 Task: Compose an email with the signature Isabella Collins with the subject Request for feedback on a thesis or dissertation and the message Could you please provide a breakdown of the pricing structure? from softage.2@softage.net to softage.1@softage.net with an attached image file Google_Adwords_image.jpg Undo the message and rewrite the message as I am writing to request a modification to the contract. Send the email. Finally, move the email from Sent Items to the label Games
Action: Mouse moved to (46, 378)
Screenshot: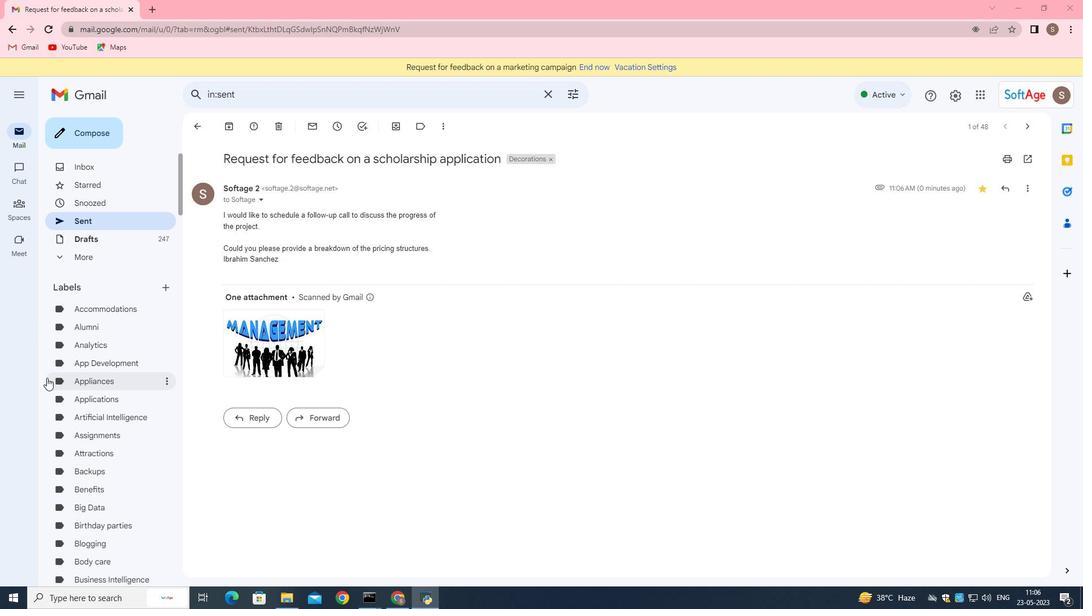 
Action: Mouse scrolled (46, 378) with delta (0, 0)
Screenshot: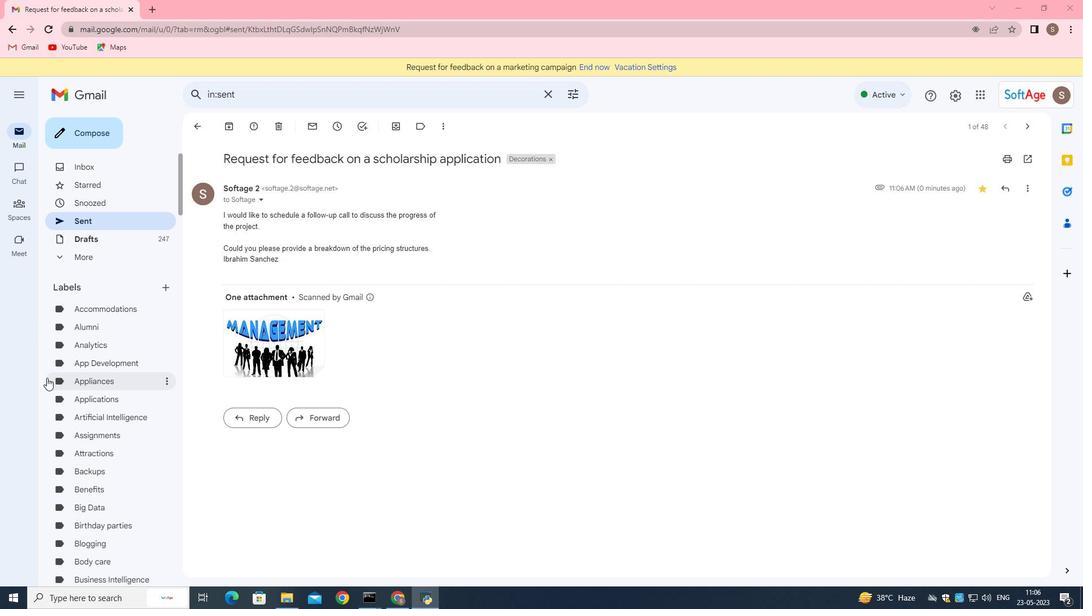 
Action: Mouse moved to (47, 380)
Screenshot: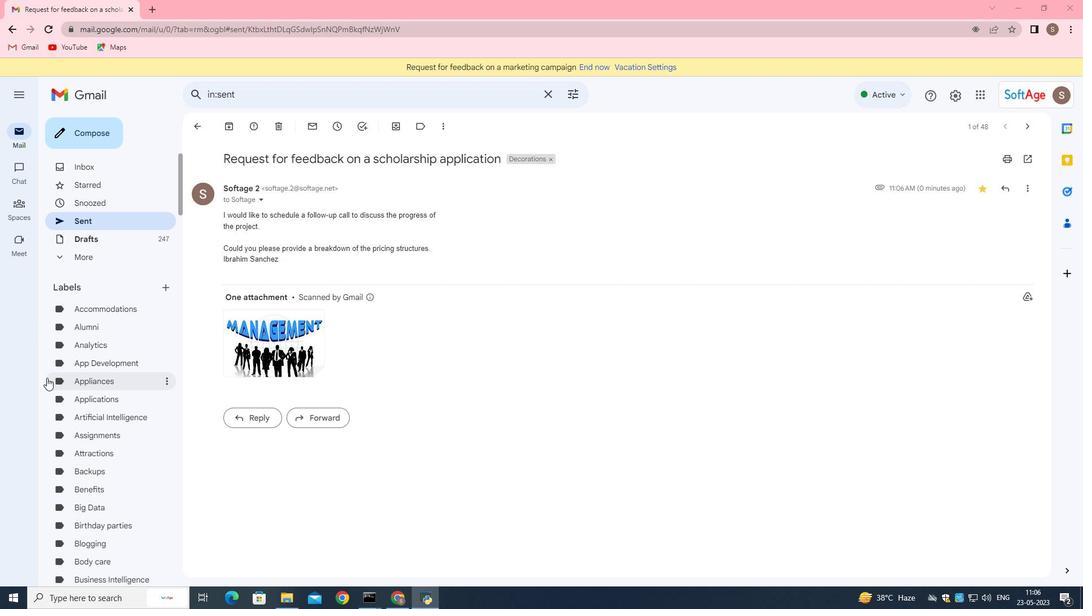 
Action: Mouse scrolled (47, 379) with delta (0, 0)
Screenshot: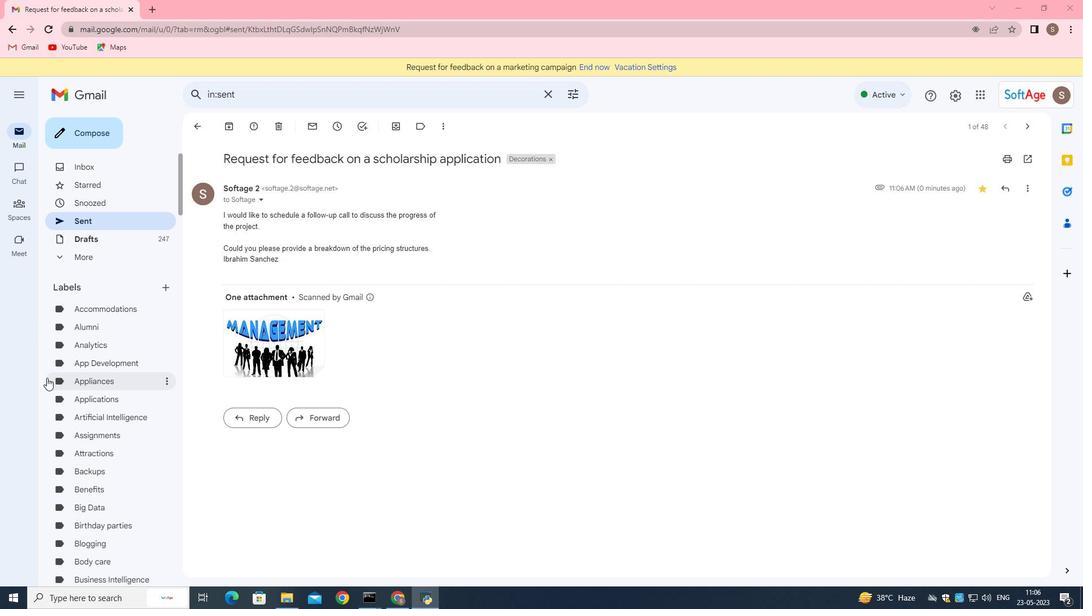 
Action: Mouse moved to (49, 388)
Screenshot: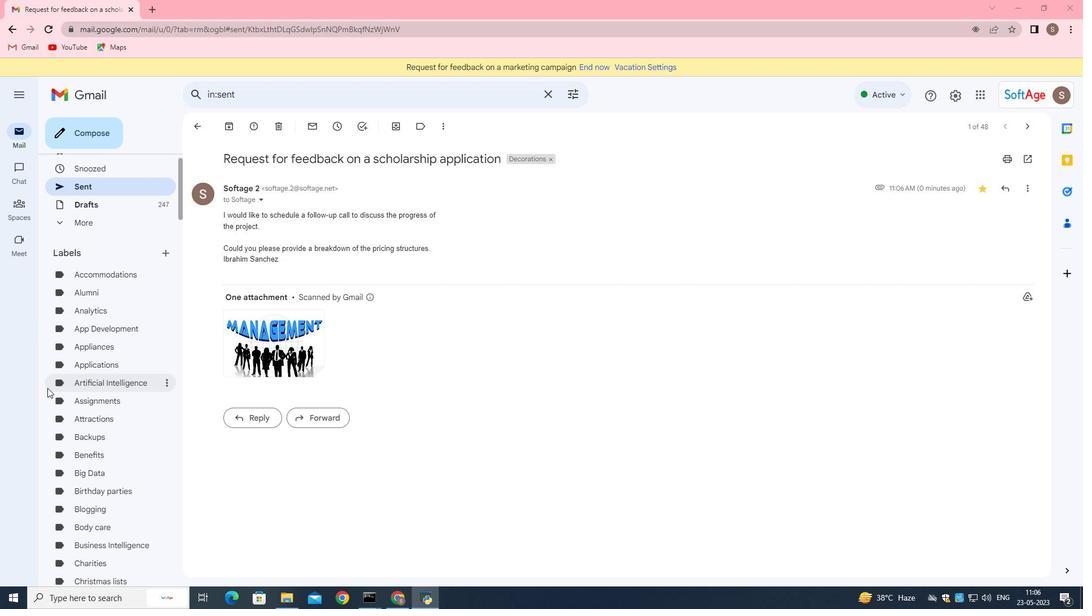 
Action: Mouse scrolled (49, 387) with delta (0, 0)
Screenshot: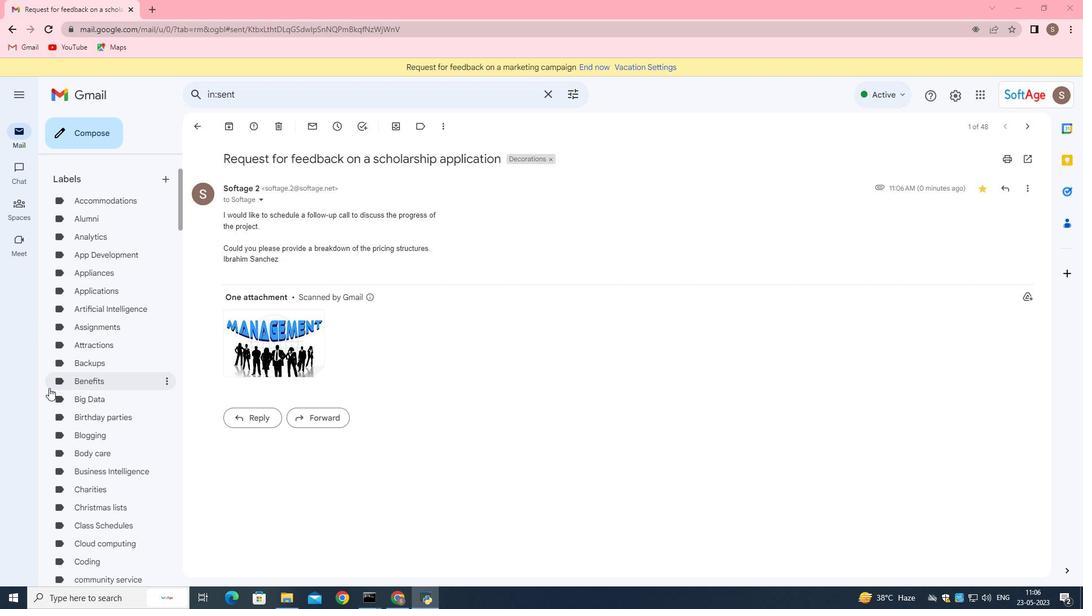 
Action: Mouse scrolled (49, 387) with delta (0, 0)
Screenshot: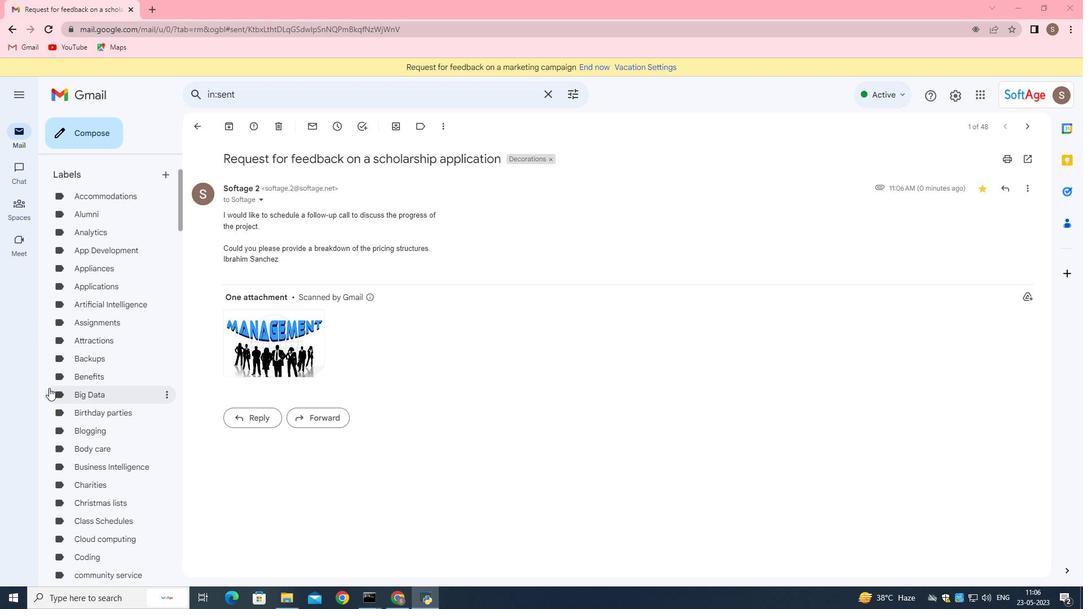 
Action: Mouse scrolled (49, 387) with delta (0, 0)
Screenshot: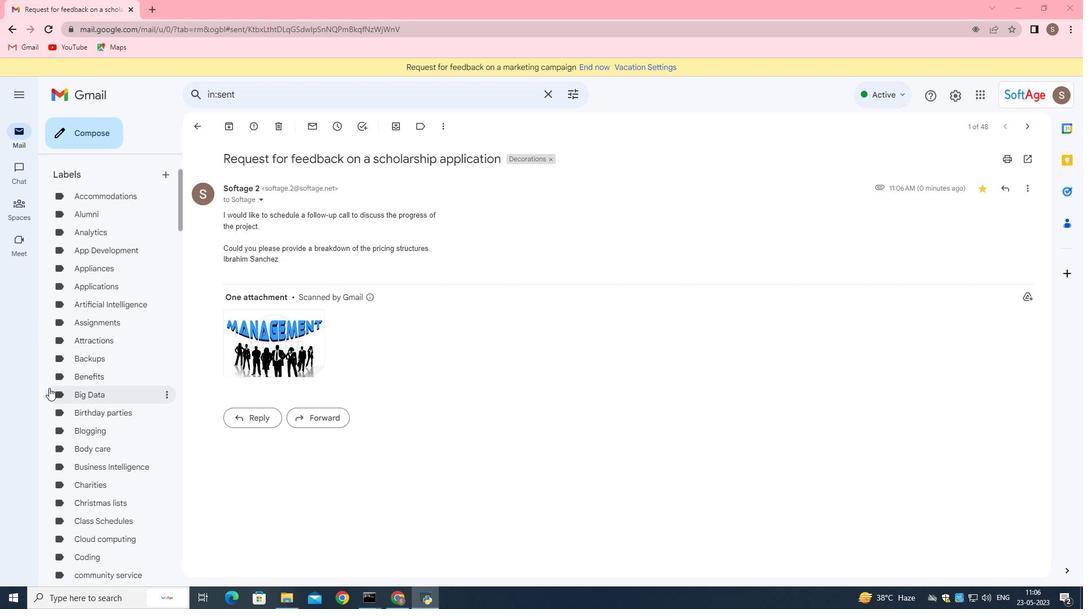 
Action: Mouse moved to (44, 389)
Screenshot: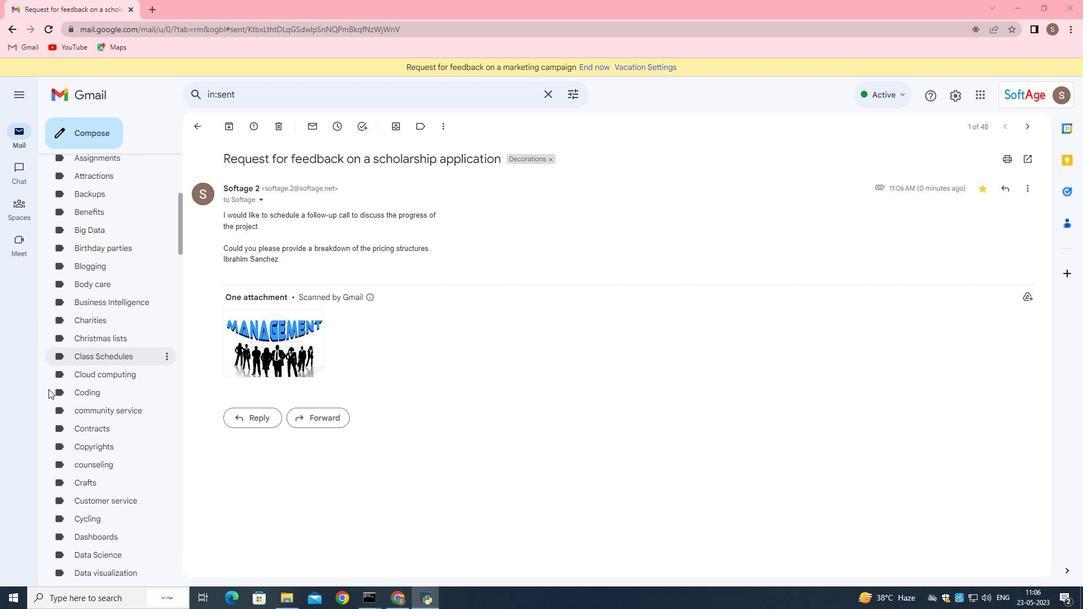 
Action: Mouse scrolled (44, 388) with delta (0, 0)
Screenshot: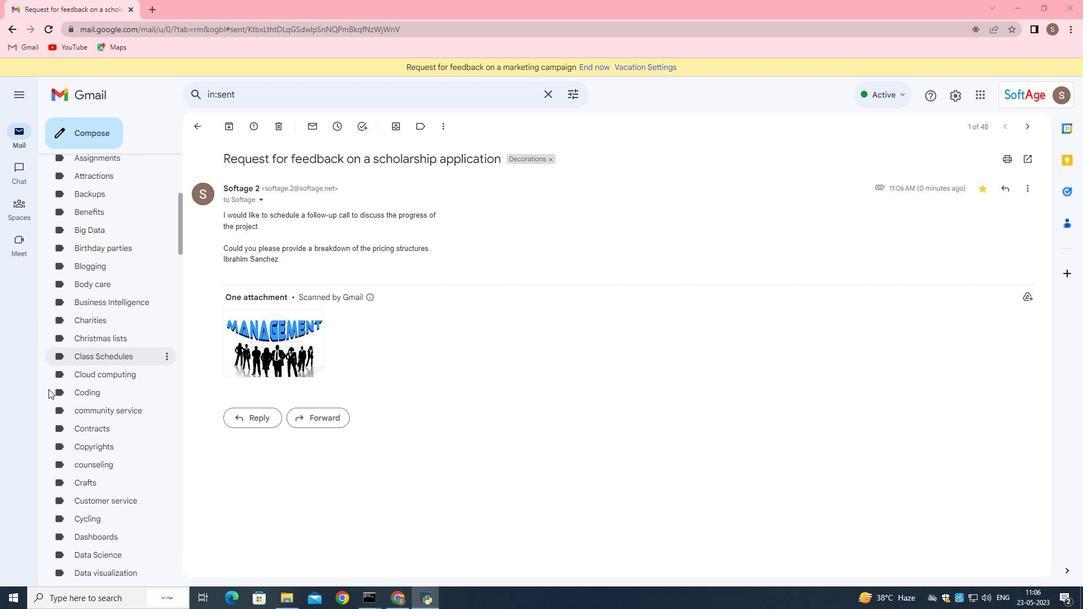 
Action: Mouse moved to (44, 389)
Screenshot: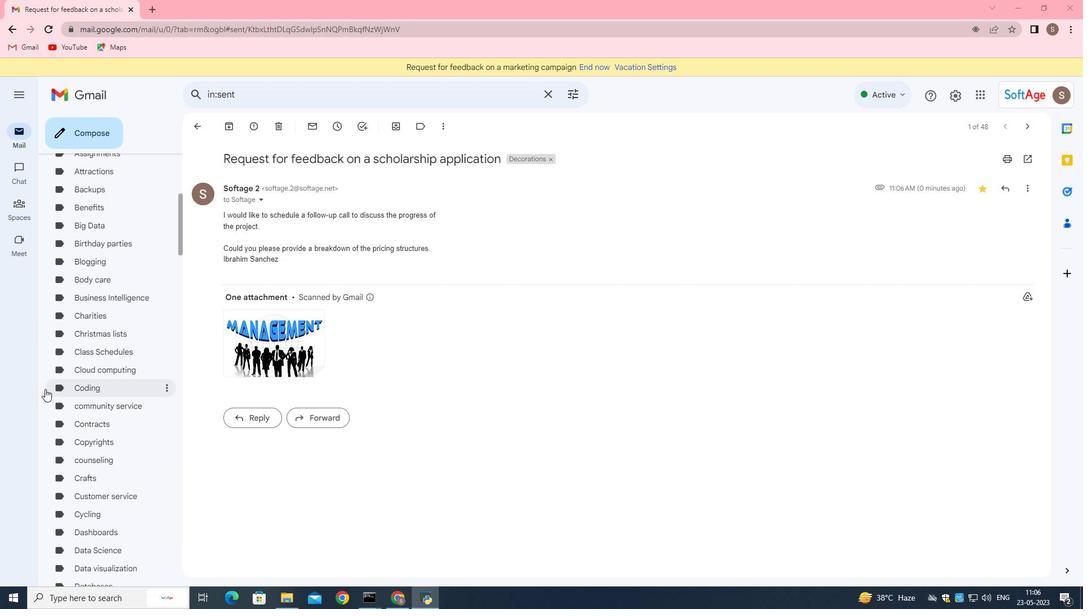 
Action: Mouse scrolled (44, 388) with delta (0, 0)
Screenshot: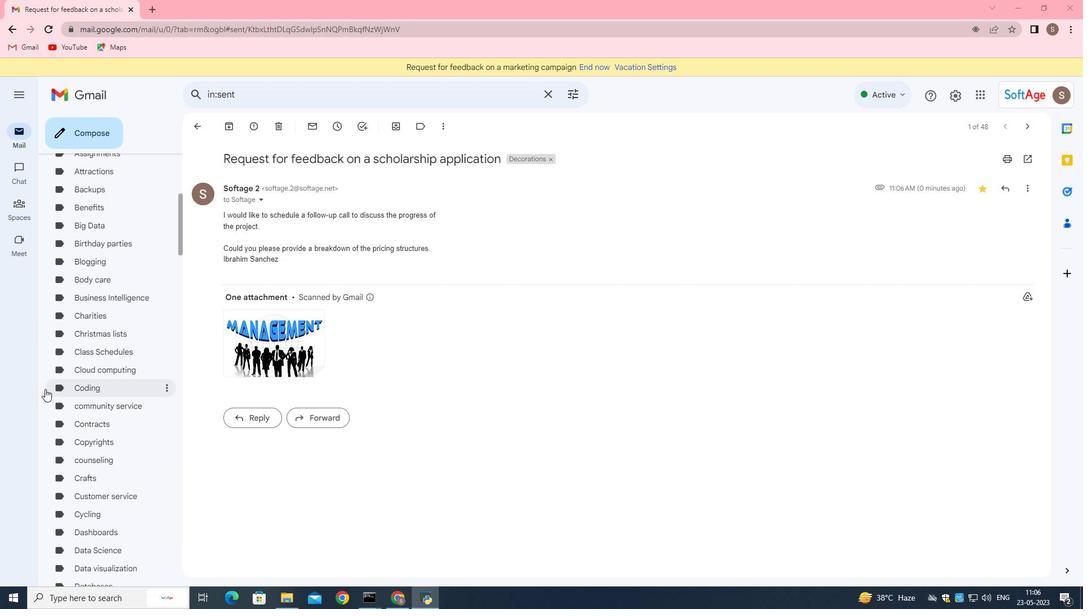 
Action: Mouse moved to (42, 389)
Screenshot: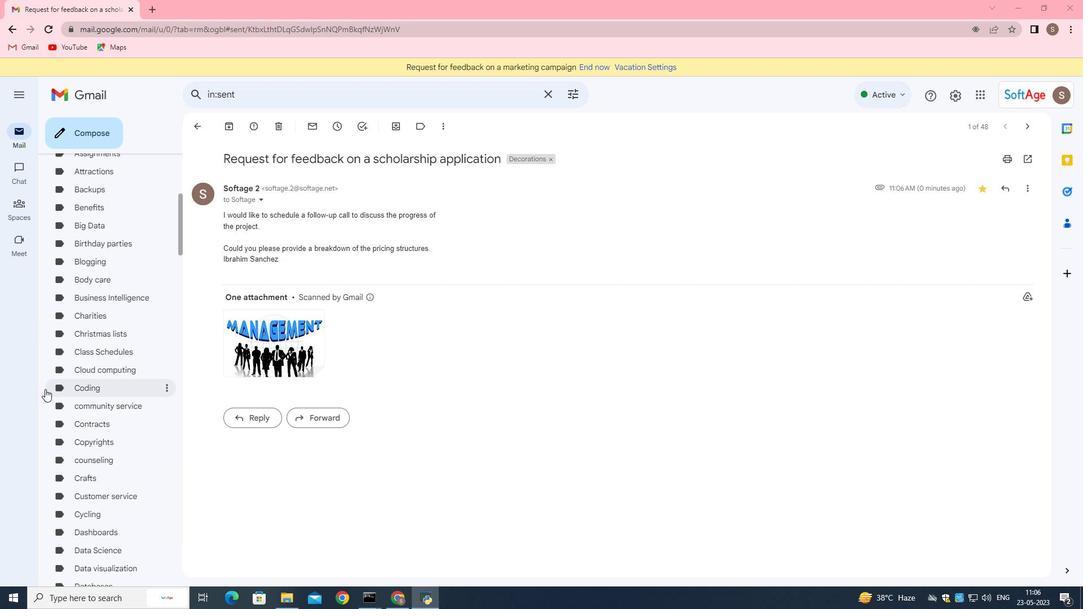 
Action: Mouse scrolled (42, 389) with delta (0, 0)
Screenshot: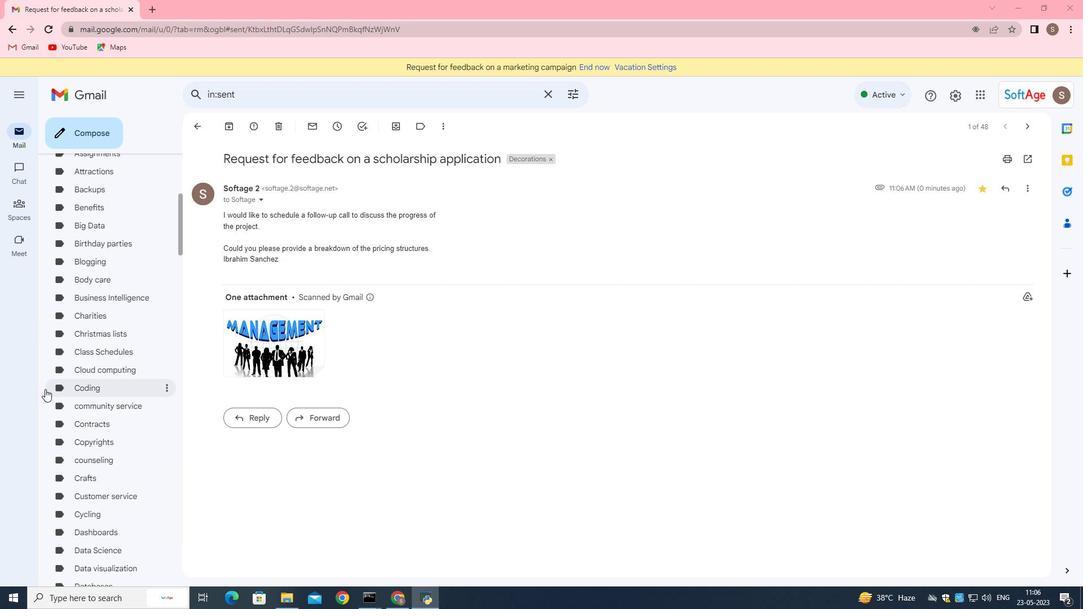 
Action: Mouse moved to (41, 391)
Screenshot: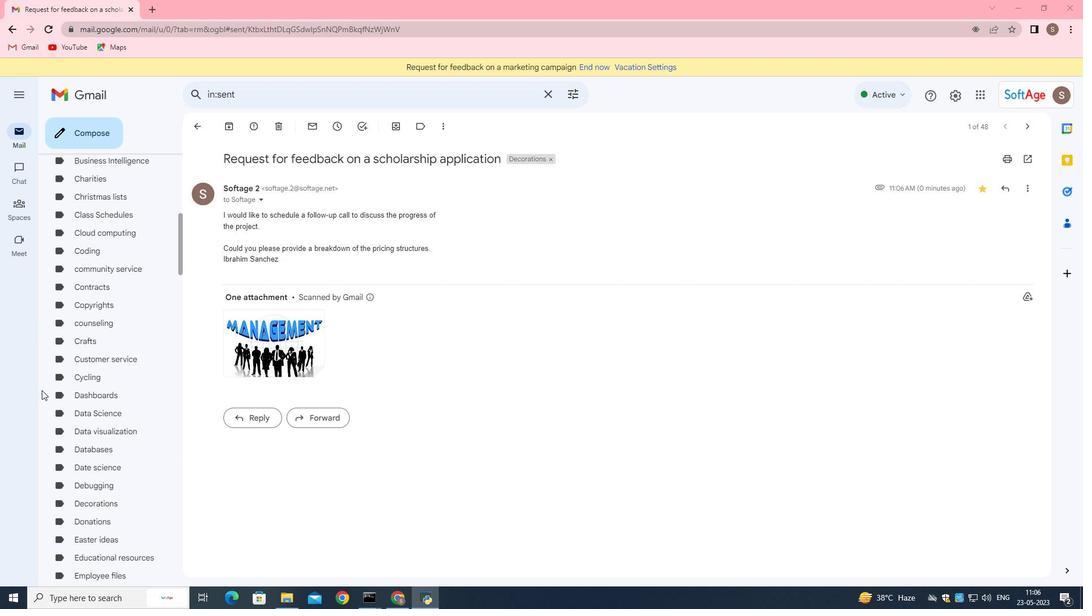 
Action: Mouse scrolled (41, 390) with delta (0, 0)
Screenshot: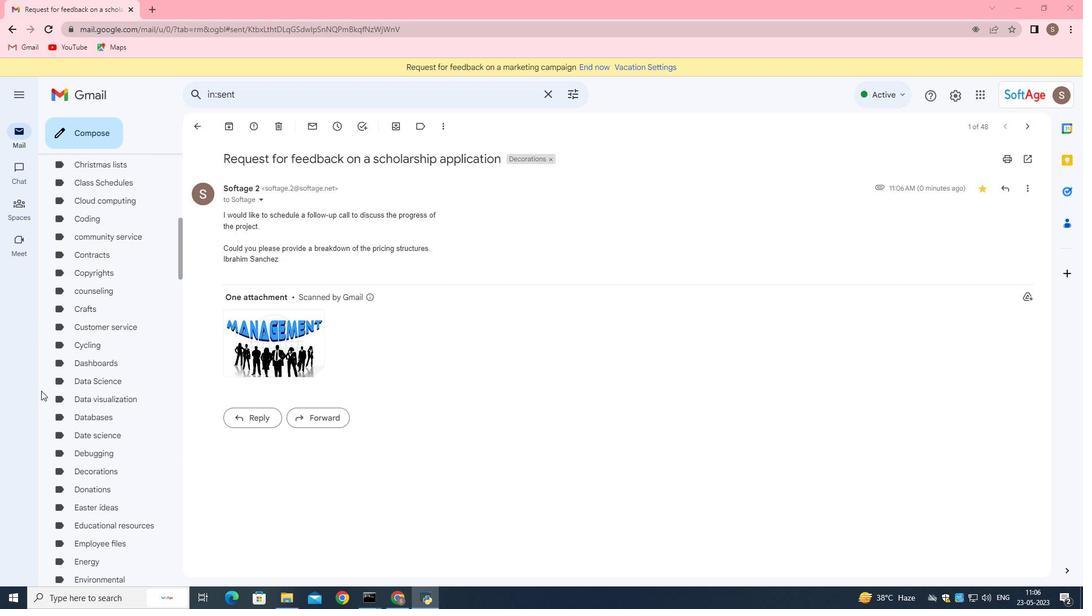 
Action: Mouse scrolled (41, 390) with delta (0, 0)
Screenshot: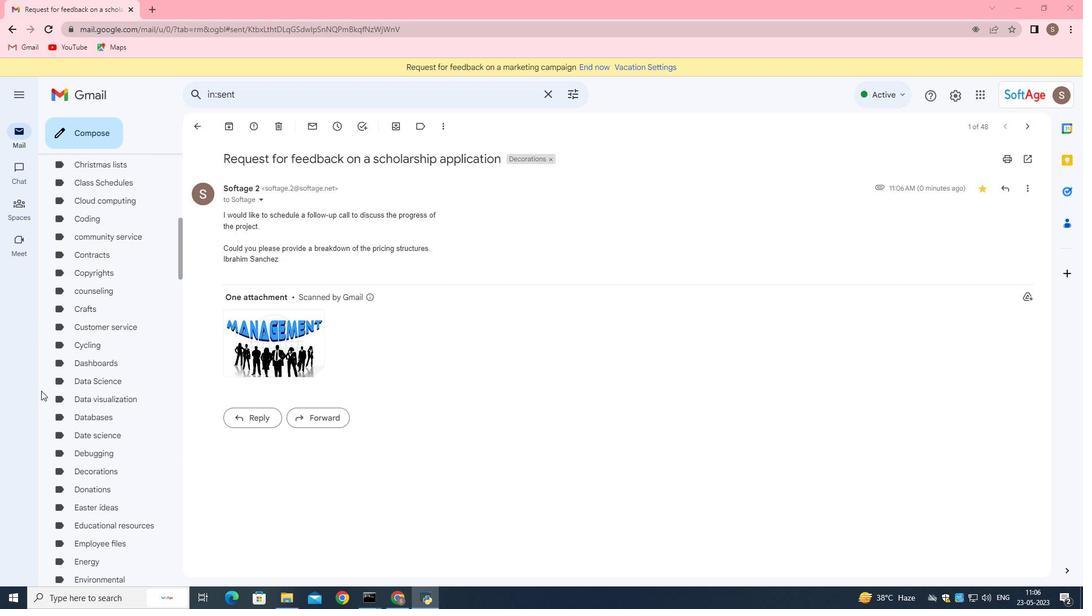 
Action: Mouse scrolled (41, 390) with delta (0, 0)
Screenshot: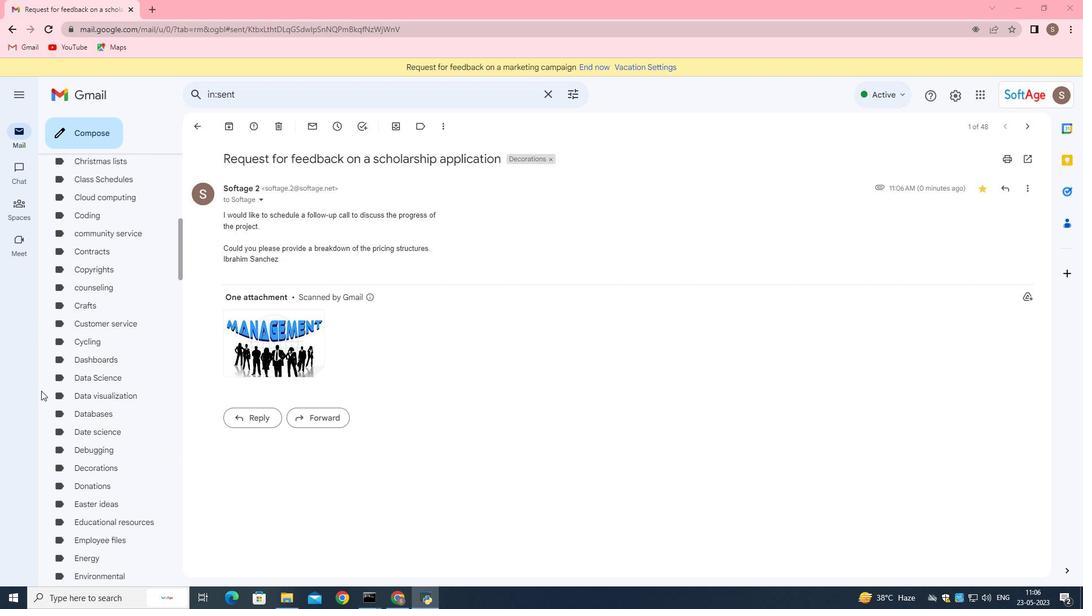 
Action: Mouse moved to (41, 389)
Screenshot: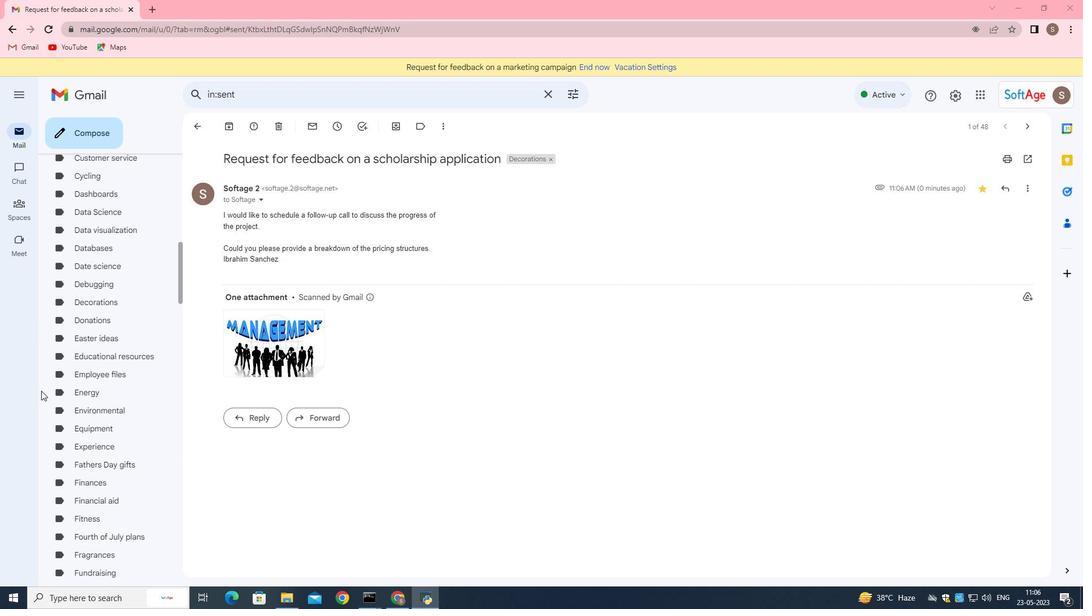 
Action: Mouse scrolled (41, 389) with delta (0, 0)
Screenshot: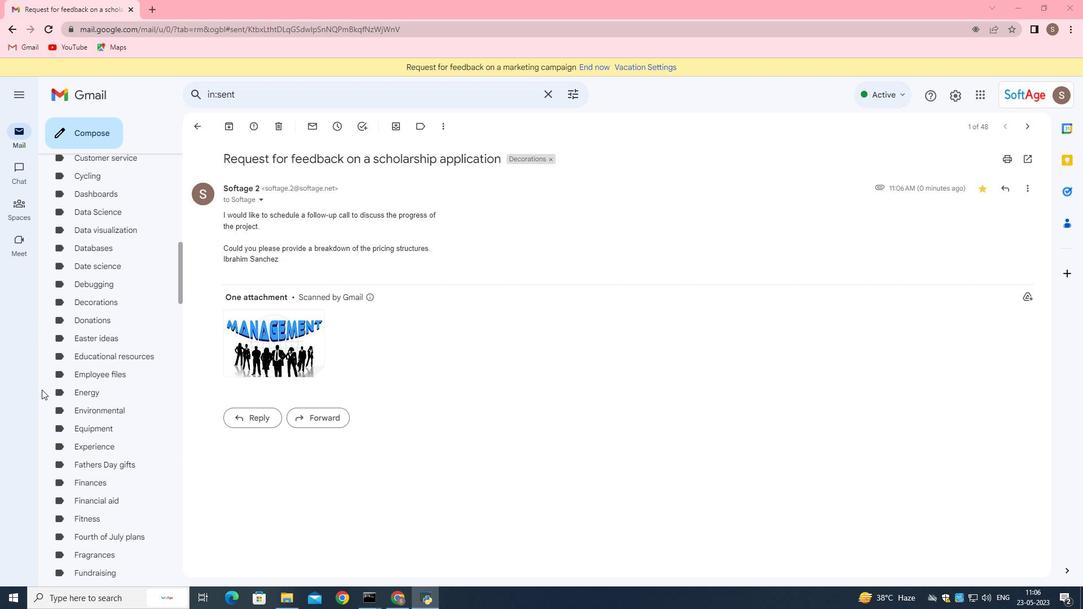 
Action: Mouse scrolled (41, 389) with delta (0, 0)
Screenshot: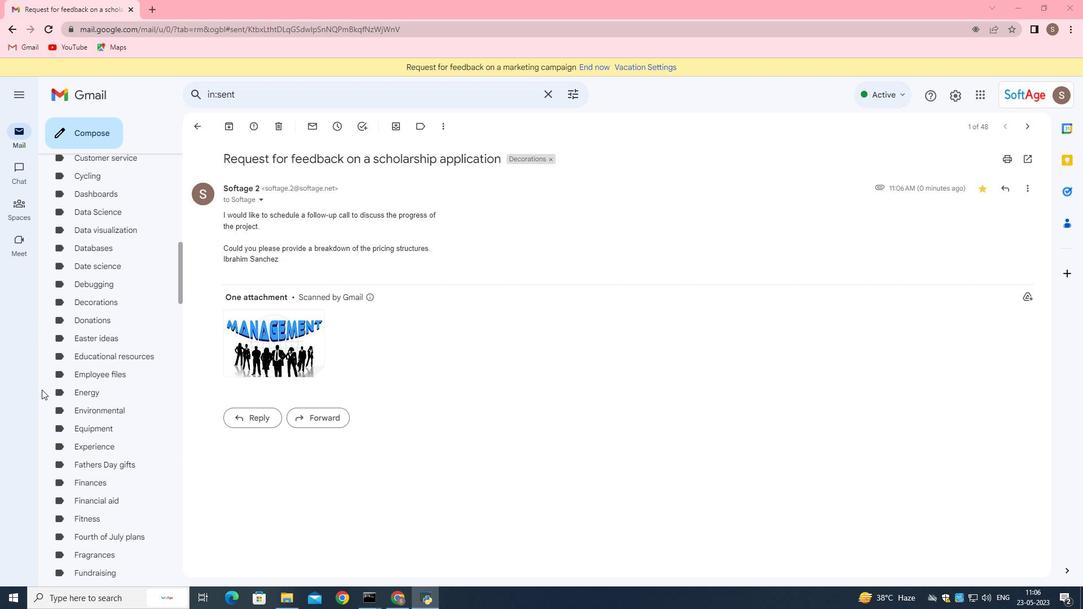 
Action: Mouse moved to (41, 388)
Screenshot: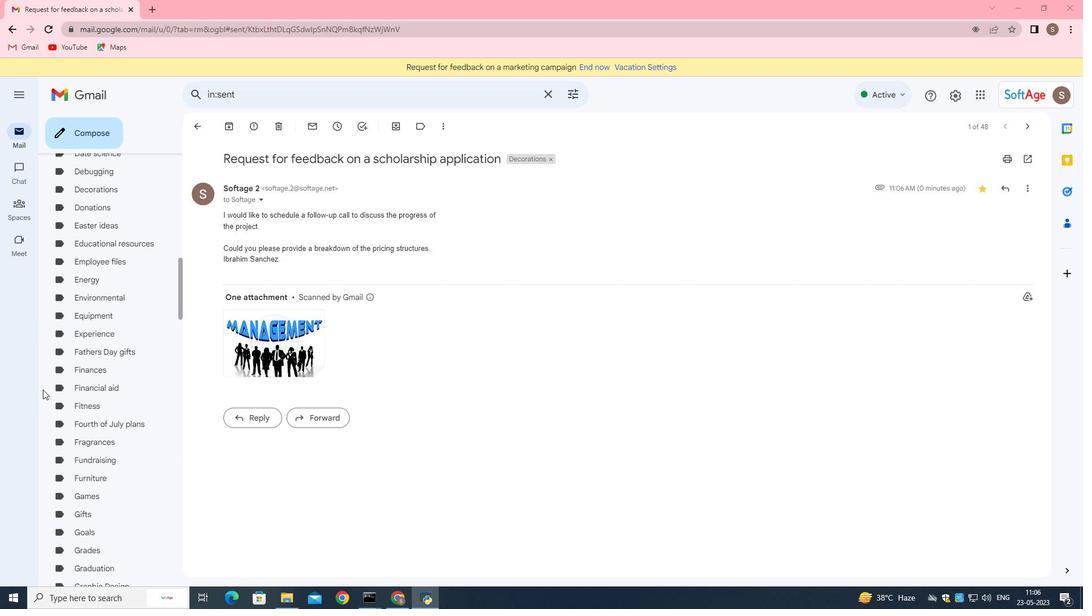 
Action: Mouse scrolled (41, 388) with delta (0, 0)
Screenshot: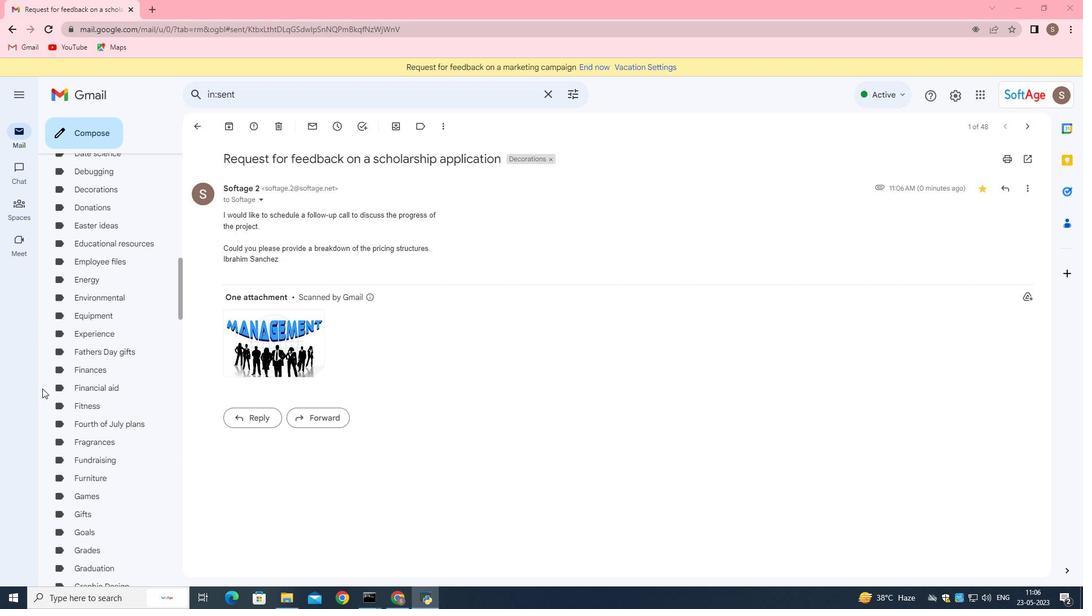 
Action: Mouse moved to (41, 388)
Screenshot: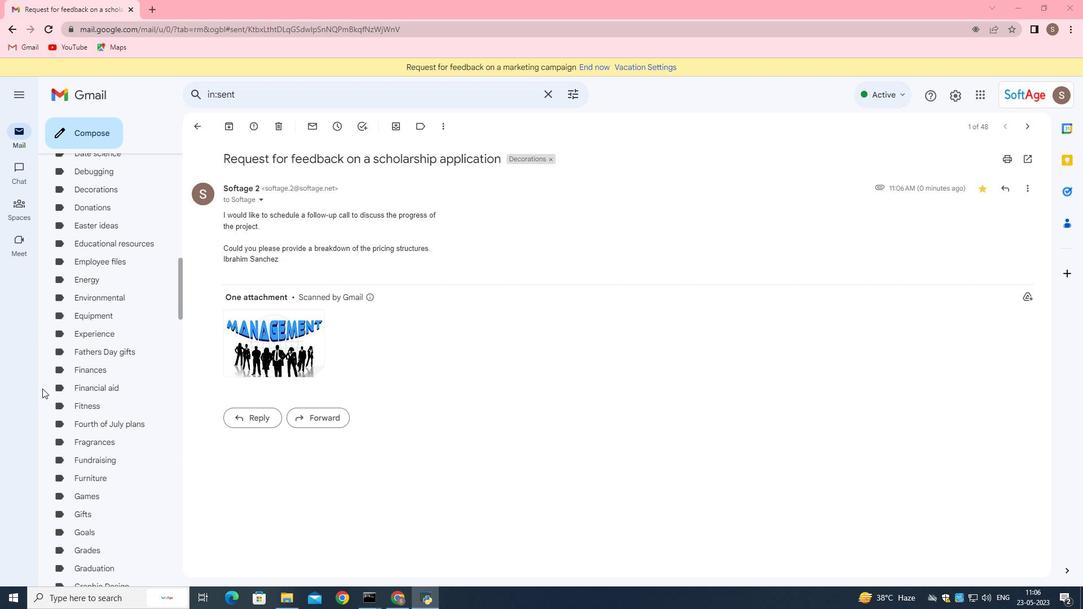 
Action: Mouse scrolled (41, 388) with delta (0, 0)
Screenshot: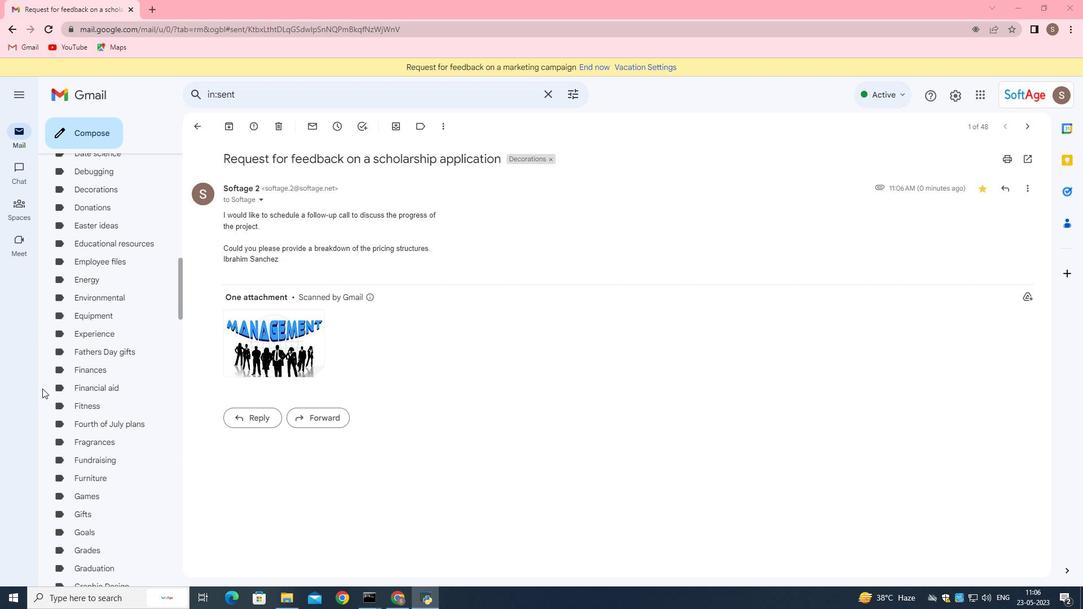 
Action: Mouse moved to (40, 389)
Screenshot: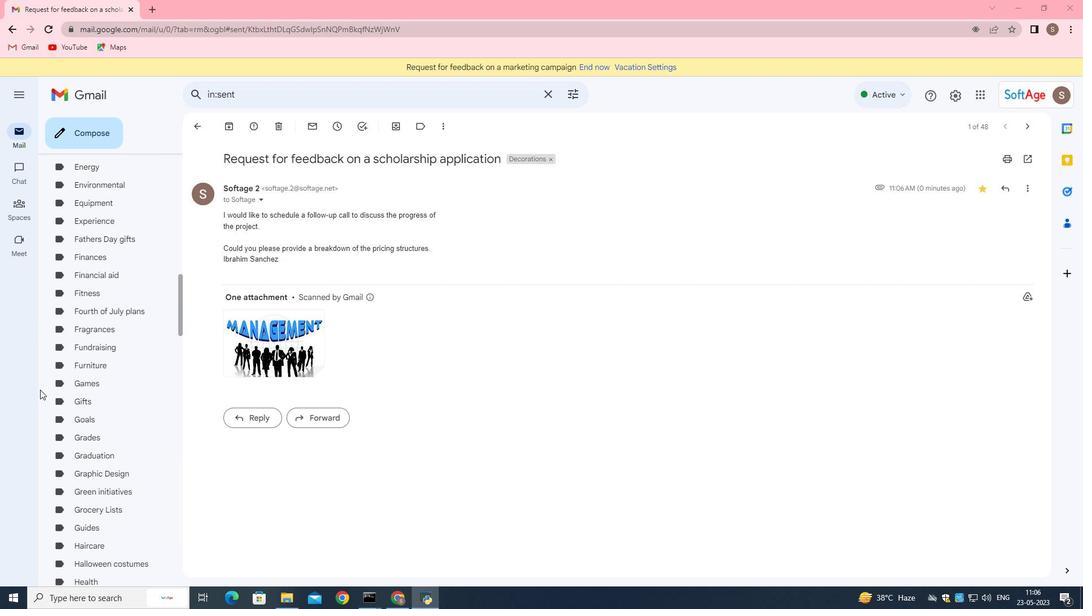 
Action: Mouse scrolled (40, 389) with delta (0, 0)
Screenshot: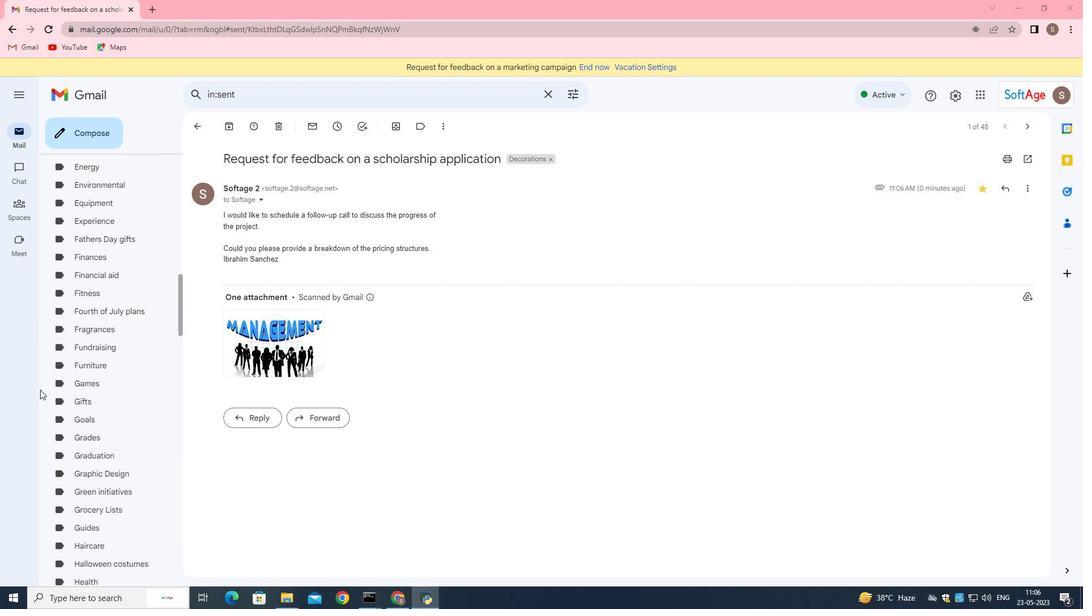 
Action: Mouse moved to (40, 391)
Screenshot: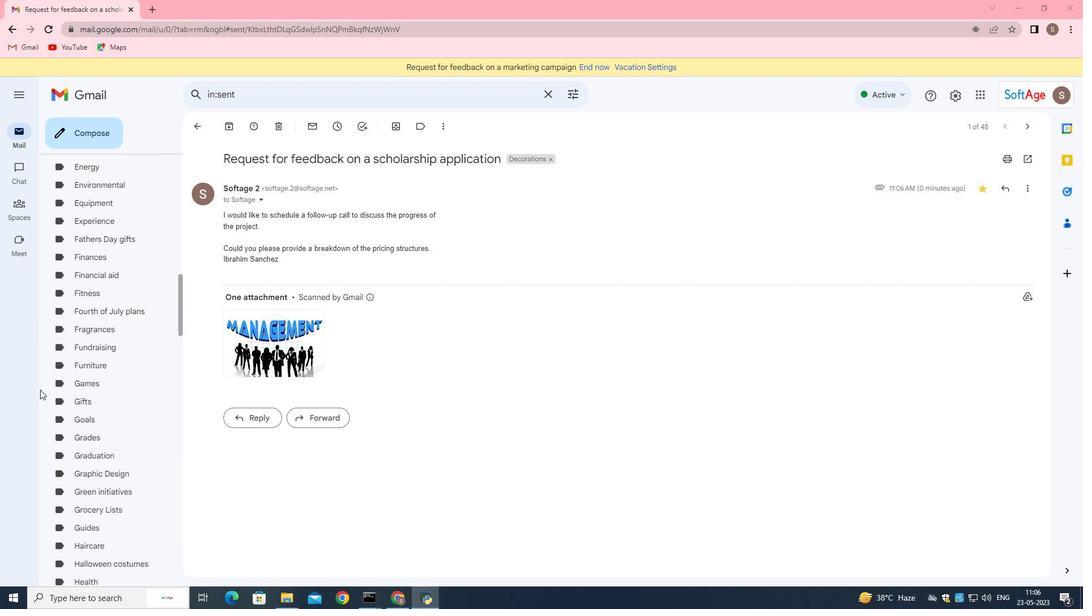 
Action: Mouse scrolled (40, 390) with delta (0, 0)
Screenshot: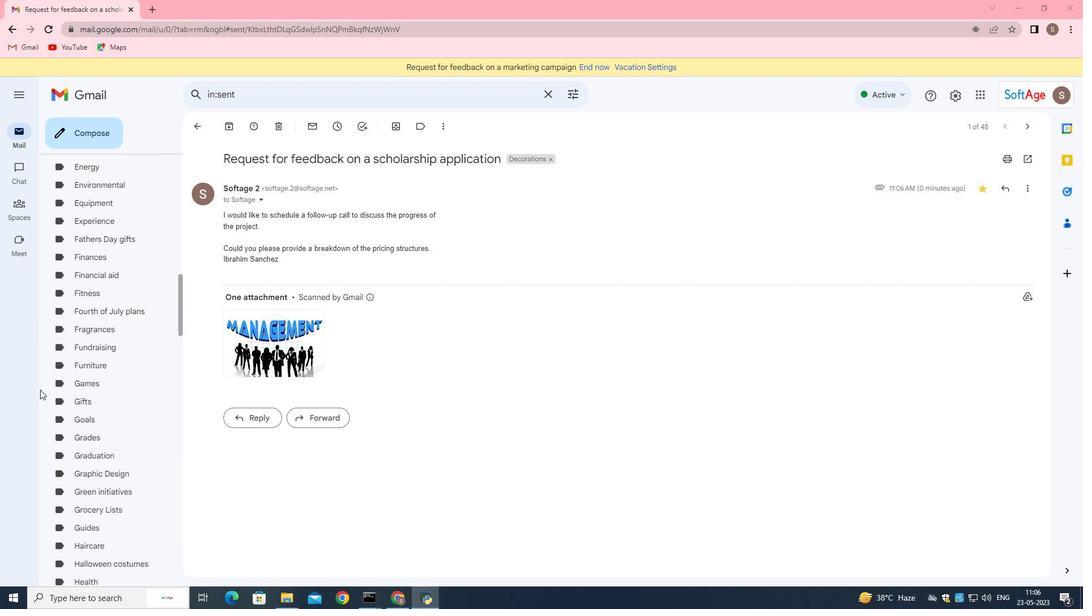 
Action: Mouse moved to (44, 388)
Screenshot: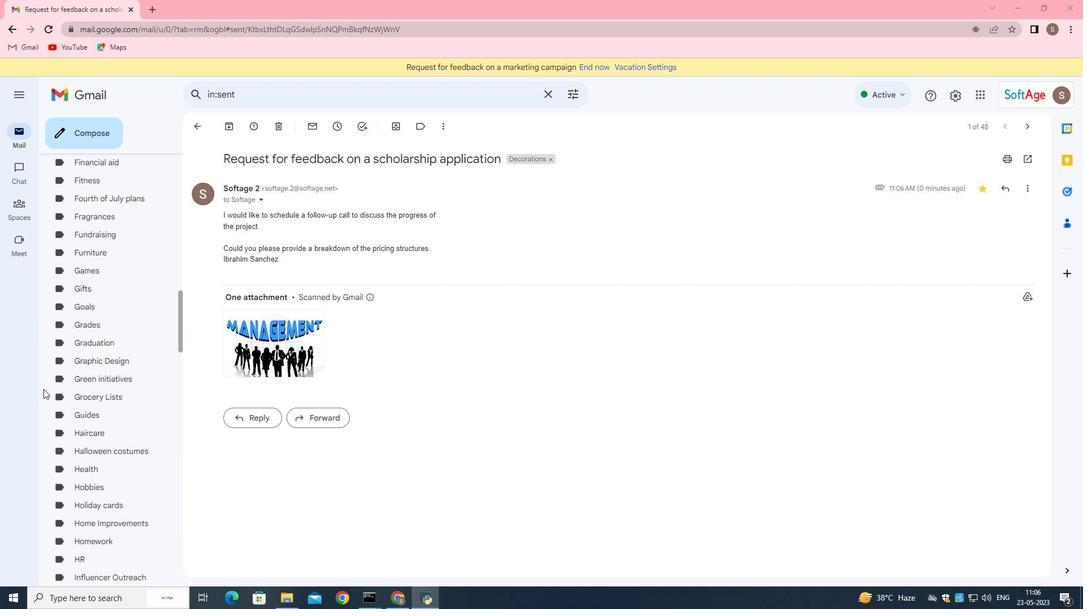 
Action: Mouse scrolled (44, 388) with delta (0, 0)
Screenshot: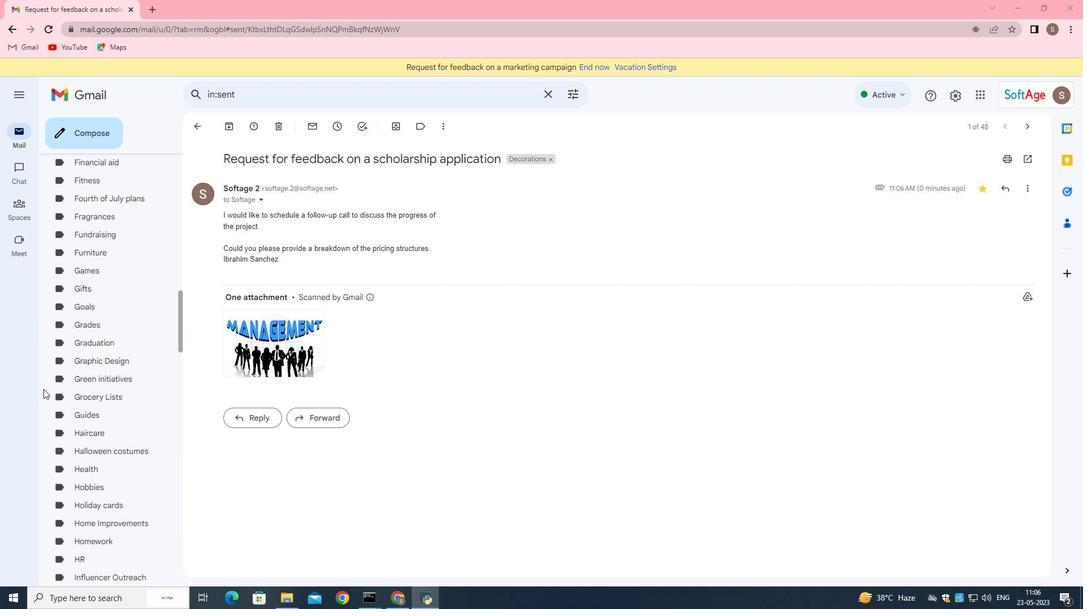 
Action: Mouse moved to (44, 388)
Screenshot: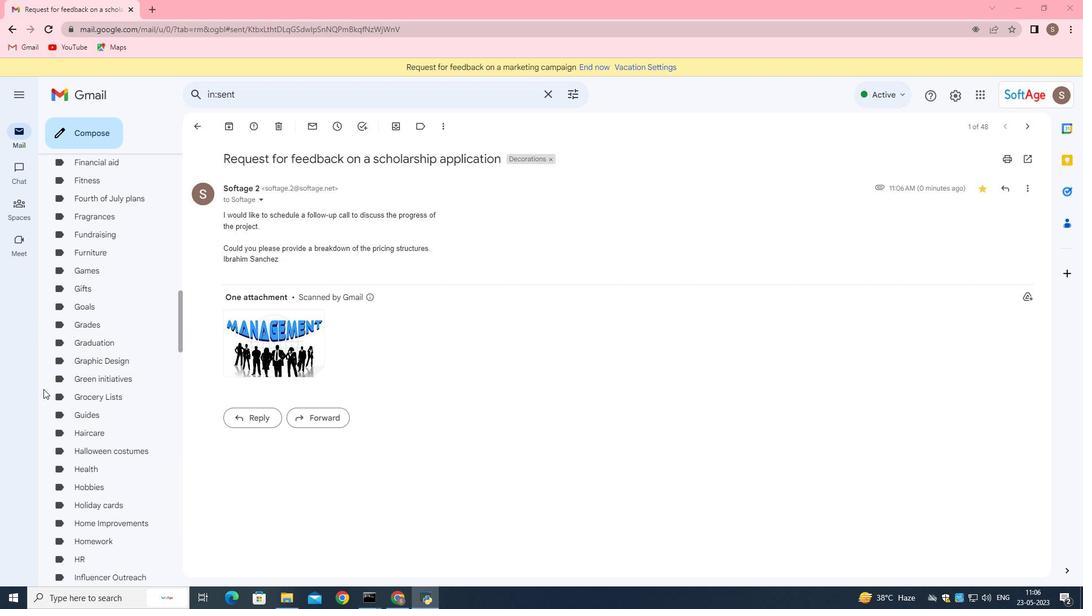 
Action: Mouse scrolled (44, 388) with delta (0, 0)
Screenshot: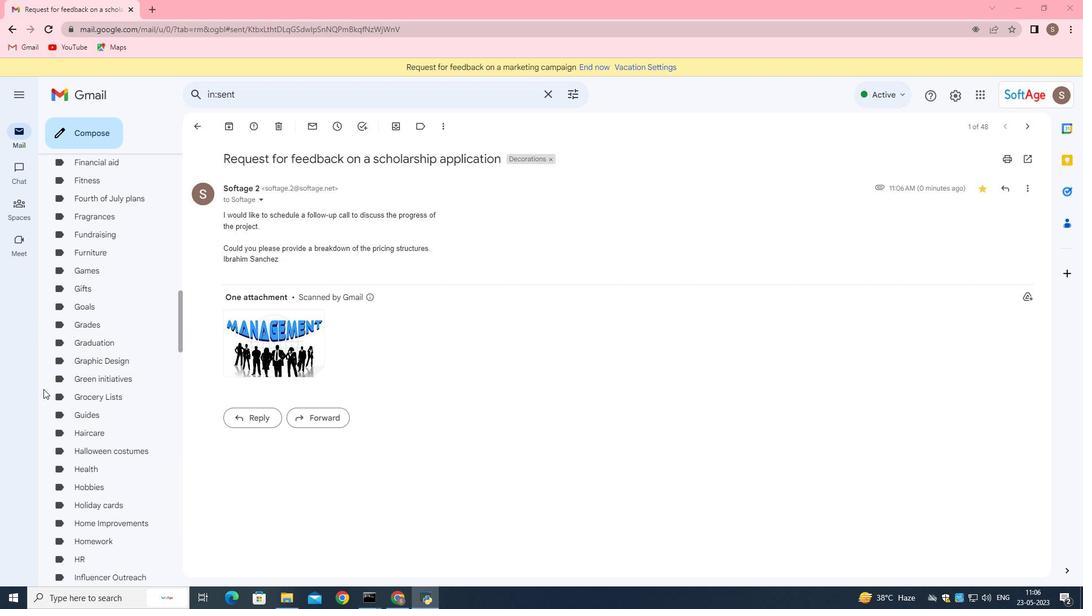
Action: Mouse moved to (45, 389)
Screenshot: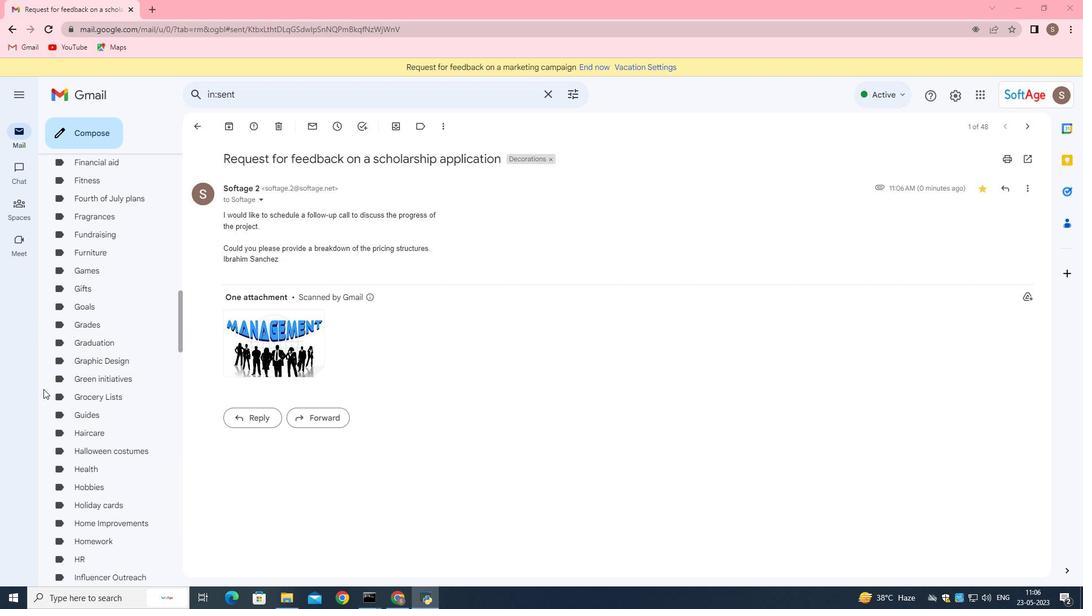 
Action: Mouse scrolled (45, 388) with delta (0, 0)
Screenshot: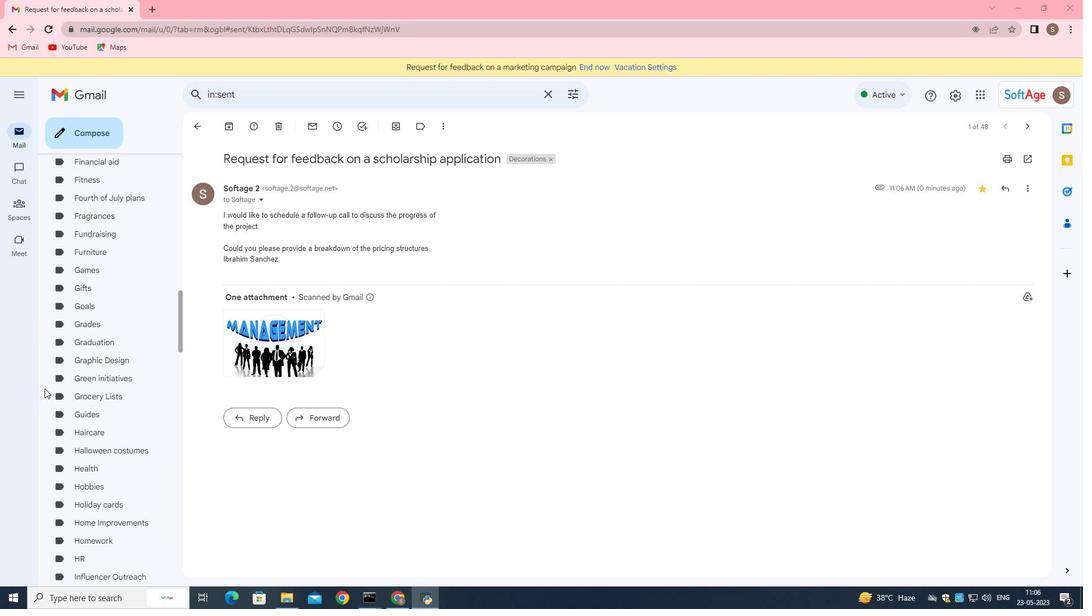 
Action: Mouse scrolled (45, 388) with delta (0, 0)
Screenshot: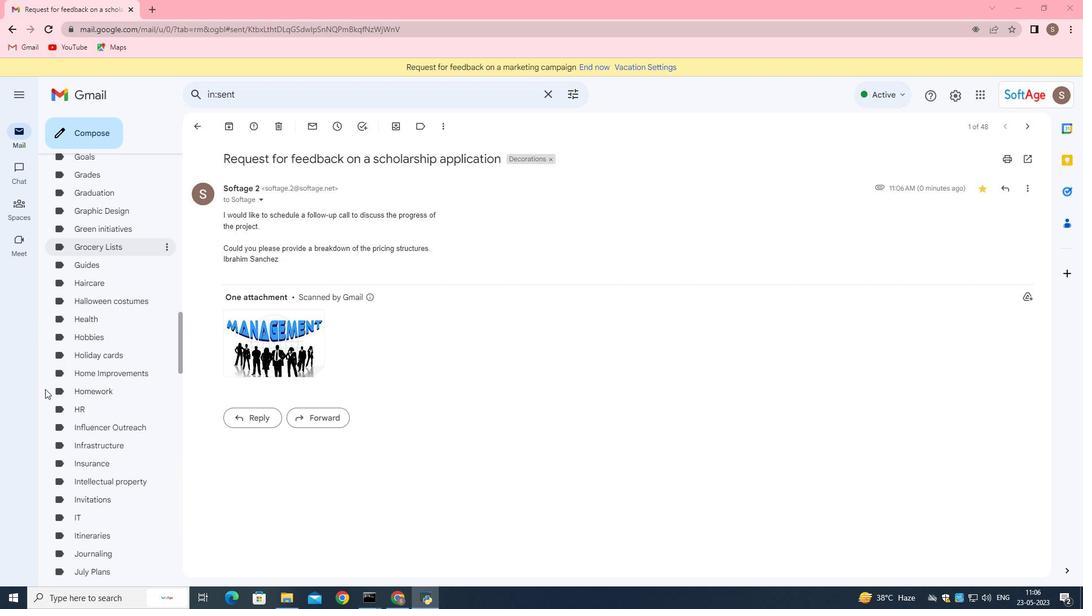 
Action: Mouse scrolled (45, 388) with delta (0, 0)
Screenshot: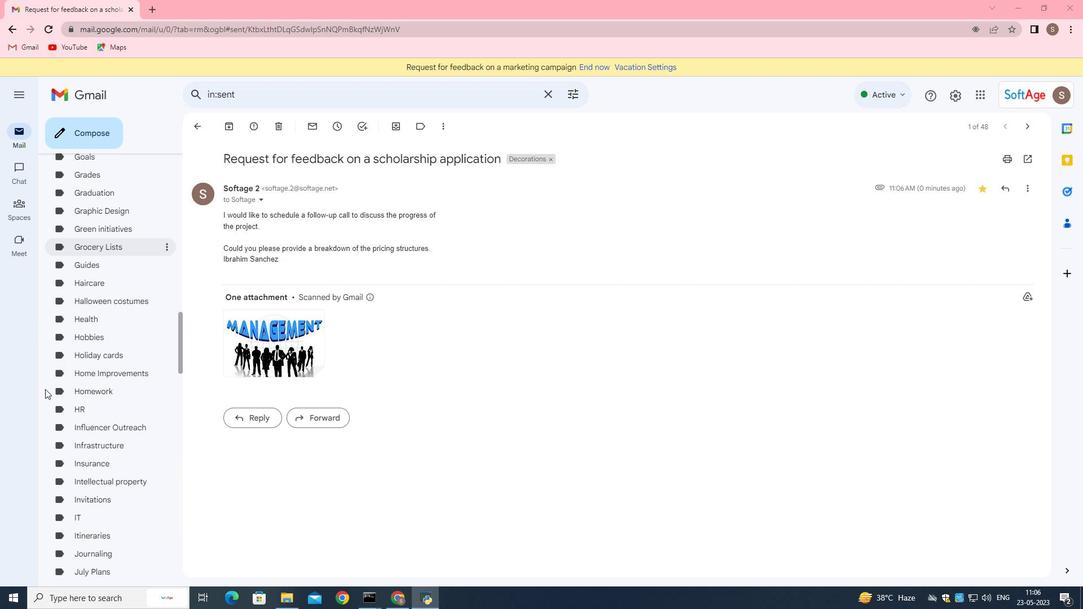 
Action: Mouse scrolled (45, 388) with delta (0, 0)
Screenshot: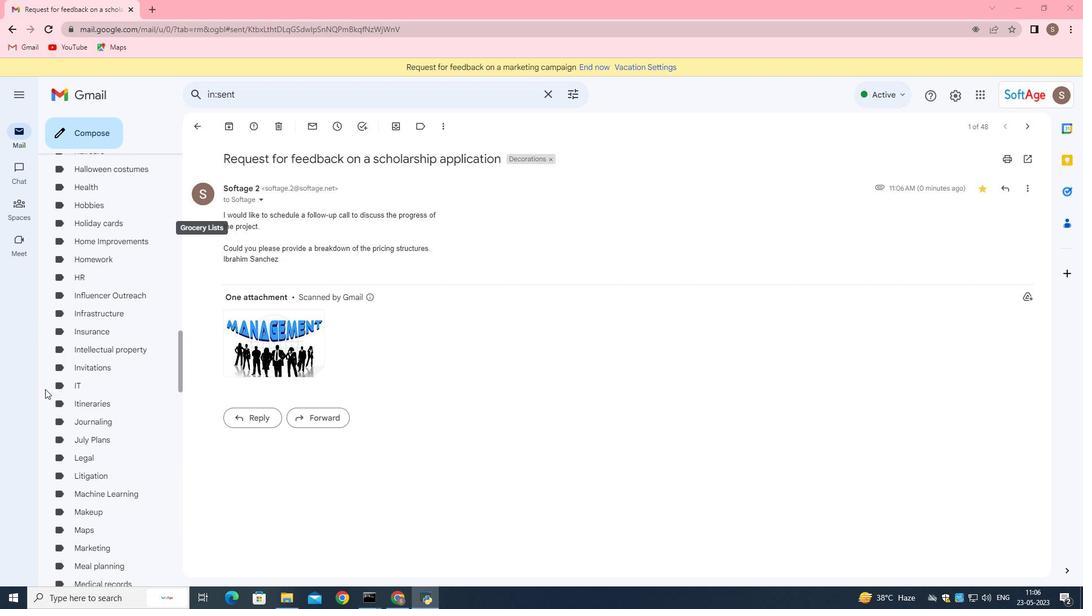 
Action: Mouse scrolled (45, 388) with delta (0, 0)
Screenshot: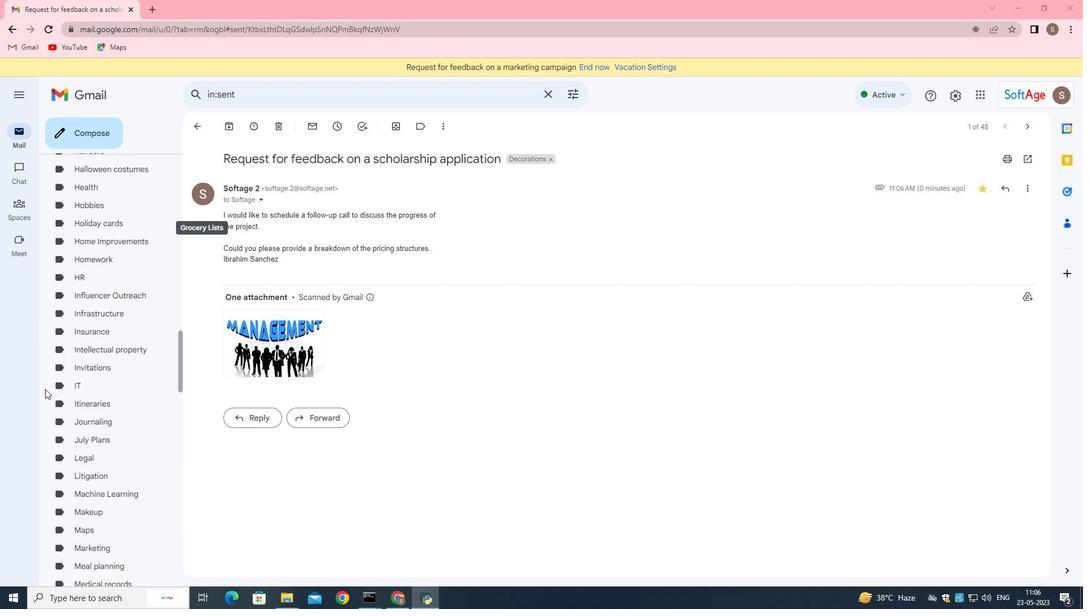 
Action: Mouse scrolled (45, 388) with delta (0, 0)
Screenshot: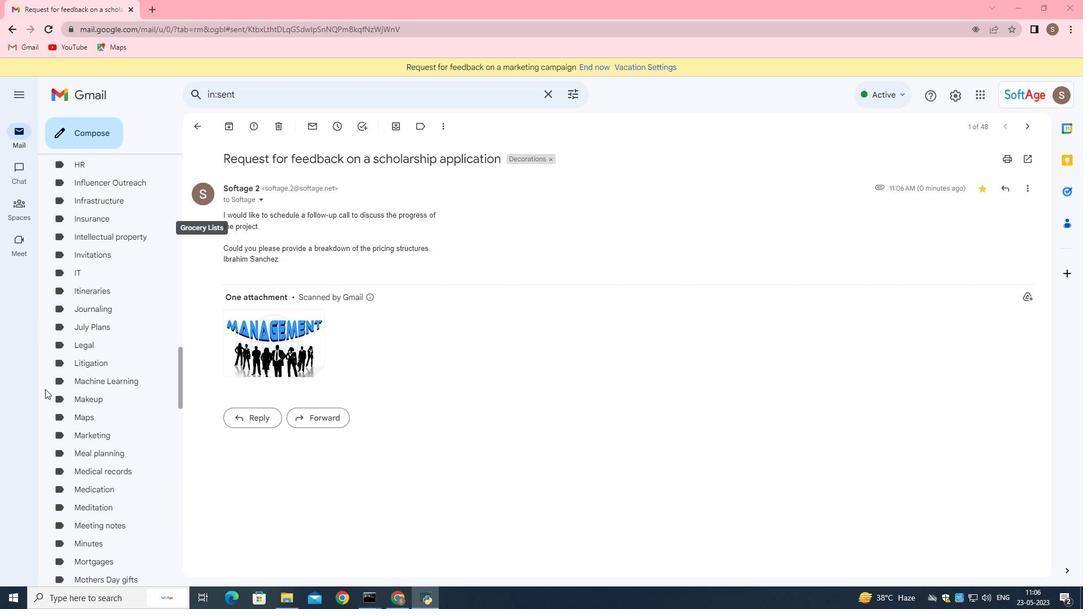 
Action: Mouse scrolled (45, 388) with delta (0, 0)
Screenshot: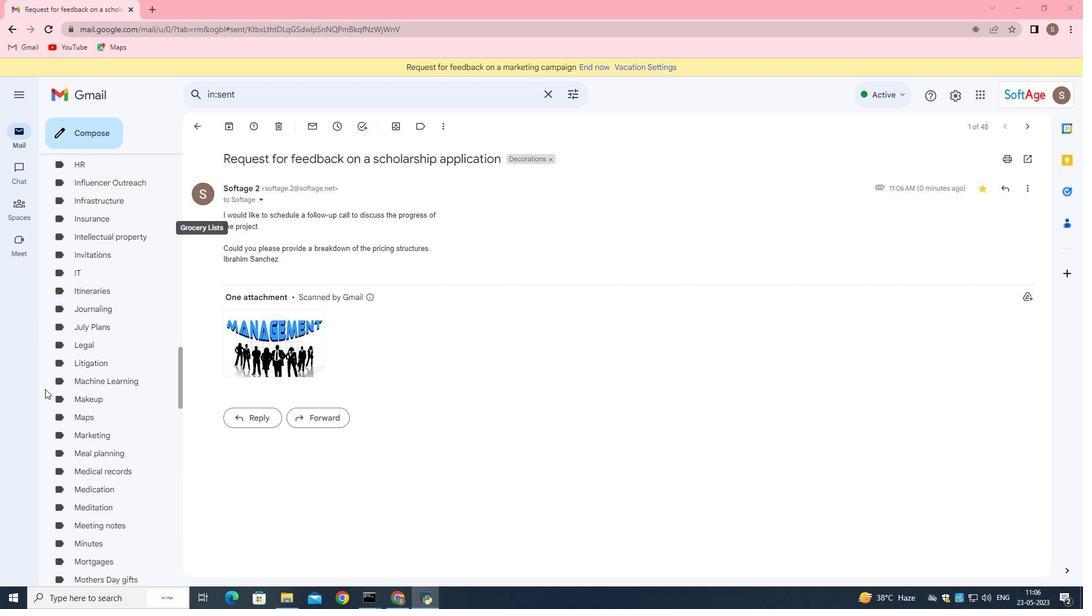 
Action: Mouse moved to (45, 389)
Screenshot: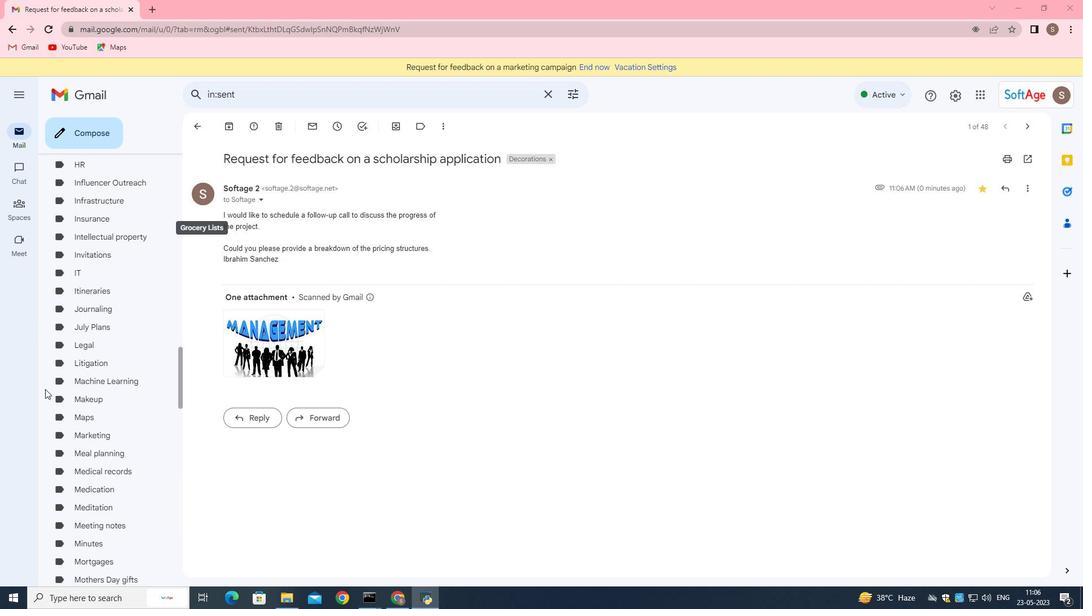 
Action: Mouse scrolled (45, 390) with delta (0, 0)
Screenshot: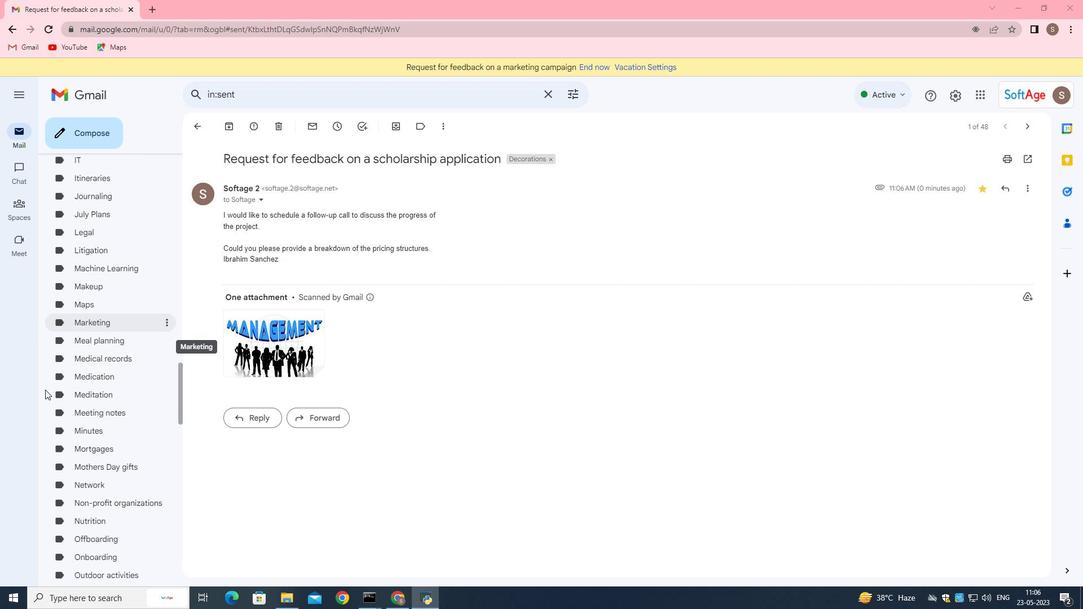 
Action: Mouse scrolled (45, 390) with delta (0, 0)
Screenshot: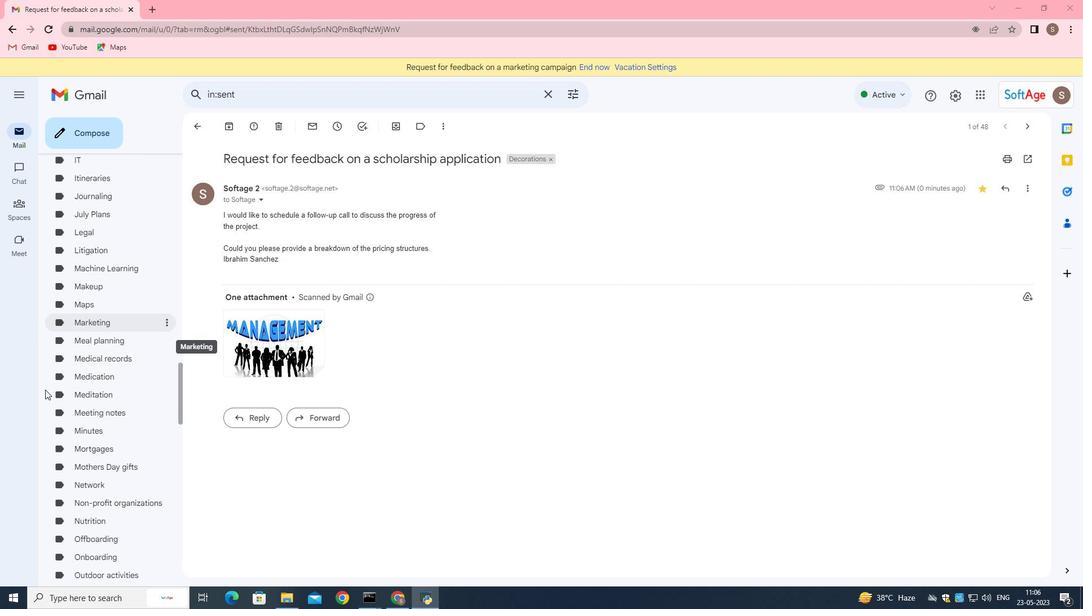 
Action: Mouse scrolled (45, 390) with delta (0, 0)
Screenshot: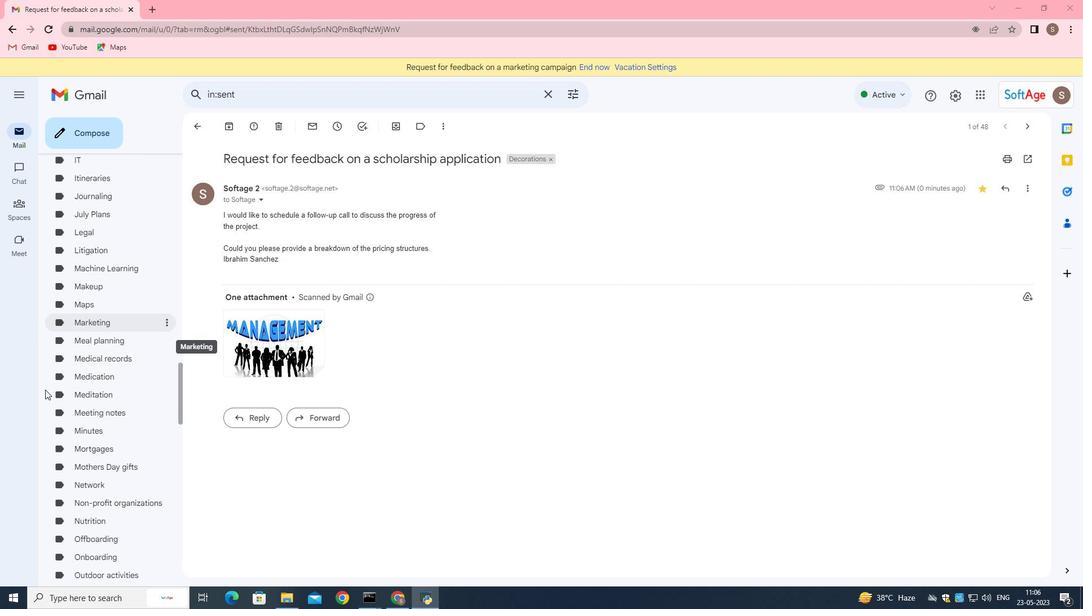 
Action: Mouse moved to (44, 388)
Screenshot: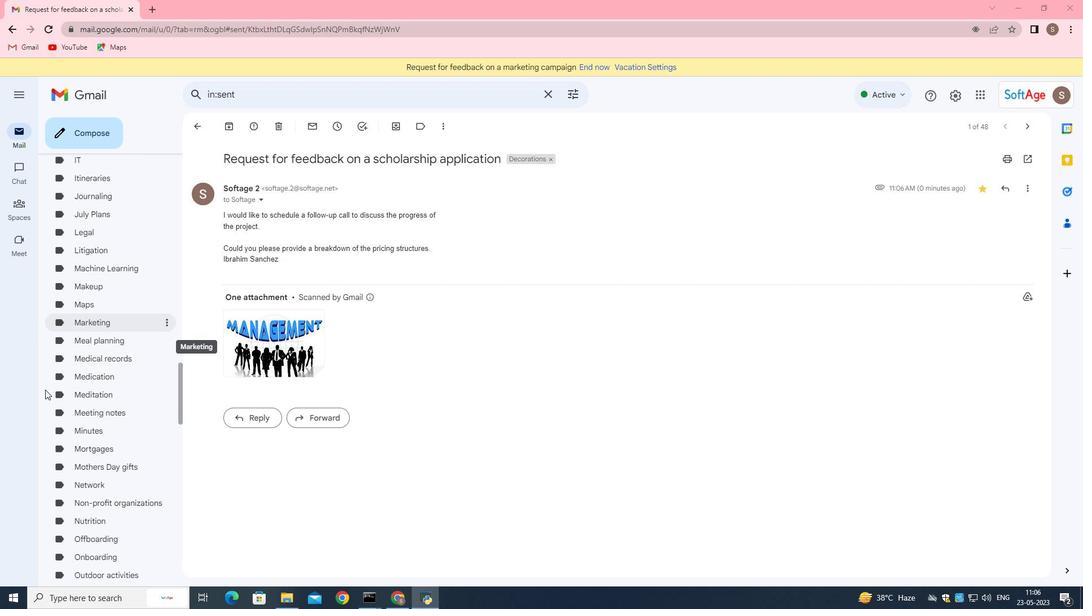 
Action: Mouse scrolled (44, 389) with delta (0, 0)
Screenshot: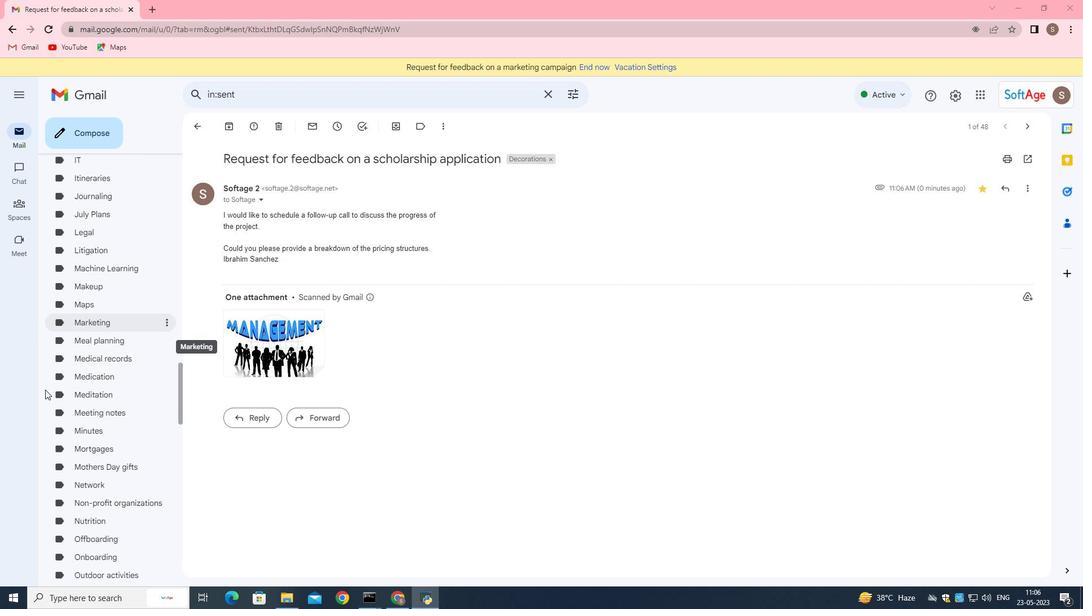 
Action: Mouse moved to (43, 387)
Screenshot: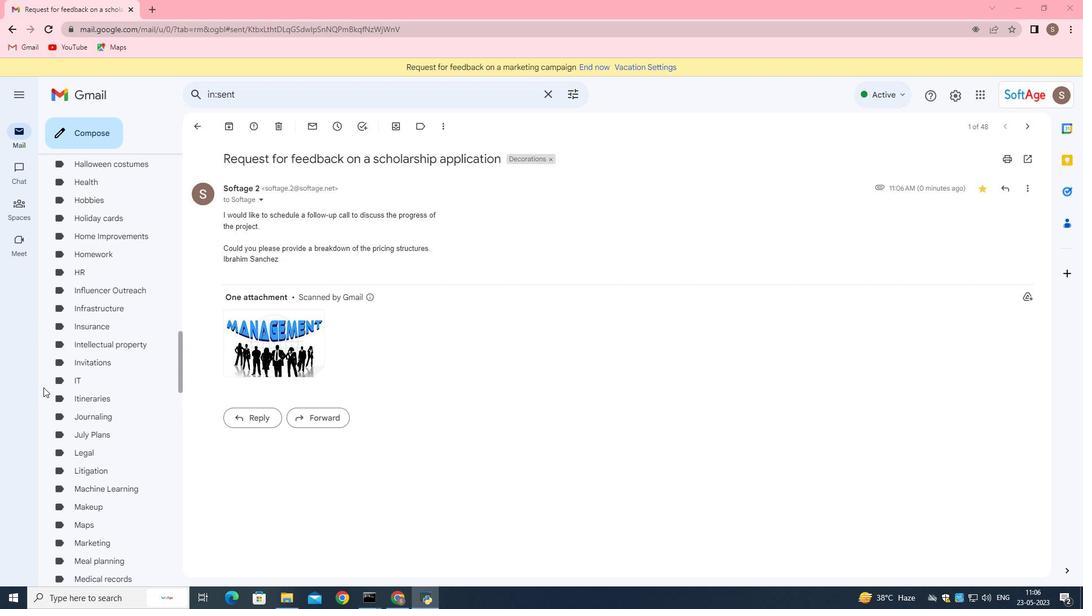 
Action: Mouse scrolled (43, 387) with delta (0, 0)
Screenshot: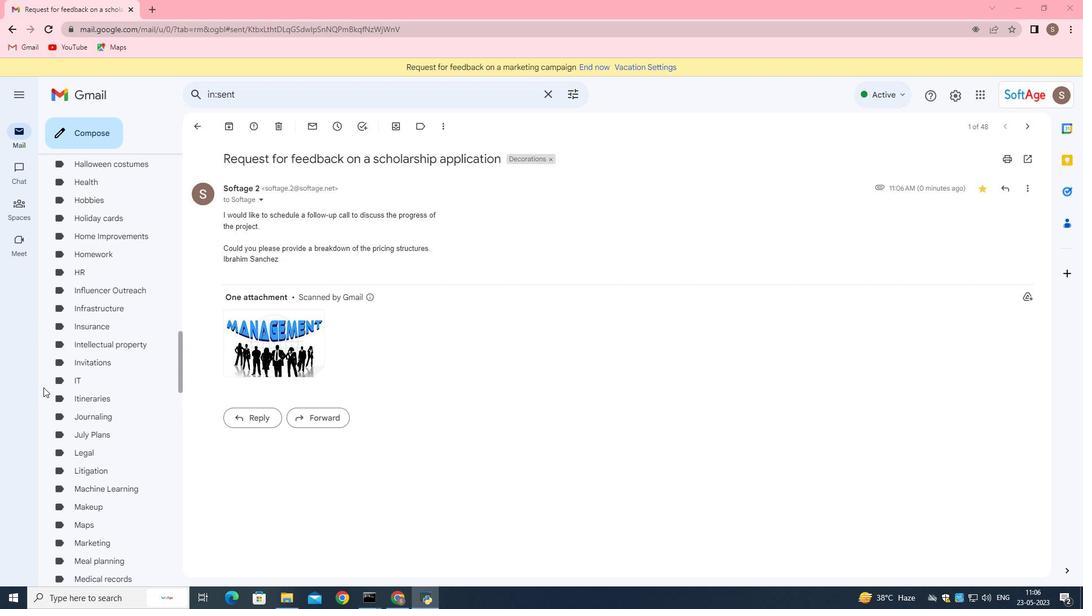 
Action: Mouse scrolled (43, 387) with delta (0, 0)
Screenshot: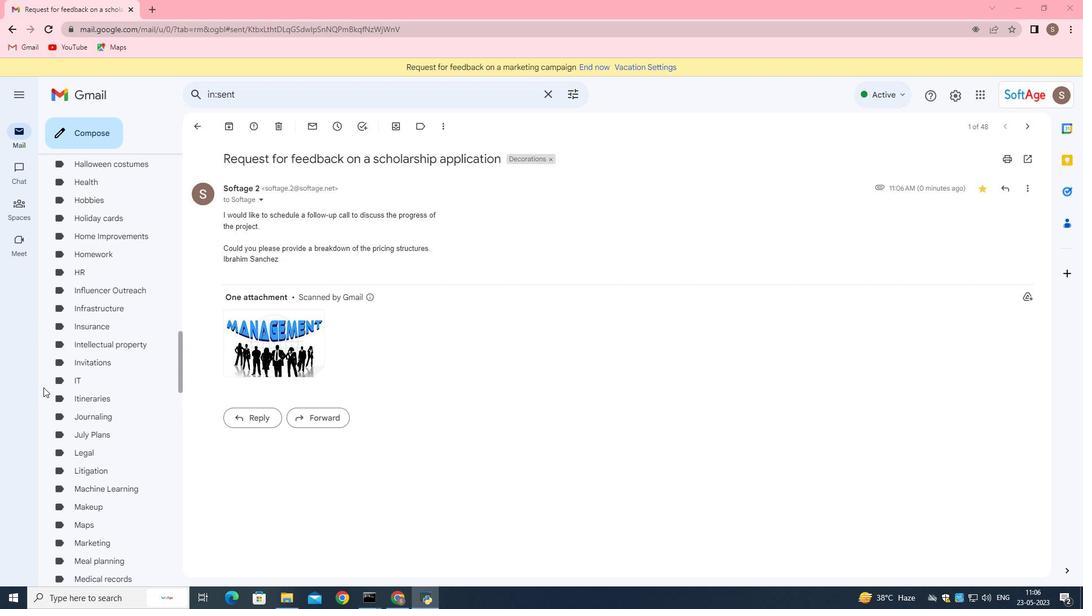 
Action: Mouse scrolled (43, 387) with delta (0, 0)
Screenshot: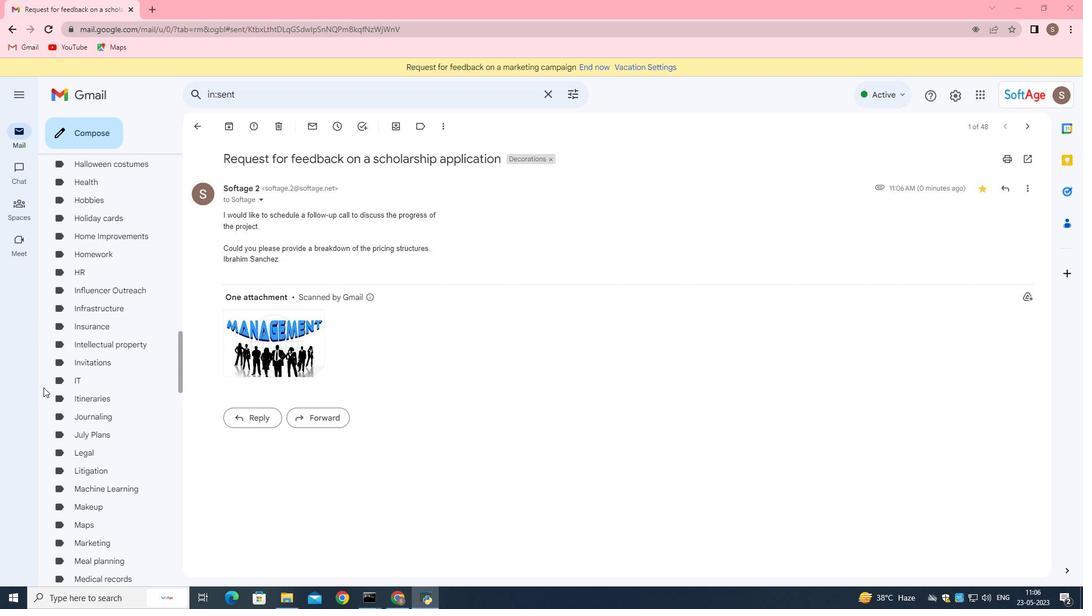 
Action: Mouse scrolled (43, 387) with delta (0, 0)
Screenshot: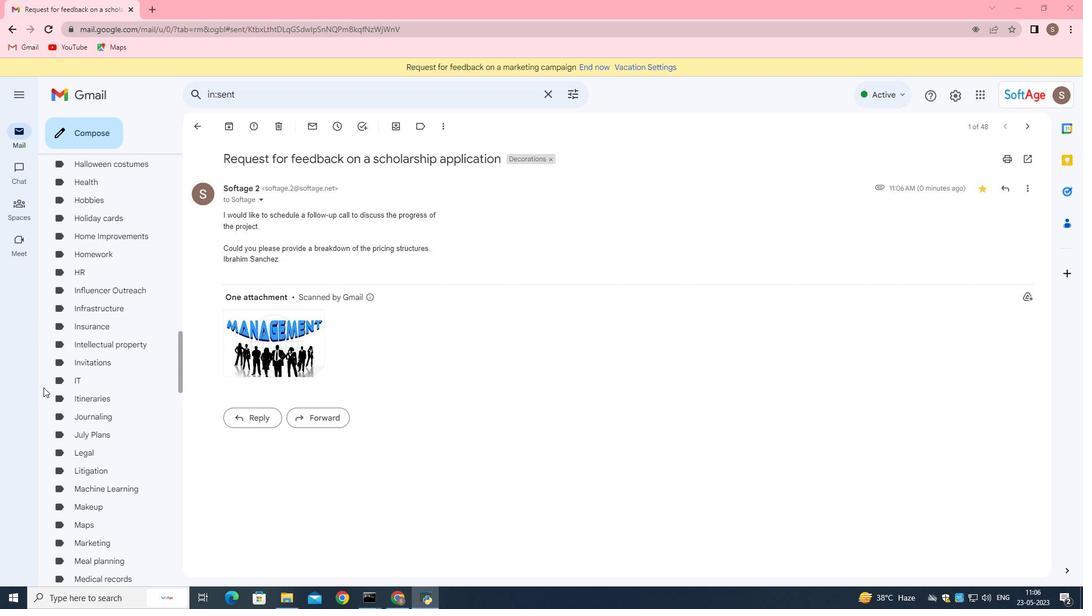 
Action: Mouse moved to (44, 383)
Screenshot: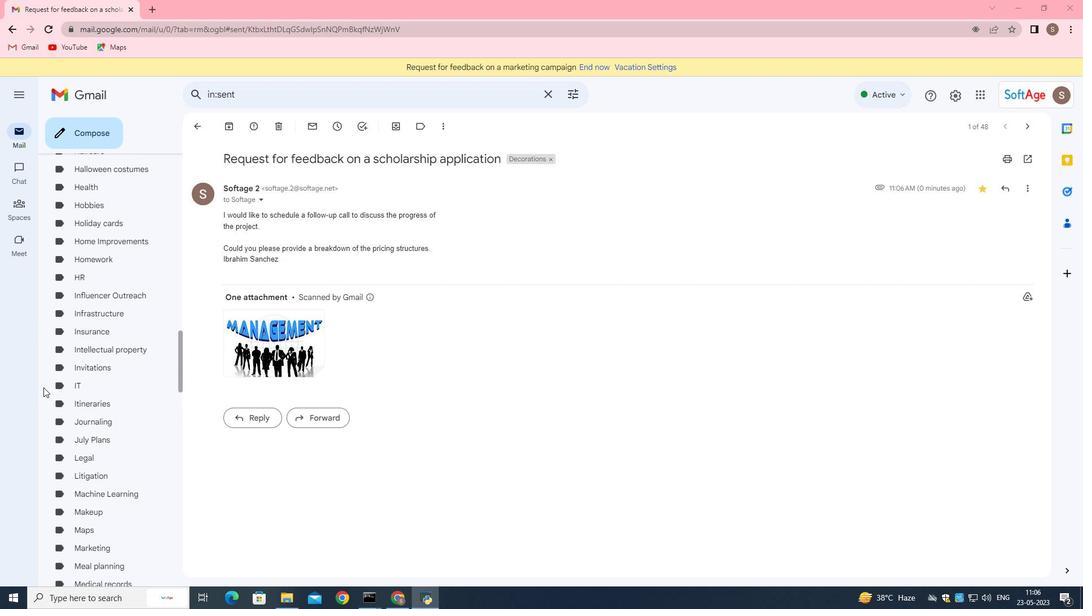 
Action: Mouse scrolled (44, 384) with delta (0, 0)
Screenshot: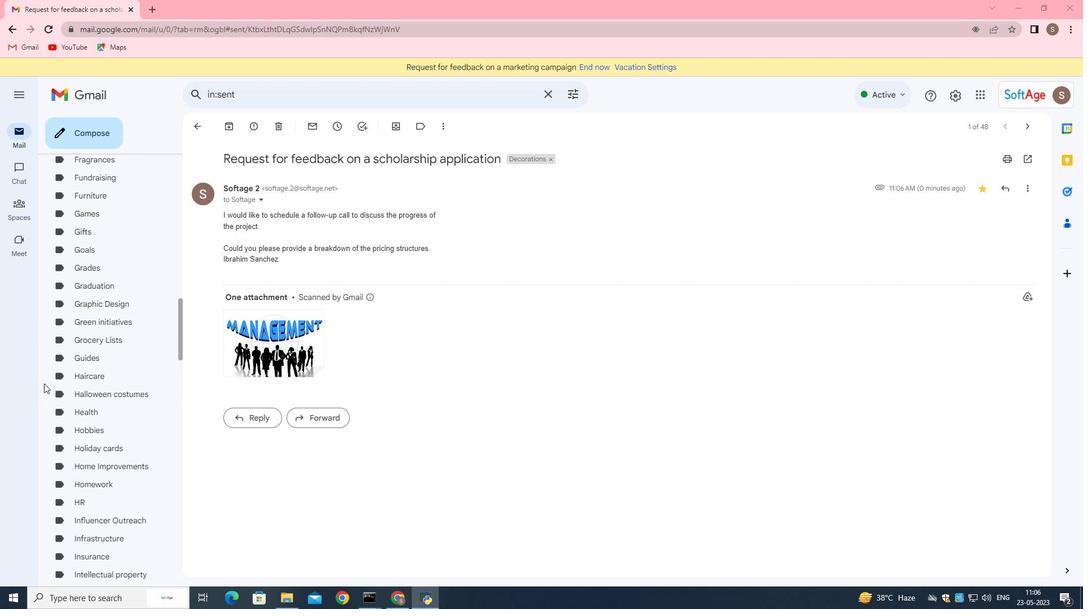 
Action: Mouse scrolled (44, 384) with delta (0, 0)
Screenshot: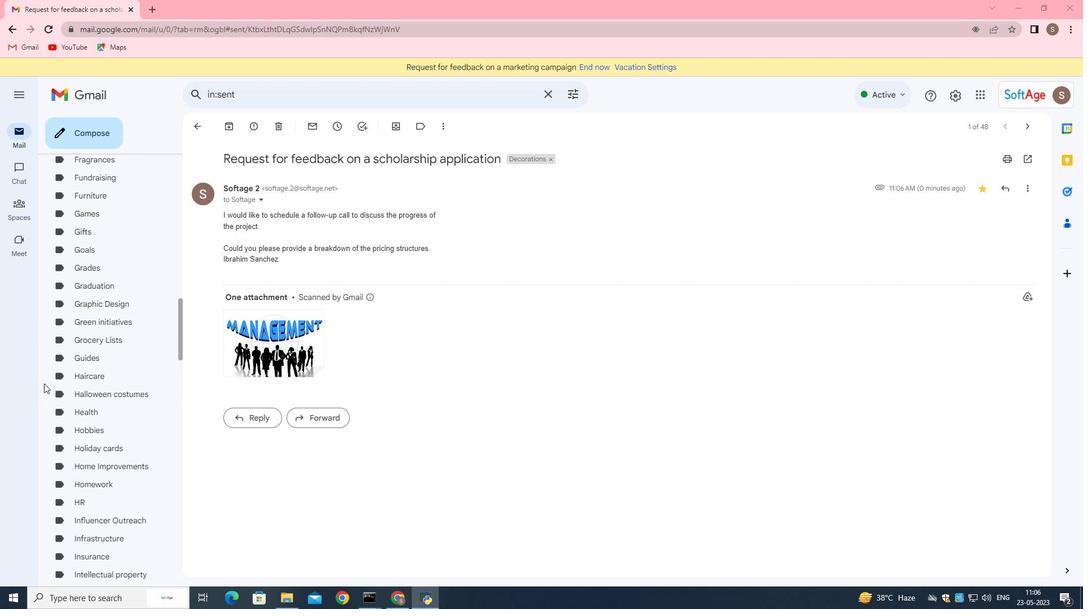 
Action: Mouse scrolled (44, 384) with delta (0, 0)
Screenshot: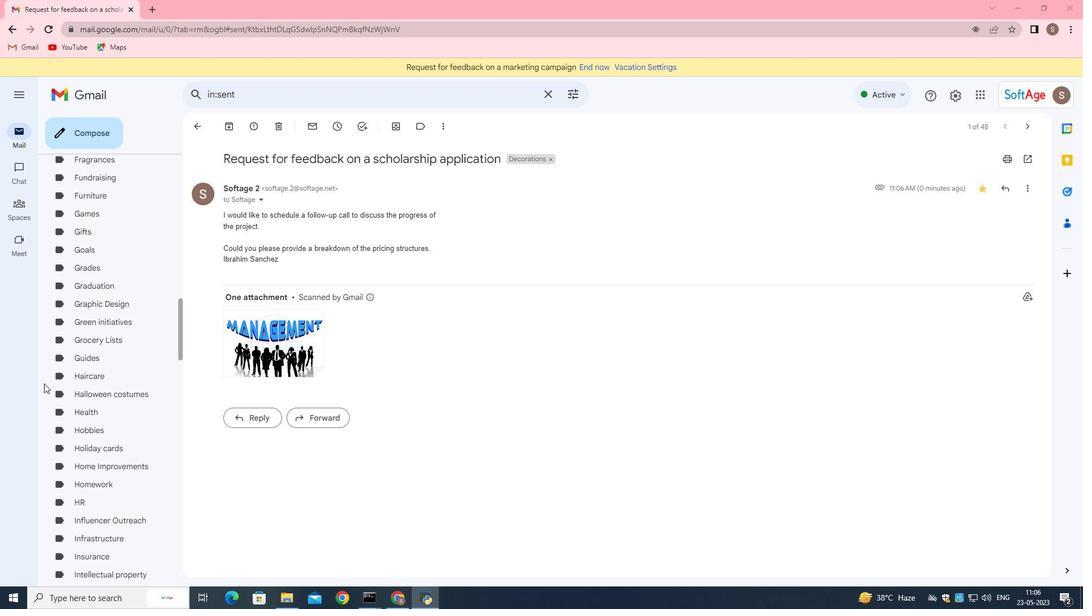 
Action: Mouse scrolled (44, 384) with delta (0, 0)
Screenshot: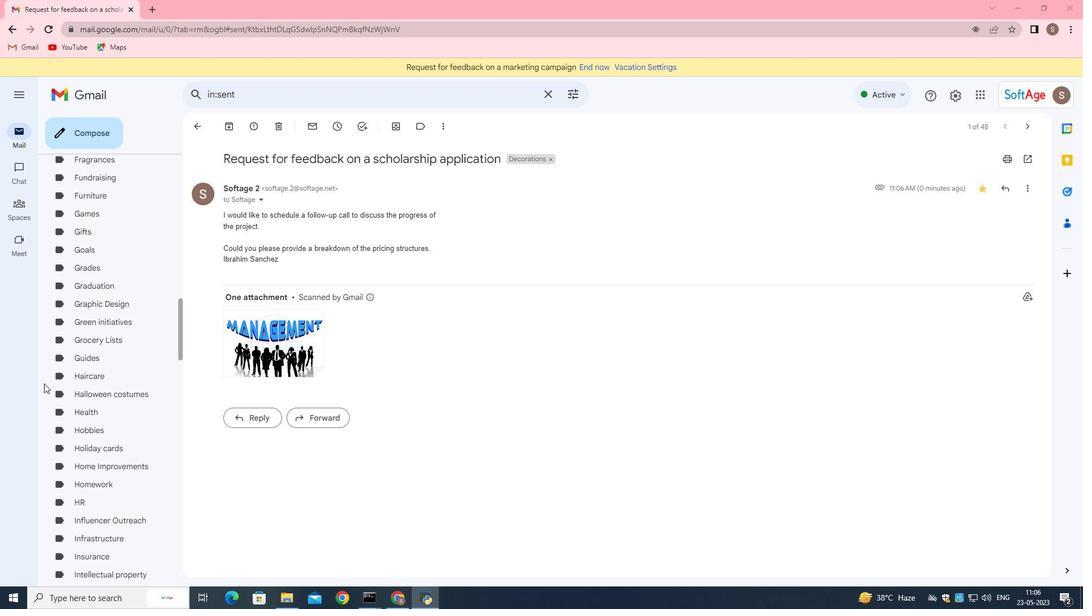 
Action: Mouse scrolled (44, 384) with delta (0, 0)
Screenshot: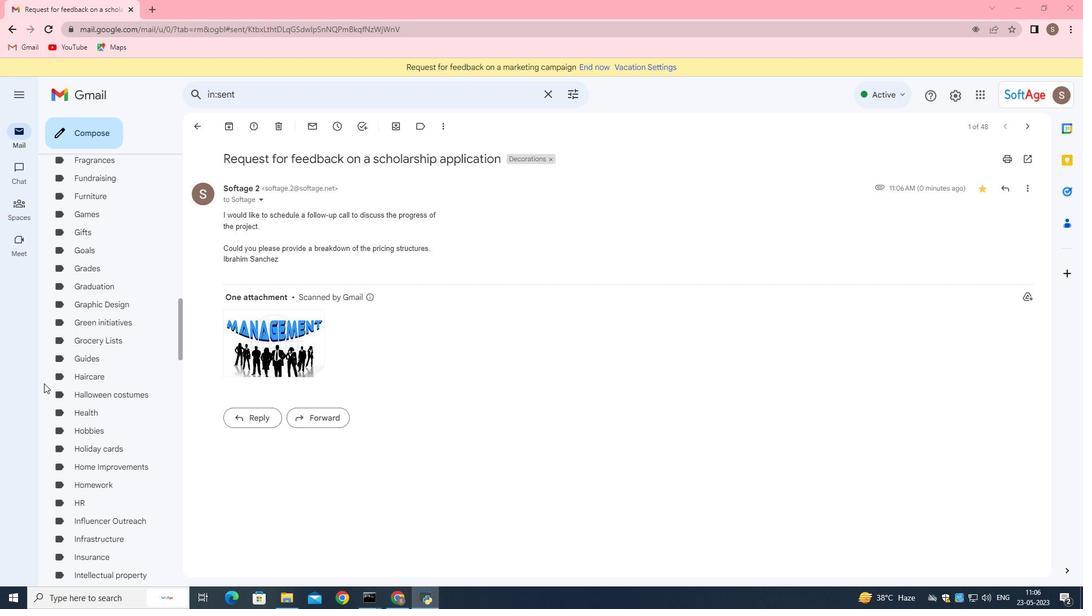 
Action: Mouse scrolled (44, 384) with delta (0, 0)
Screenshot: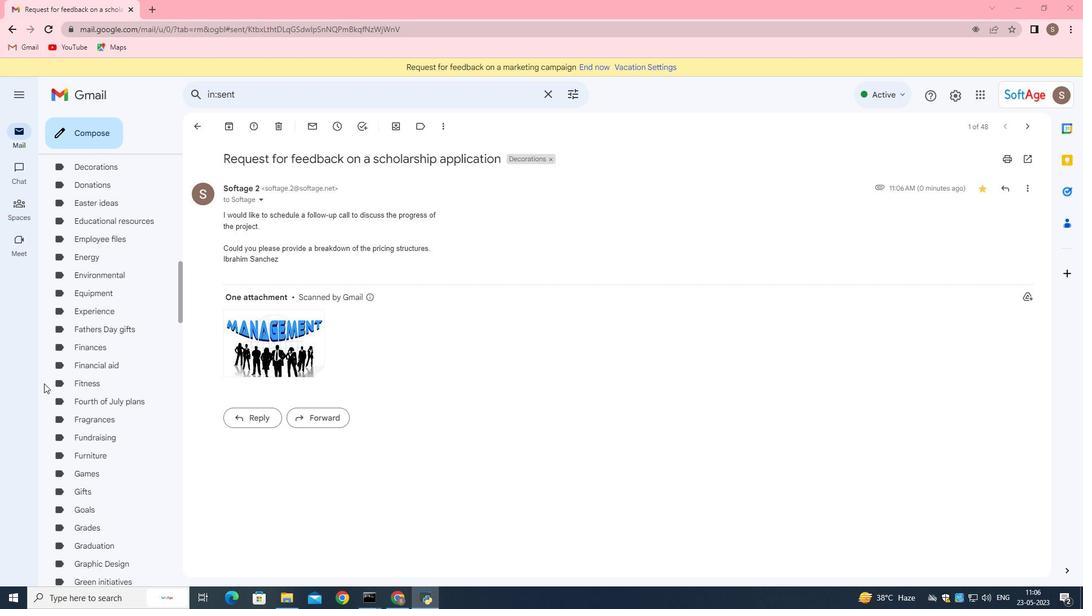 
Action: Mouse scrolled (44, 384) with delta (0, 0)
Screenshot: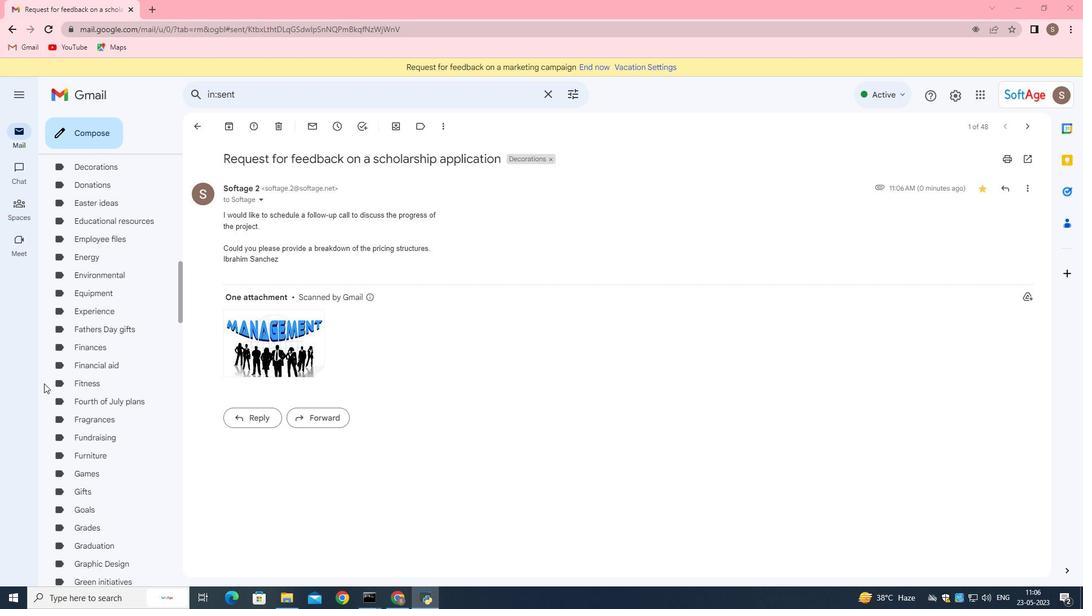 
Action: Mouse scrolled (44, 384) with delta (0, 0)
Screenshot: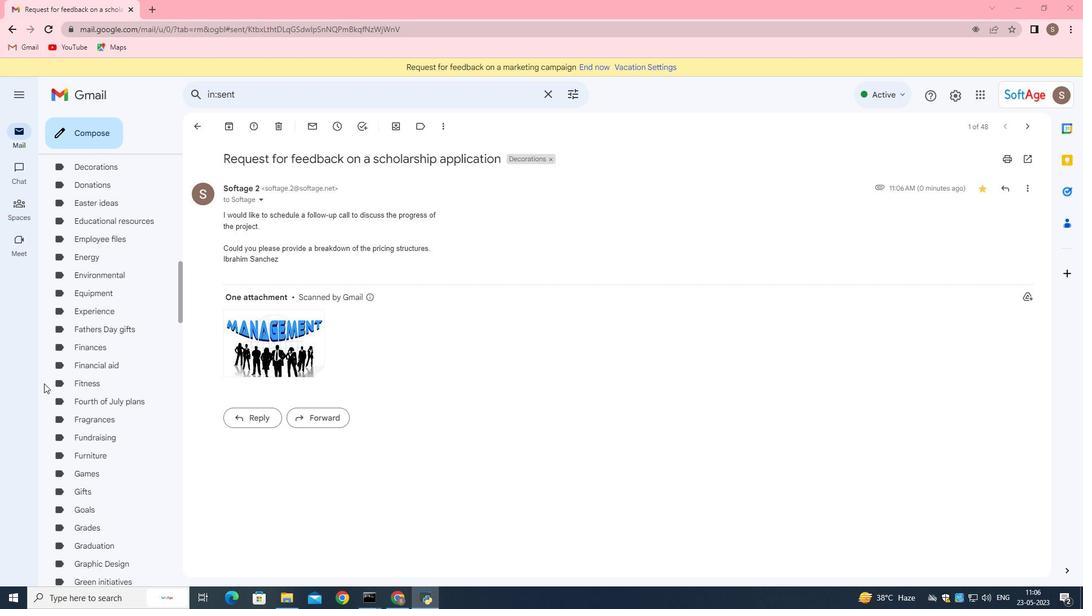 
Action: Mouse scrolled (44, 384) with delta (0, 0)
Screenshot: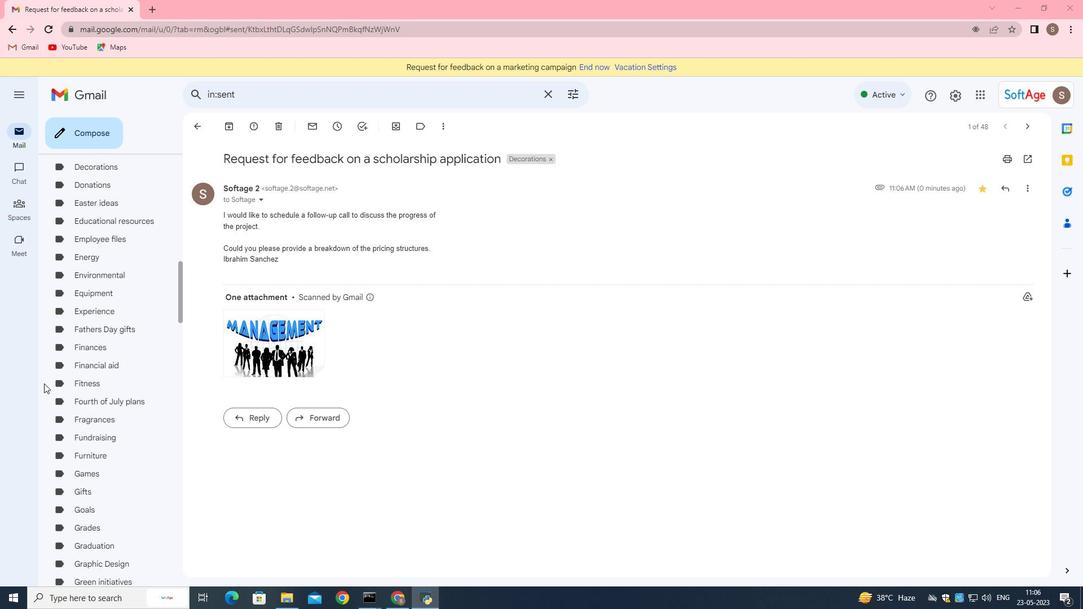 
Action: Mouse scrolled (44, 384) with delta (0, 0)
Screenshot: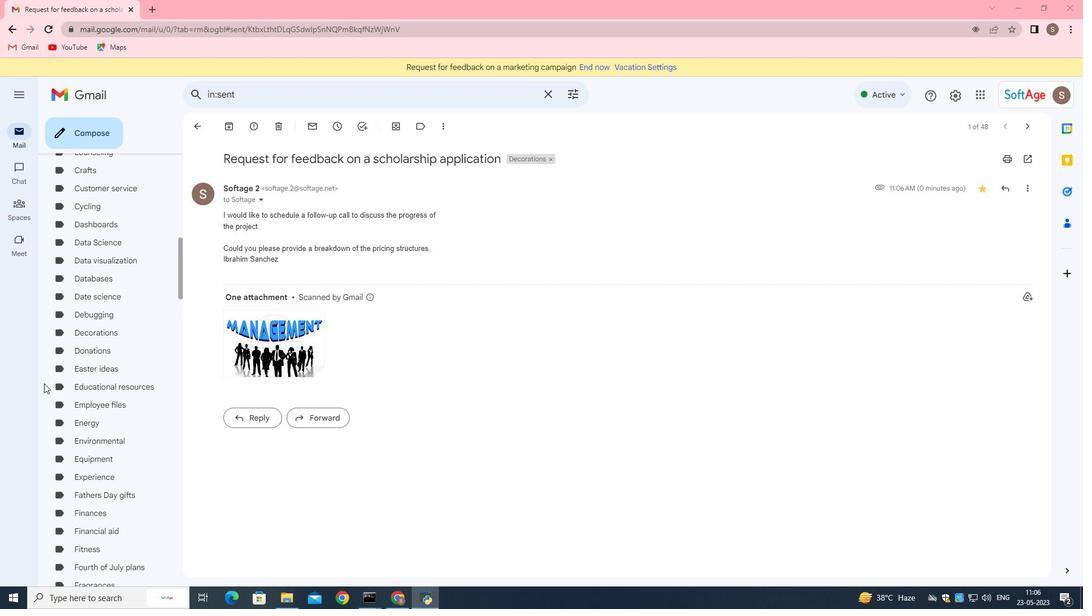 
Action: Mouse scrolled (44, 384) with delta (0, 0)
Screenshot: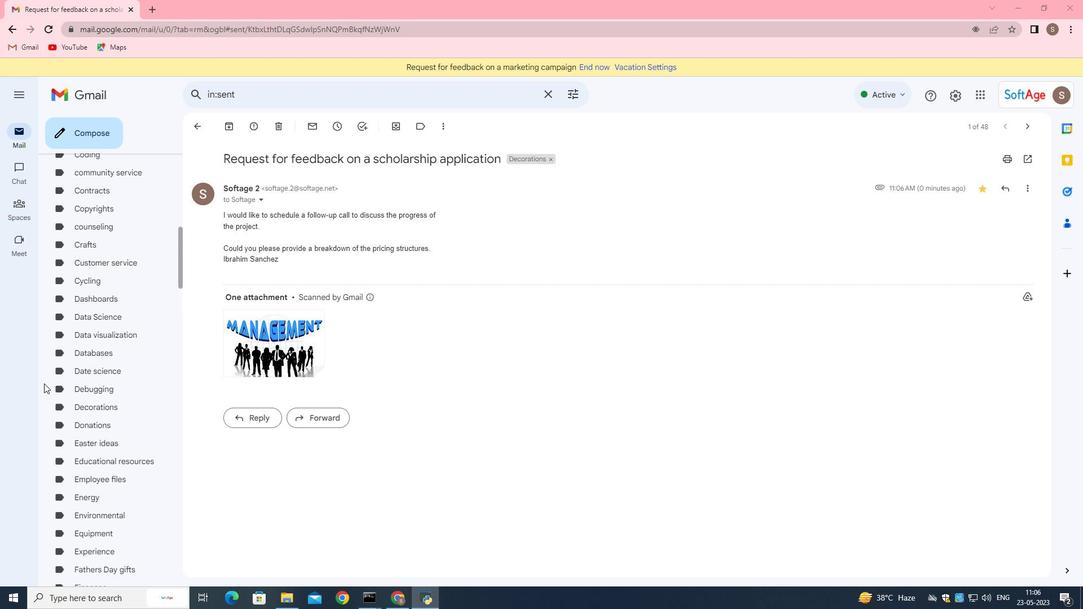 
Action: Mouse scrolled (44, 384) with delta (0, 0)
Screenshot: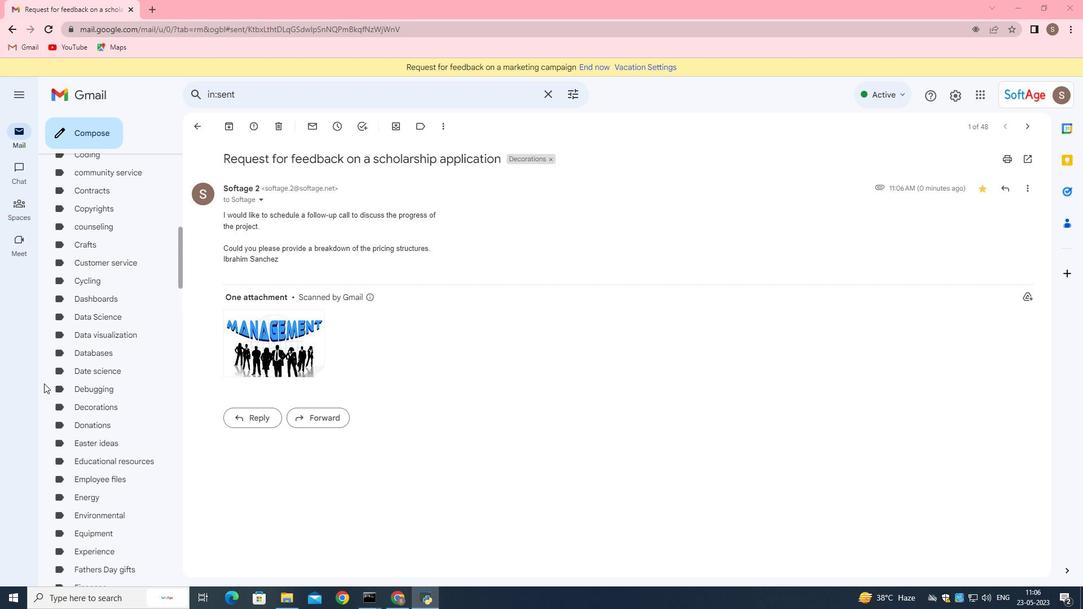 
Action: Mouse scrolled (44, 384) with delta (0, 0)
Screenshot: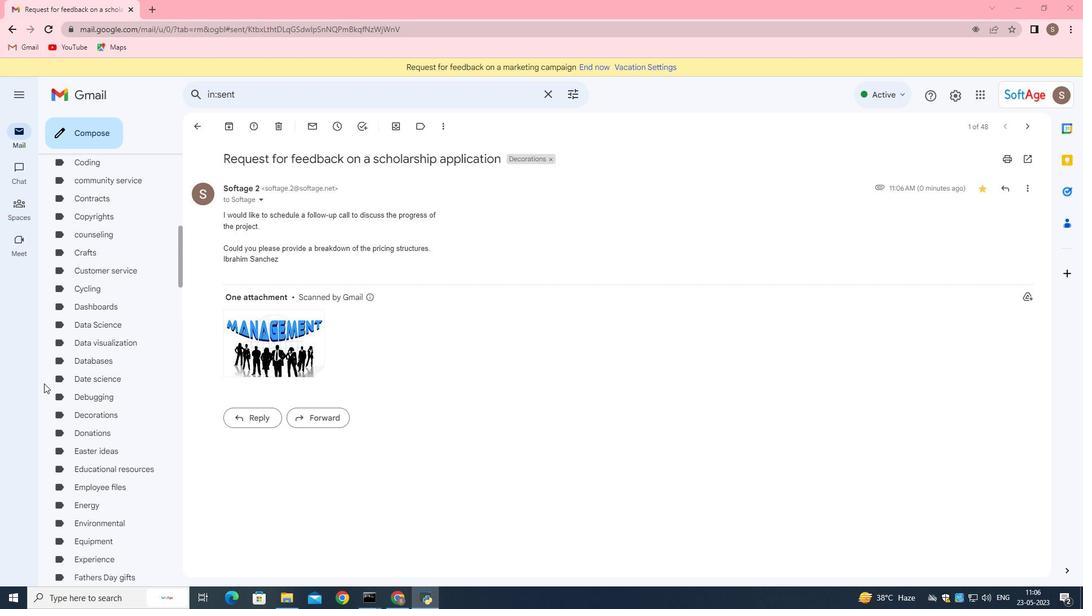 
Action: Mouse moved to (44, 383)
Screenshot: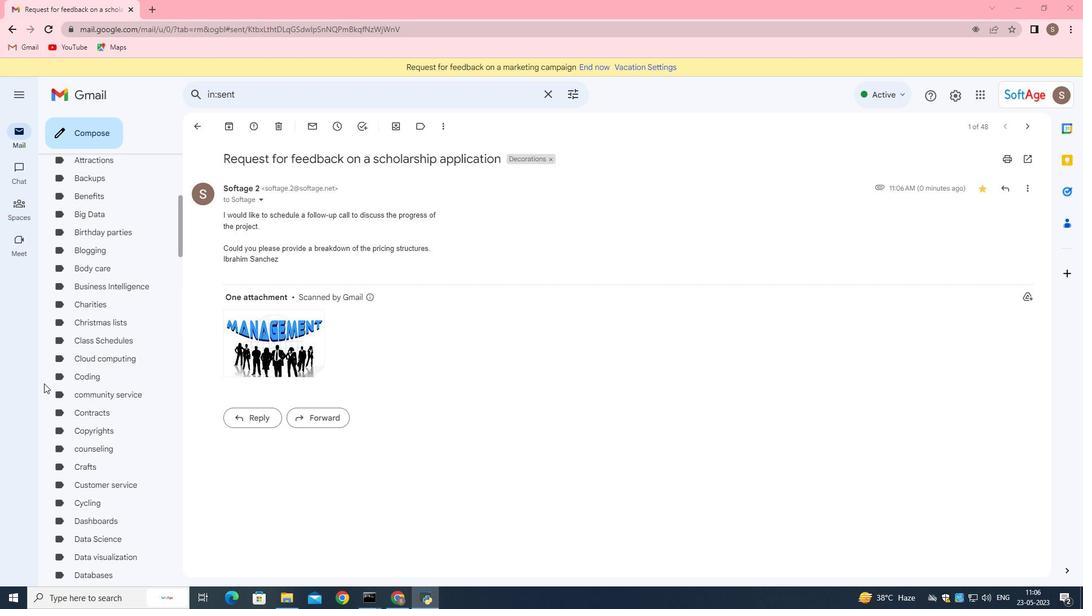 
Action: Mouse scrolled (44, 383) with delta (0, 0)
Screenshot: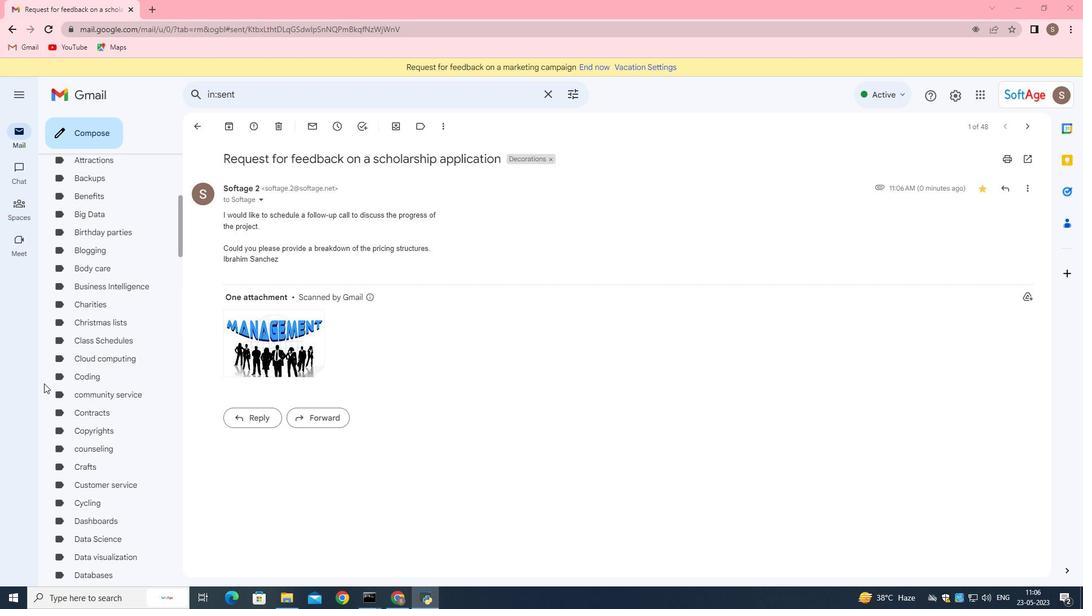 
Action: Mouse scrolled (44, 383) with delta (0, 0)
Screenshot: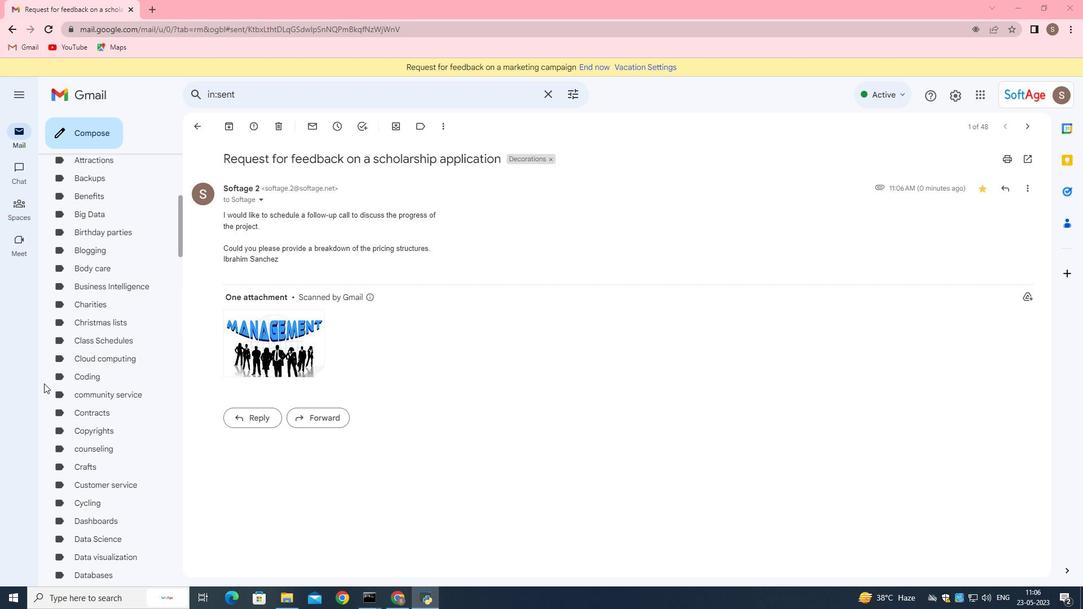 
Action: Mouse scrolled (44, 383) with delta (0, 0)
Screenshot: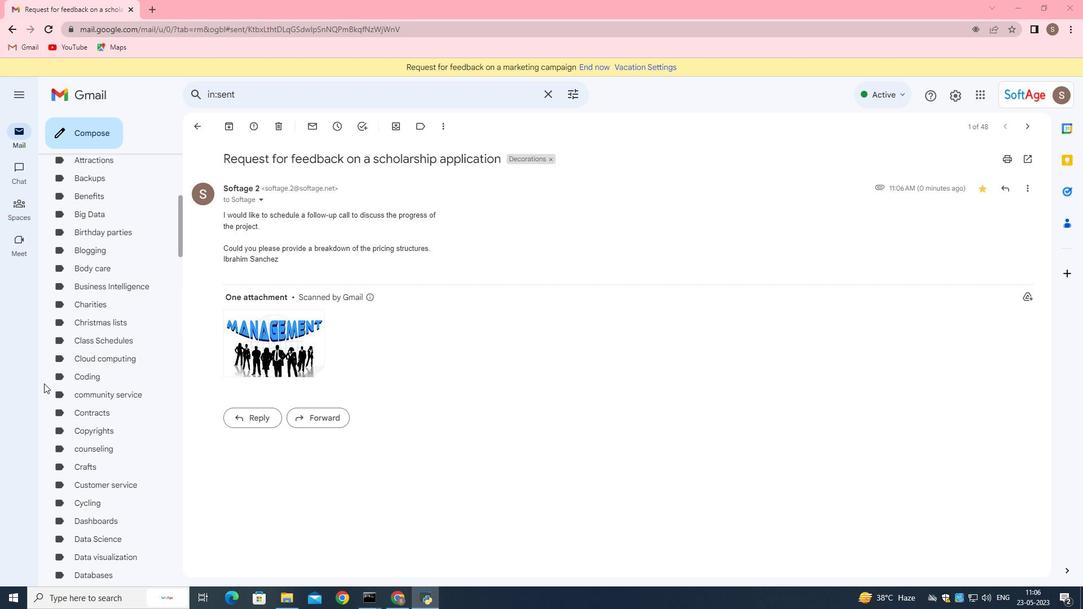 
Action: Mouse scrolled (44, 383) with delta (0, 0)
Screenshot: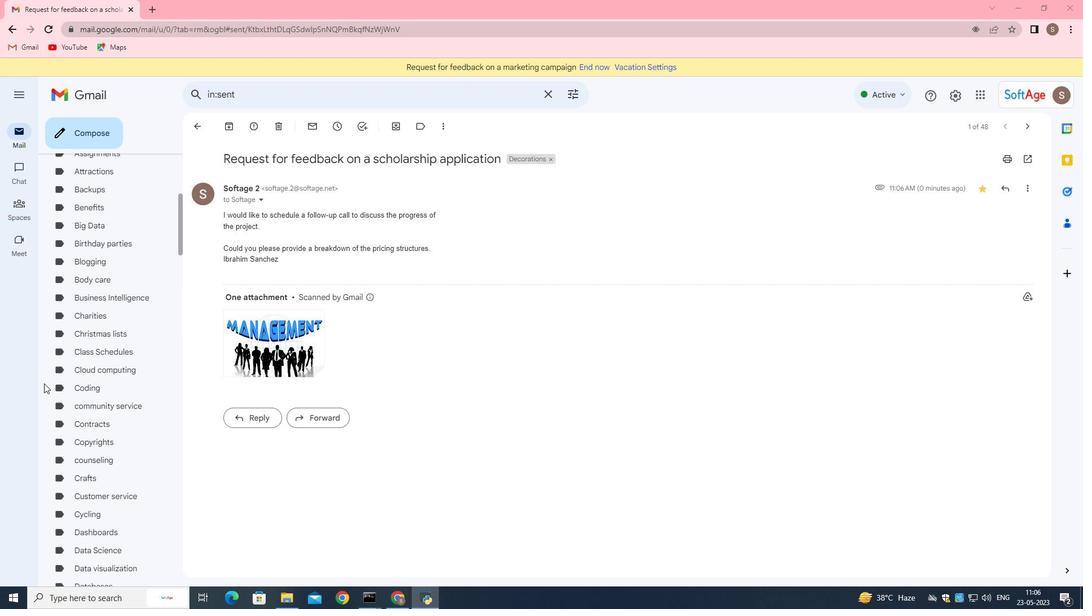 
Action: Mouse scrolled (44, 383) with delta (0, 0)
Screenshot: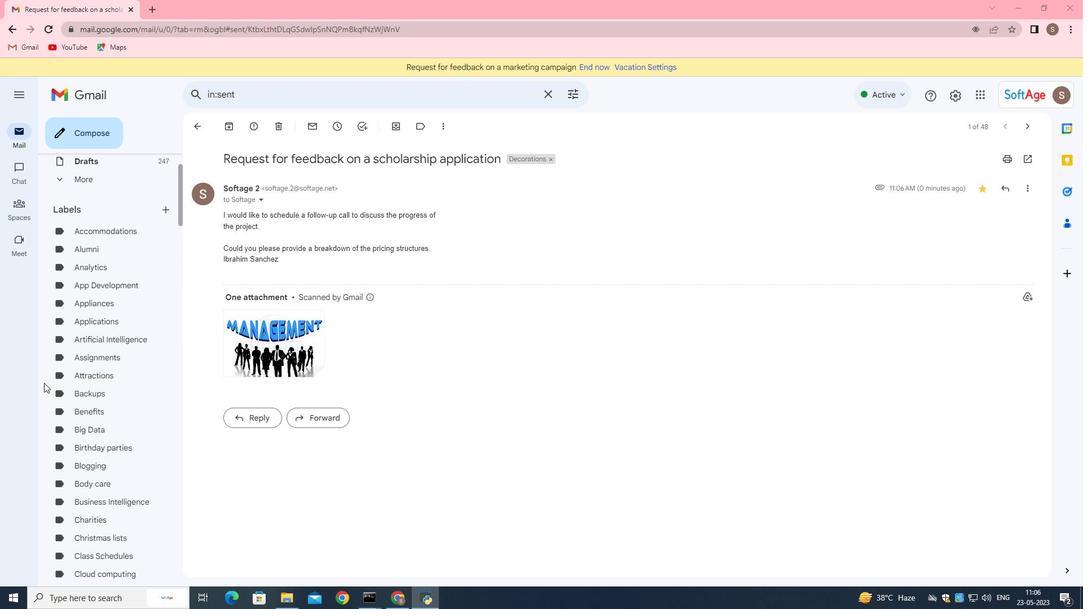 
Action: Mouse scrolled (44, 383) with delta (0, 0)
Screenshot: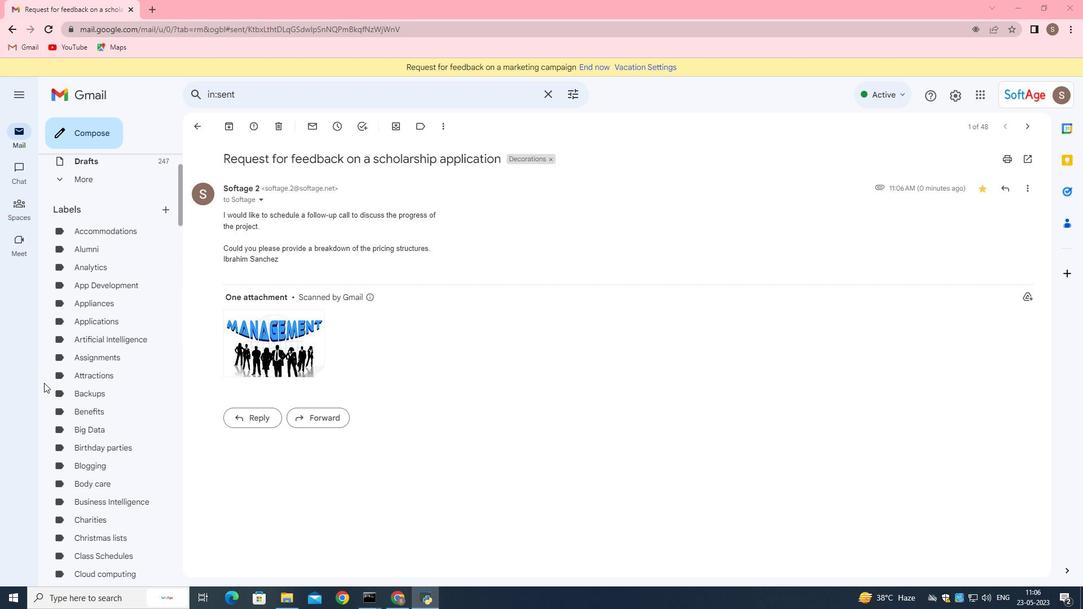 
Action: Mouse scrolled (44, 383) with delta (0, 0)
Screenshot: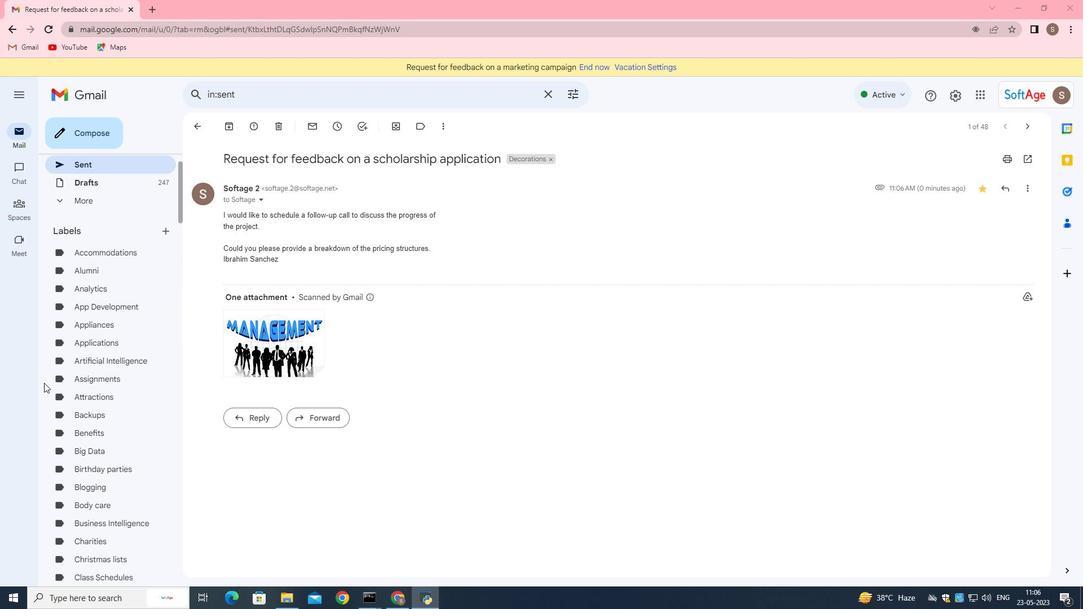 
Action: Mouse scrolled (44, 383) with delta (0, 0)
Screenshot: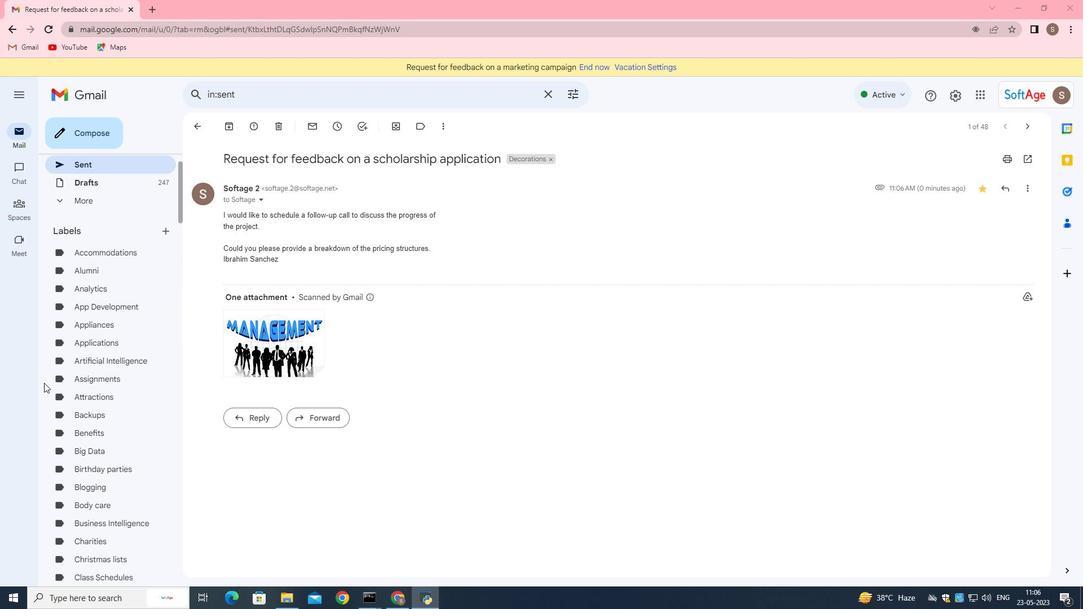 
Action: Mouse scrolled (44, 383) with delta (0, 0)
Screenshot: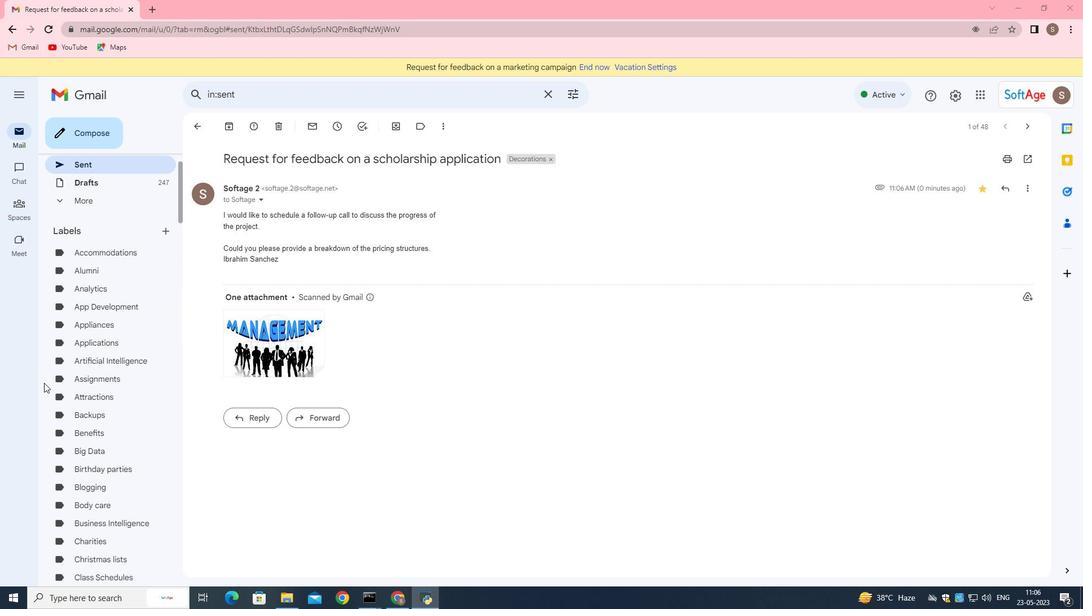 
Action: Mouse moved to (43, 382)
Screenshot: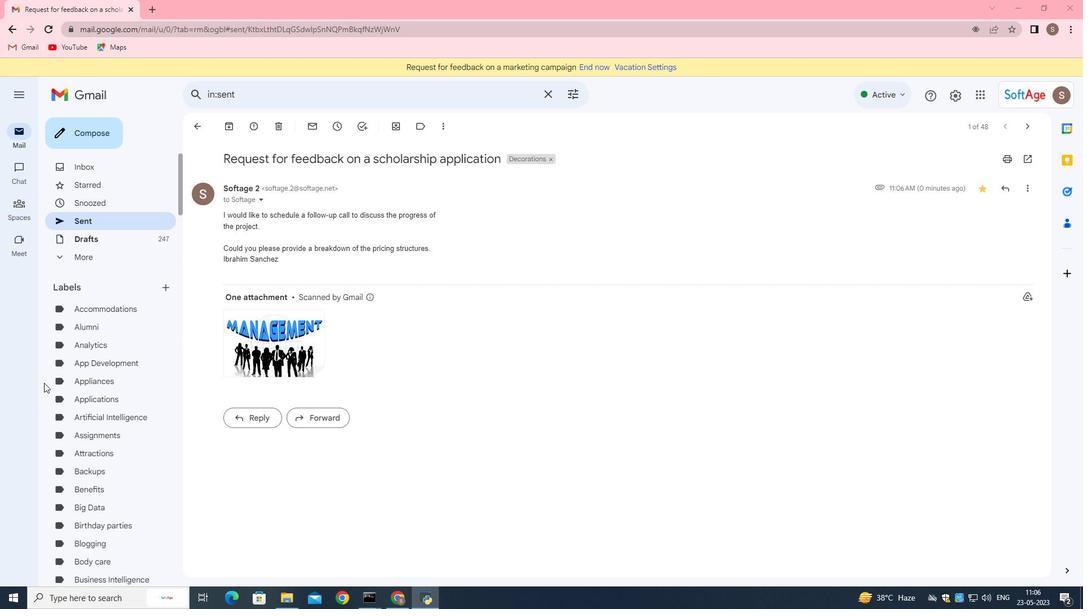
Action: Mouse scrolled (43, 382) with delta (0, 0)
Screenshot: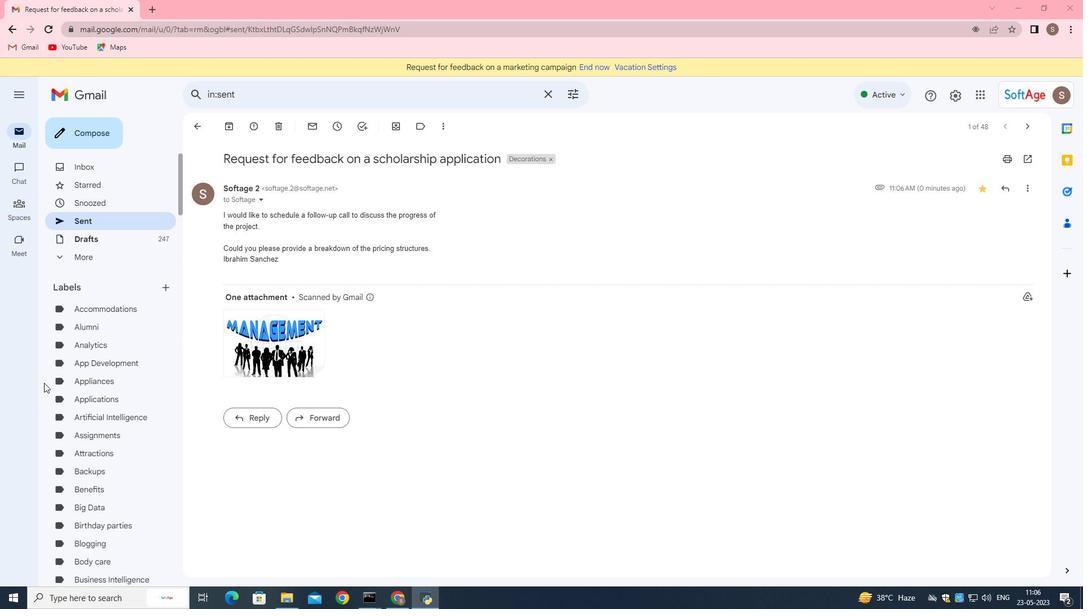 
Action: Mouse moved to (42, 383)
Screenshot: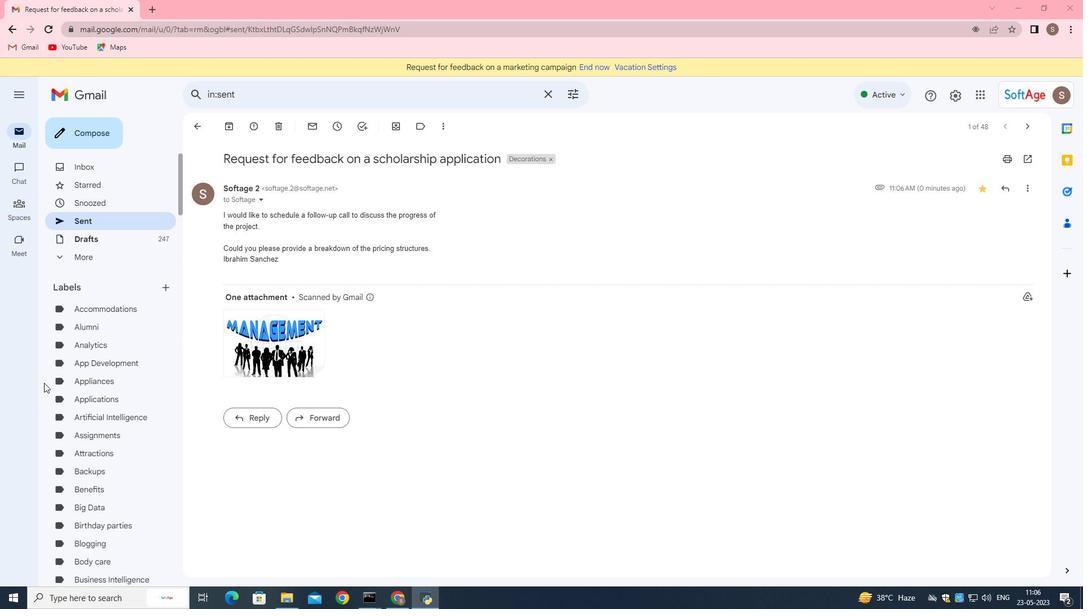 
Action: Mouse scrolled (42, 383) with delta (0, 0)
Screenshot: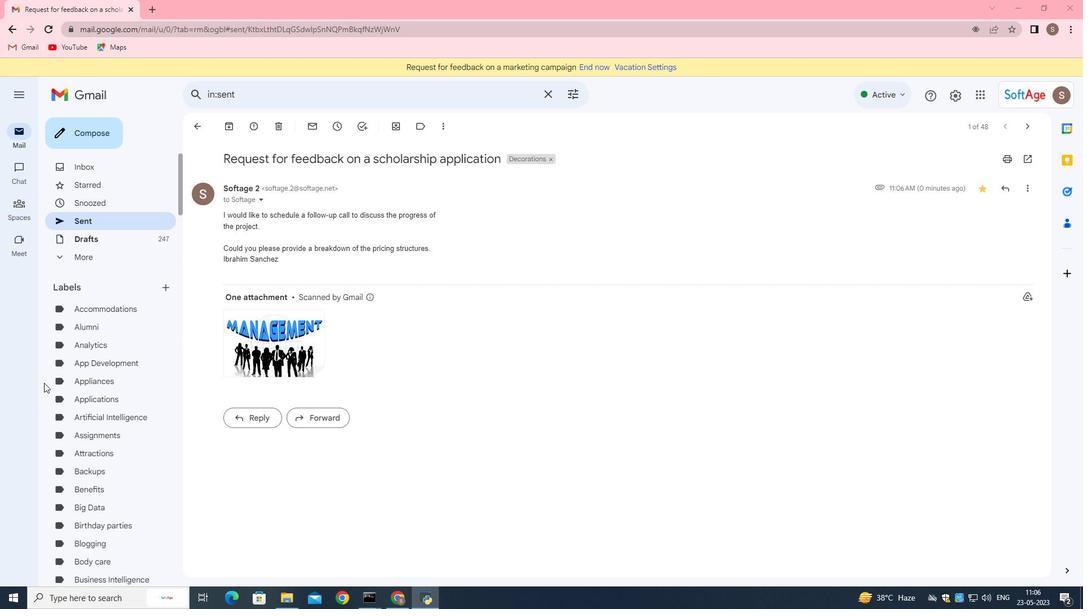 
Action: Mouse scrolled (42, 383) with delta (0, 0)
Screenshot: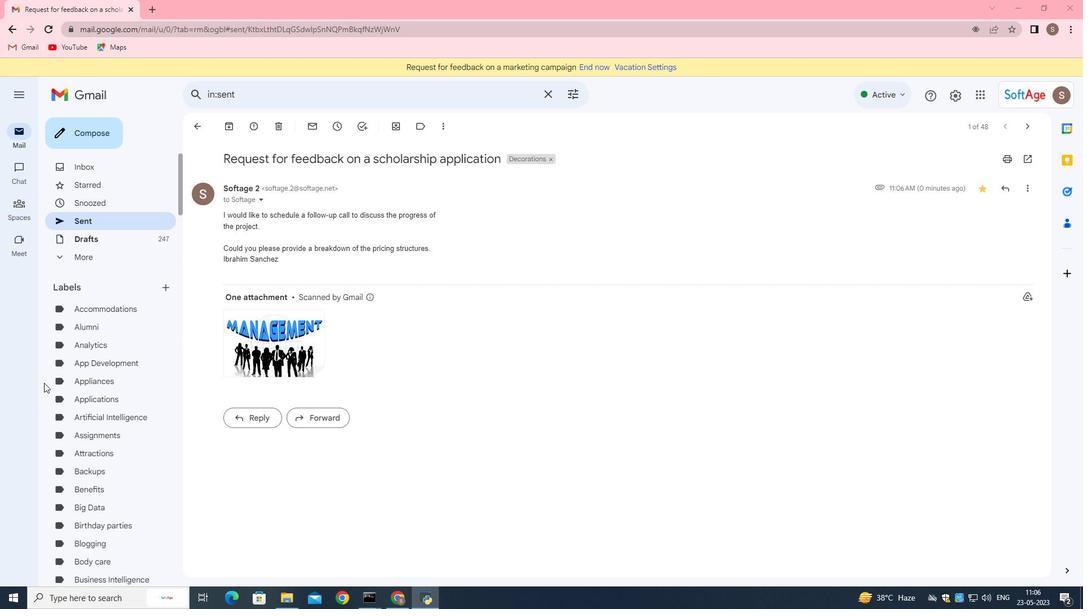 
Action: Mouse moved to (42, 385)
Screenshot: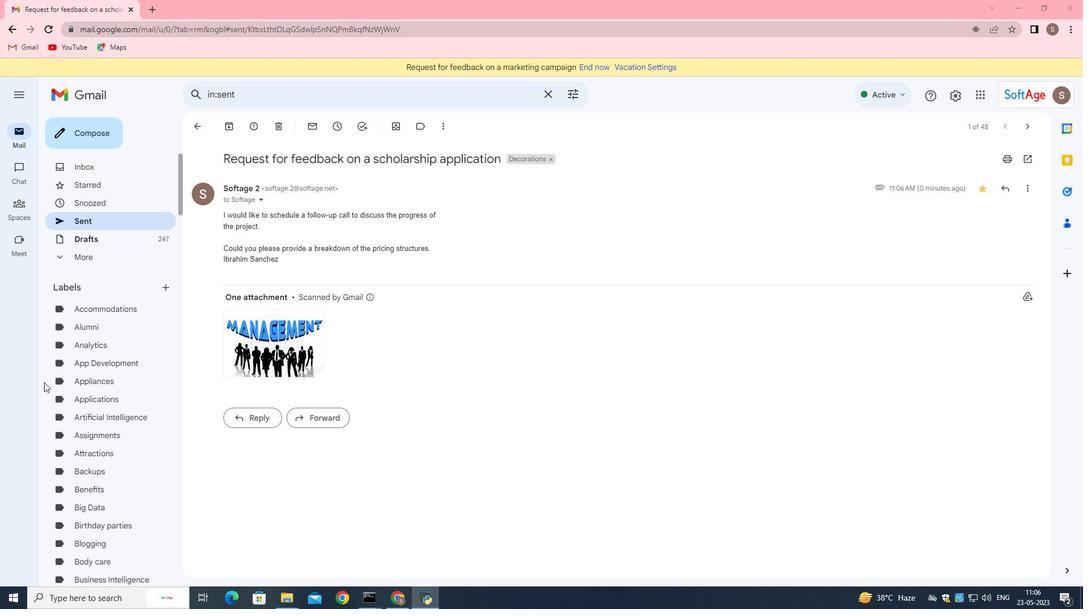 
Action: Mouse scrolled (42, 384) with delta (0, 0)
Screenshot: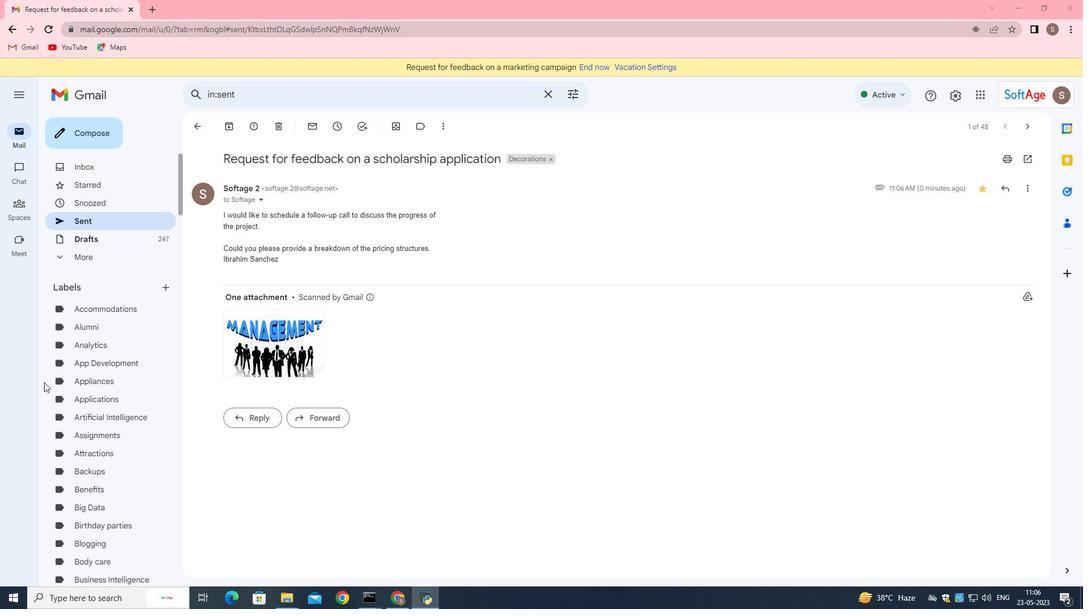 
Action: Mouse moved to (86, 89)
Screenshot: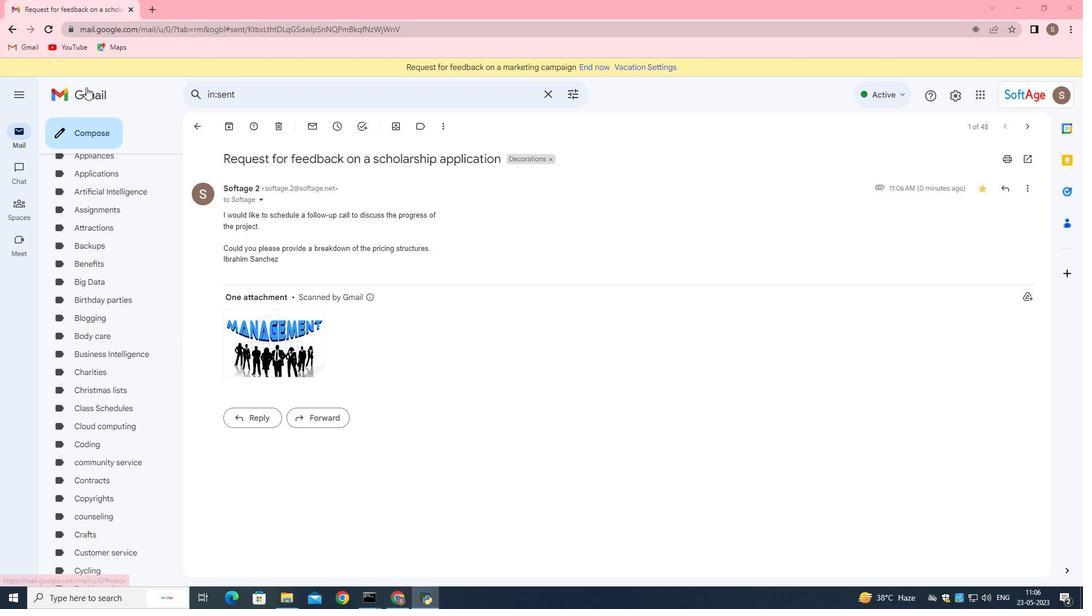 
Action: Mouse pressed left at (86, 89)
Screenshot: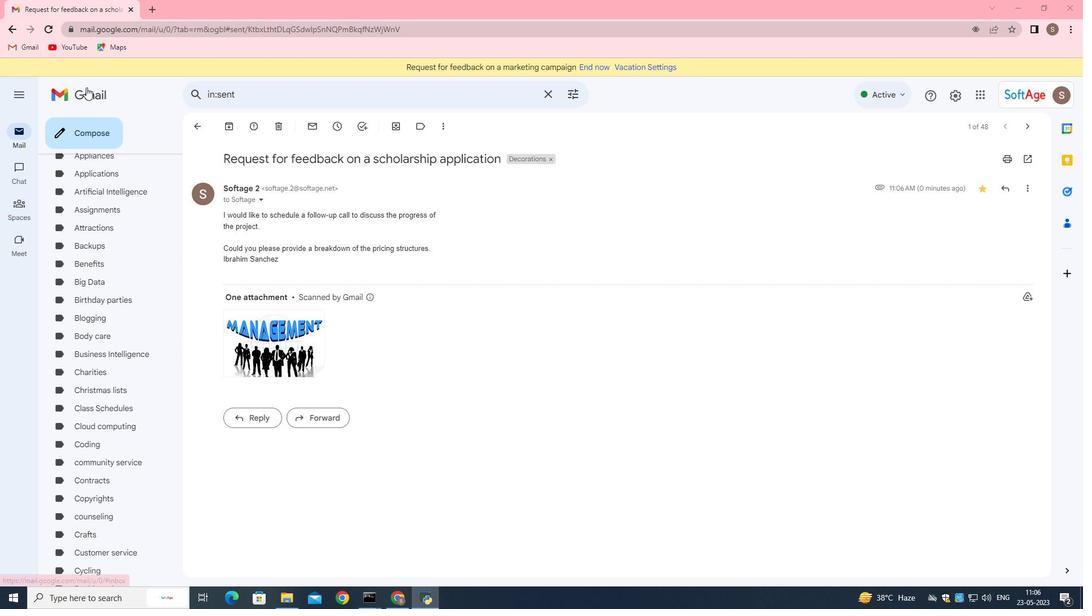 
Action: Mouse moved to (98, 123)
Screenshot: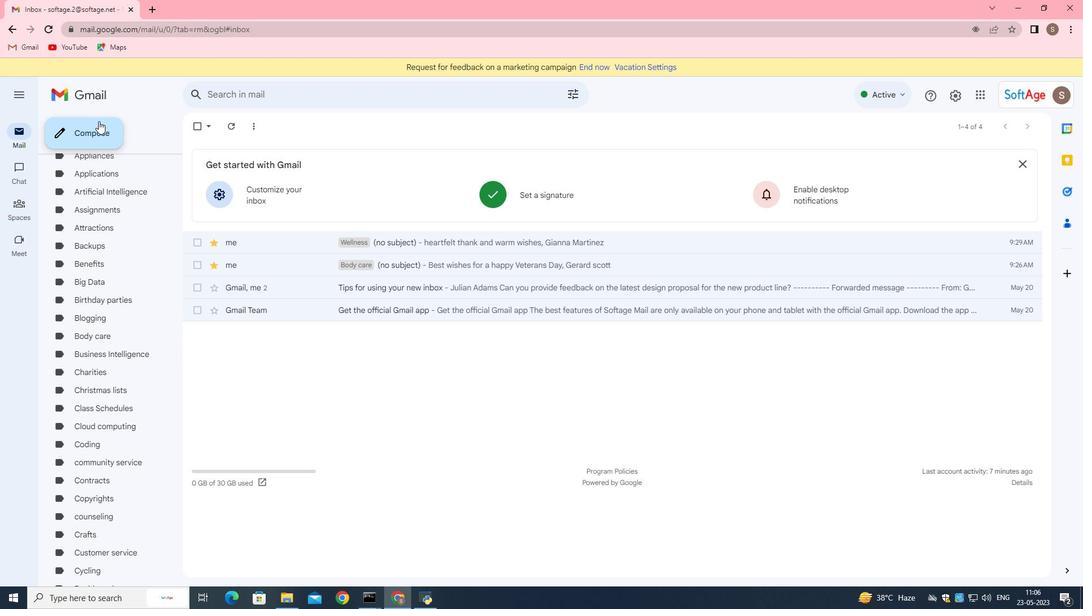 
Action: Mouse pressed left at (98, 123)
Screenshot: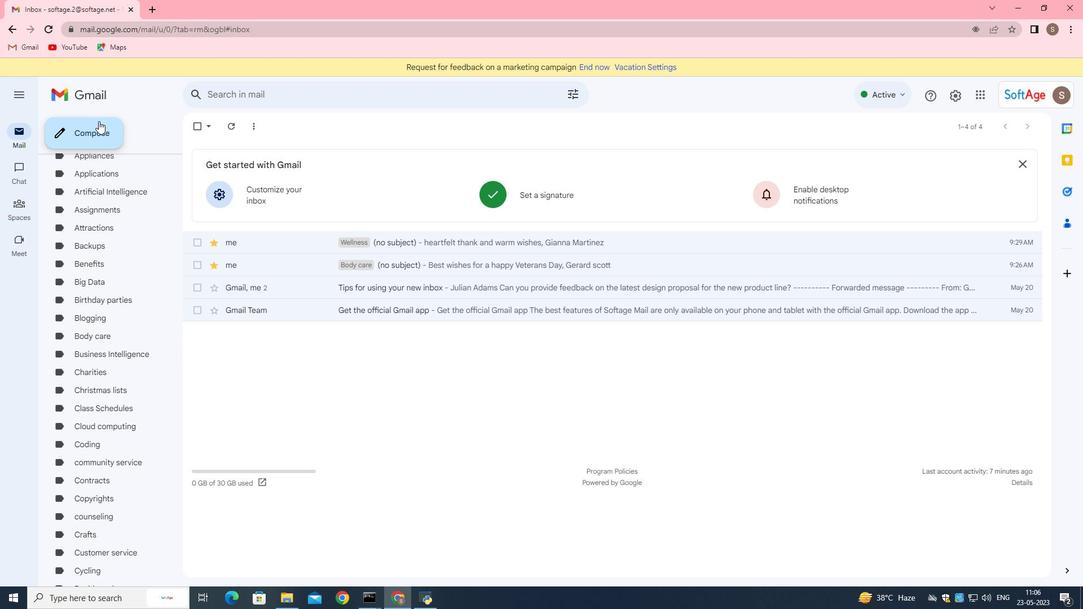 
Action: Mouse moved to (291, 558)
Screenshot: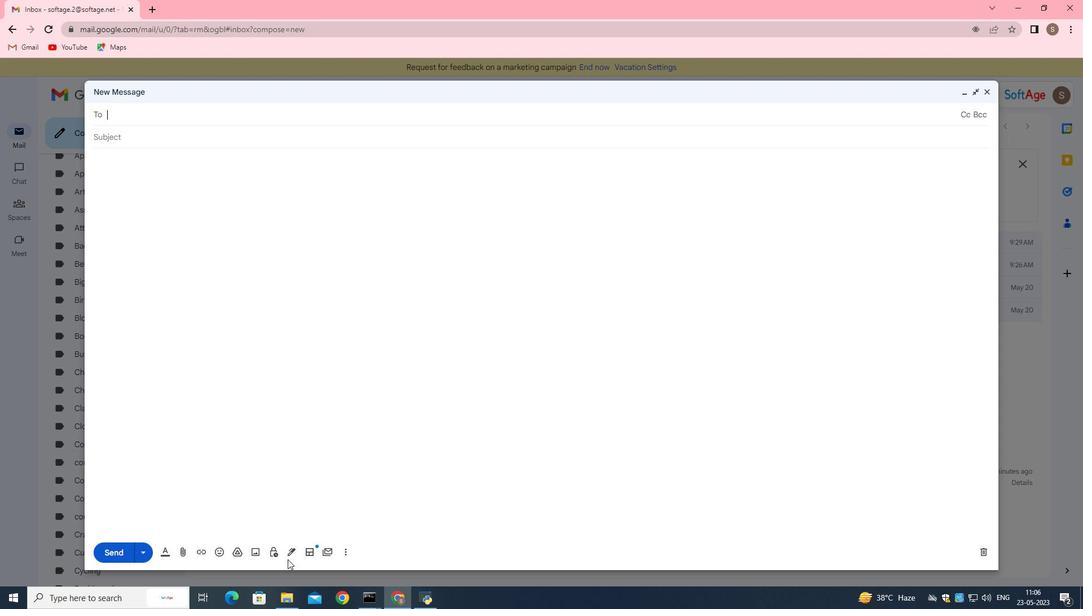 
Action: Mouse pressed left at (291, 558)
Screenshot: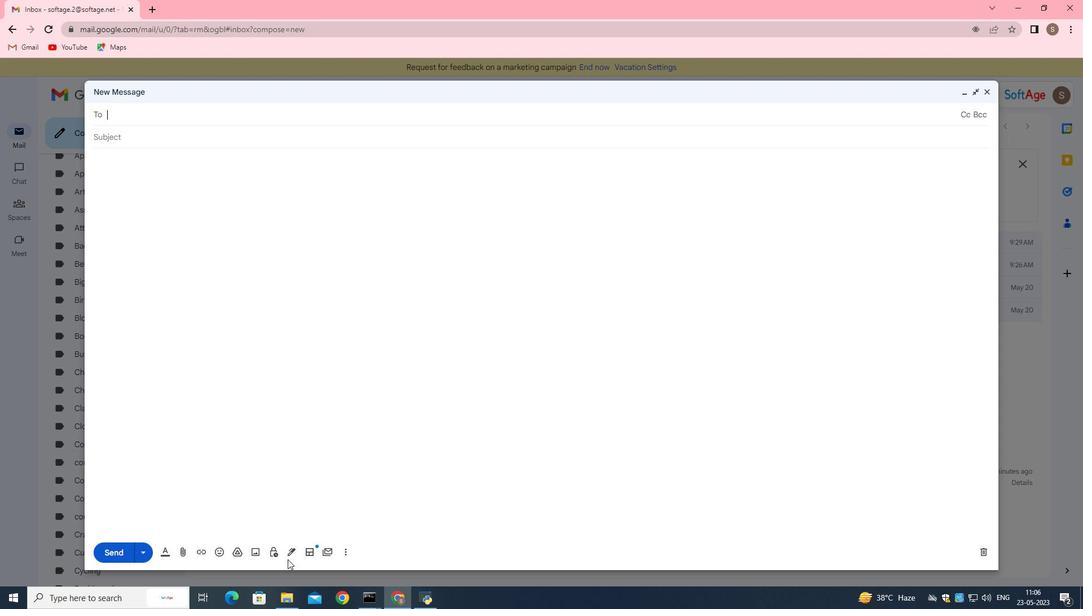 
Action: Mouse moved to (290, 544)
Screenshot: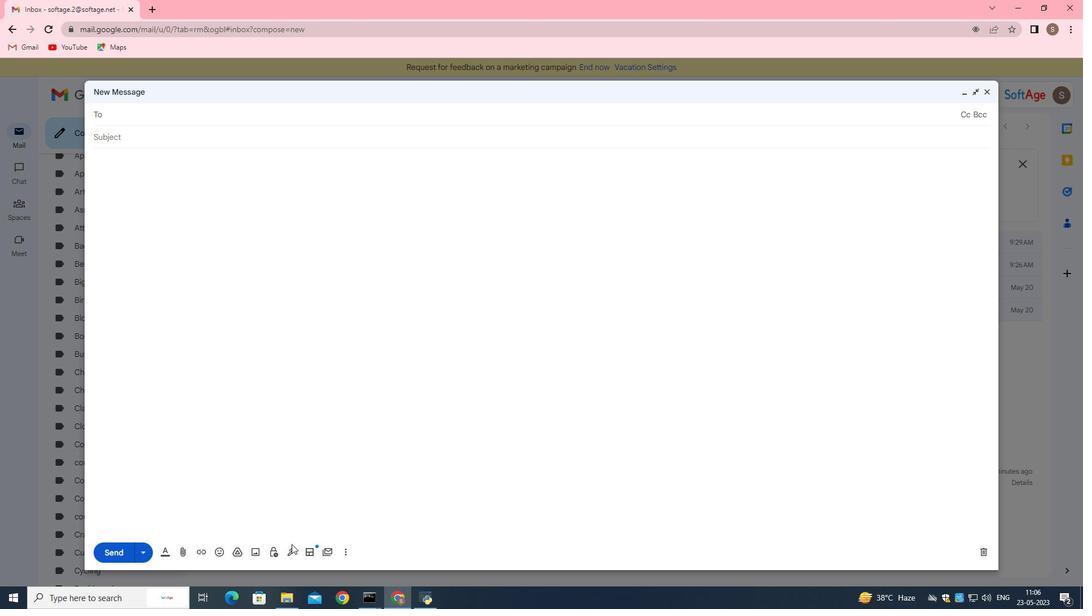 
Action: Mouse pressed left at (290, 544)
Screenshot: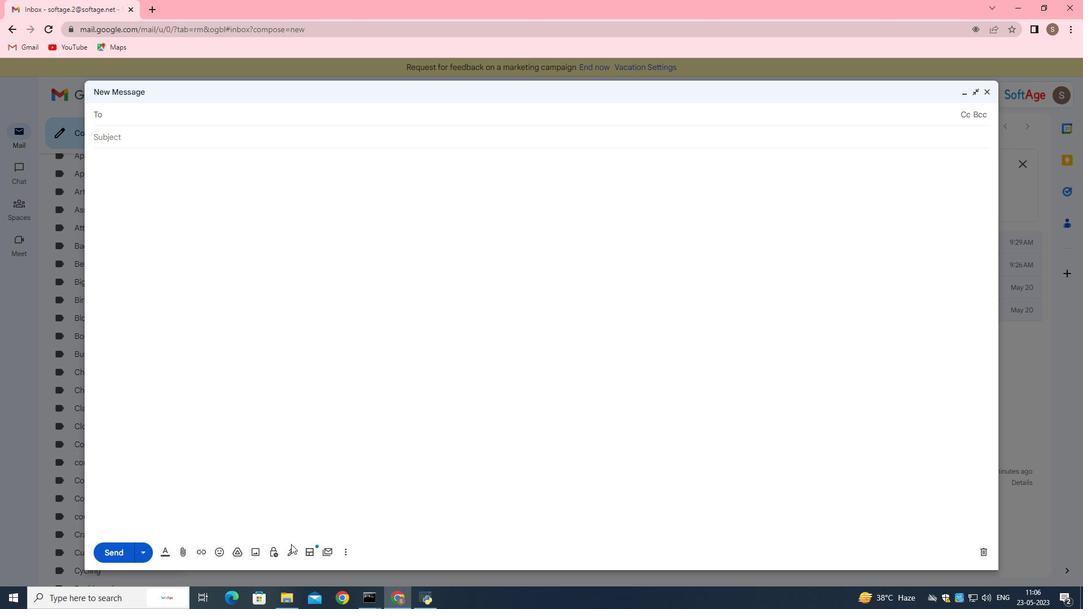 
Action: Mouse moved to (293, 550)
Screenshot: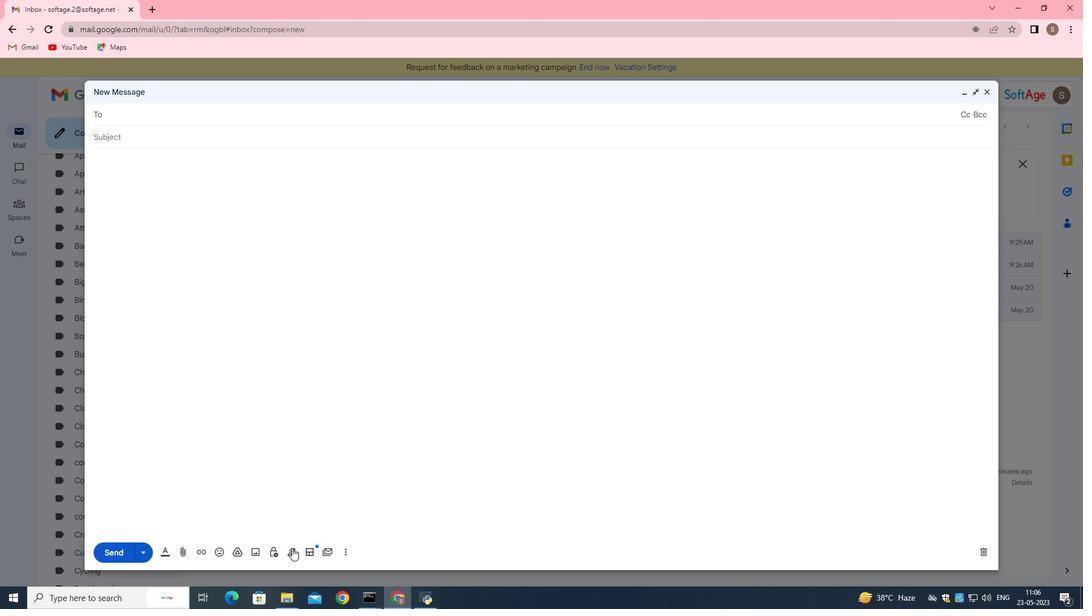 
Action: Mouse pressed left at (293, 550)
Screenshot: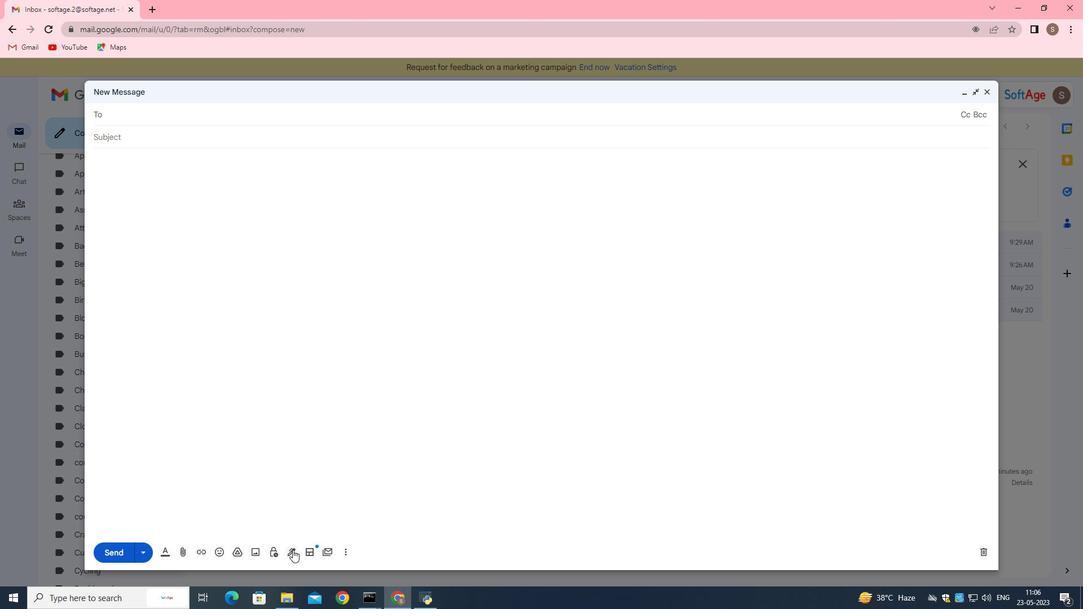 
Action: Mouse moved to (303, 510)
Screenshot: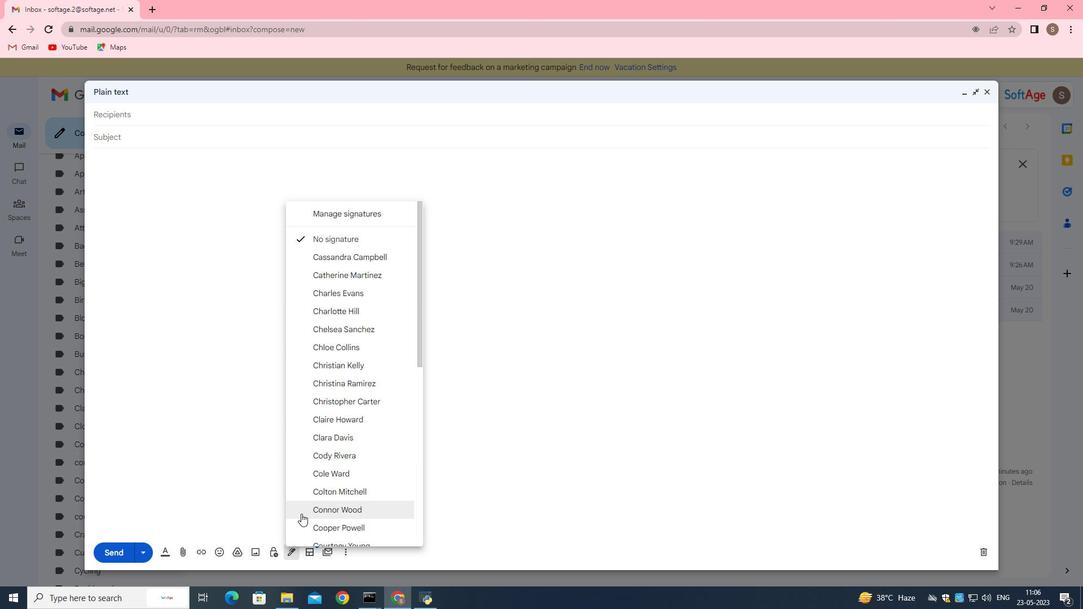 
Action: Mouse scrolled (303, 509) with delta (0, 0)
Screenshot: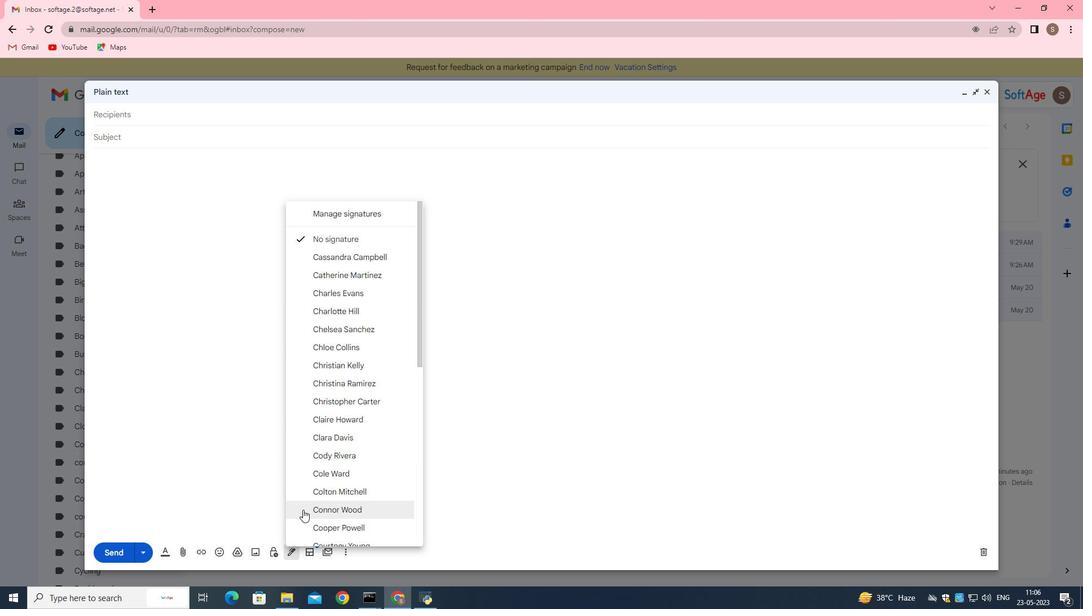 
Action: Mouse scrolled (303, 509) with delta (0, 0)
Screenshot: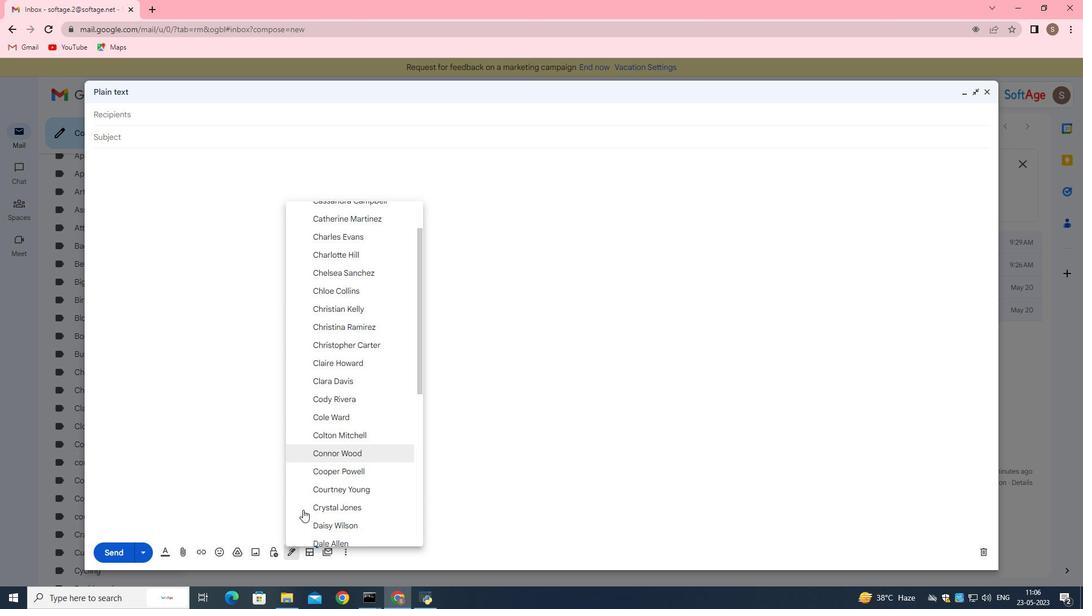 
Action: Mouse moved to (303, 510)
Screenshot: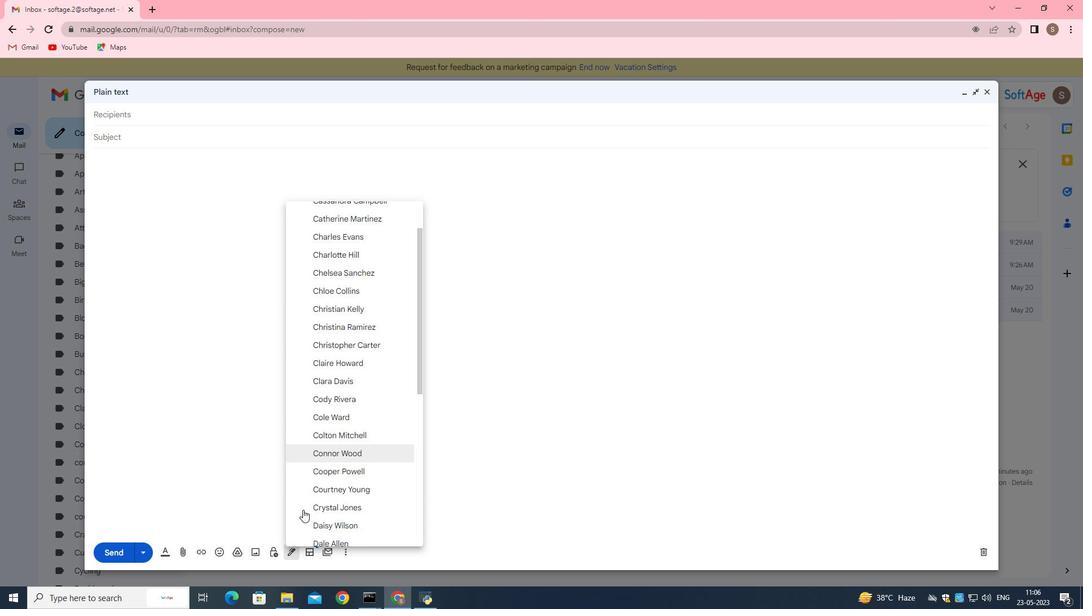 
Action: Mouse scrolled (303, 509) with delta (0, 0)
Screenshot: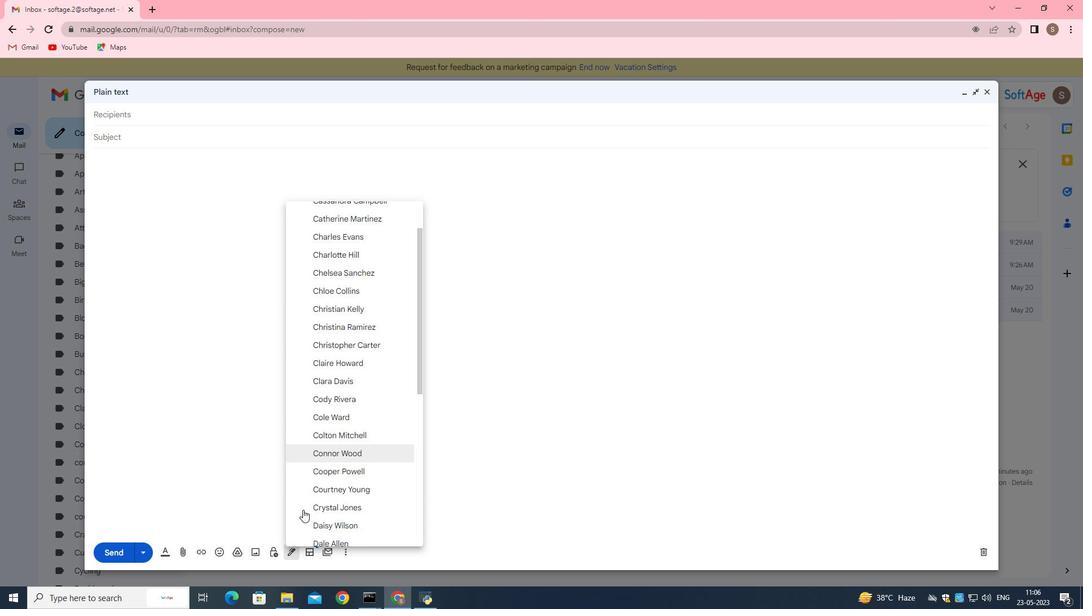 
Action: Mouse moved to (303, 510)
Screenshot: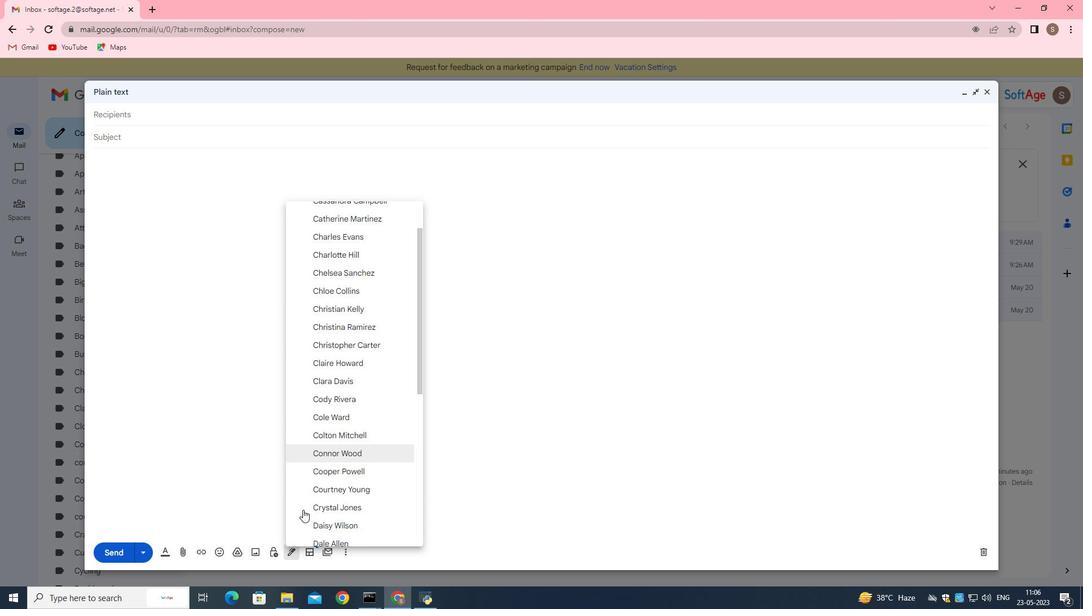
Action: Mouse scrolled (303, 509) with delta (0, 0)
Screenshot: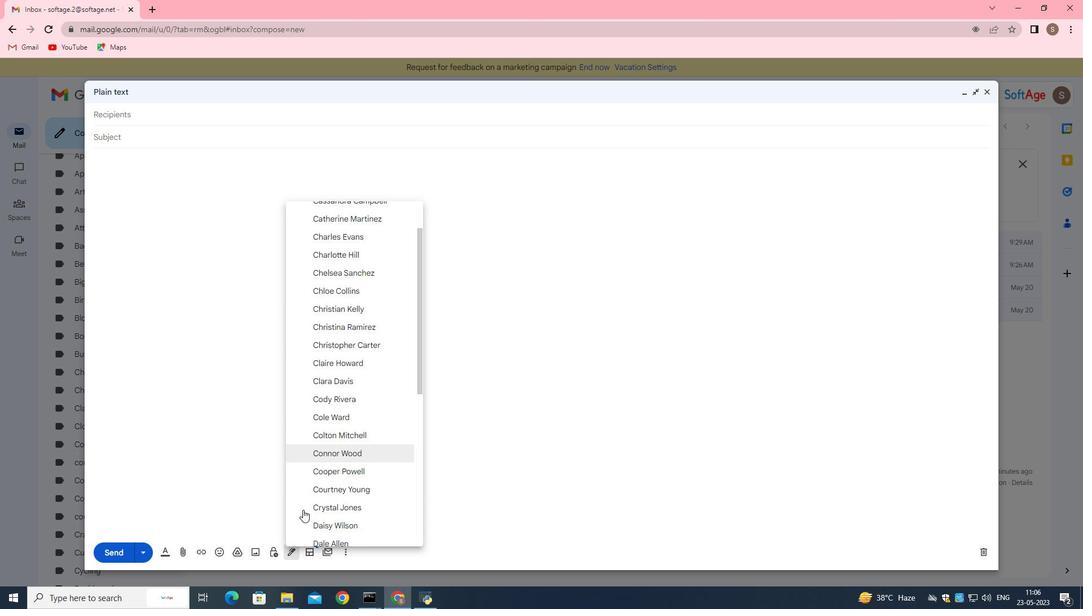 
Action: Mouse scrolled (303, 509) with delta (0, 0)
Screenshot: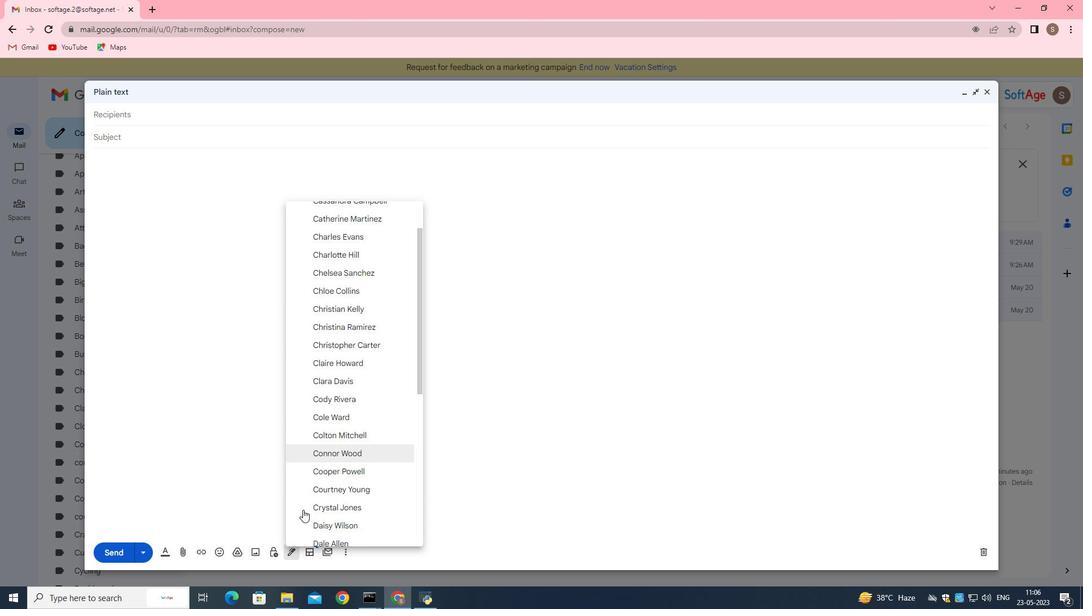 
Action: Mouse scrolled (303, 509) with delta (0, 0)
Screenshot: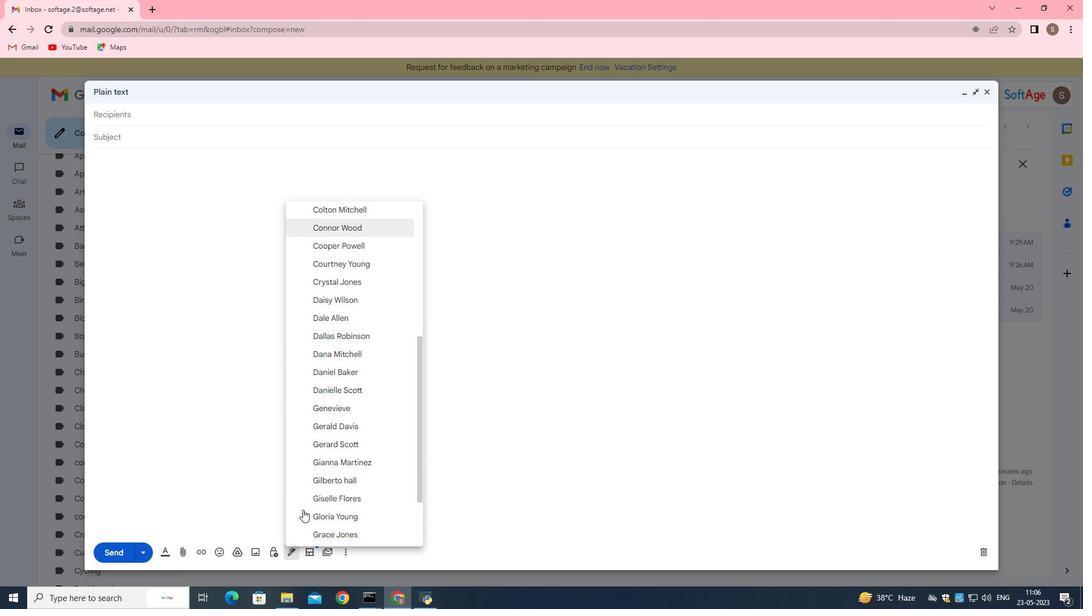 
Action: Mouse moved to (304, 509)
Screenshot: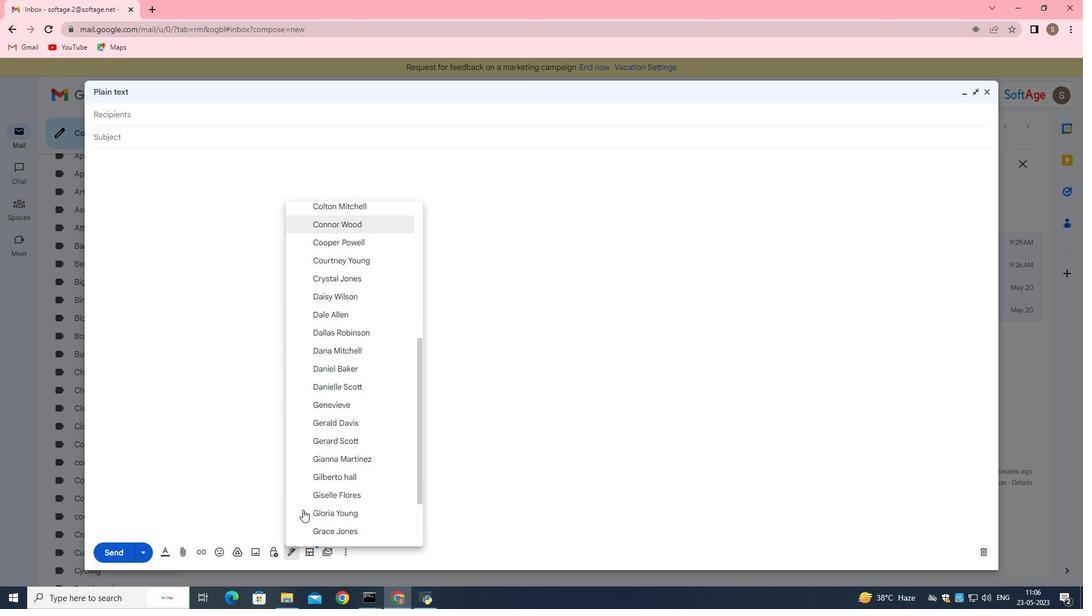 
Action: Mouse scrolled (304, 509) with delta (0, 0)
Screenshot: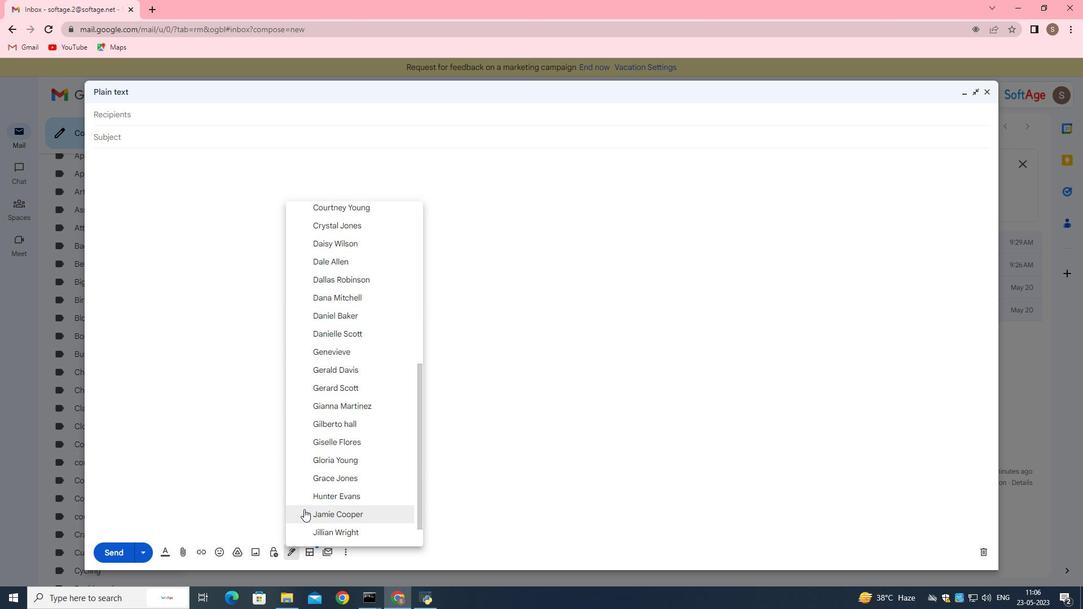 
Action: Mouse scrolled (304, 509) with delta (0, 0)
Screenshot: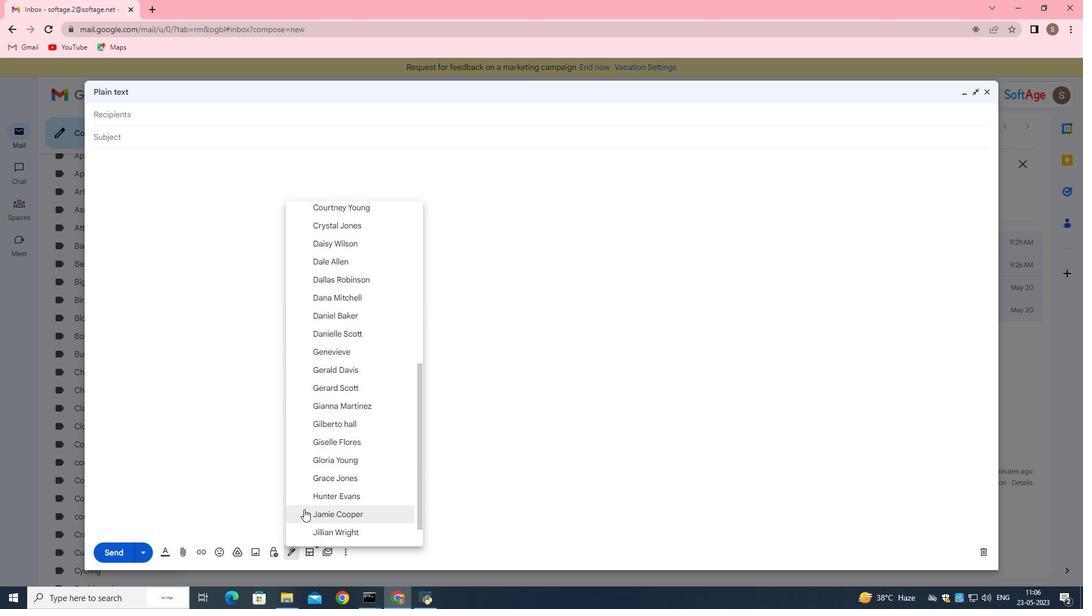 
Action: Mouse scrolled (304, 509) with delta (0, 0)
Screenshot: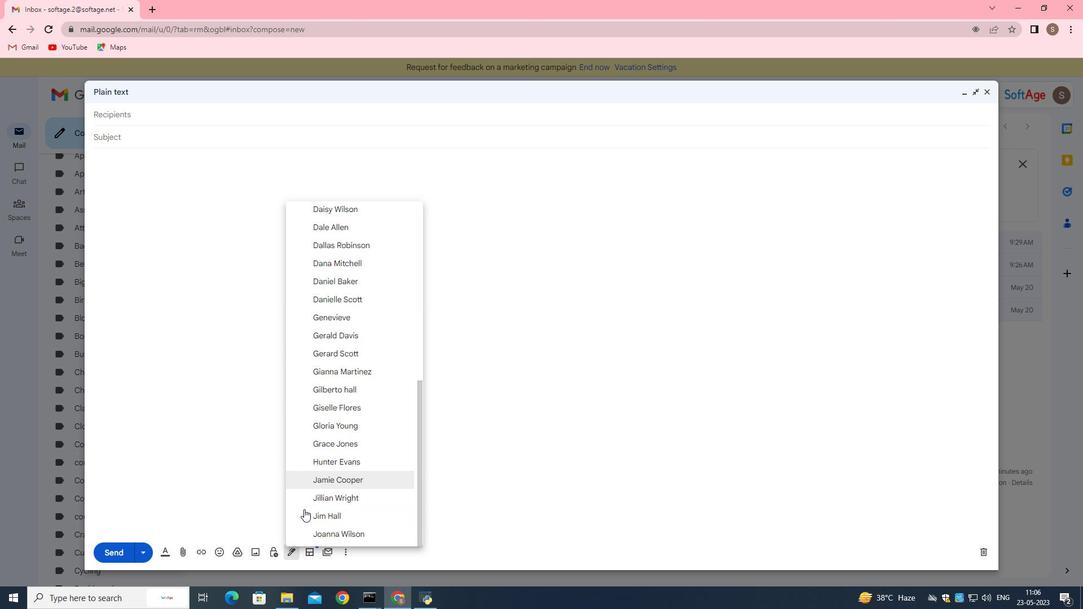 
Action: Mouse scrolled (304, 509) with delta (0, 0)
Screenshot: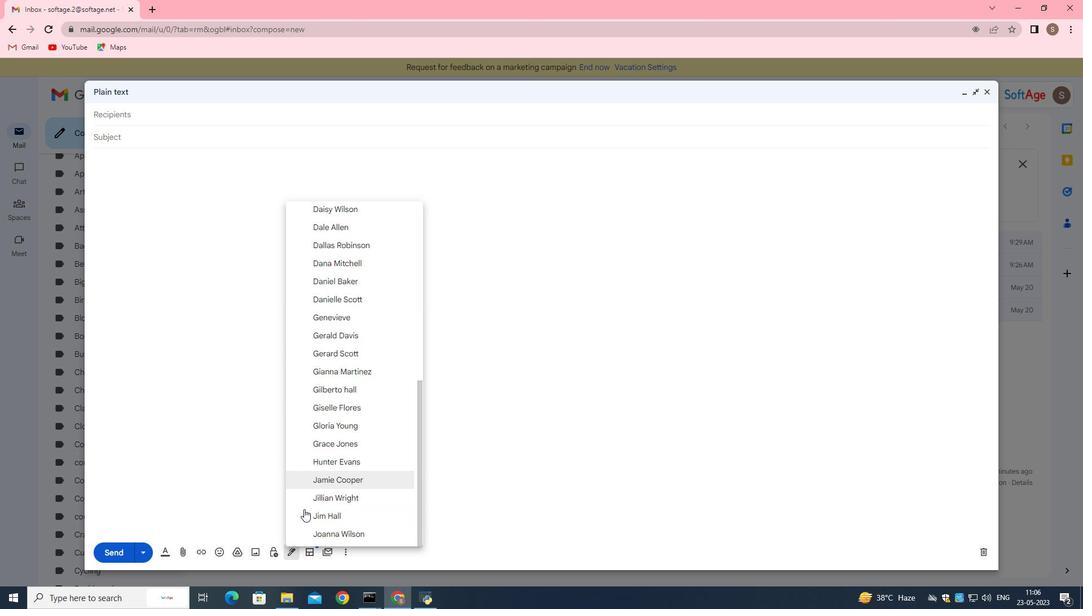 
Action: Mouse scrolled (304, 509) with delta (0, 0)
Screenshot: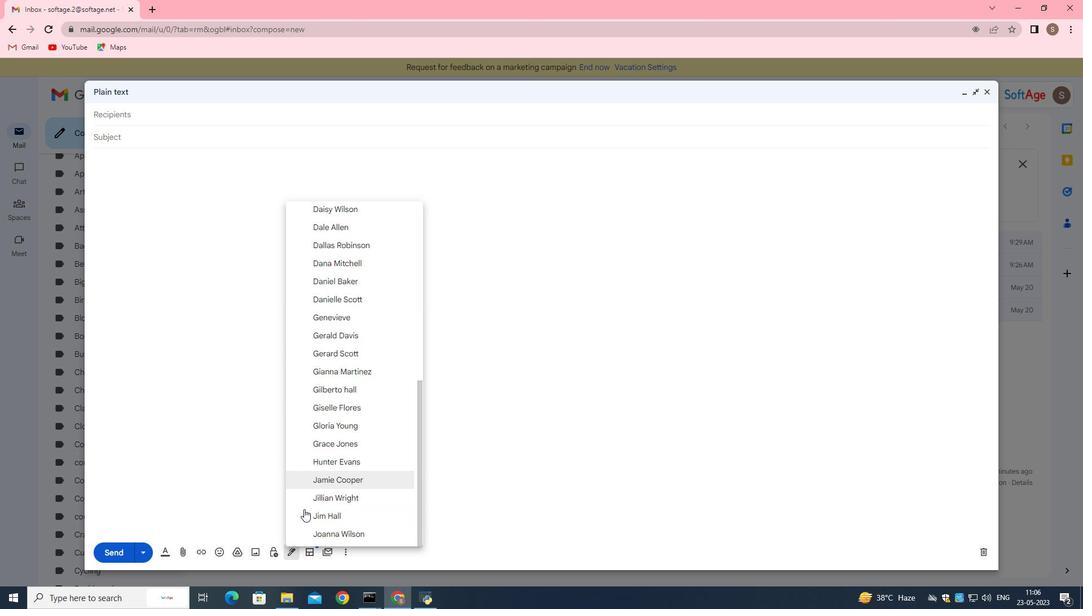 
Action: Mouse moved to (304, 509)
Screenshot: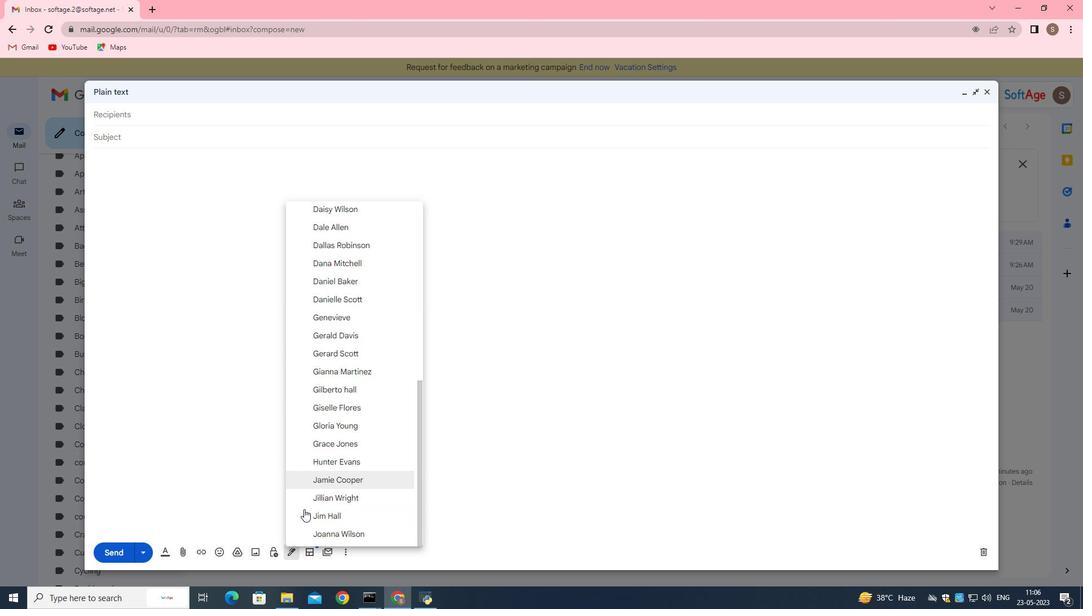 
Action: Mouse scrolled (304, 509) with delta (0, 0)
Screenshot: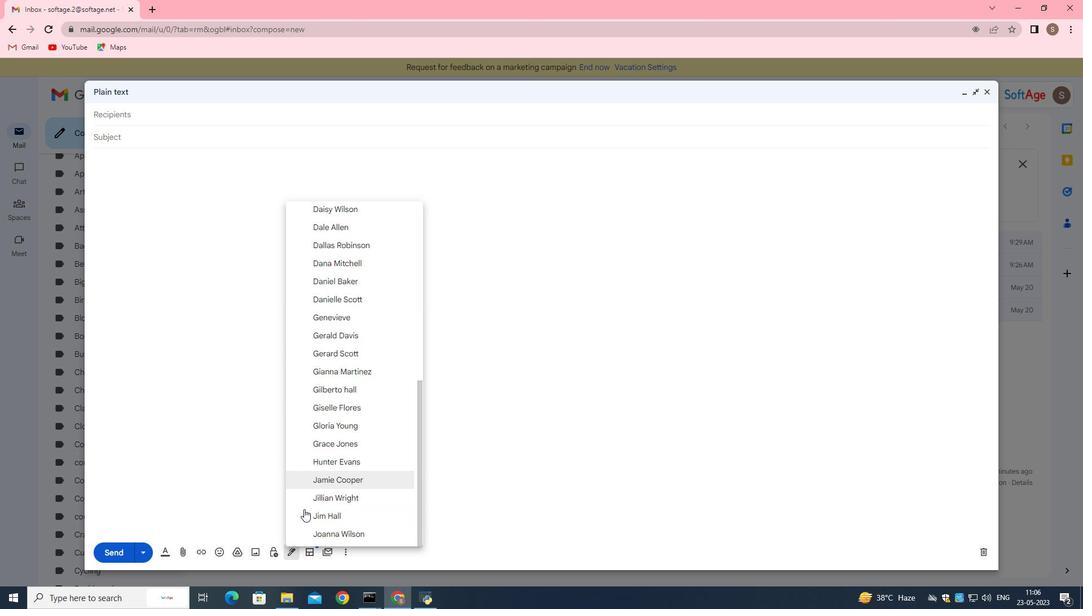 
Action: Mouse scrolled (304, 509) with delta (0, 0)
Screenshot: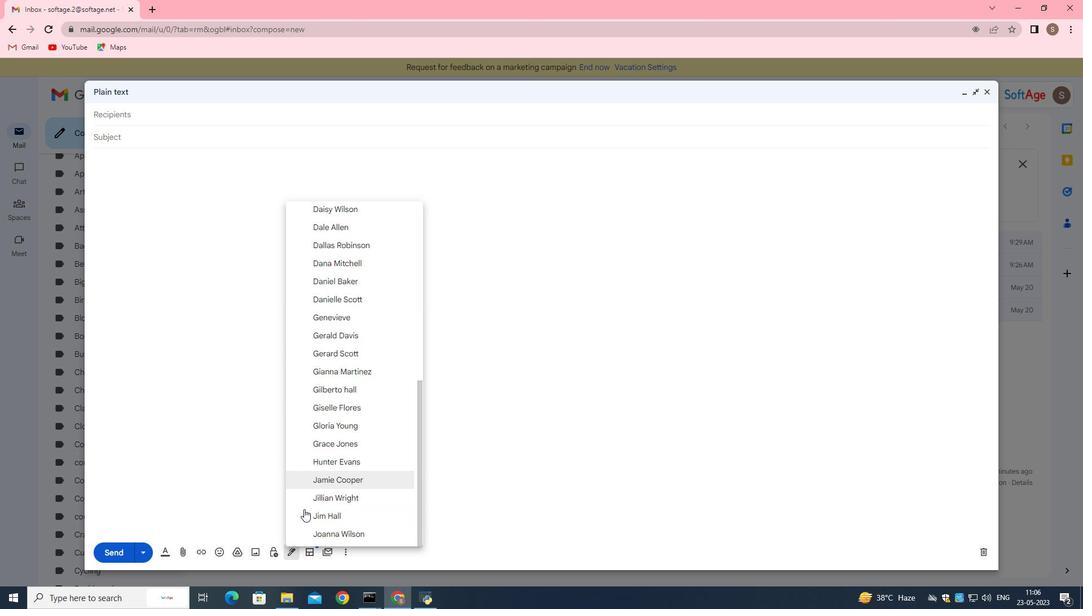 
Action: Mouse scrolled (304, 509) with delta (0, 0)
Screenshot: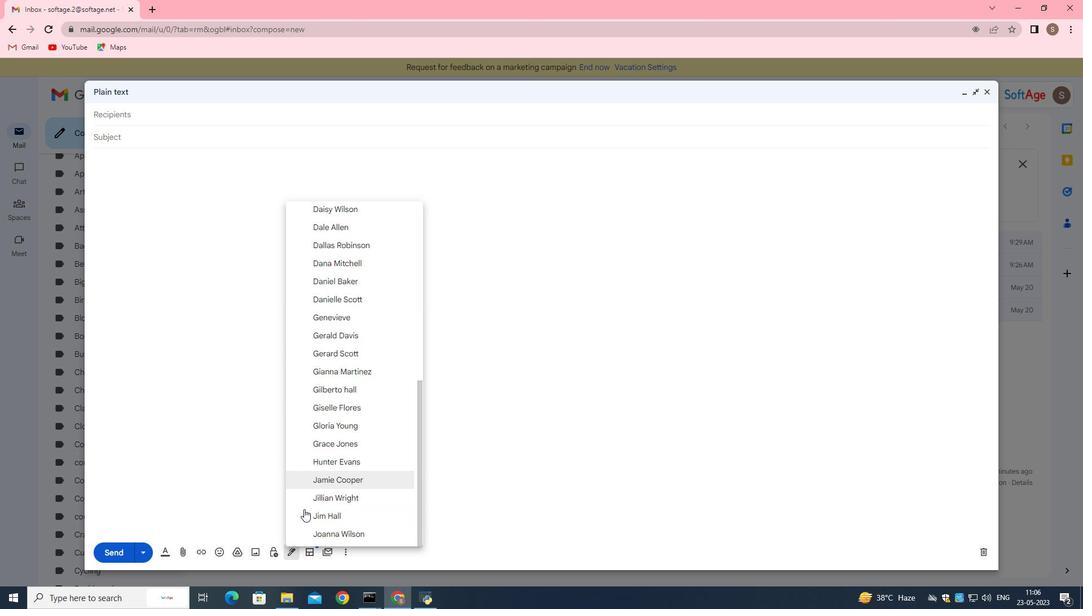 
Action: Mouse moved to (305, 505)
Screenshot: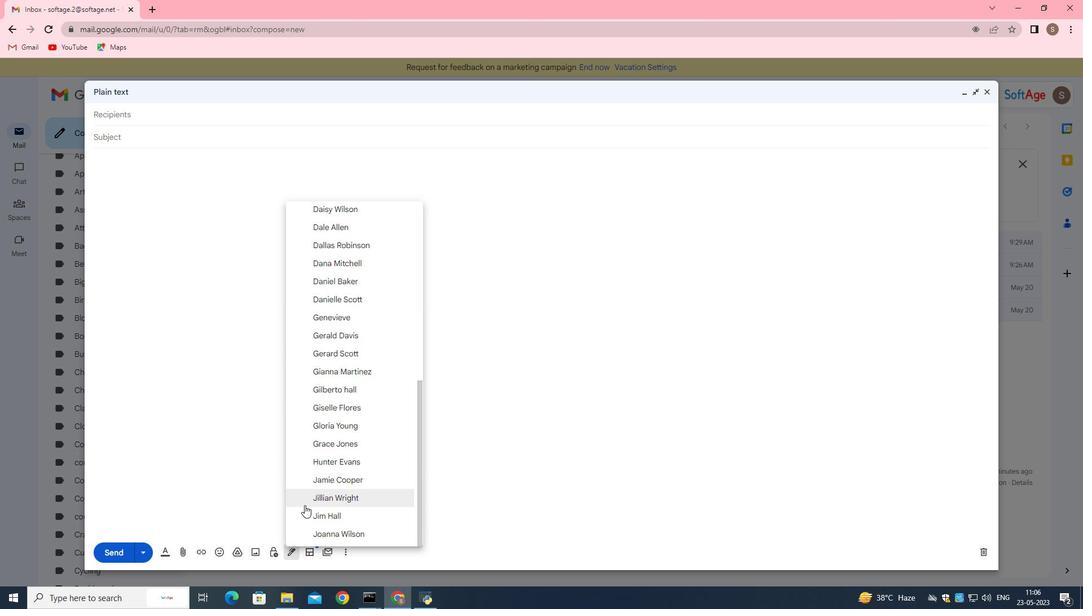 
Action: Mouse scrolled (305, 506) with delta (0, 0)
Screenshot: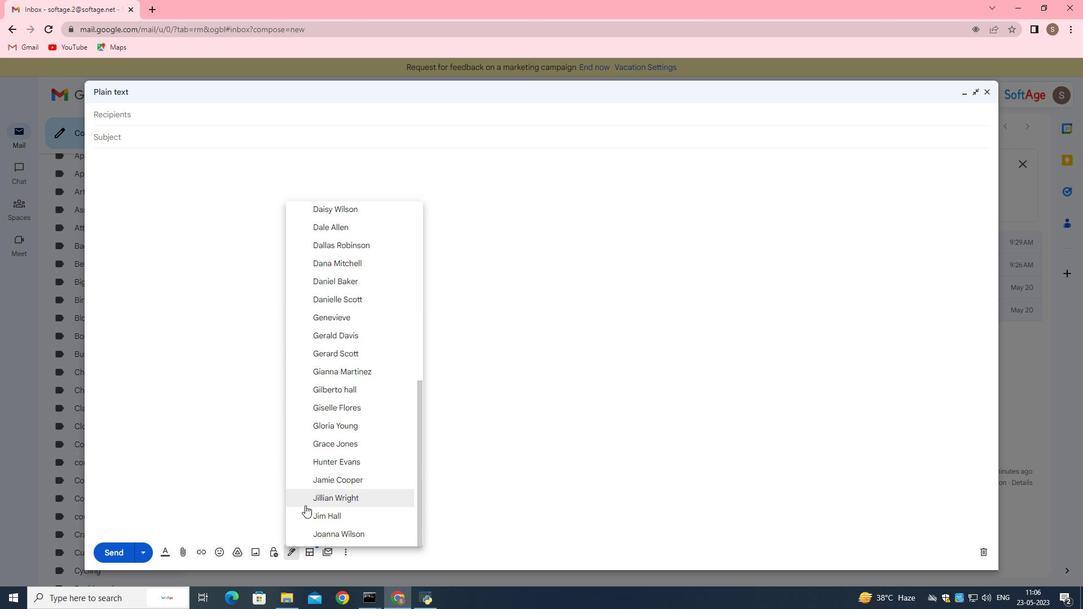 
Action: Mouse scrolled (305, 506) with delta (0, 0)
Screenshot: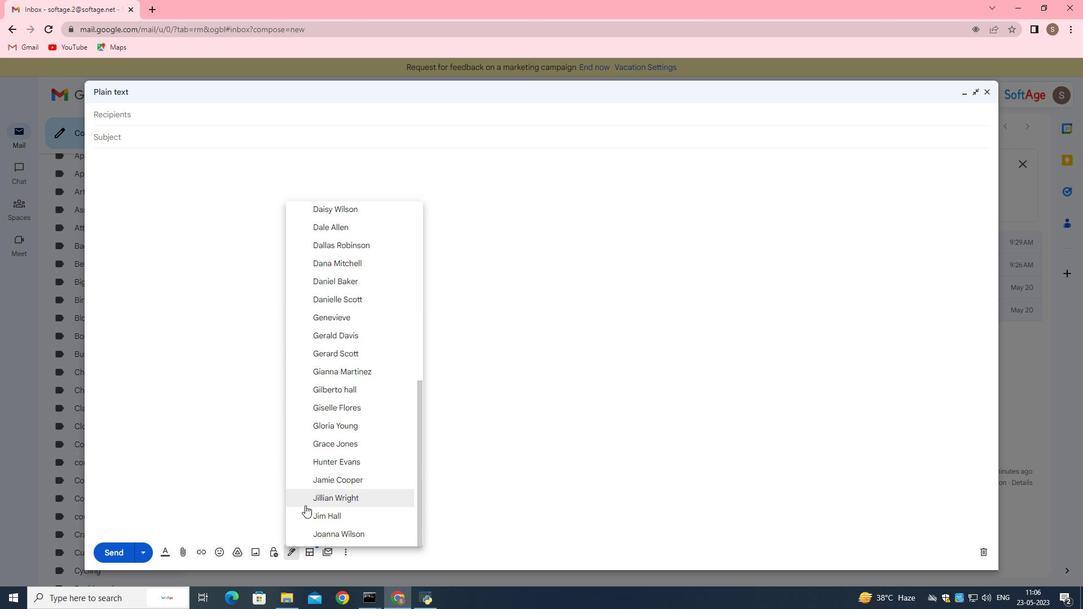
Action: Mouse moved to (305, 504)
Screenshot: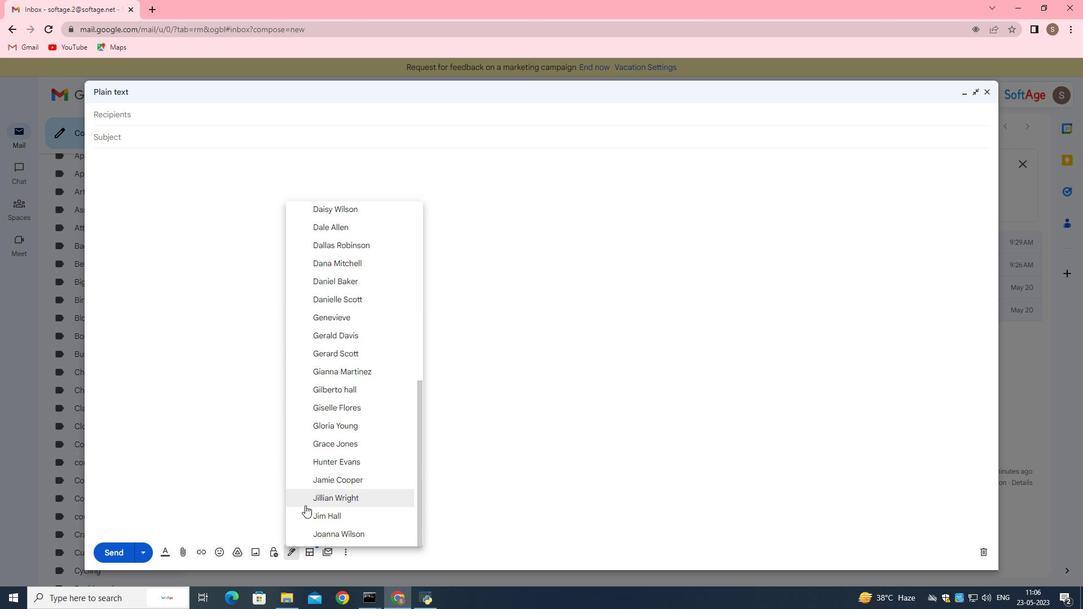 
Action: Mouse scrolled (305, 505) with delta (0, 0)
Screenshot: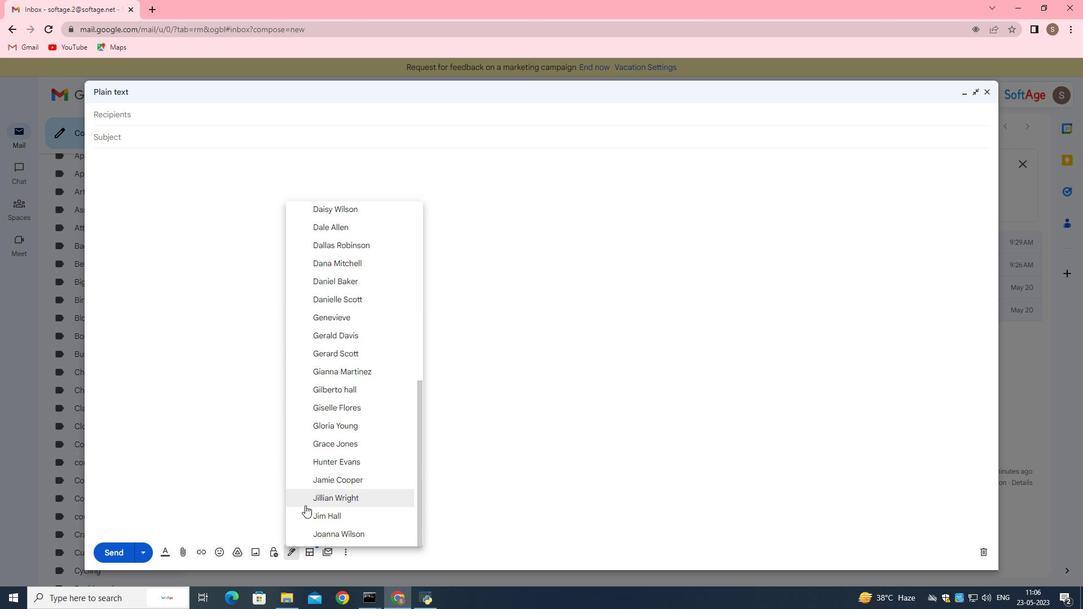 
Action: Mouse moved to (305, 503)
Screenshot: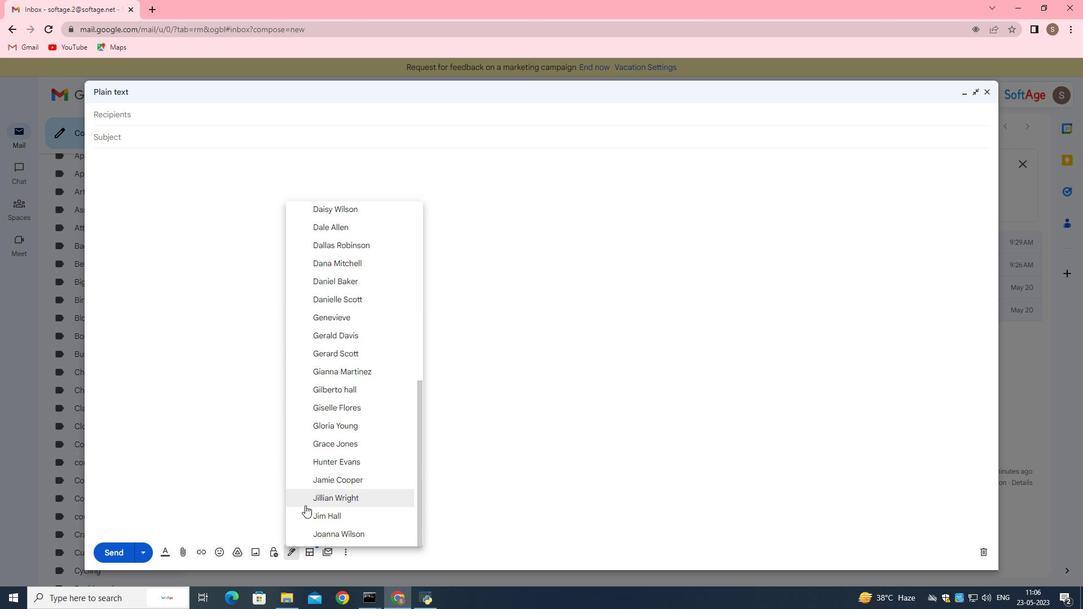 
Action: Mouse scrolled (305, 504) with delta (0, 0)
Screenshot: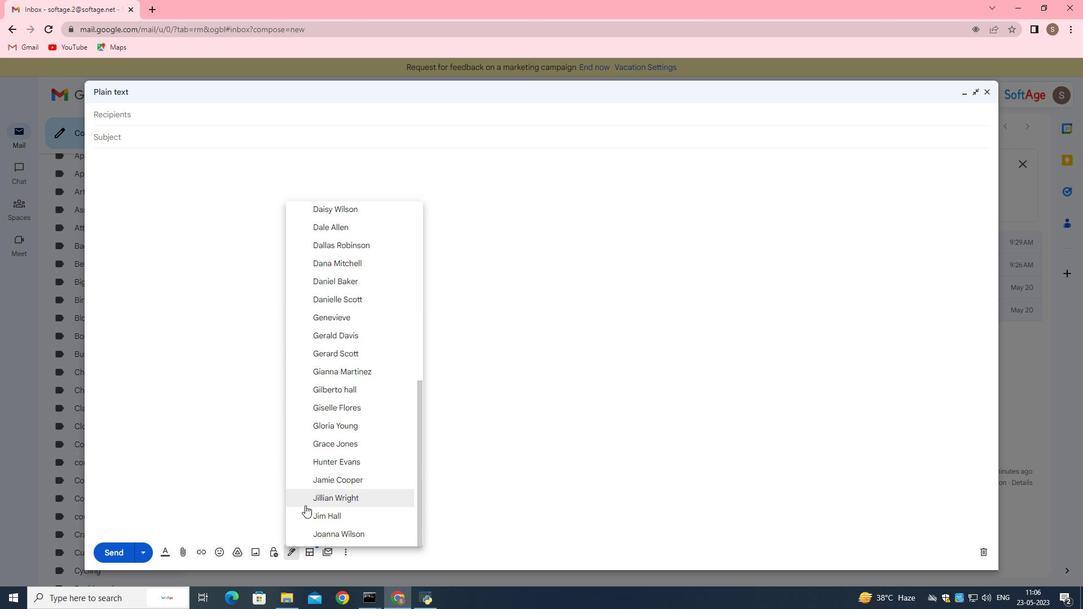 
Action: Mouse moved to (305, 500)
Screenshot: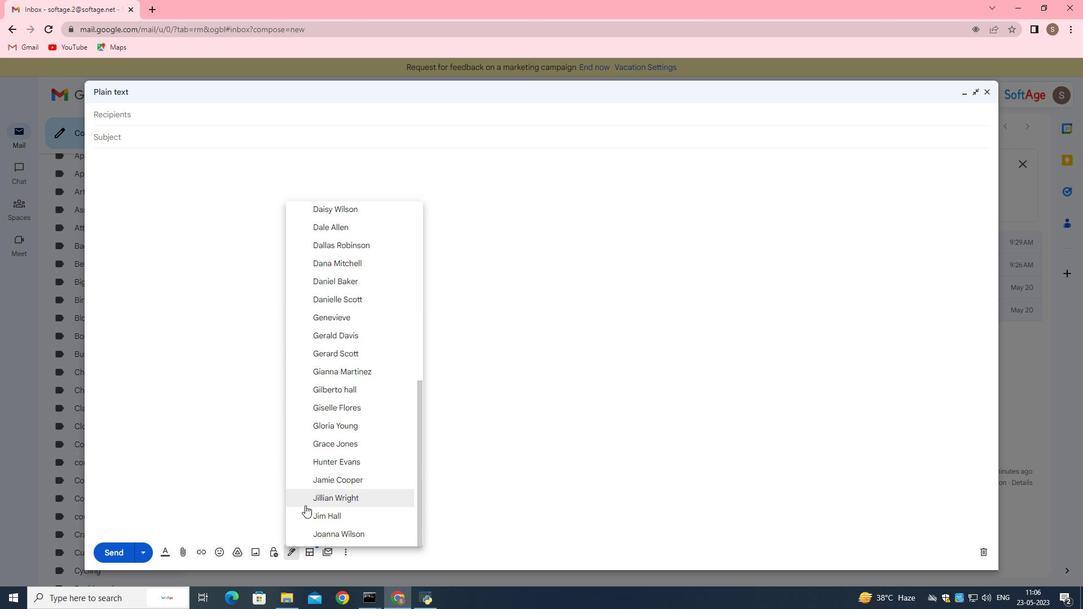 
Action: Mouse scrolled (305, 501) with delta (0, 0)
Screenshot: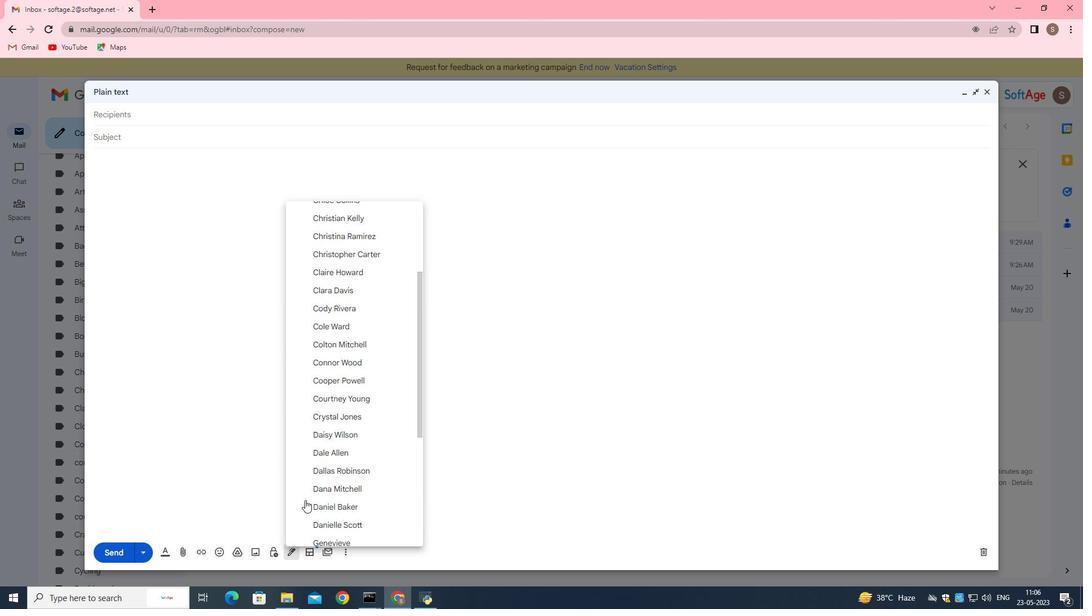 
Action: Mouse scrolled (305, 501) with delta (0, 0)
Screenshot: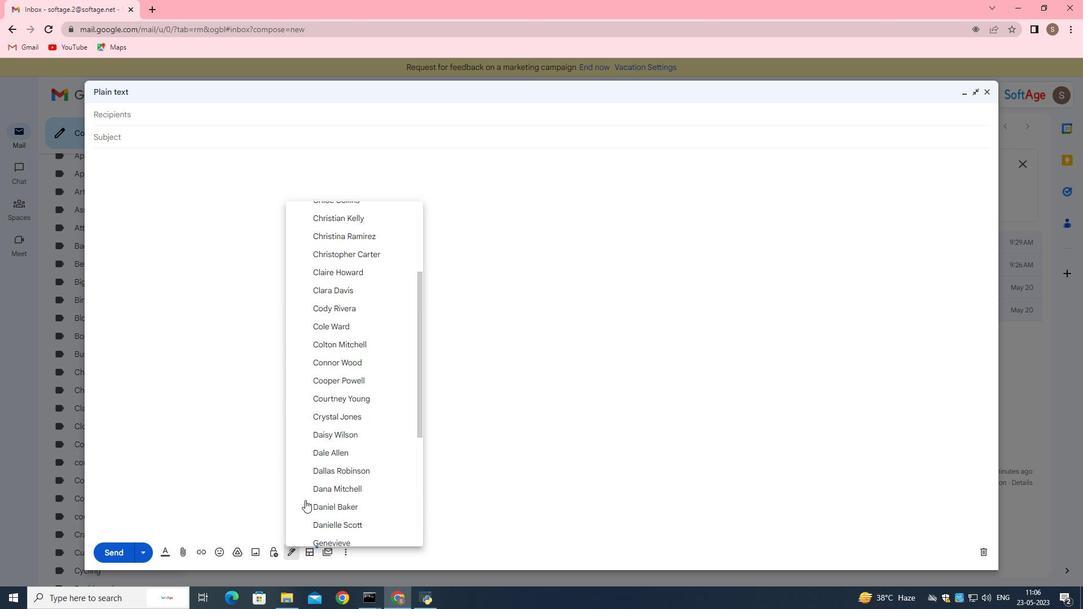 
Action: Mouse scrolled (305, 501) with delta (0, 0)
Screenshot: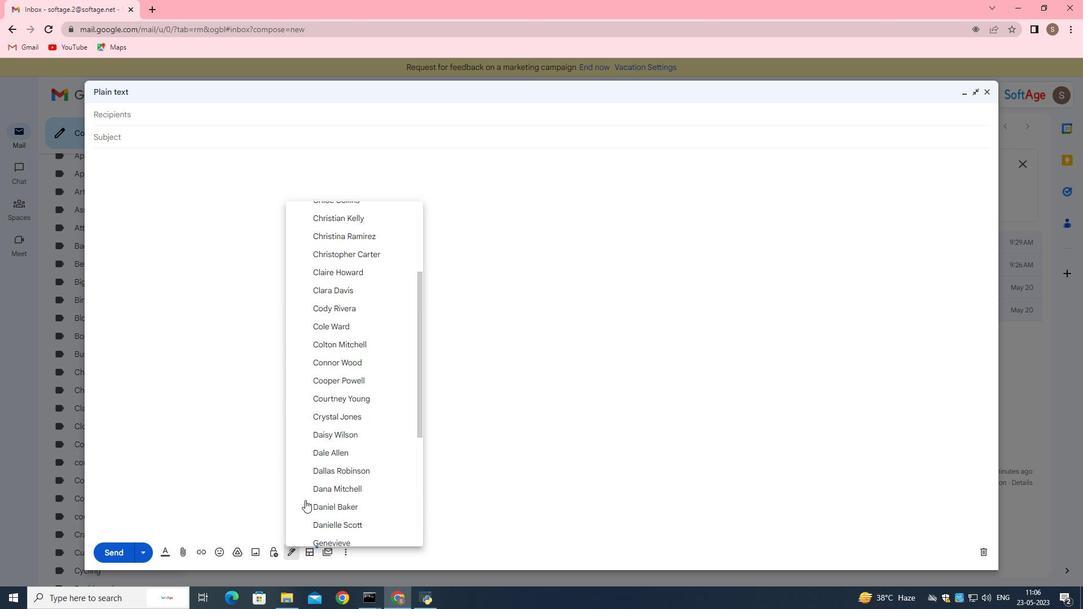 
Action: Mouse moved to (305, 499)
Screenshot: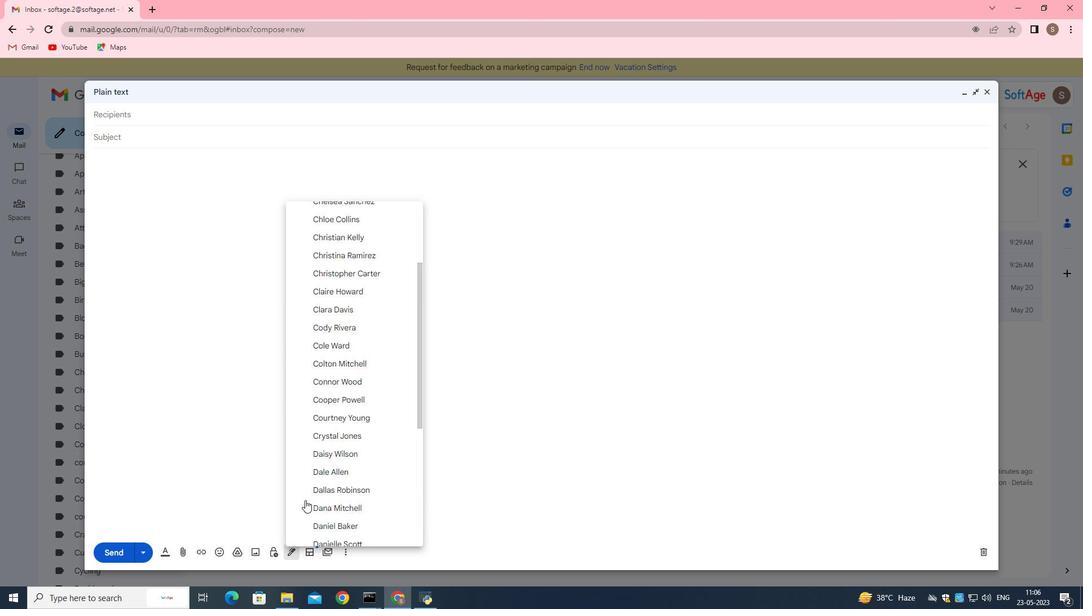 
Action: Mouse scrolled (305, 500) with delta (0, 0)
Screenshot: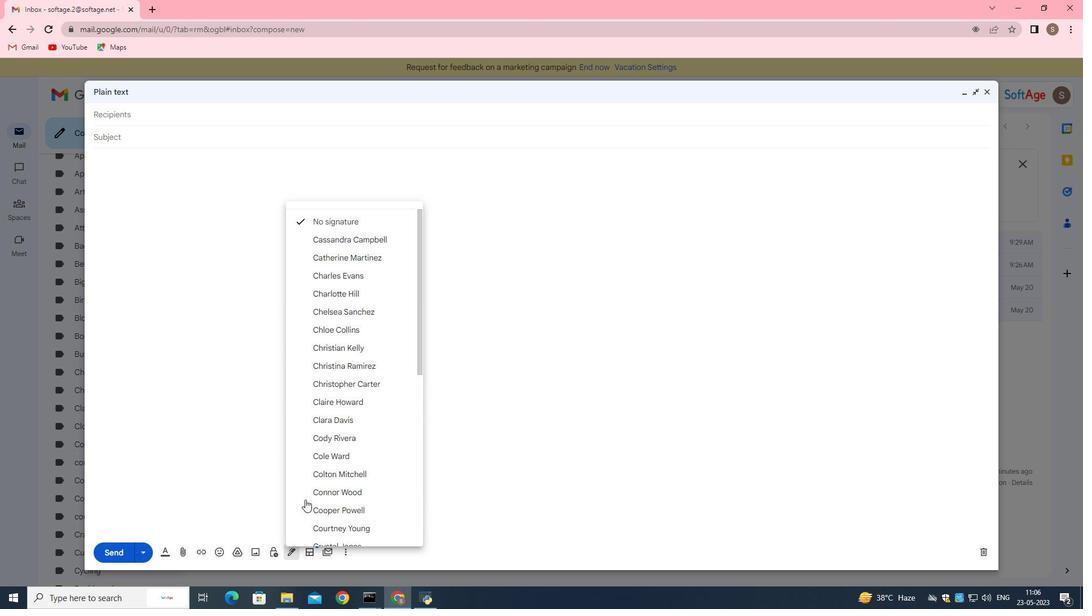 
Action: Mouse scrolled (305, 500) with delta (0, 0)
Screenshot: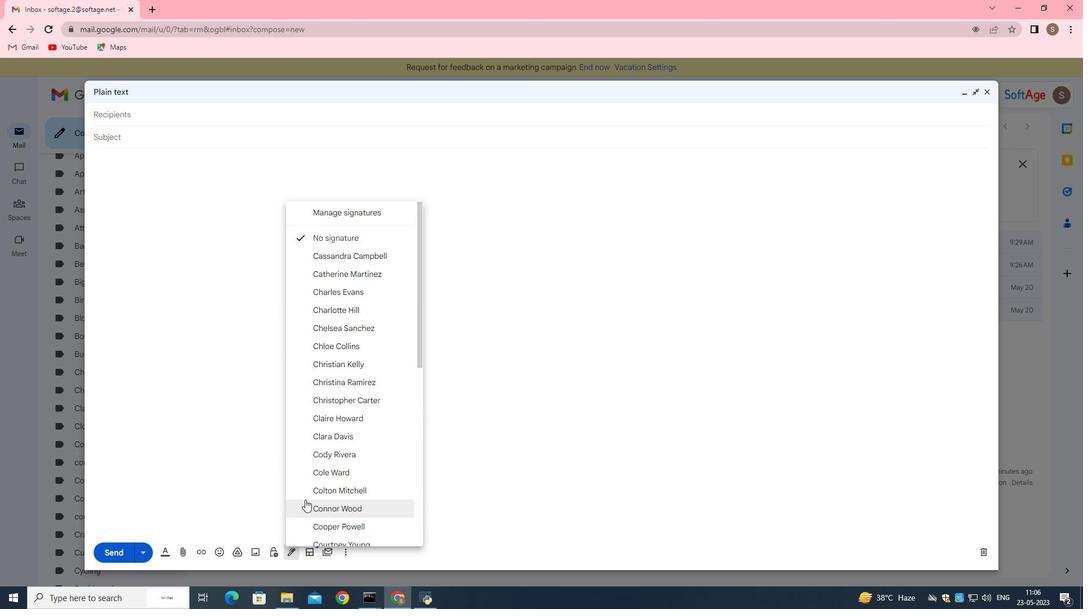 
Action: Mouse moved to (304, 499)
Screenshot: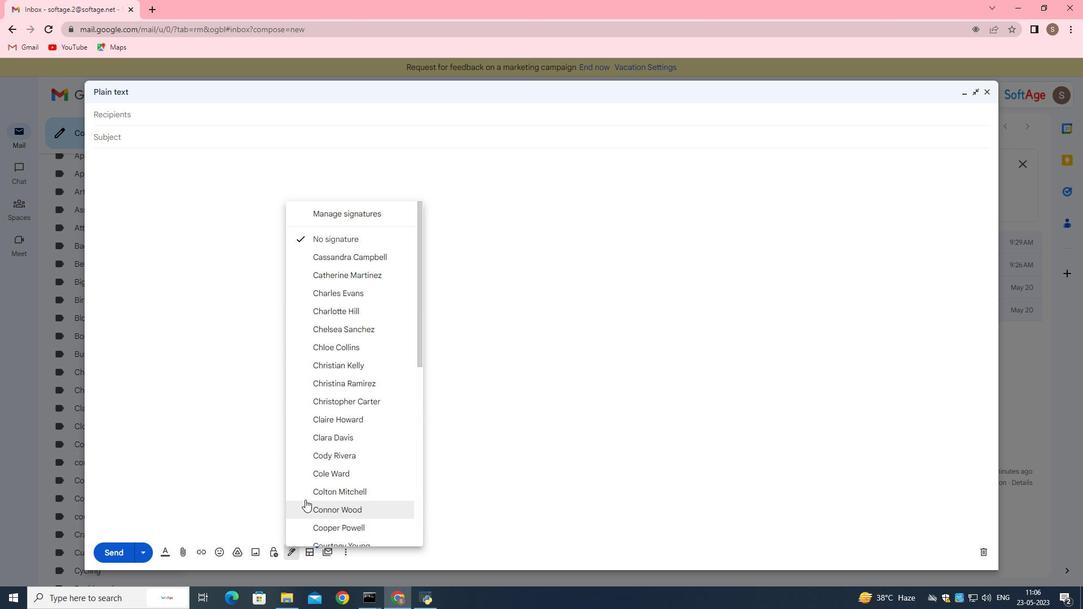 
Action: Mouse scrolled (304, 500) with delta (0, 0)
Screenshot: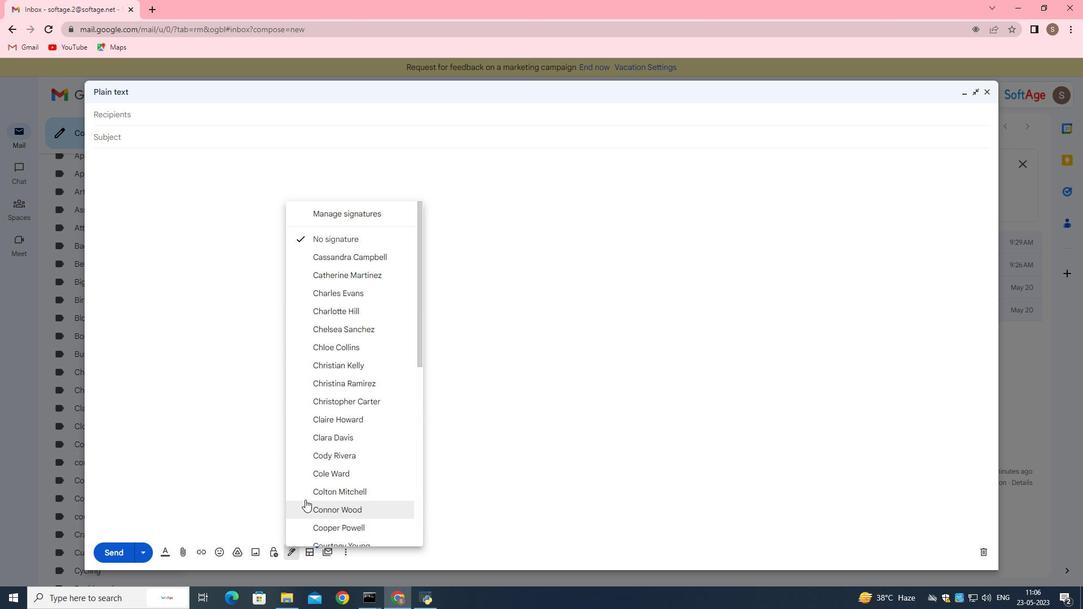 
Action: Mouse scrolled (304, 500) with delta (0, 0)
Screenshot: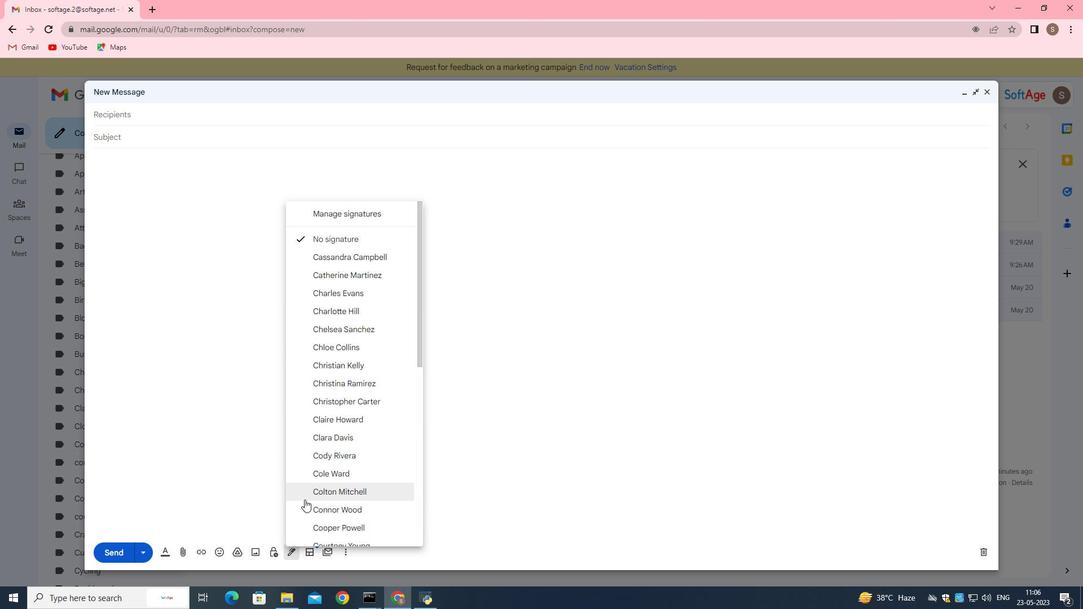 
Action: Mouse scrolled (304, 500) with delta (0, 0)
Screenshot: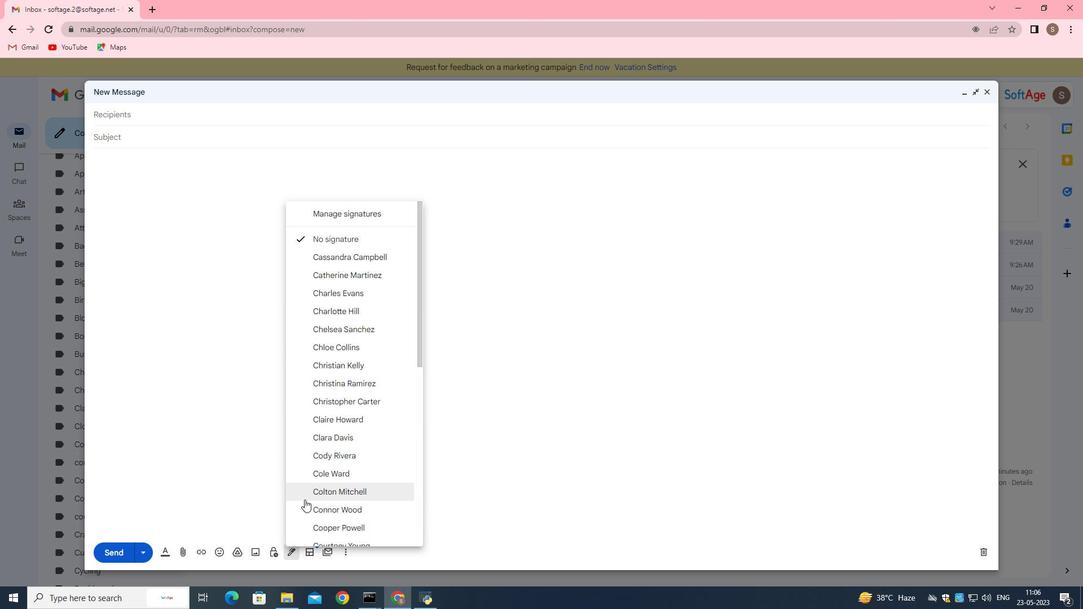 
Action: Mouse moved to (304, 499)
Screenshot: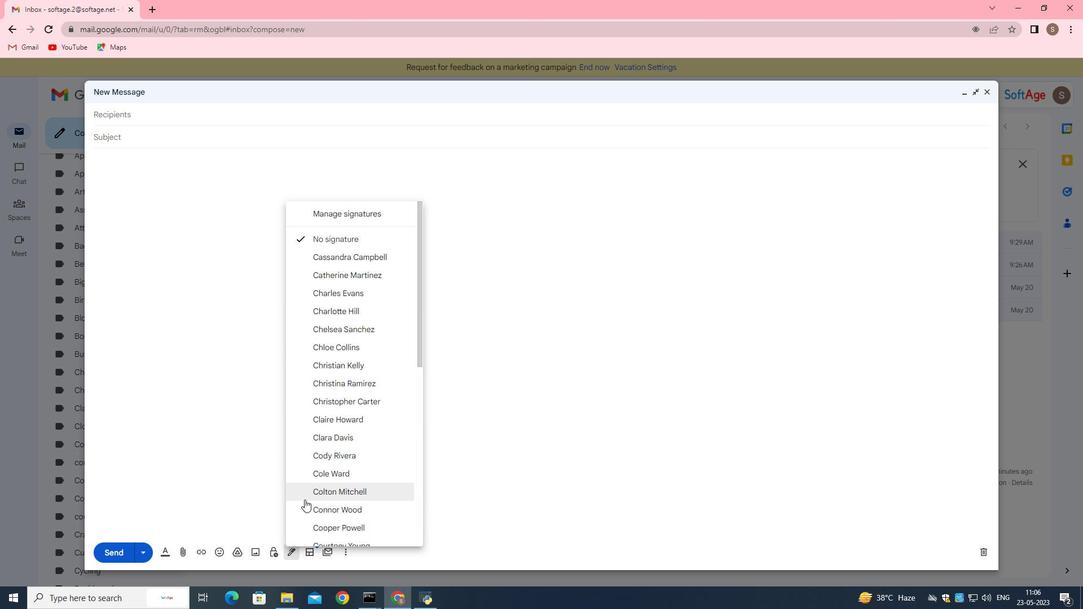 
Action: Mouse scrolled (304, 499) with delta (0, 0)
Screenshot: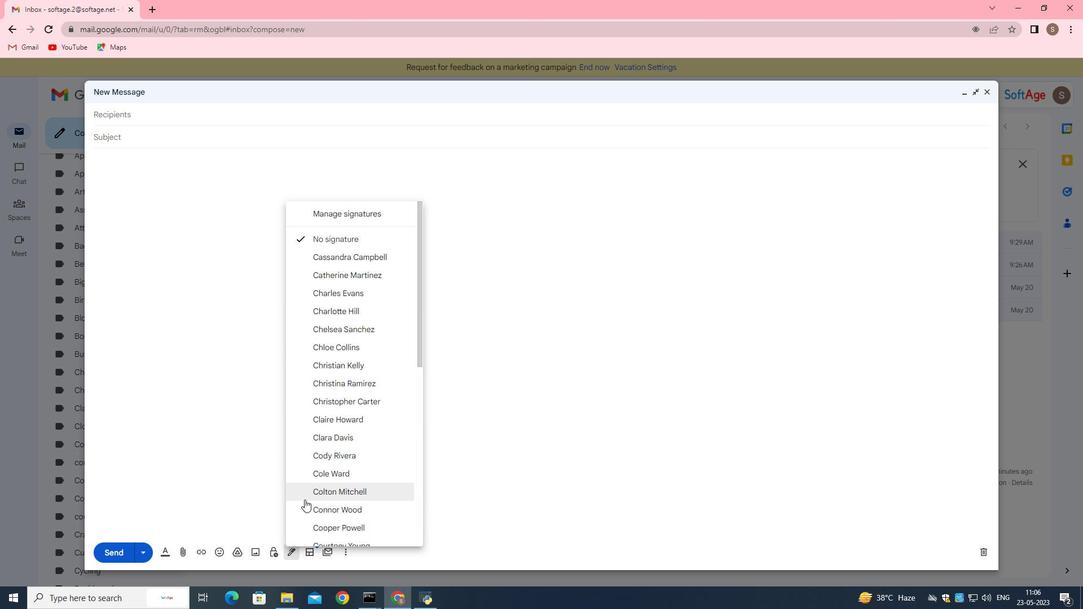 
Action: Mouse moved to (304, 499)
Screenshot: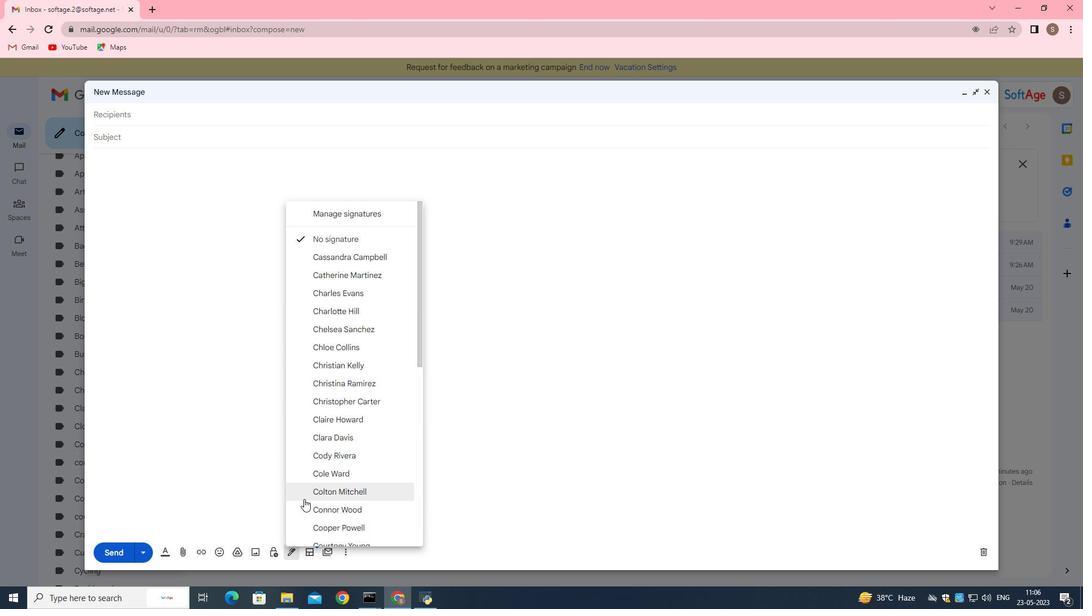 
Action: Mouse scrolled (304, 498) with delta (0, 0)
Screenshot: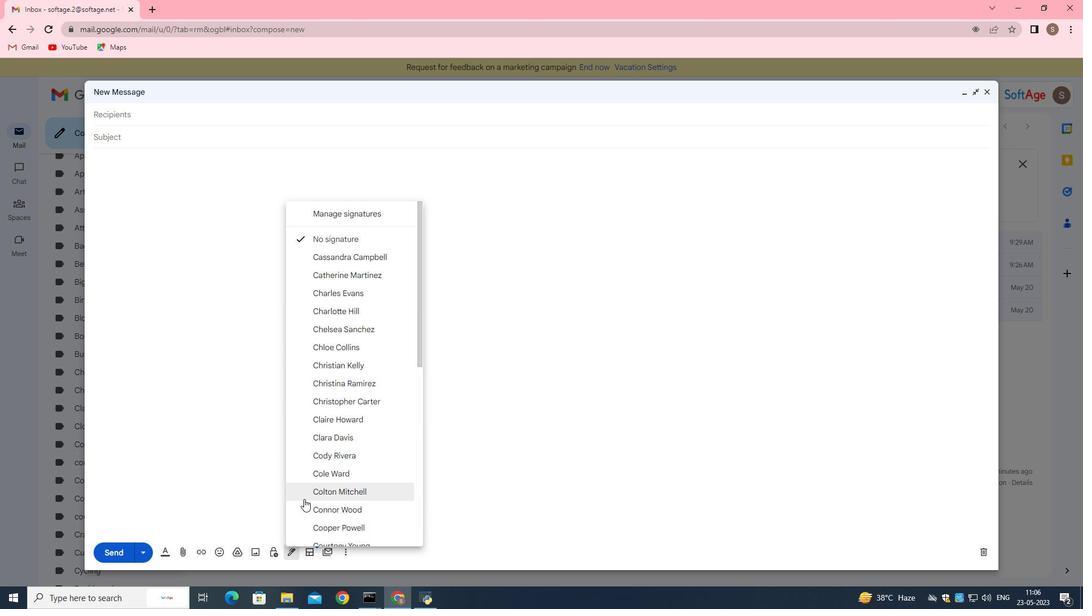 
Action: Mouse scrolled (304, 498) with delta (0, 0)
Screenshot: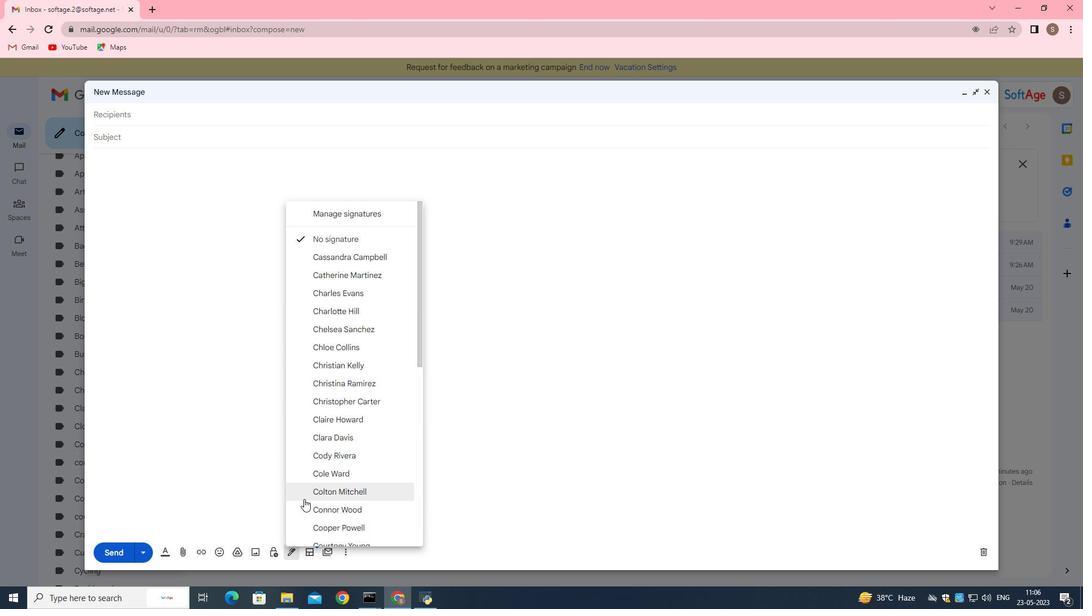 
Action: Mouse scrolled (304, 498) with delta (0, 0)
Screenshot: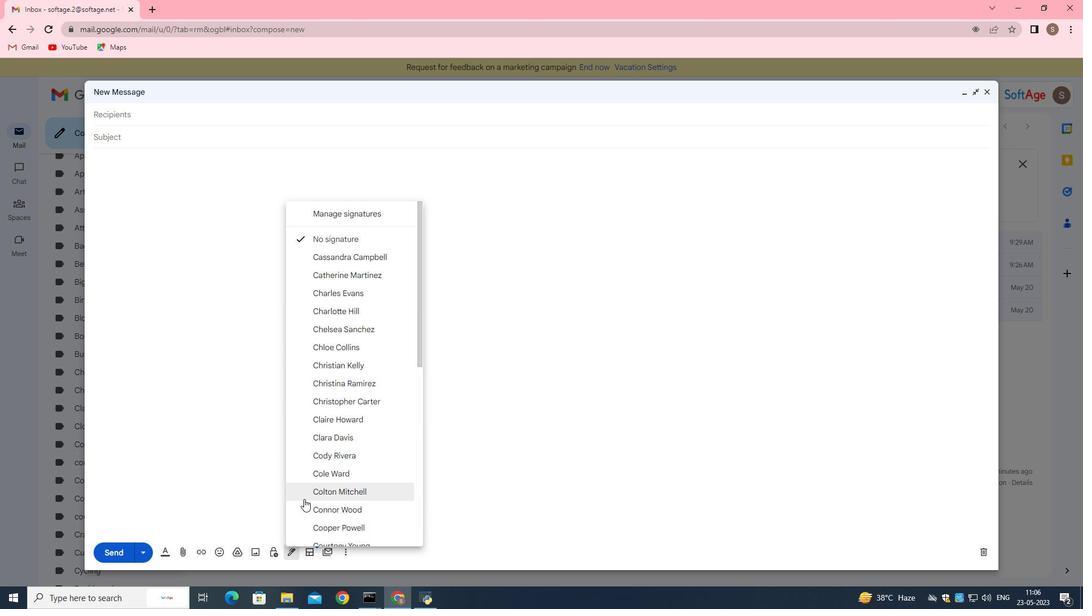 
Action: Mouse scrolled (304, 498) with delta (0, 0)
Screenshot: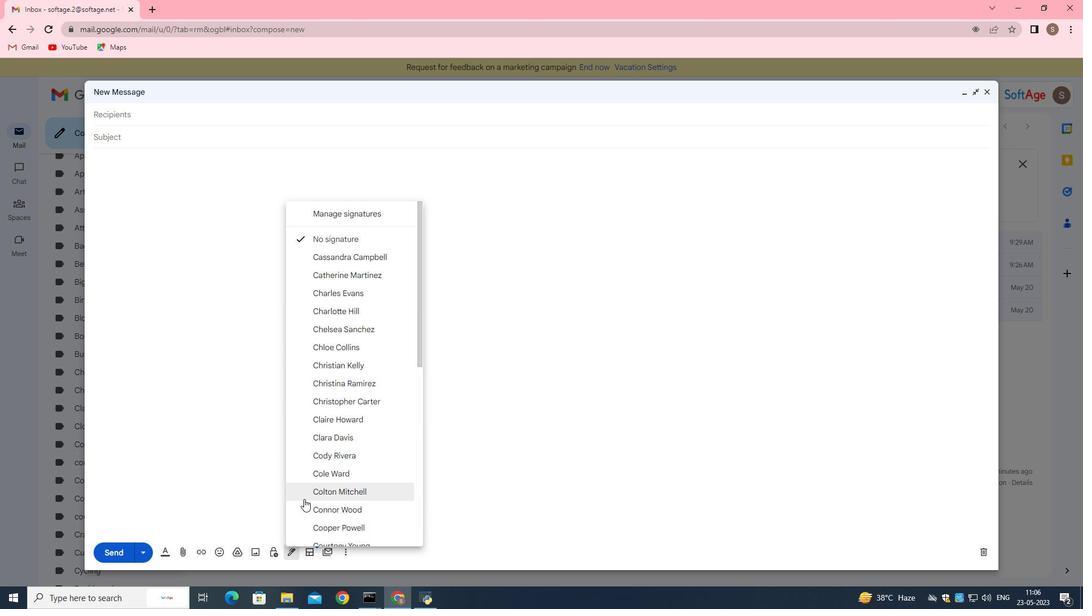 
Action: Mouse scrolled (304, 498) with delta (0, 0)
Screenshot: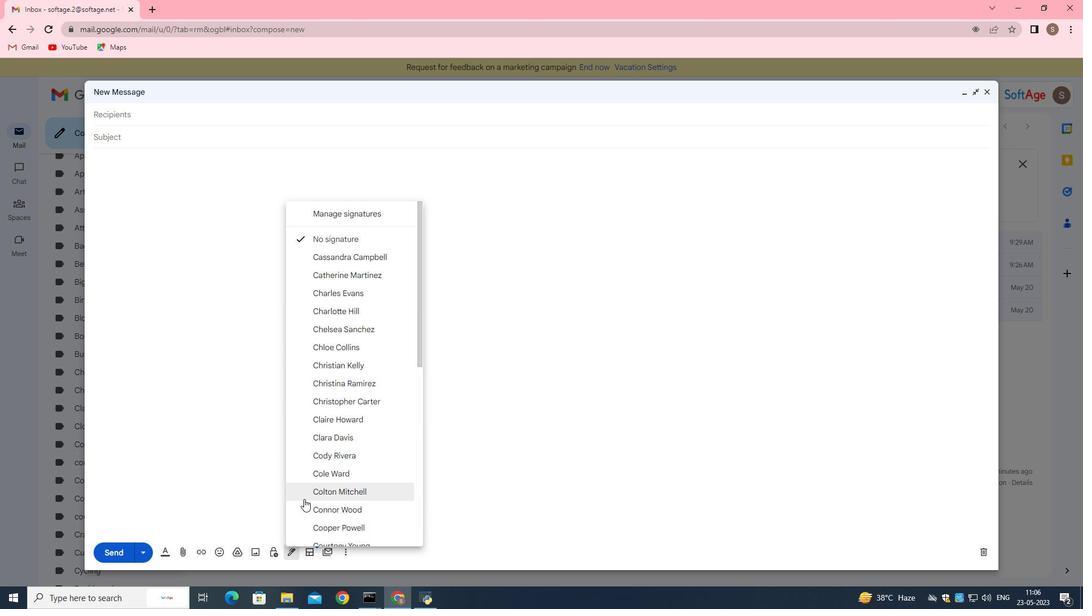 
Action: Mouse moved to (304, 499)
Screenshot: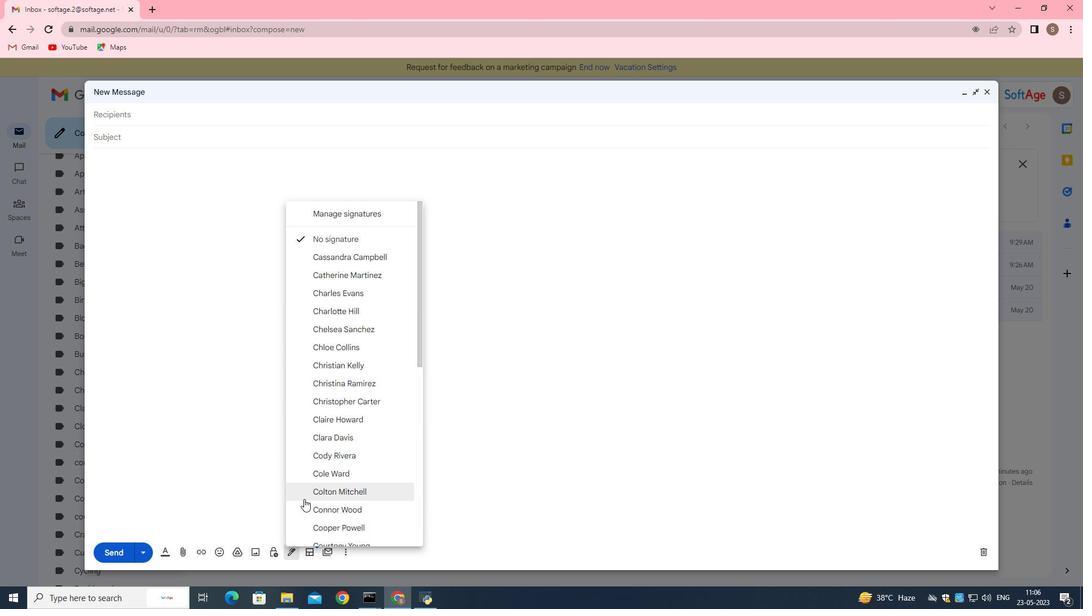 
Action: Mouse scrolled (304, 499) with delta (0, 0)
Screenshot: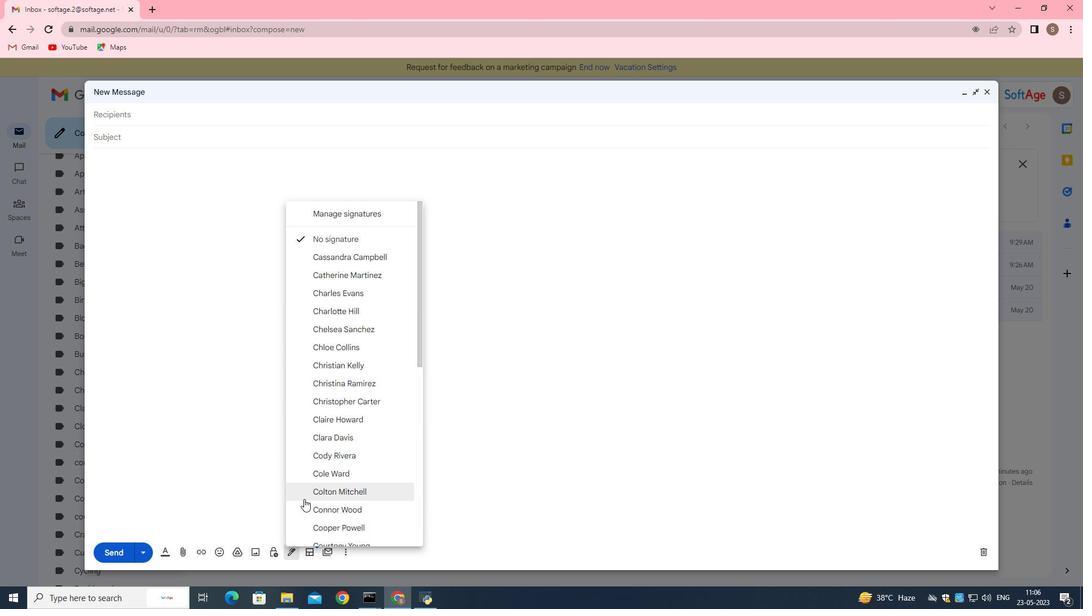 
Action: Mouse moved to (304, 499)
Screenshot: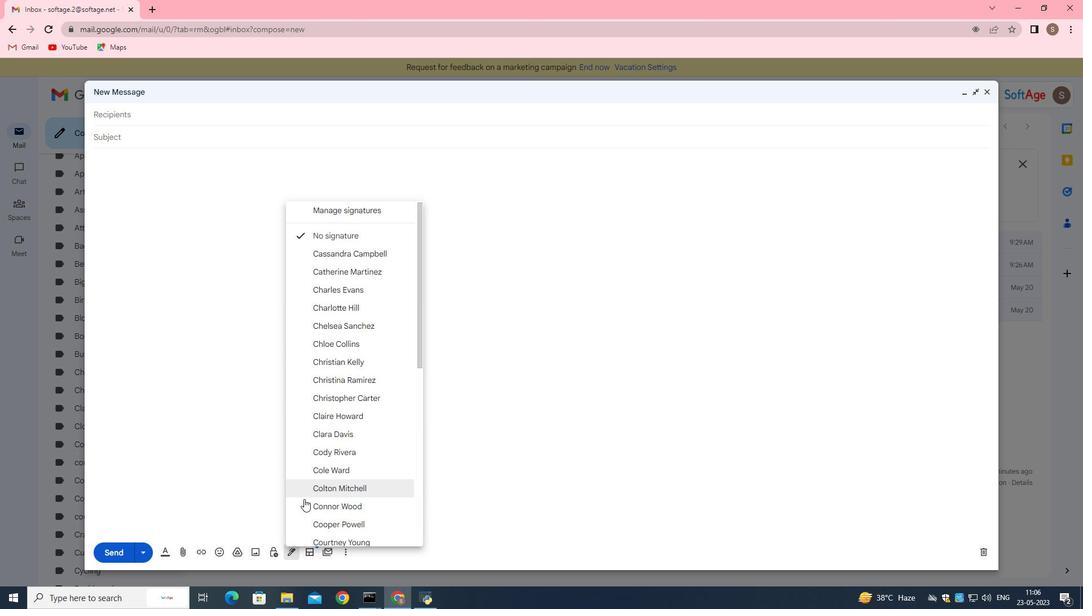 
Action: Mouse scrolled (304, 499) with delta (0, 0)
Screenshot: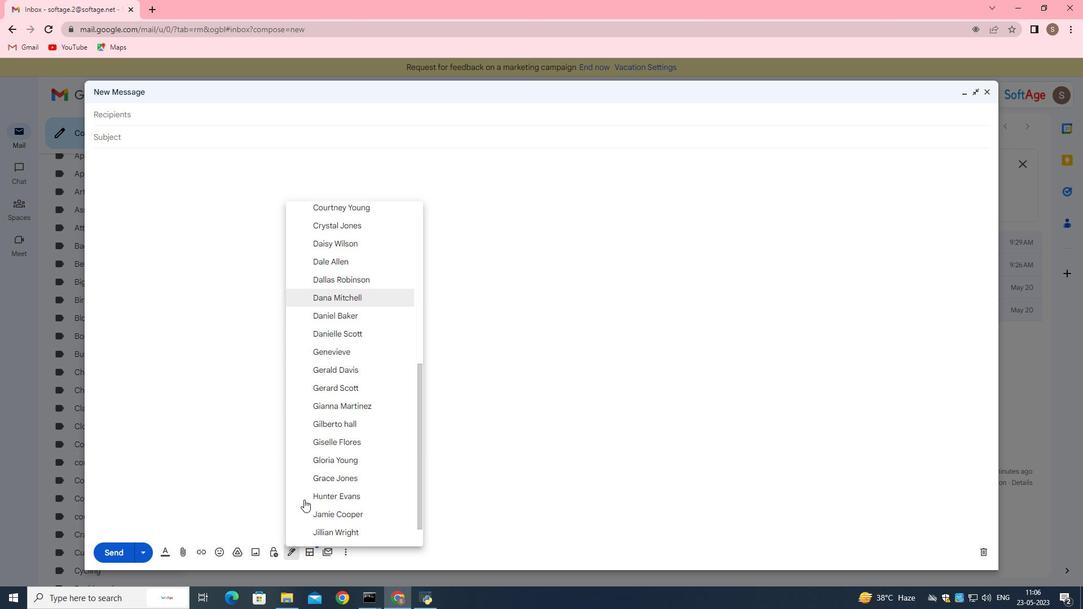 
Action: Mouse scrolled (304, 499) with delta (0, 0)
Screenshot: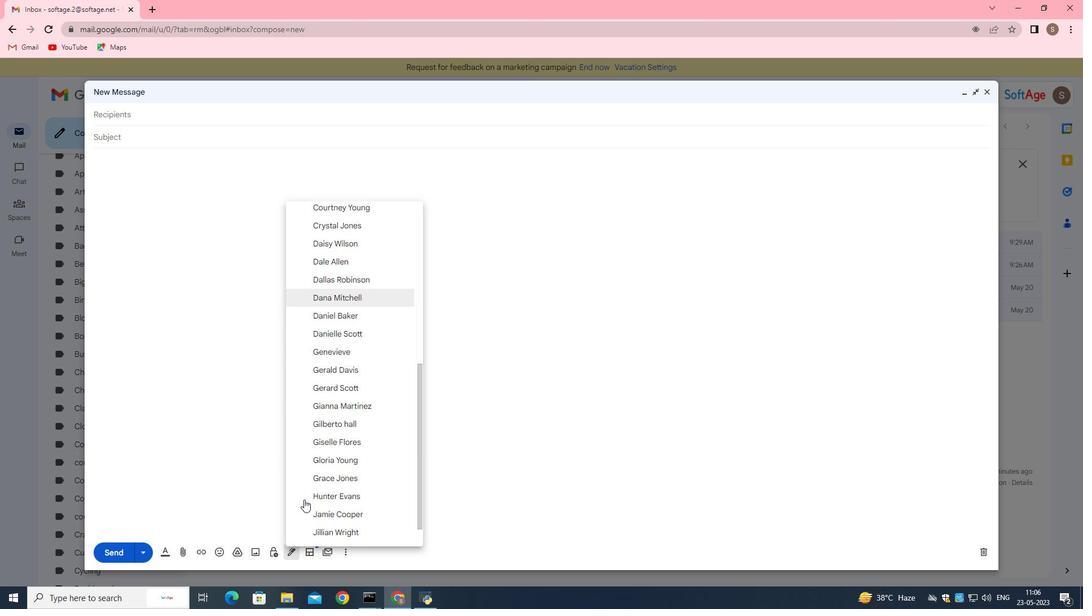 
Action: Mouse scrolled (304, 499) with delta (0, 0)
Screenshot: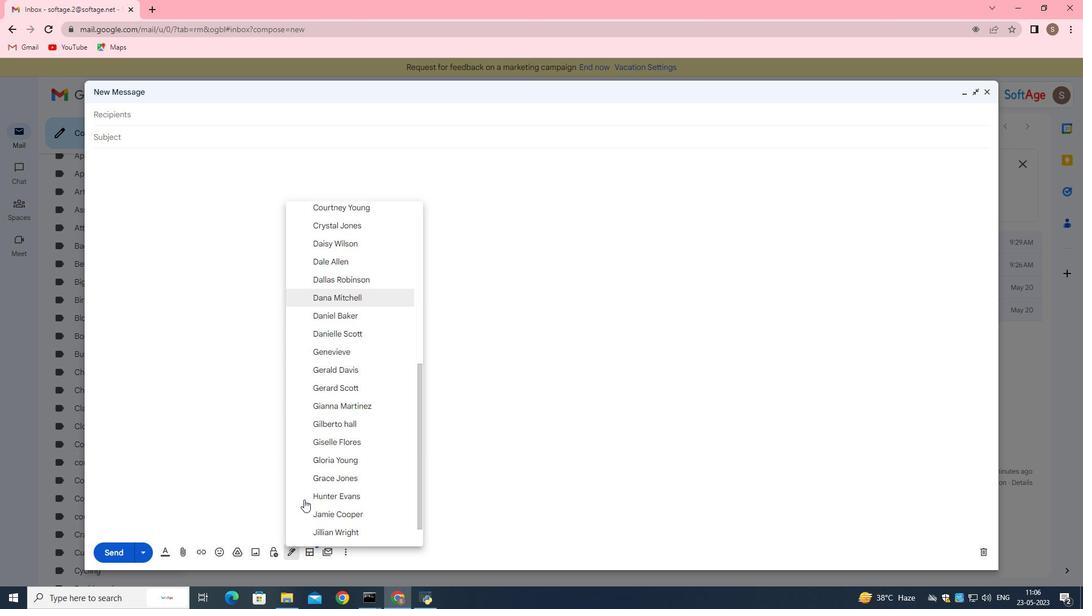 
Action: Mouse scrolled (304, 499) with delta (0, 0)
Screenshot: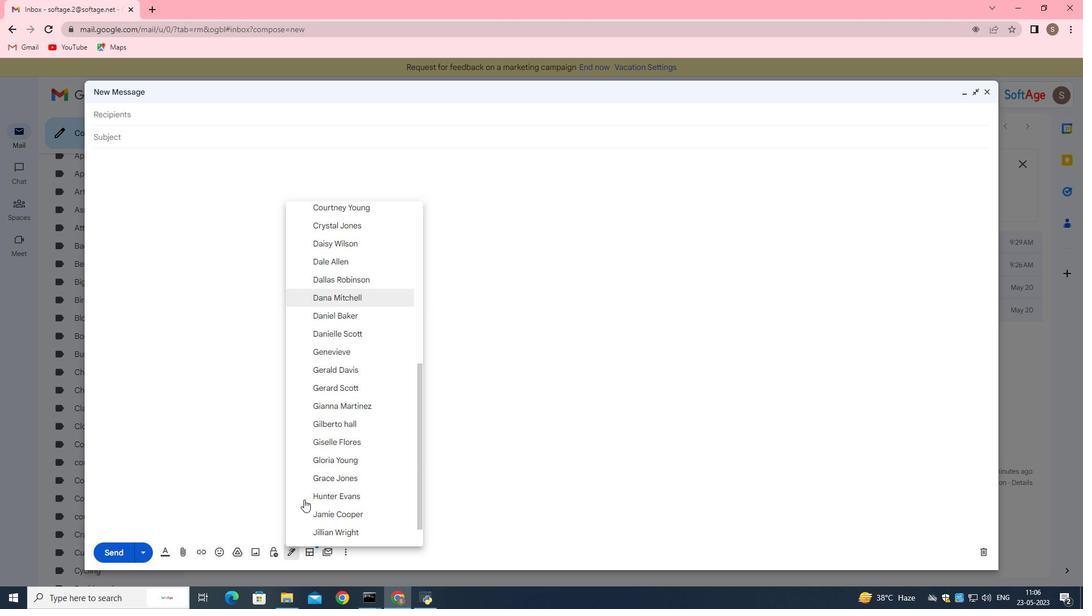 
Action: Mouse scrolled (304, 499) with delta (0, 0)
Screenshot: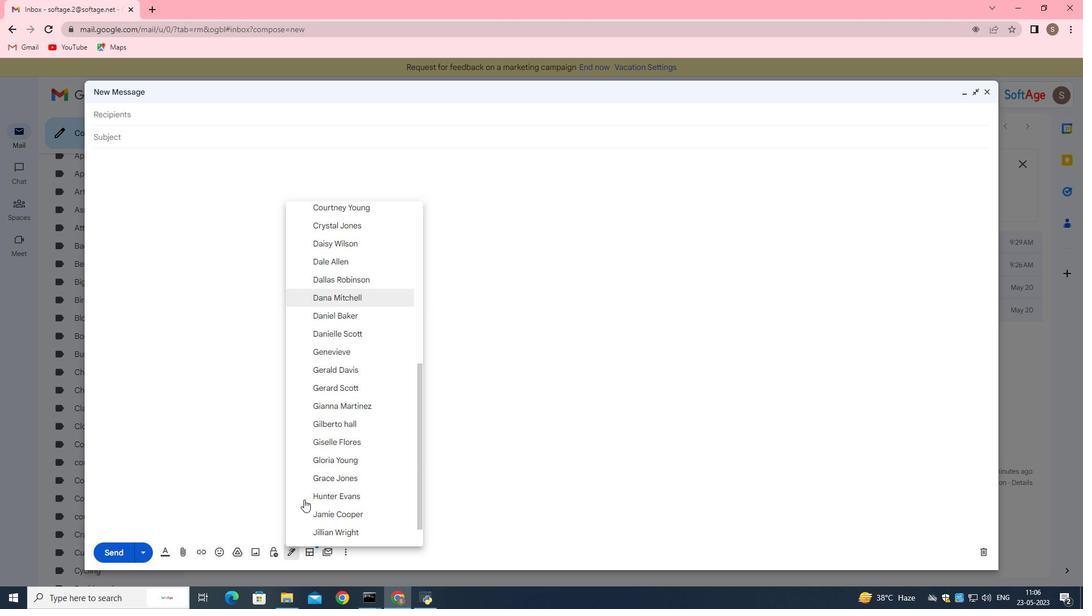 
Action: Mouse moved to (308, 486)
Screenshot: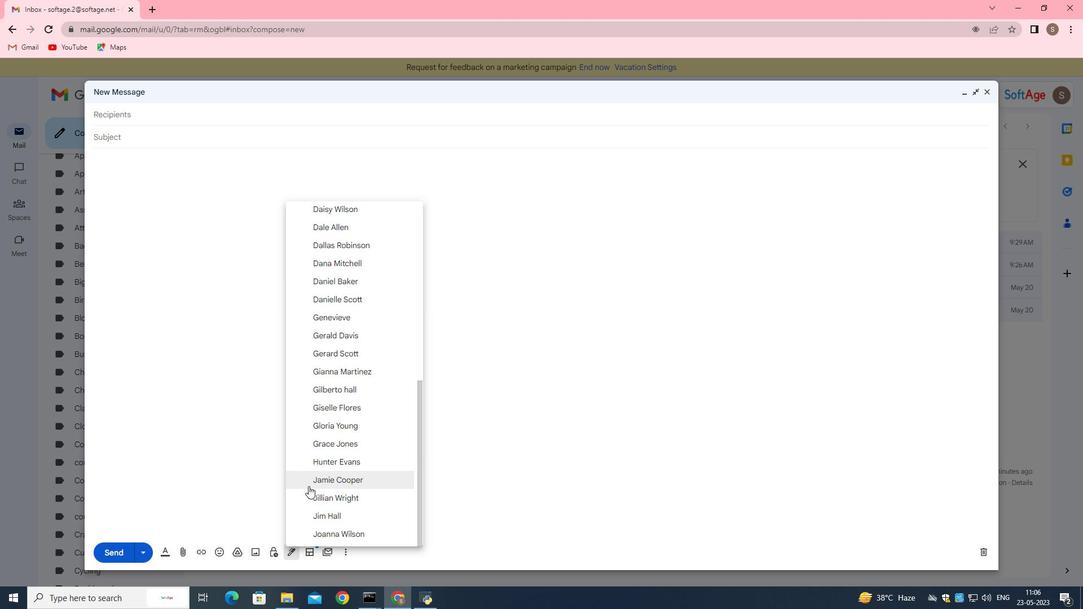 
Action: Mouse pressed left at (308, 486)
Screenshot: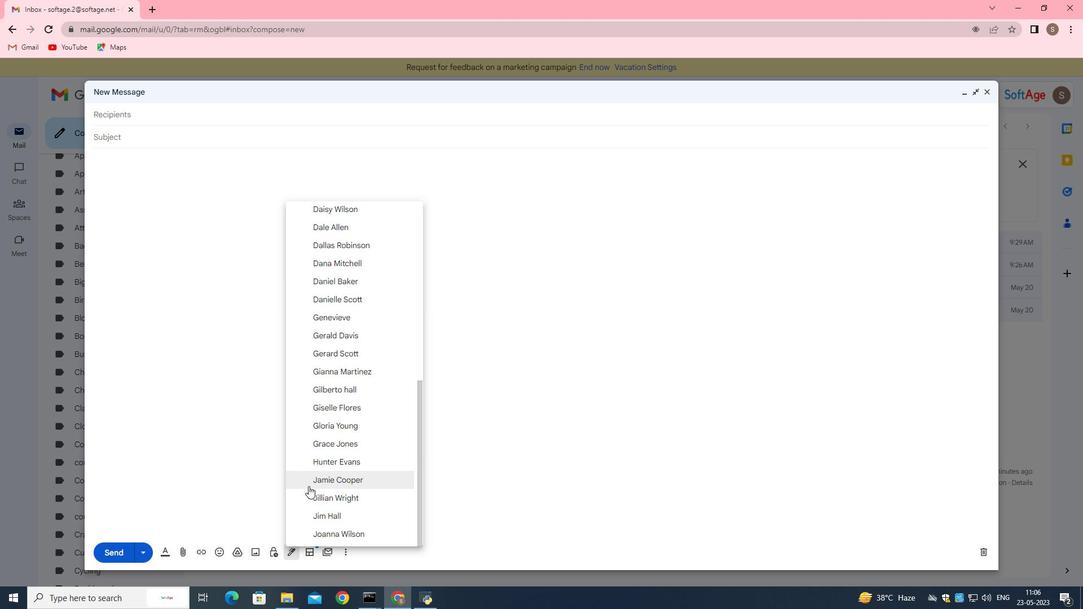 
Action: Mouse moved to (146, 183)
Screenshot: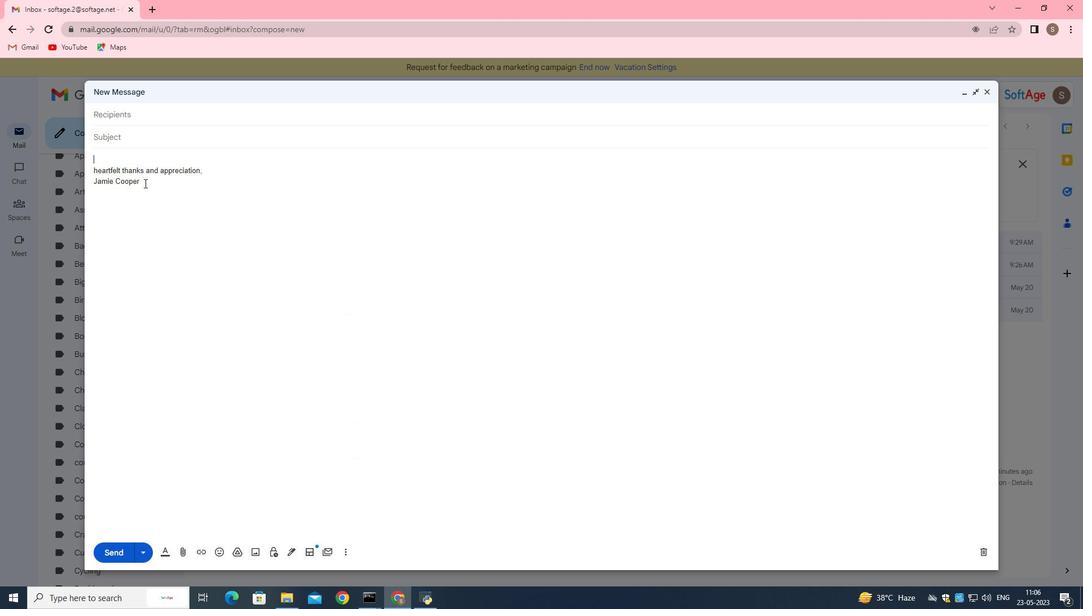 
Action: Mouse pressed left at (146, 183)
Screenshot: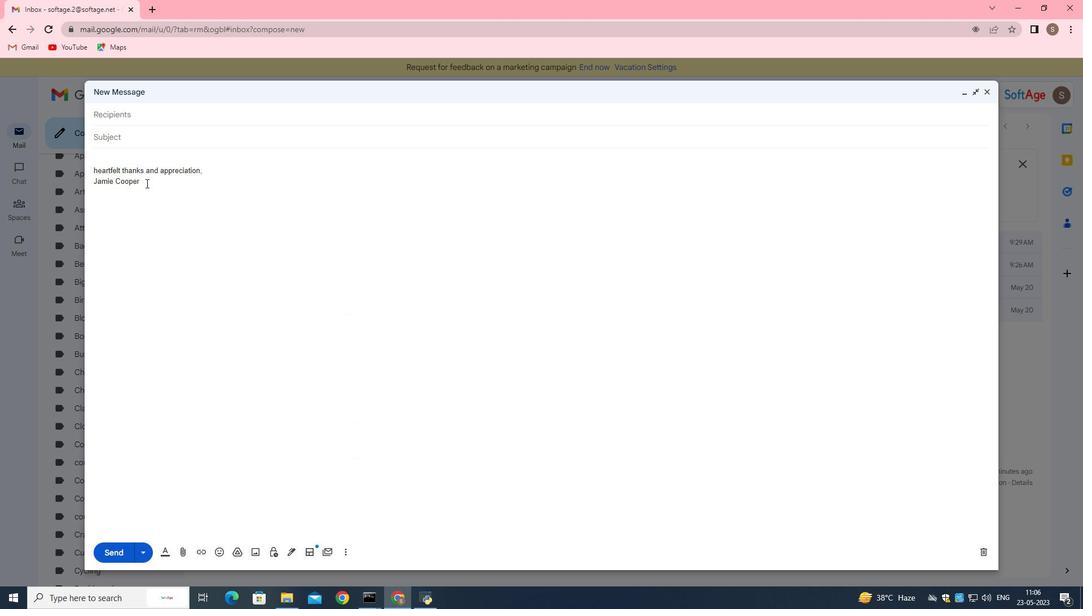 
Action: Mouse moved to (64, 178)
Screenshot: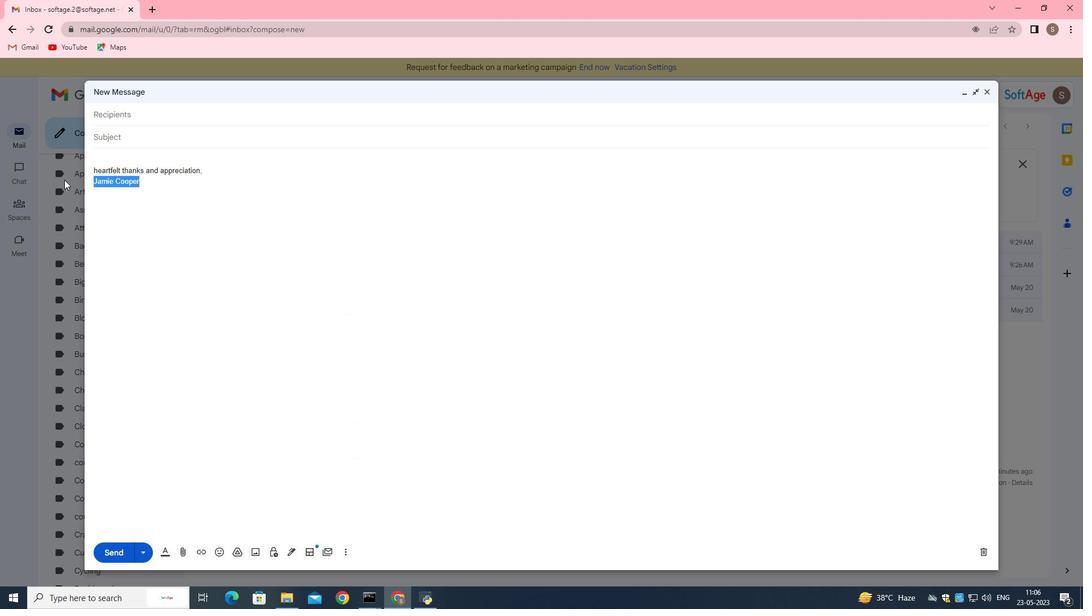 
Action: Key pressed <Key.backspace>
Screenshot: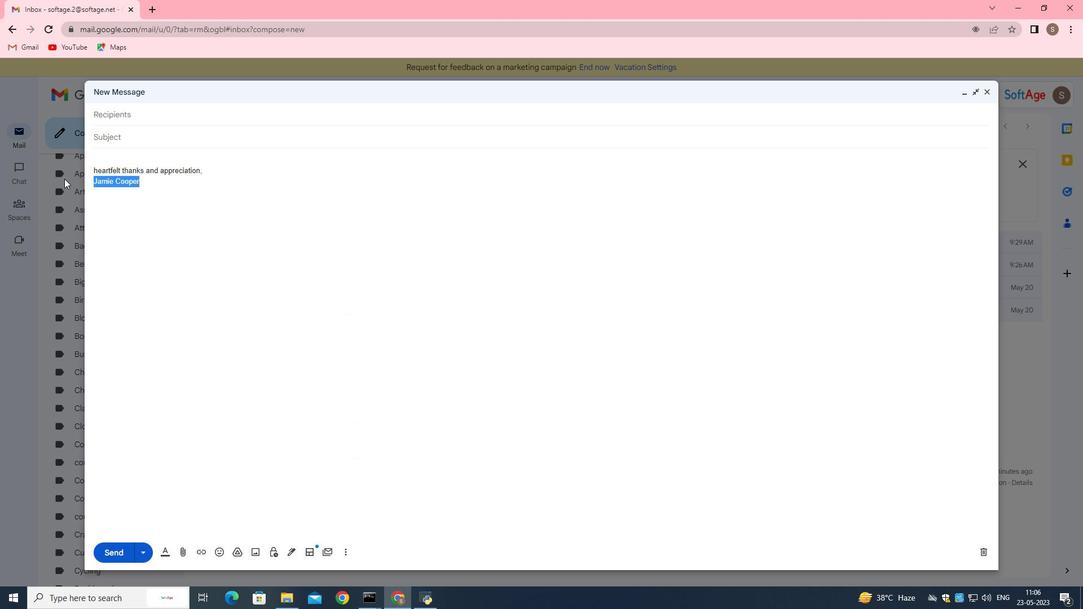 
Action: Mouse moved to (290, 547)
Screenshot: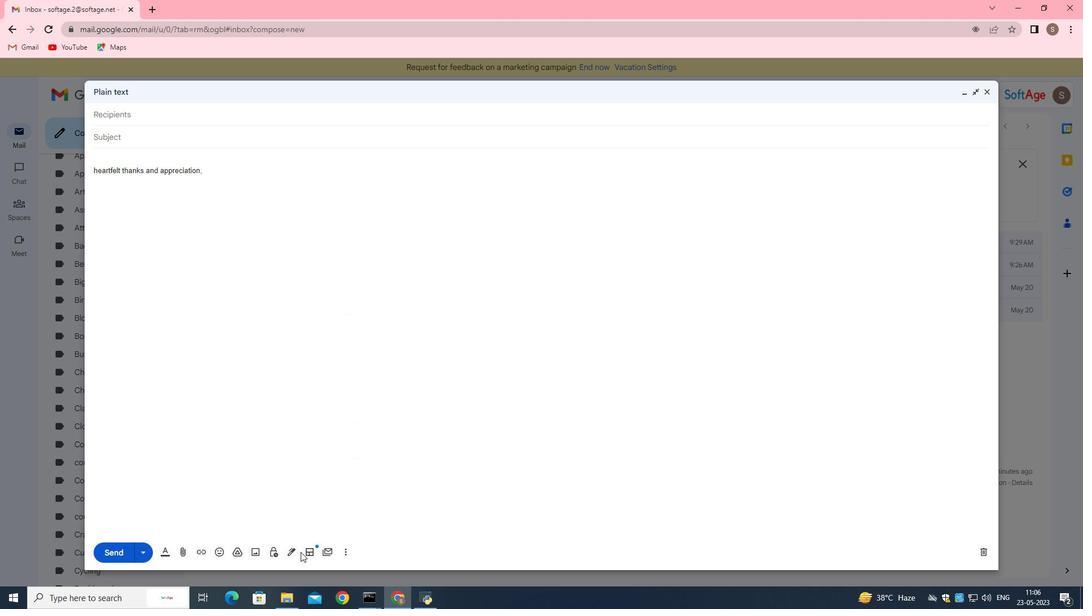 
Action: Mouse pressed left at (290, 547)
Screenshot: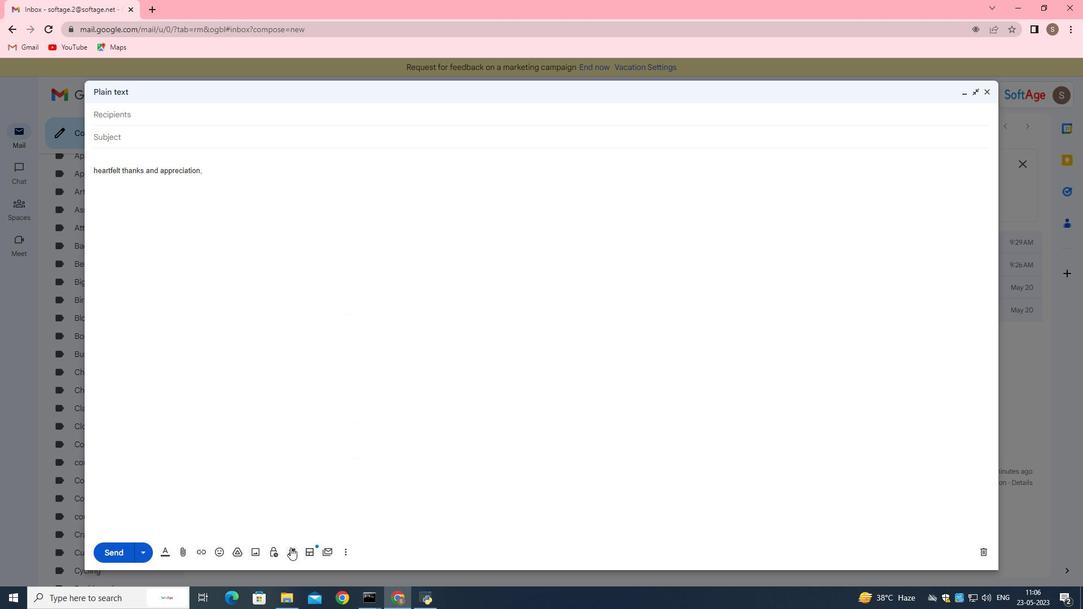 
Action: Mouse moved to (352, 402)
Screenshot: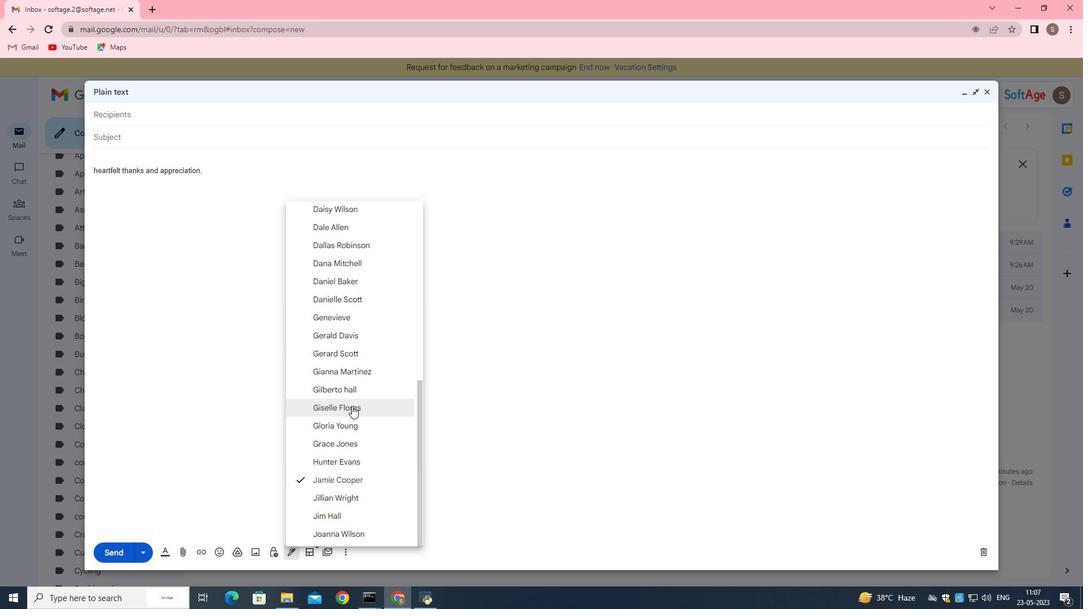 
Action: Mouse scrolled (352, 402) with delta (0, 0)
Screenshot: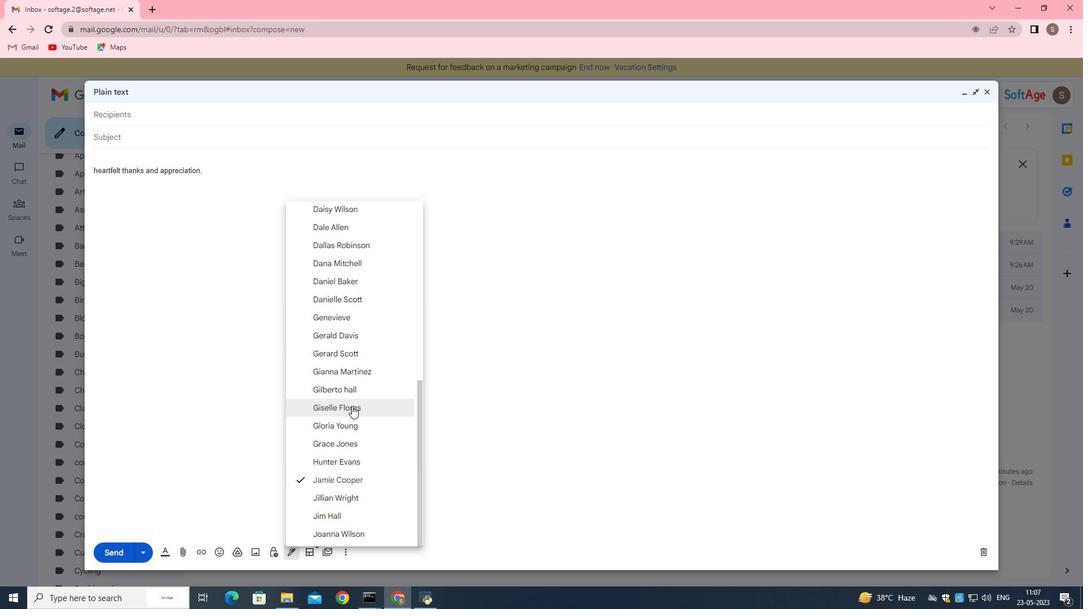 
Action: Mouse scrolled (352, 402) with delta (0, 0)
Screenshot: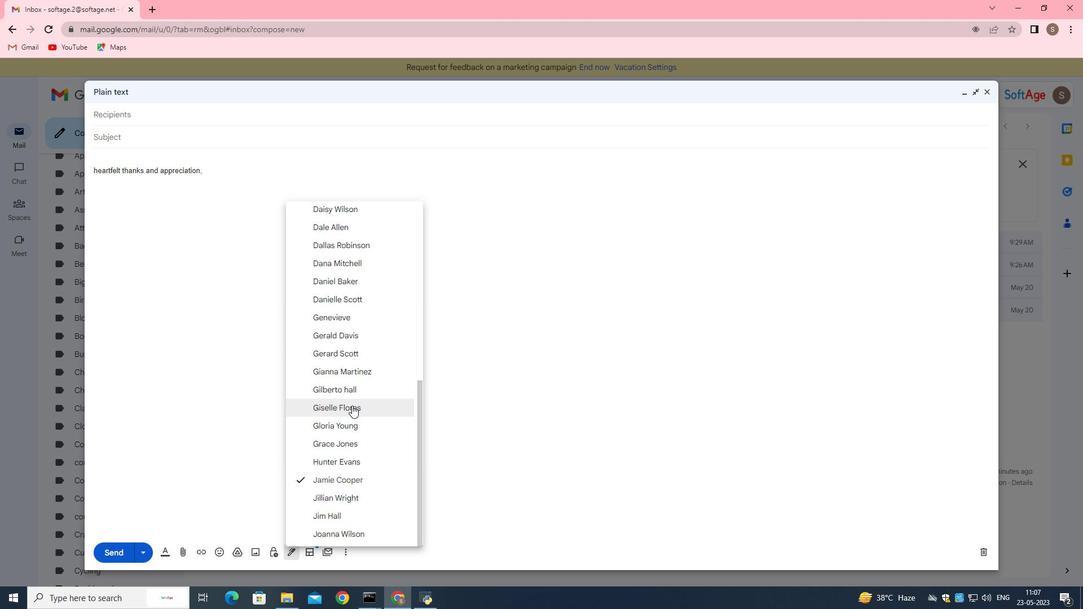
Action: Mouse moved to (351, 401)
Screenshot: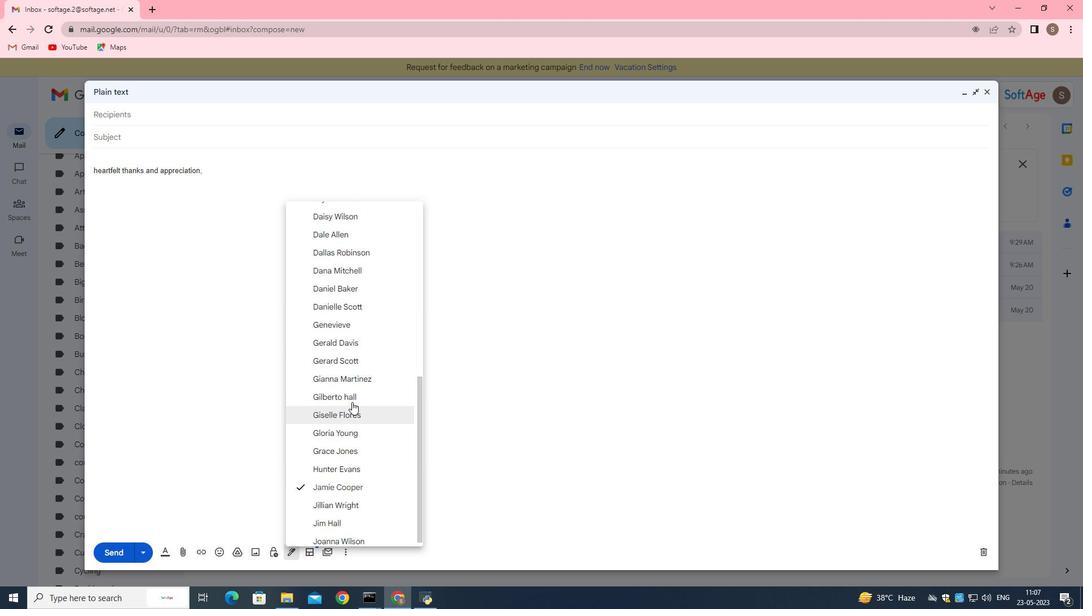 
Action: Mouse scrolled (351, 402) with delta (0, 0)
Screenshot: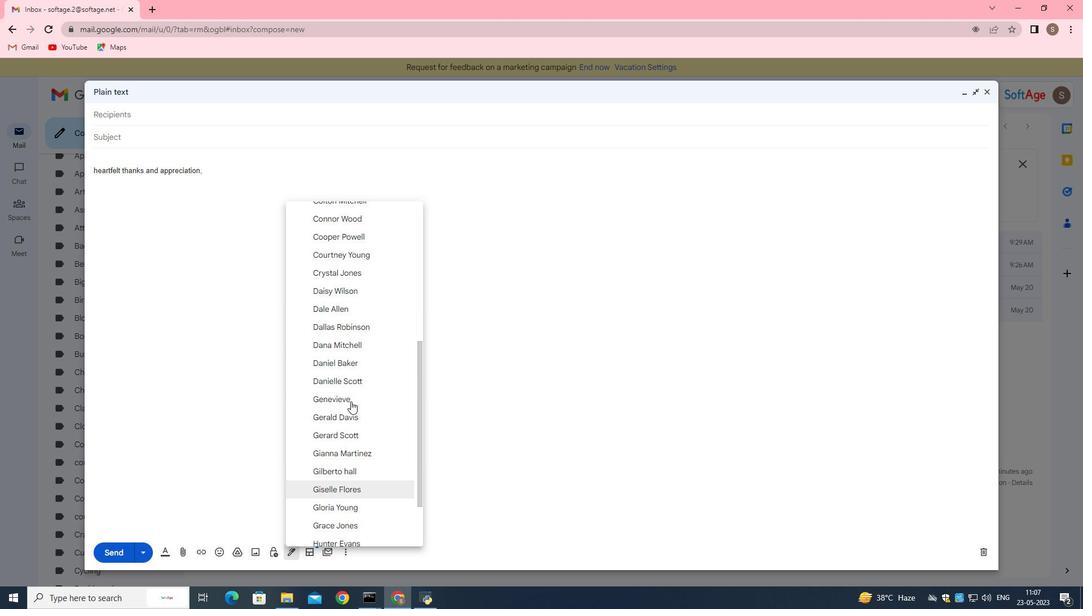 
Action: Mouse scrolled (351, 402) with delta (0, 0)
Screenshot: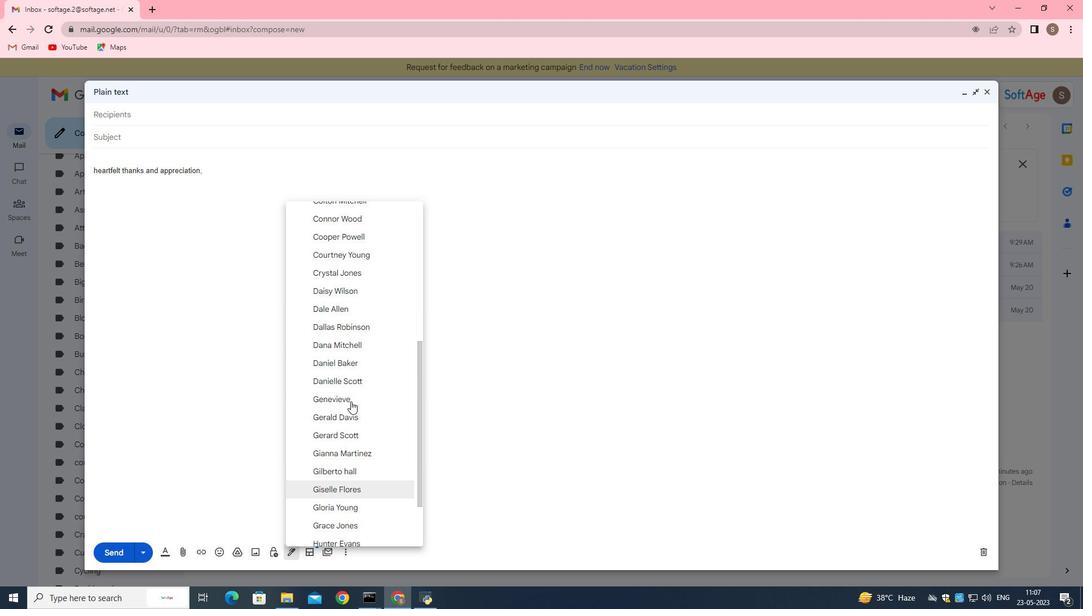 
Action: Mouse scrolled (351, 402) with delta (0, 0)
Screenshot: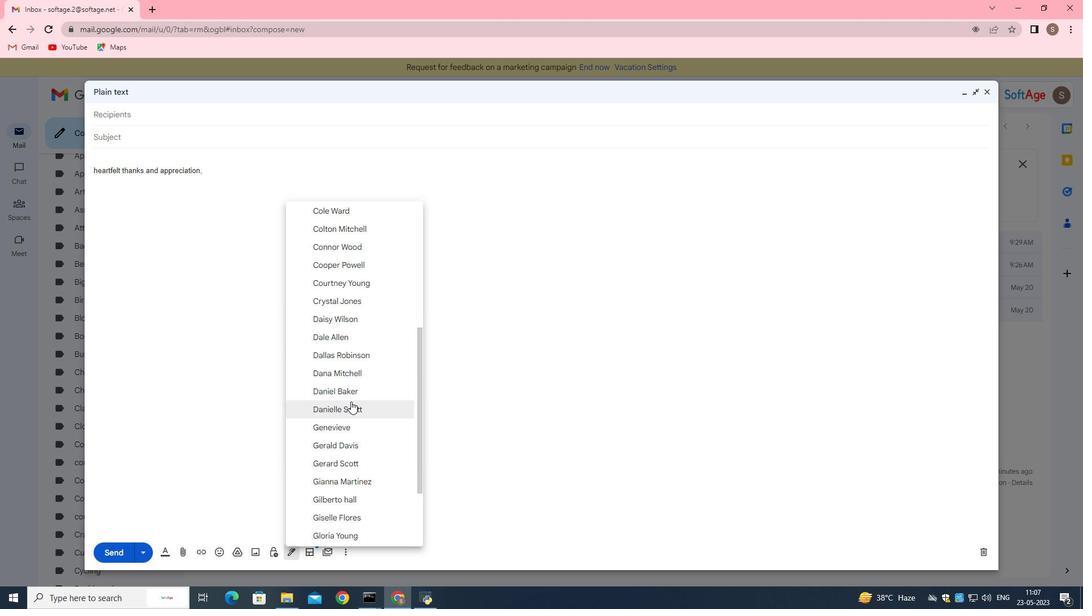 
Action: Mouse scrolled (351, 402) with delta (0, 0)
Screenshot: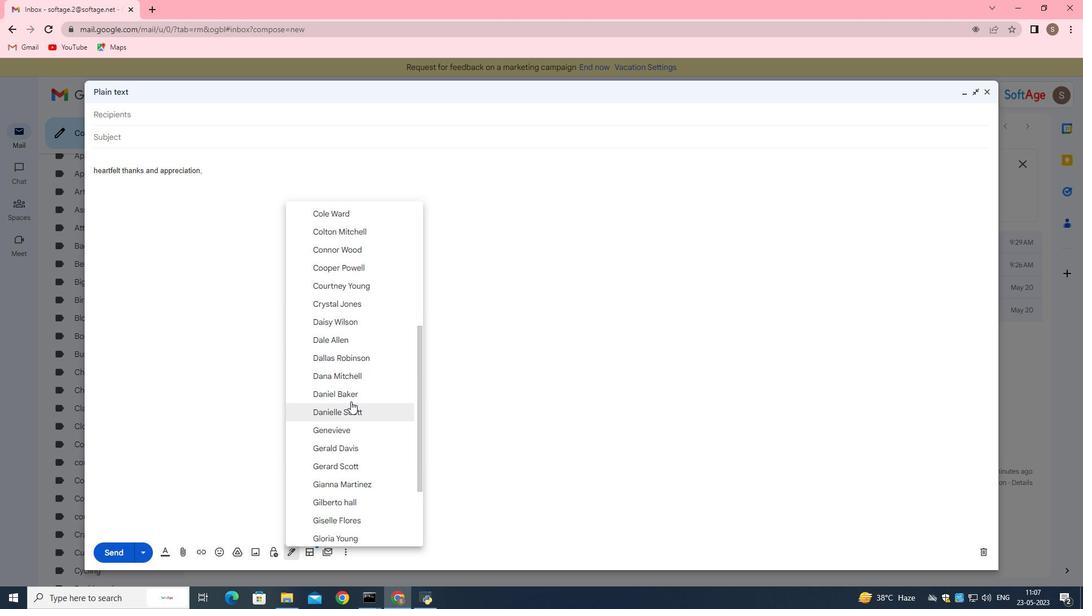
Action: Mouse scrolled (351, 402) with delta (0, 0)
Screenshot: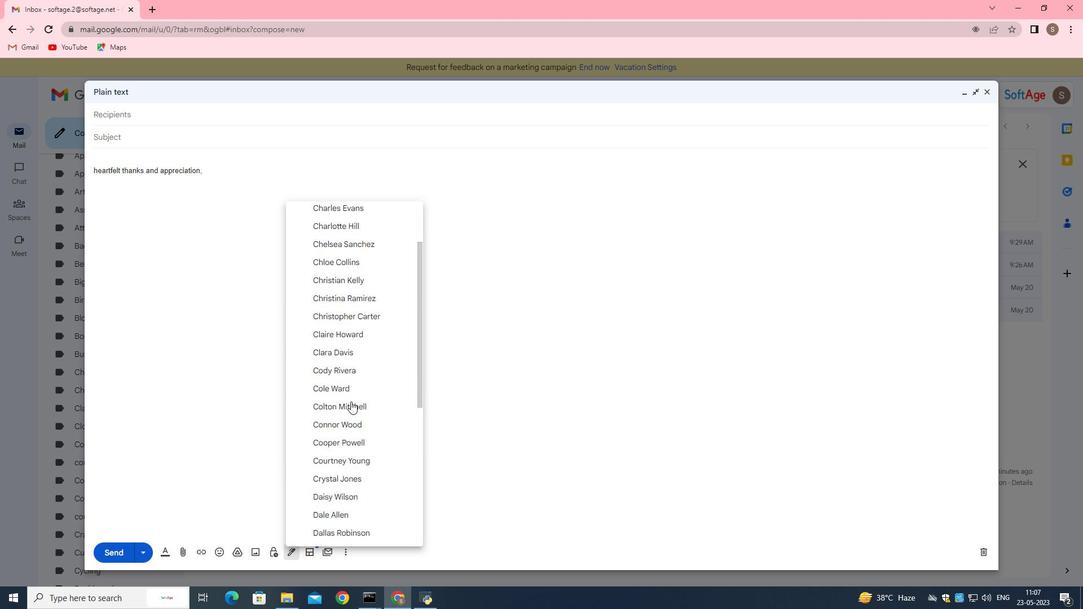 
Action: Mouse scrolled (351, 402) with delta (0, 0)
Screenshot: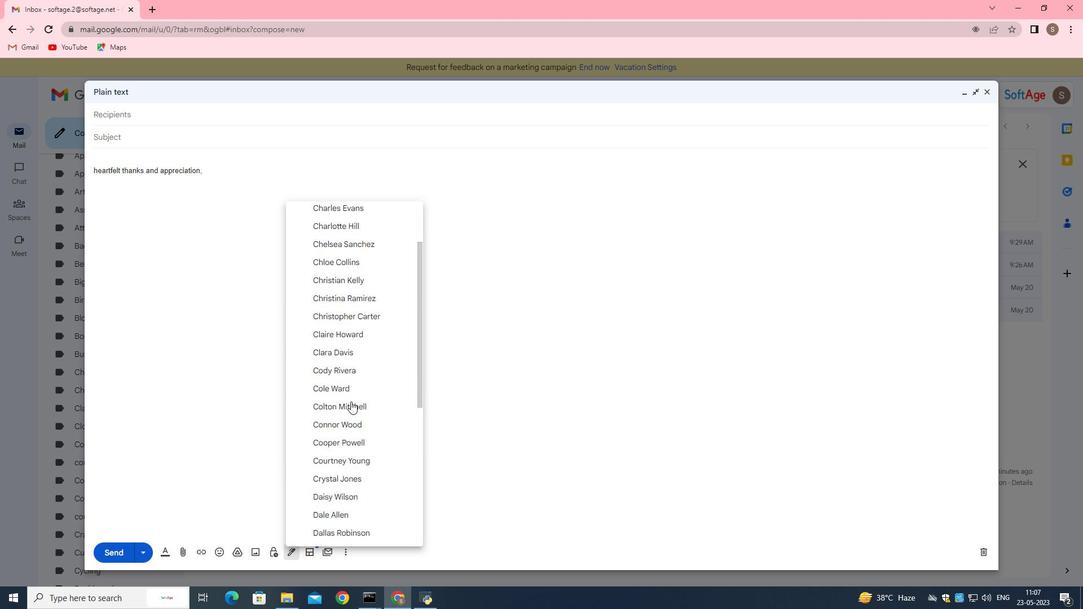 
Action: Mouse scrolled (351, 402) with delta (0, 0)
Screenshot: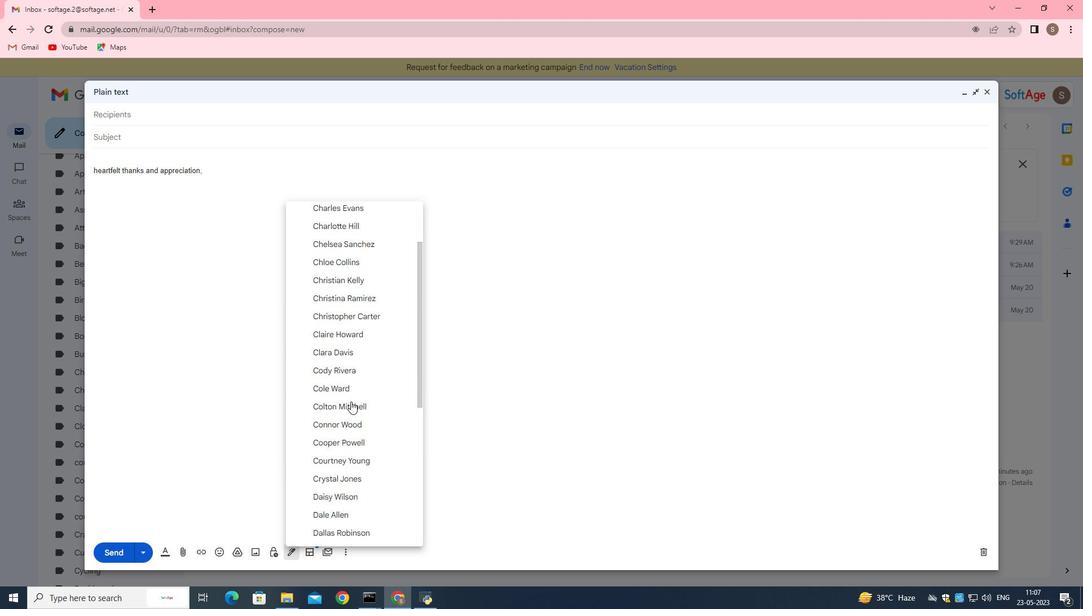 
Action: Mouse scrolled (351, 402) with delta (0, 0)
Screenshot: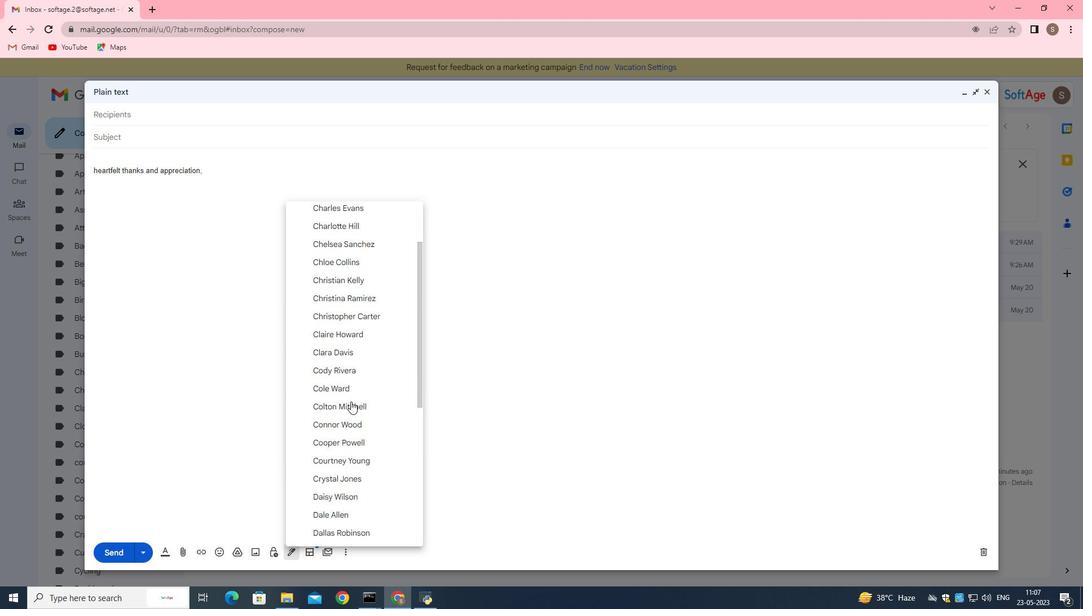 
Action: Mouse scrolled (351, 402) with delta (0, 0)
Screenshot: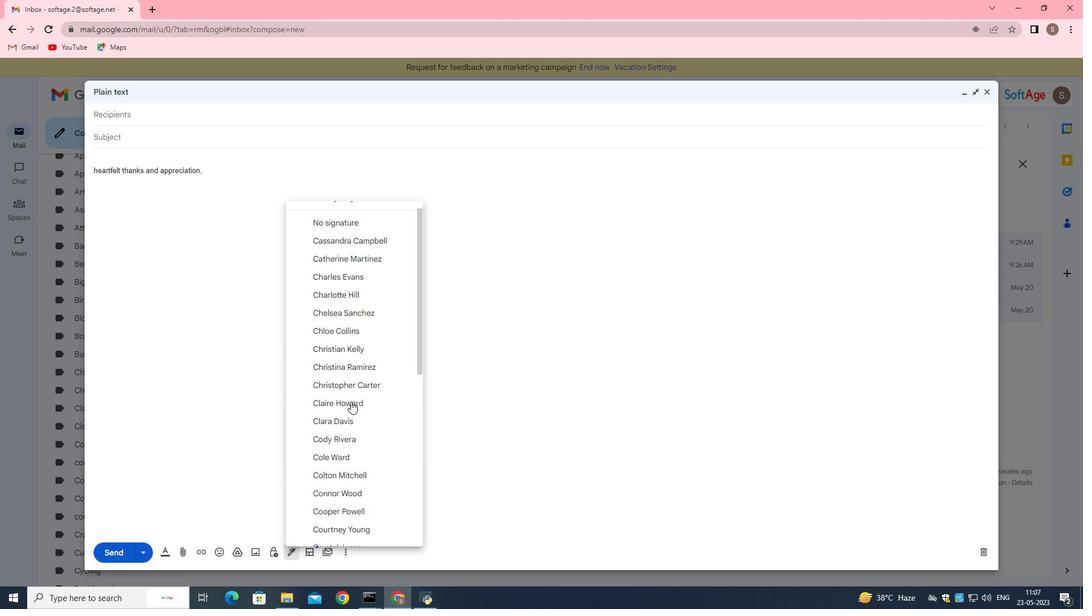 
Action: Mouse scrolled (351, 402) with delta (0, 0)
Screenshot: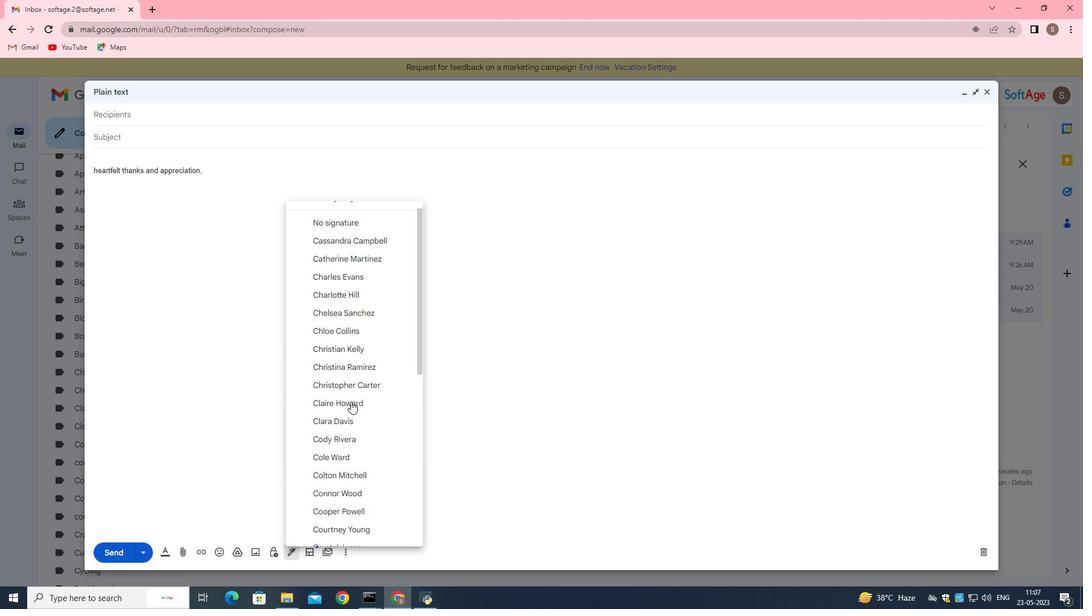 
Action: Mouse scrolled (351, 402) with delta (0, 0)
Screenshot: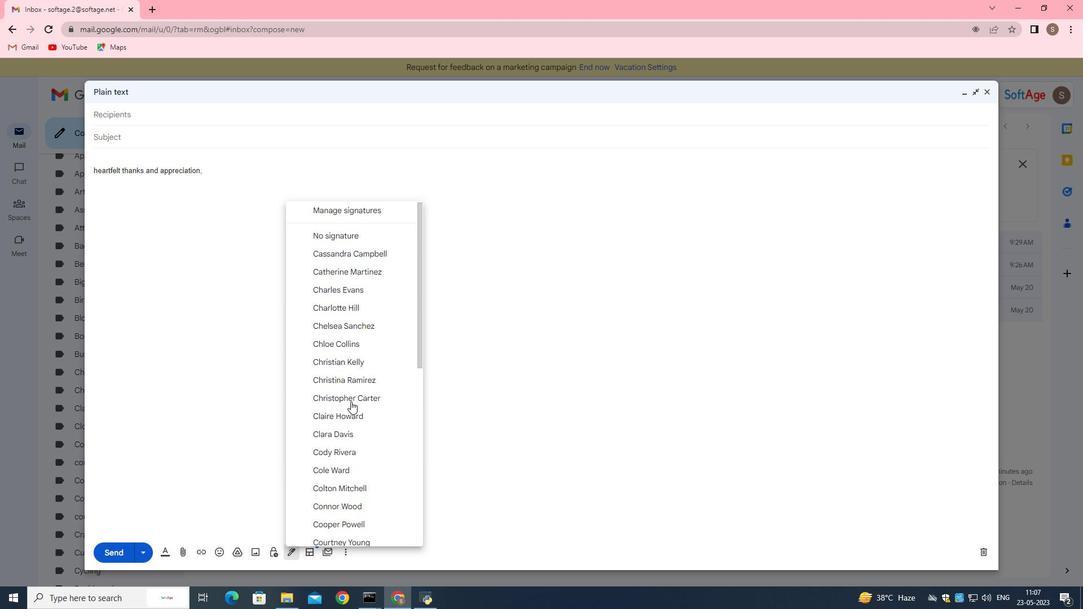 
Action: Mouse scrolled (351, 402) with delta (0, 0)
Screenshot: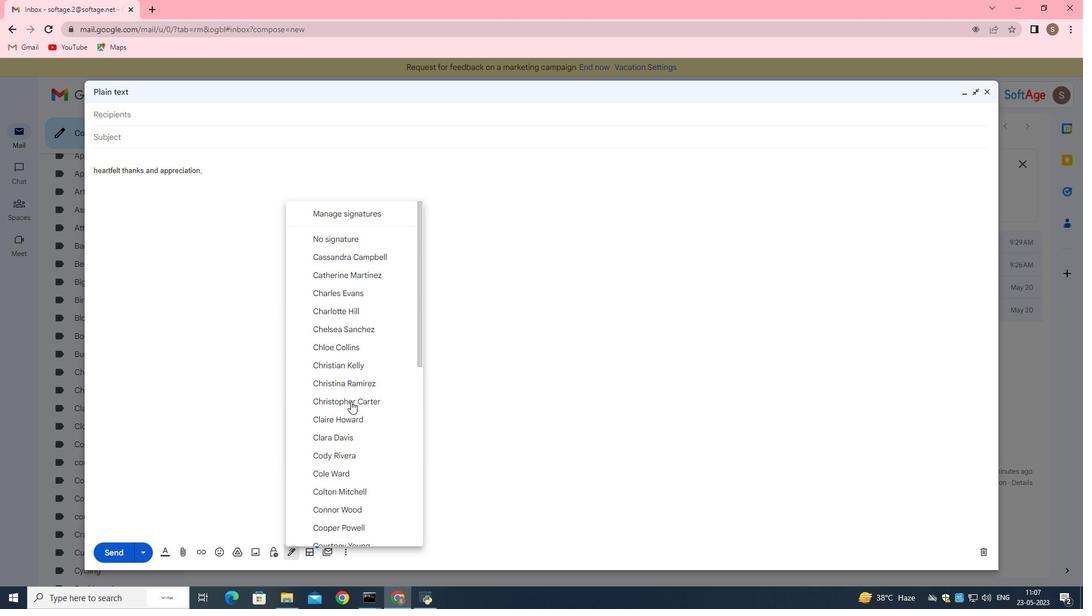 
Action: Mouse moved to (339, 209)
Screenshot: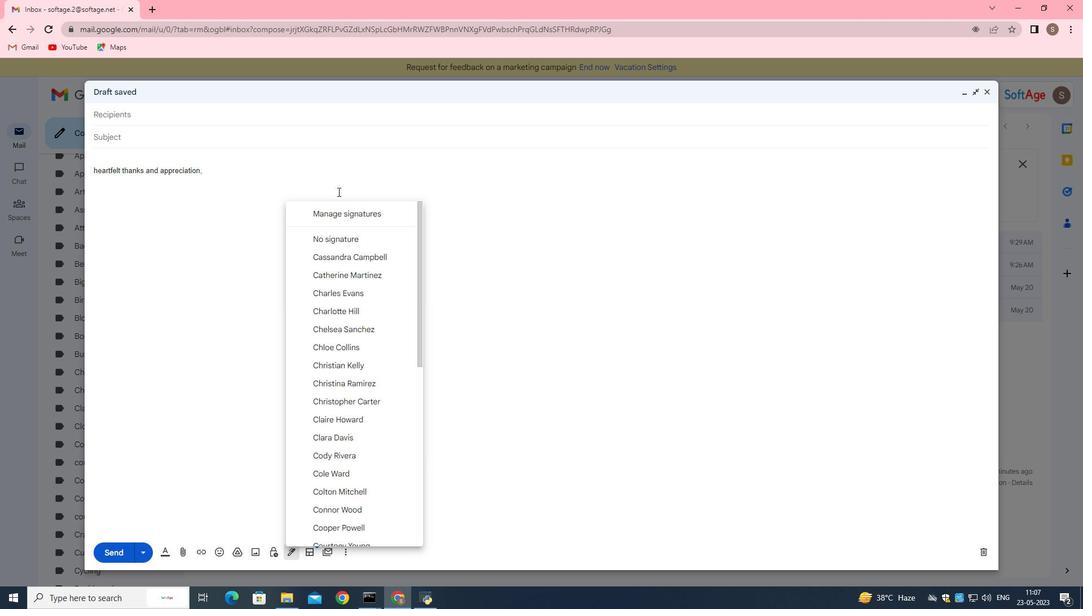 
Action: Mouse pressed left at (339, 209)
Screenshot: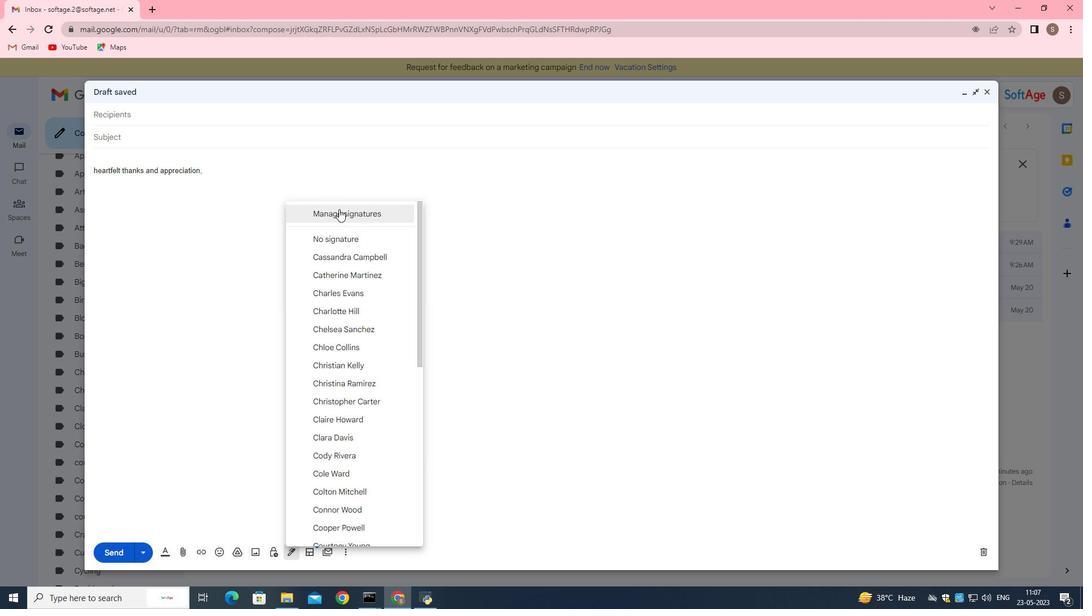 
Action: Mouse moved to (967, 88)
Screenshot: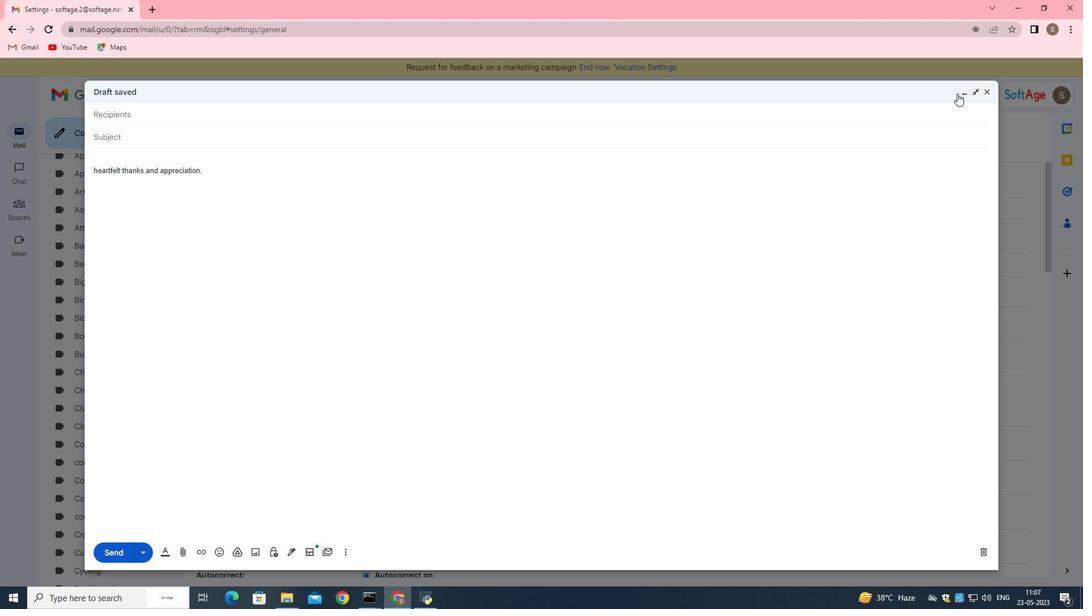 
Action: Mouse pressed left at (967, 88)
Screenshot: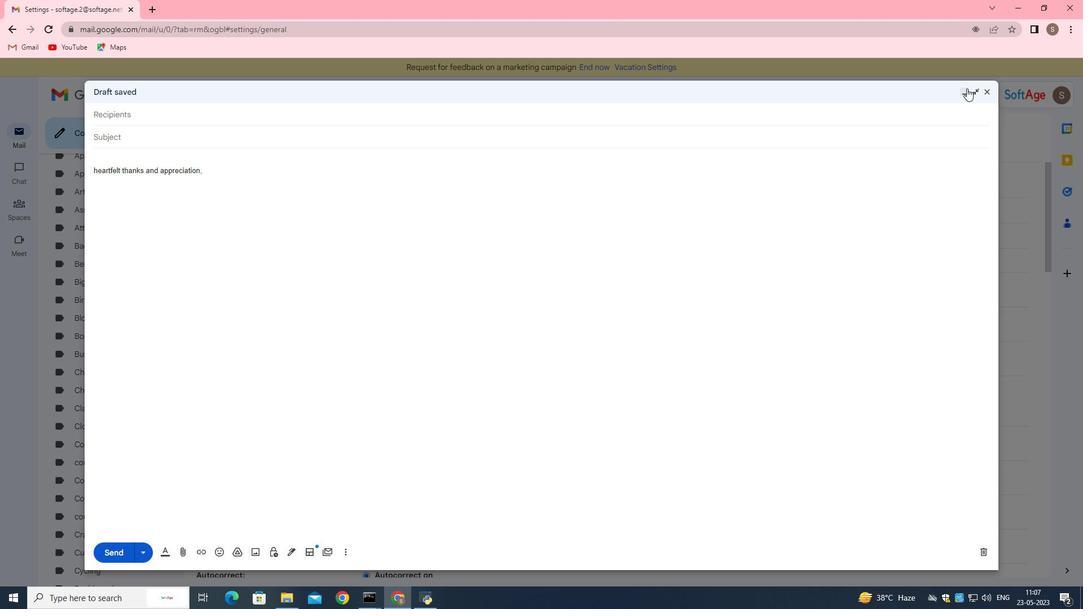 
Action: Mouse moved to (522, 281)
Screenshot: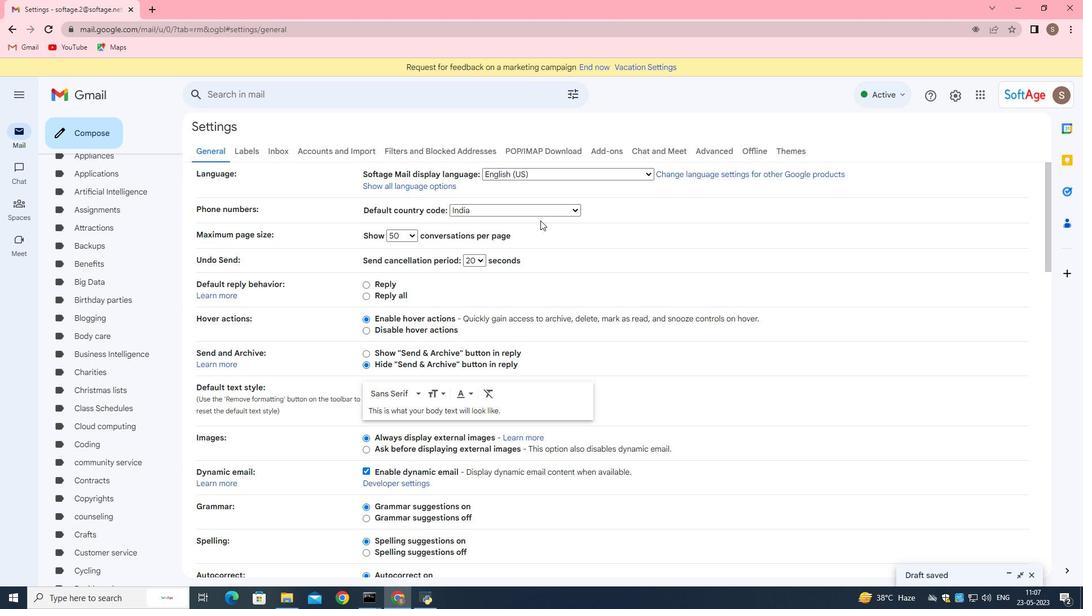 
Action: Mouse scrolled (522, 281) with delta (0, 0)
Screenshot: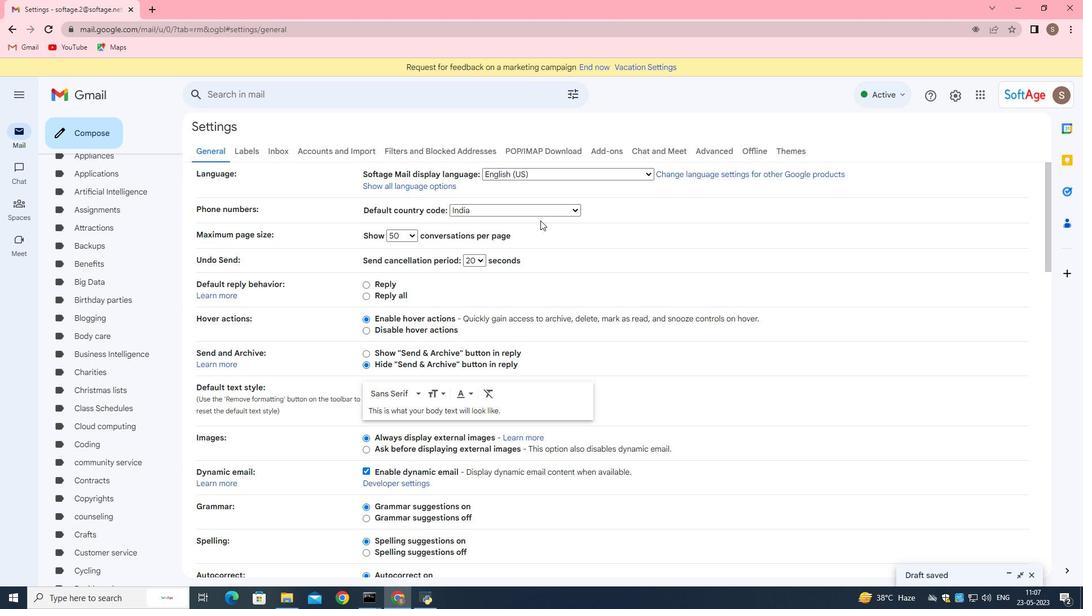 
Action: Mouse moved to (522, 291)
Screenshot: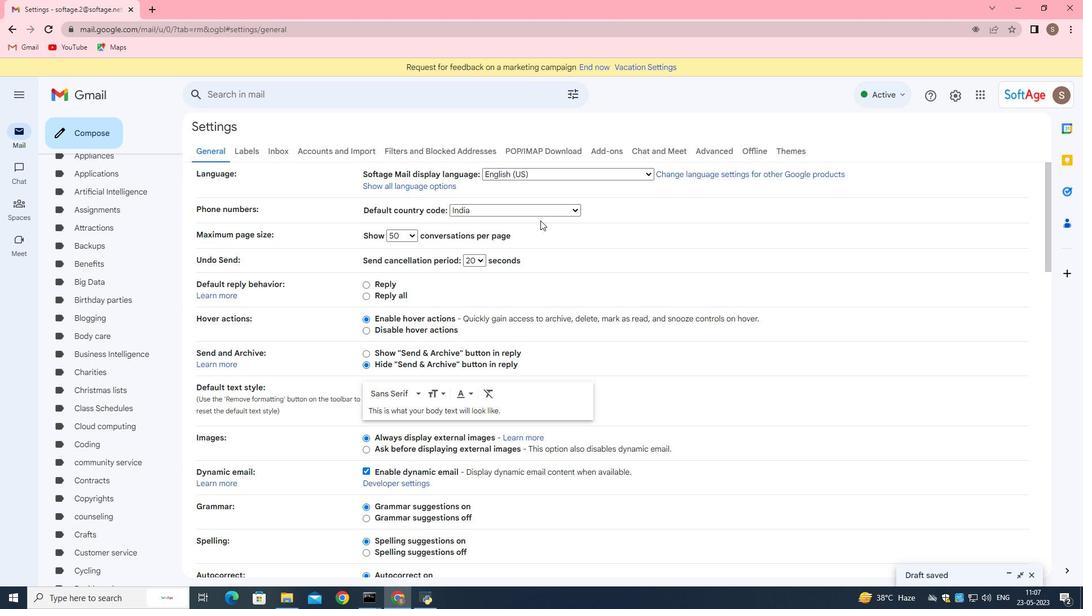 
Action: Mouse scrolled (522, 290) with delta (0, 0)
Screenshot: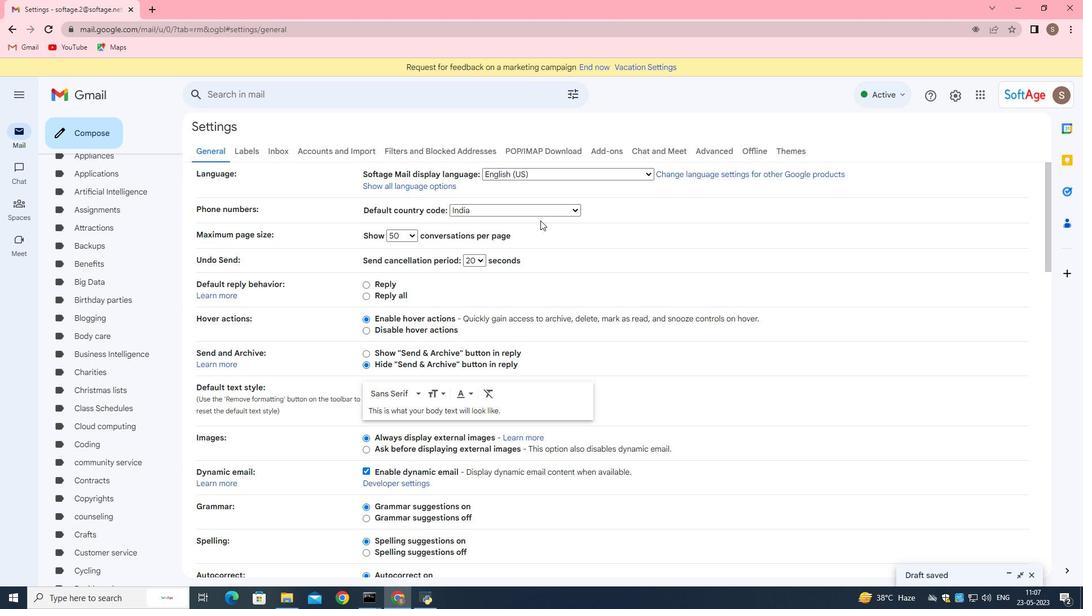 
Action: Mouse moved to (522, 291)
Screenshot: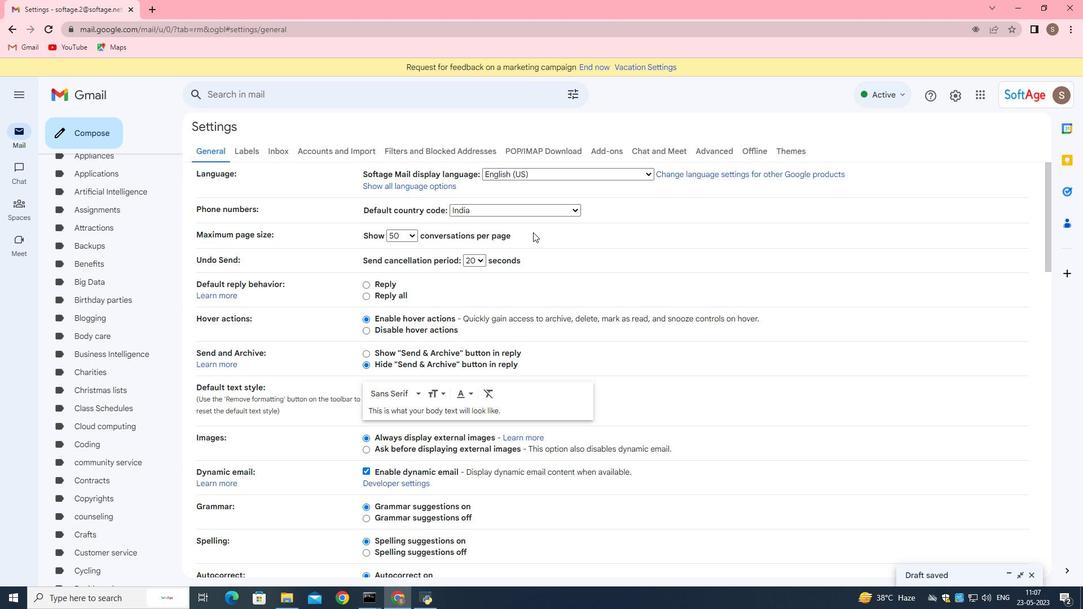 
Action: Mouse scrolled (522, 291) with delta (0, 0)
Screenshot: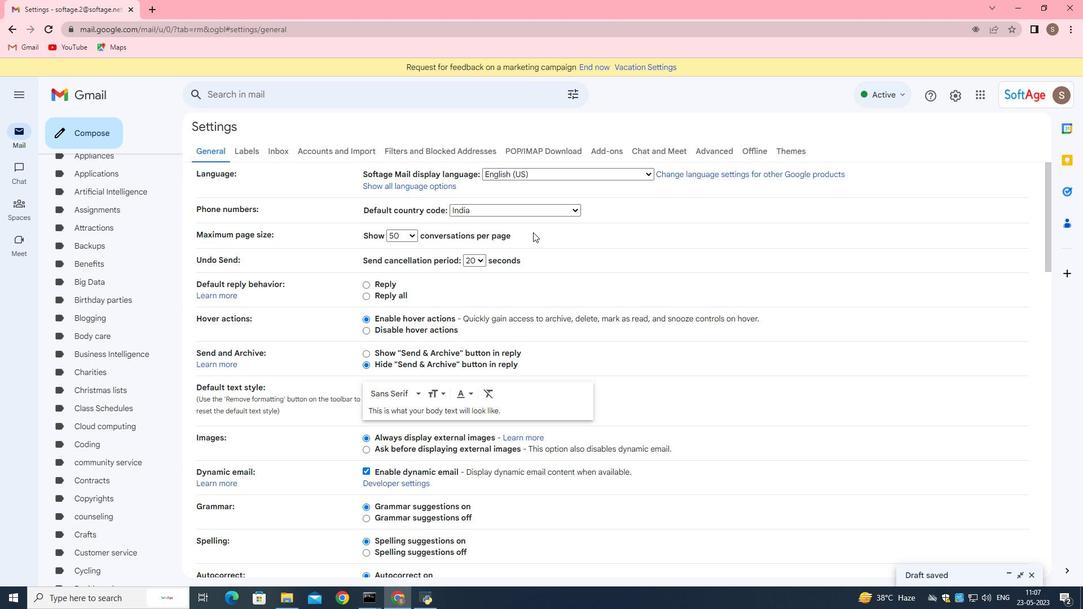 
Action: Mouse scrolled (522, 291) with delta (0, 0)
Screenshot: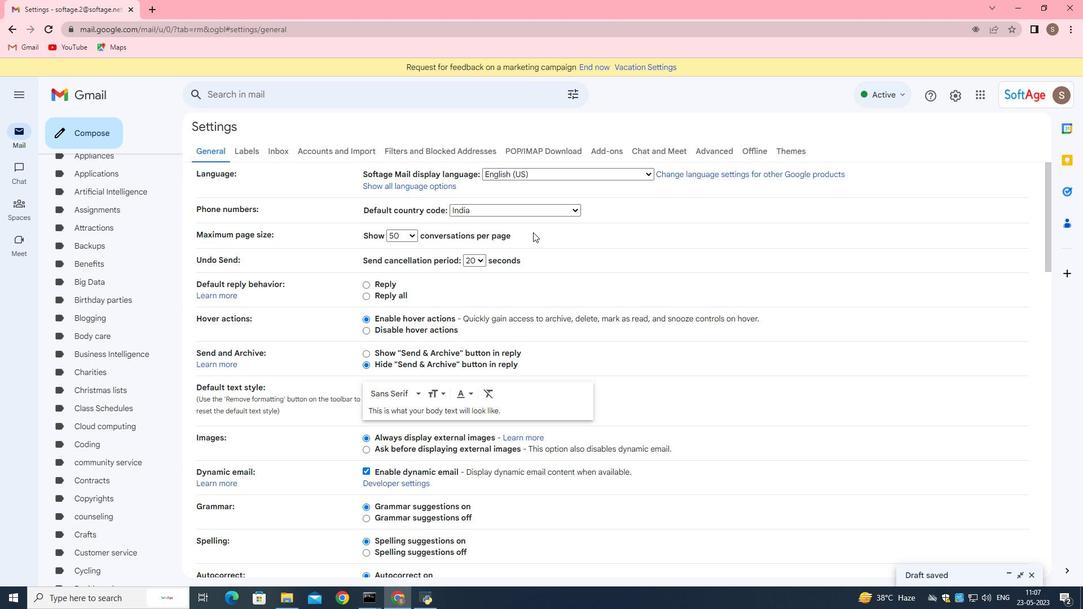 
Action: Mouse moved to (522, 292)
Screenshot: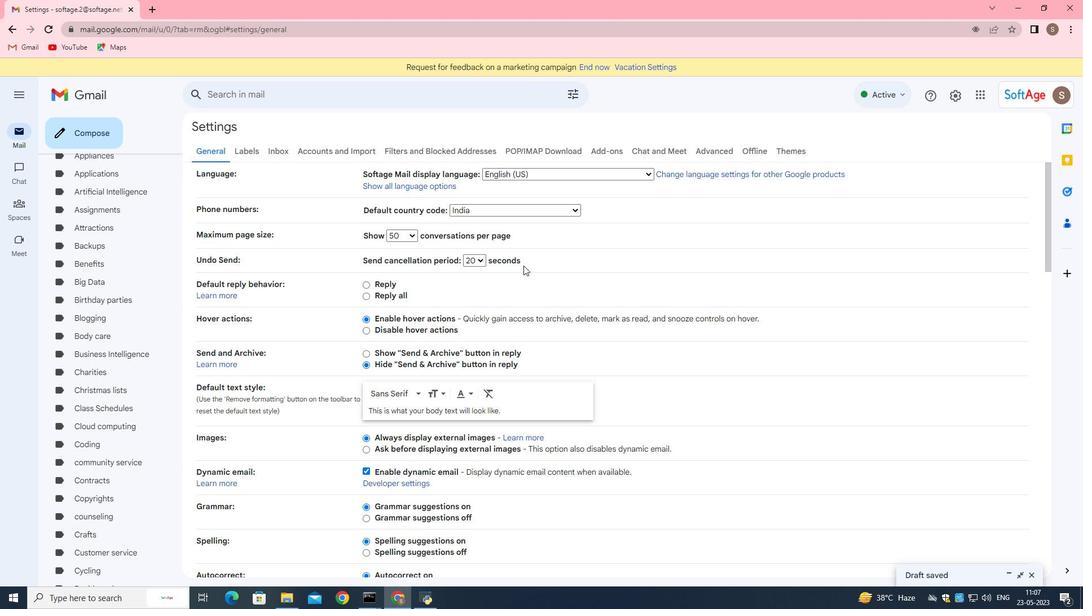 
Action: Mouse scrolled (522, 291) with delta (0, 0)
Screenshot: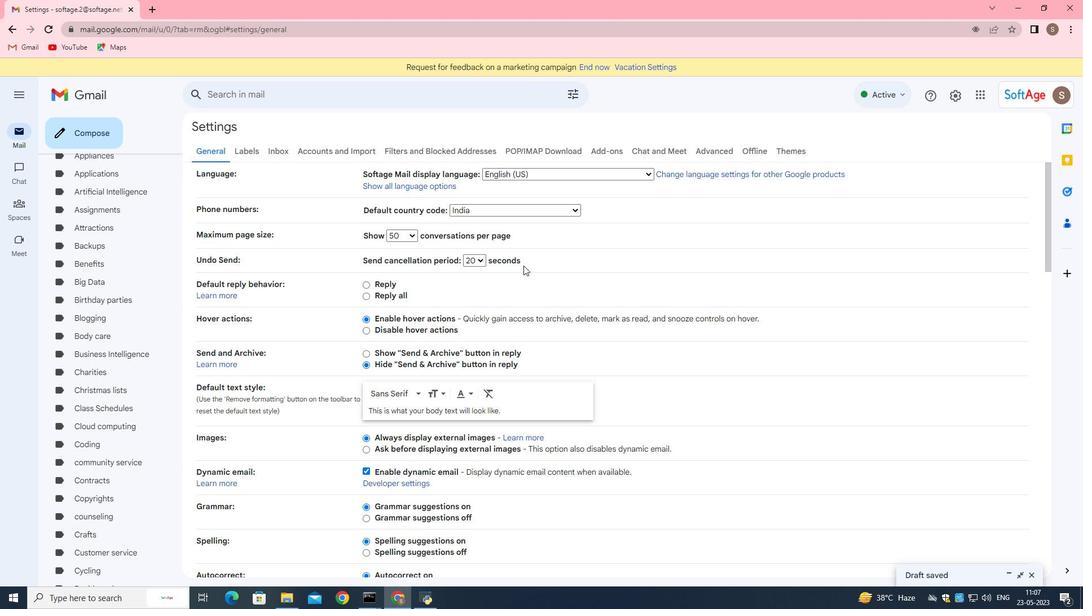 
Action: Mouse moved to (520, 294)
Screenshot: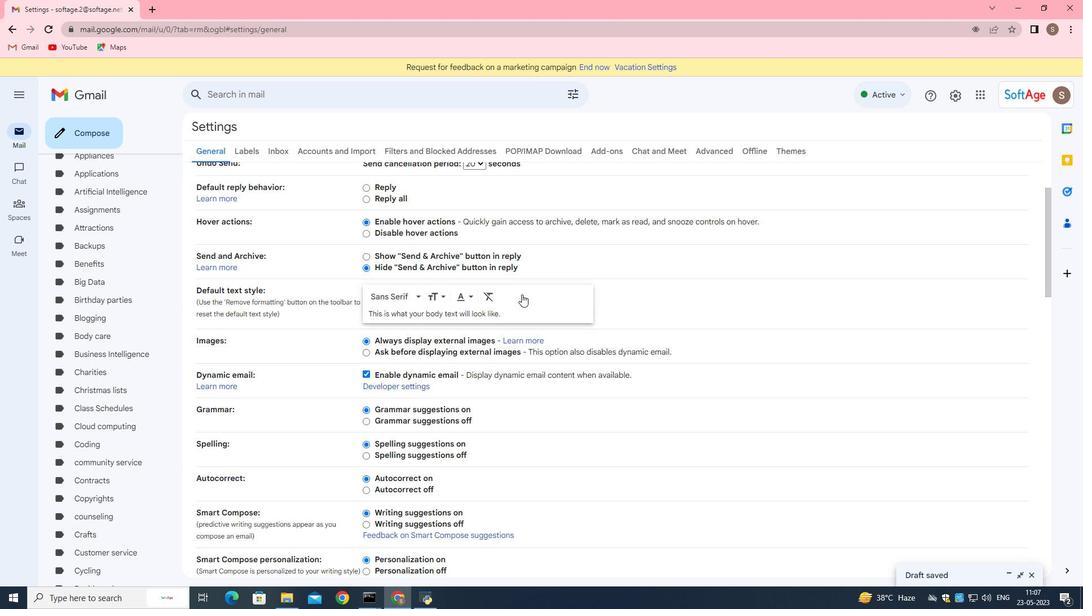 
Action: Mouse scrolled (520, 294) with delta (0, 0)
Screenshot: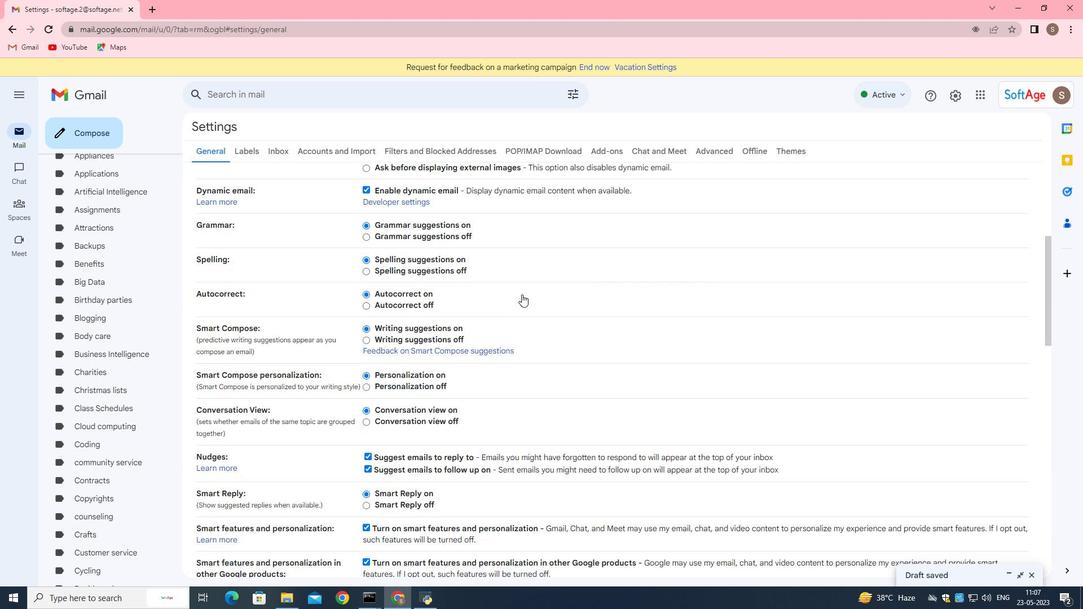 
Action: Mouse moved to (520, 294)
Screenshot: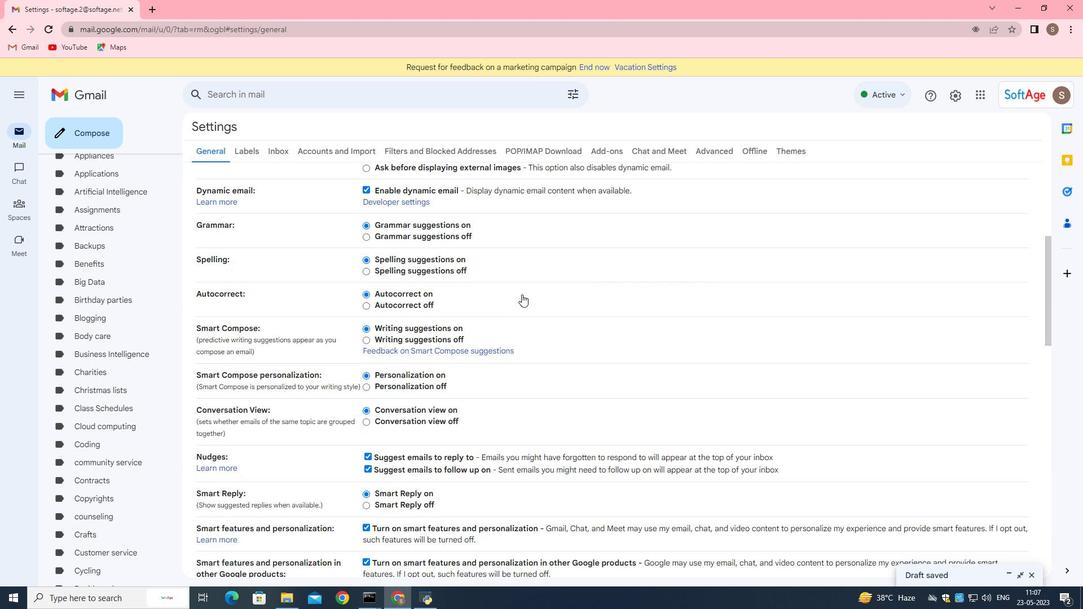 
Action: Mouse scrolled (520, 293) with delta (0, 0)
Screenshot: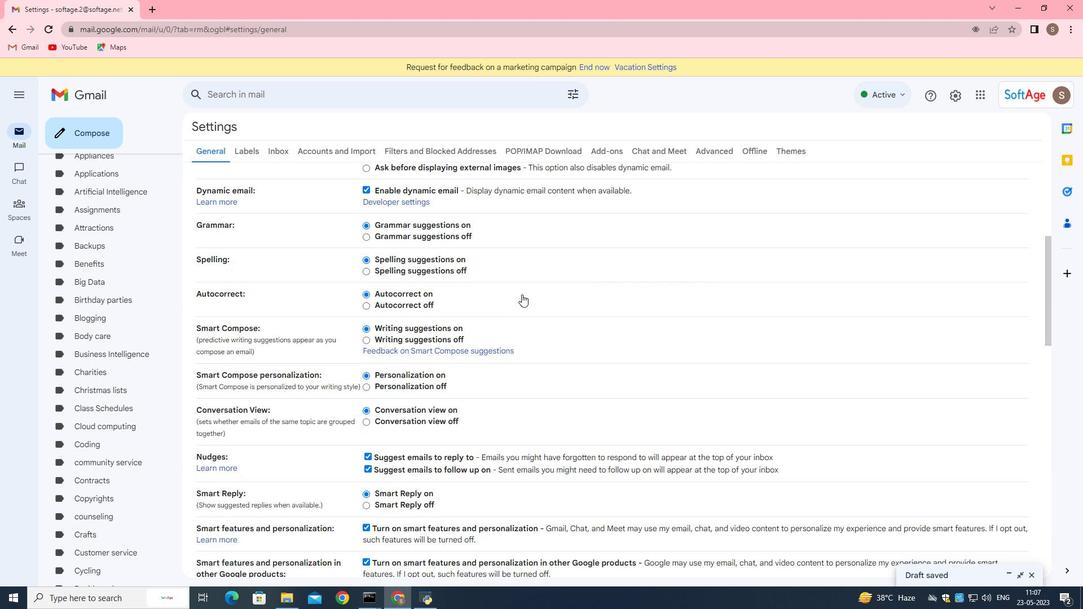 
Action: Mouse scrolled (520, 293) with delta (0, 0)
Screenshot: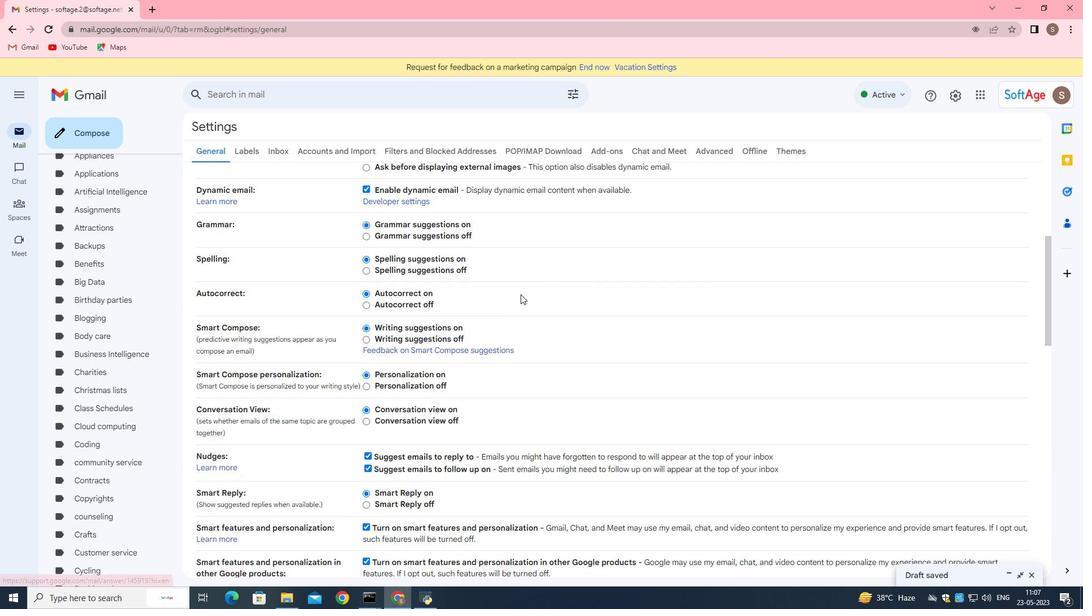 
Action: Mouse moved to (520, 294)
Screenshot: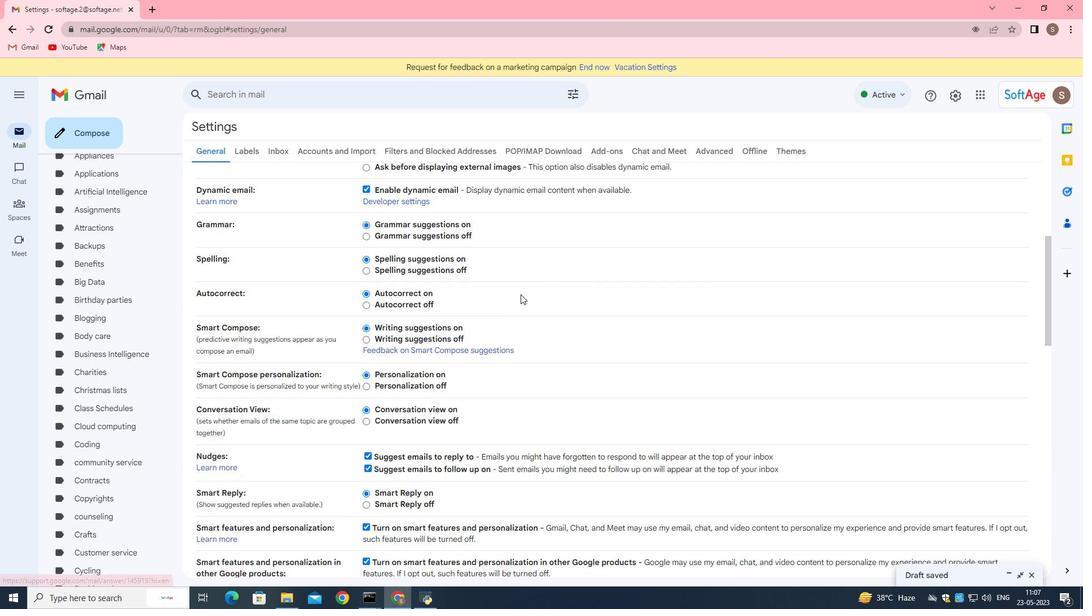 
Action: Mouse scrolled (520, 293) with delta (0, 0)
Screenshot: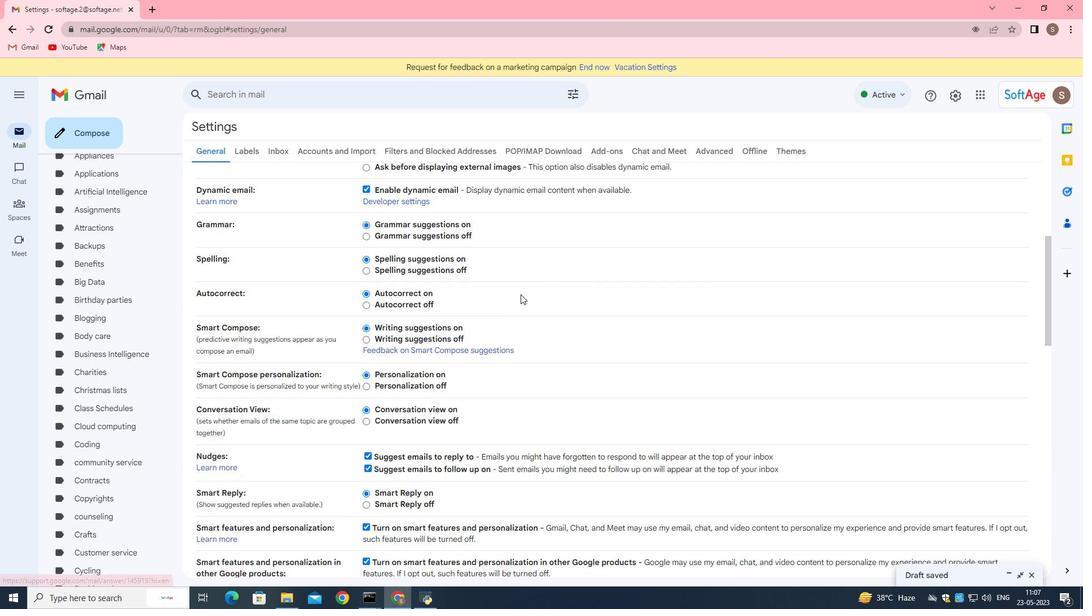
Action: Mouse scrolled (520, 293) with delta (0, 0)
Screenshot: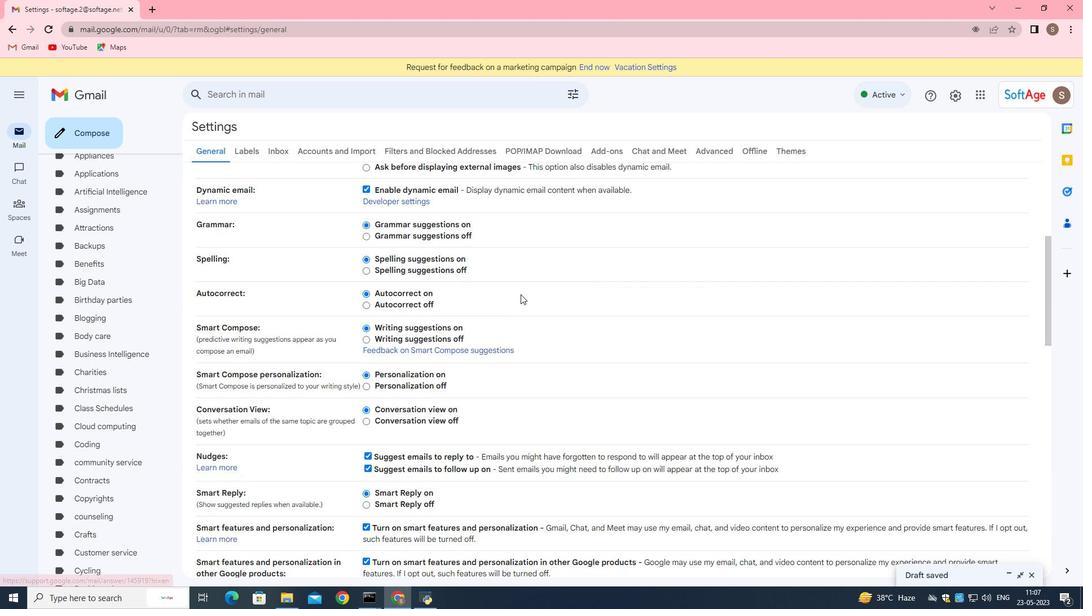 
Action: Mouse scrolled (520, 293) with delta (0, 0)
Screenshot: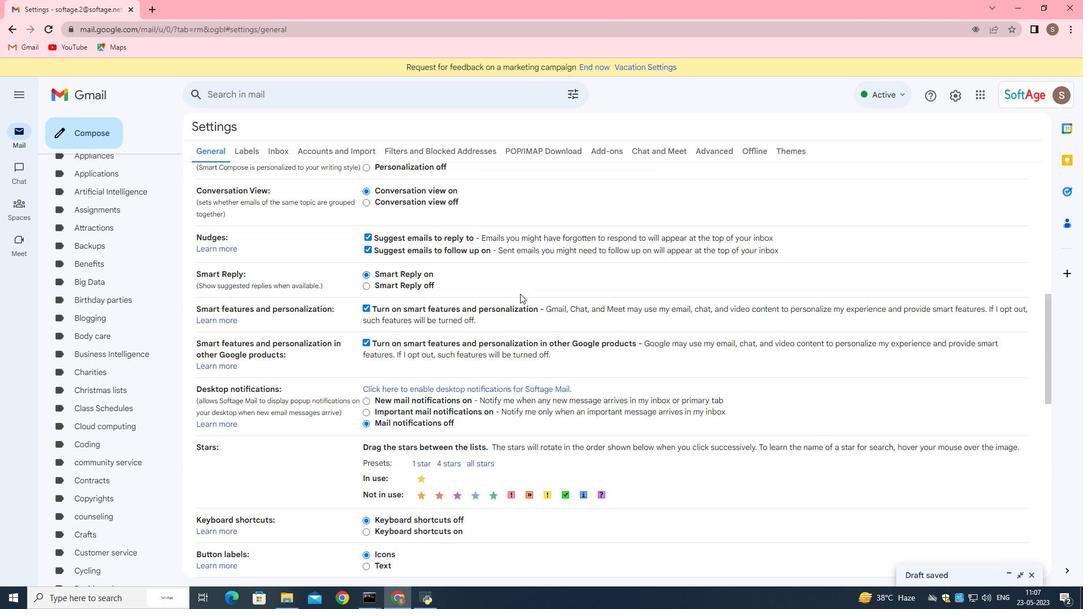 
Action: Mouse scrolled (520, 293) with delta (0, 0)
Screenshot: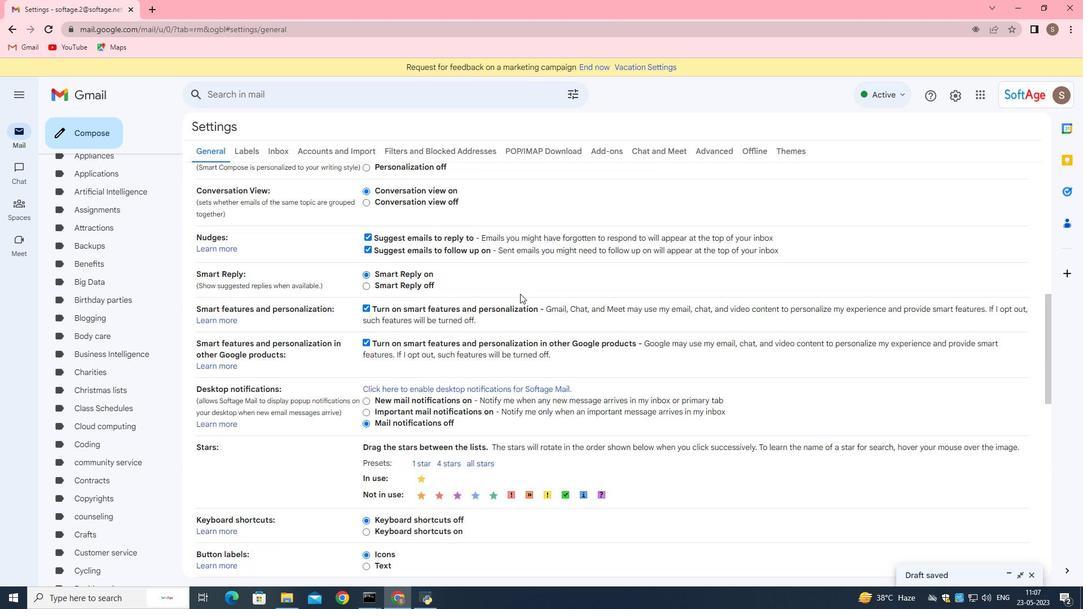 
Action: Mouse scrolled (520, 293) with delta (0, 0)
Screenshot: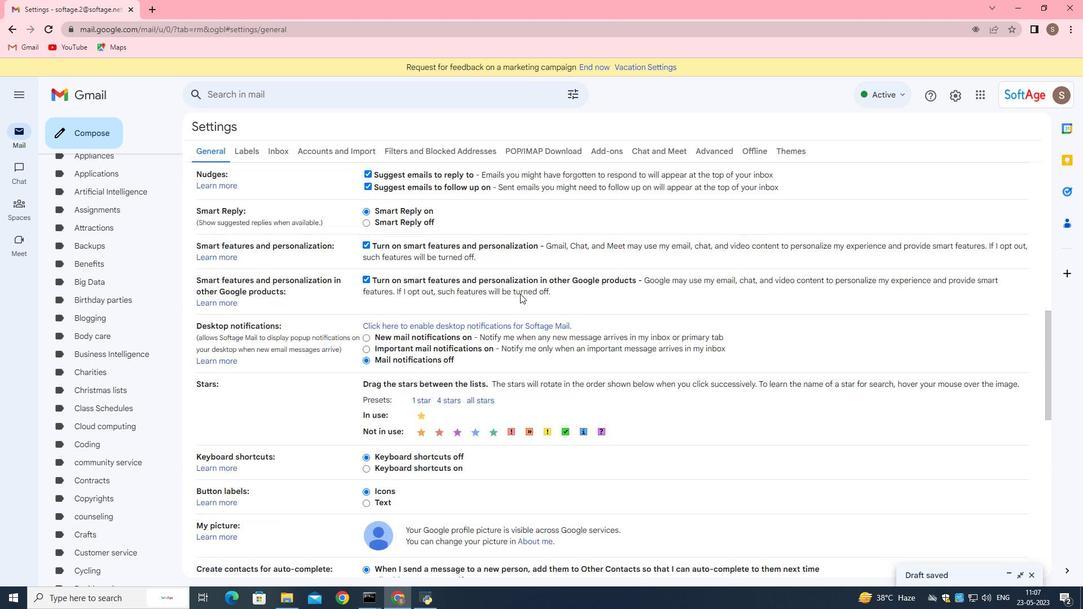 
Action: Mouse scrolled (520, 293) with delta (0, 0)
Screenshot: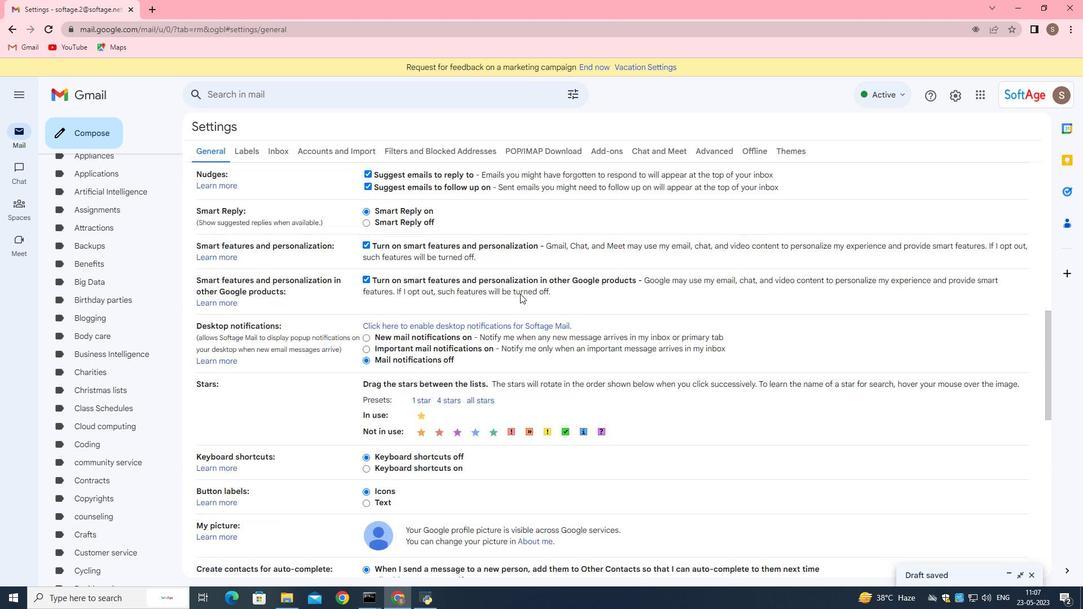 
Action: Mouse moved to (520, 294)
Screenshot: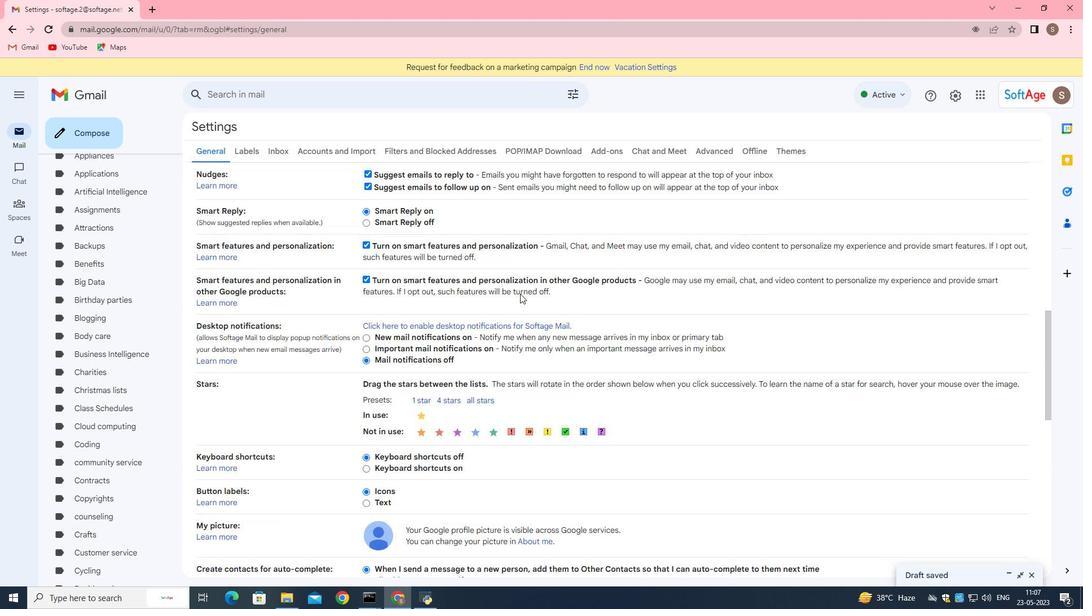 
Action: Mouse scrolled (520, 293) with delta (0, 0)
Screenshot: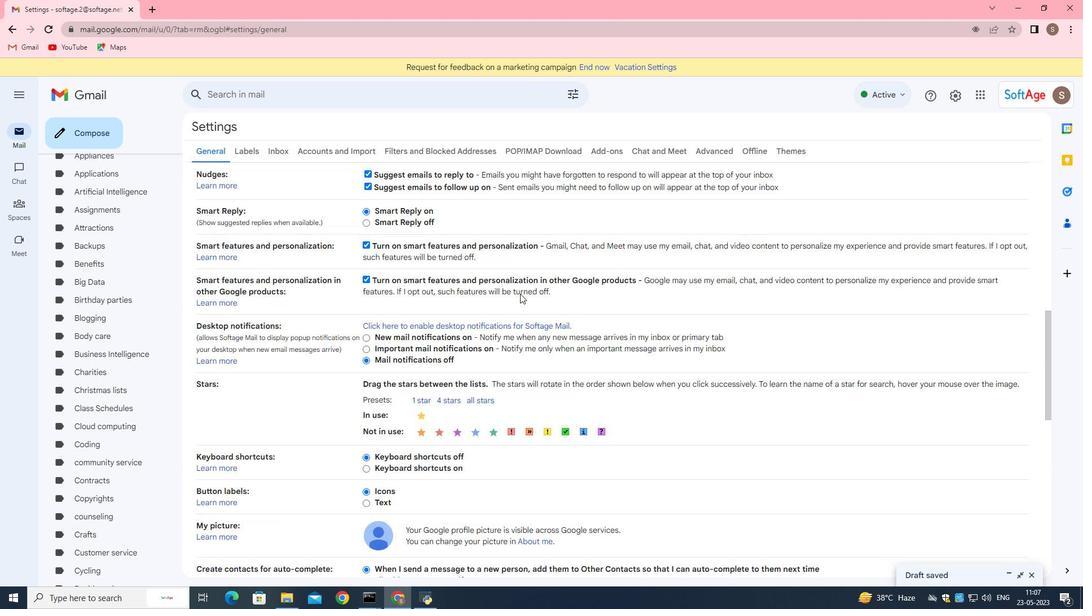 
Action: Mouse moved to (520, 294)
Screenshot: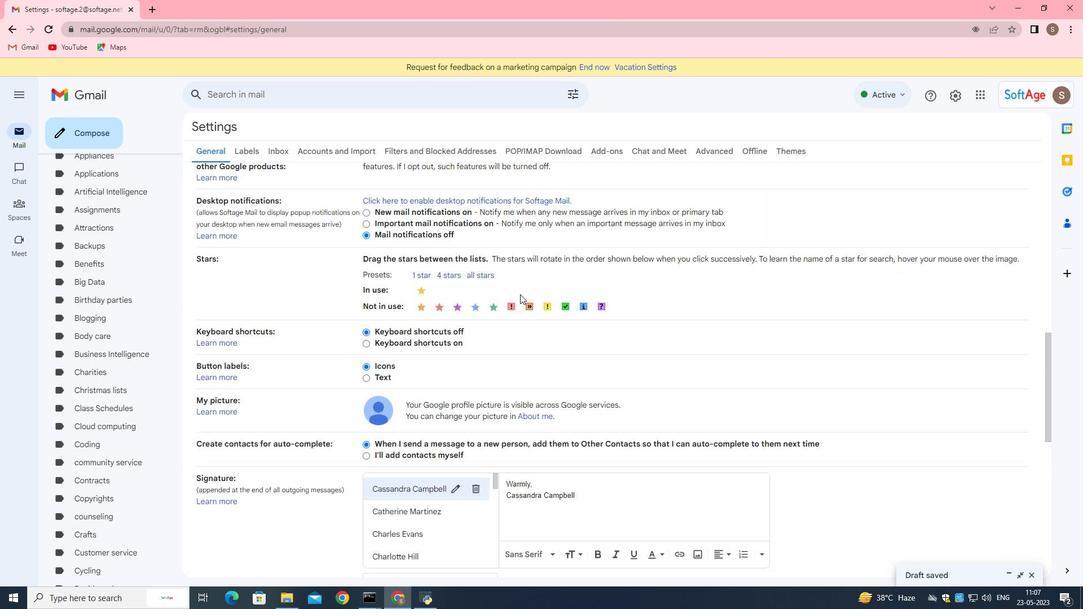 
Action: Mouse scrolled (520, 294) with delta (0, 0)
Screenshot: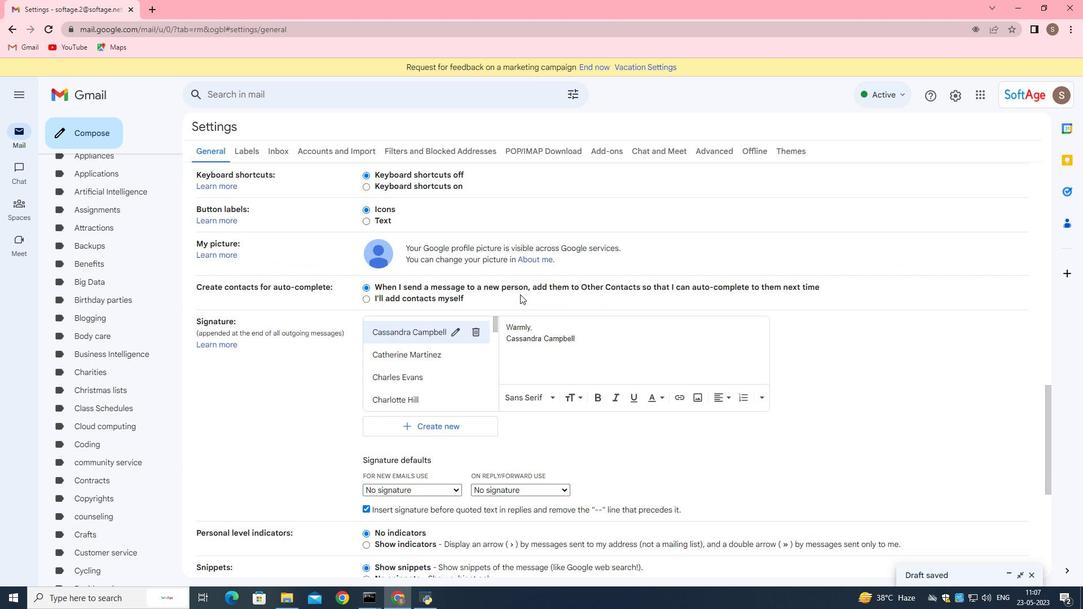 
Action: Mouse scrolled (520, 294) with delta (0, 0)
Screenshot: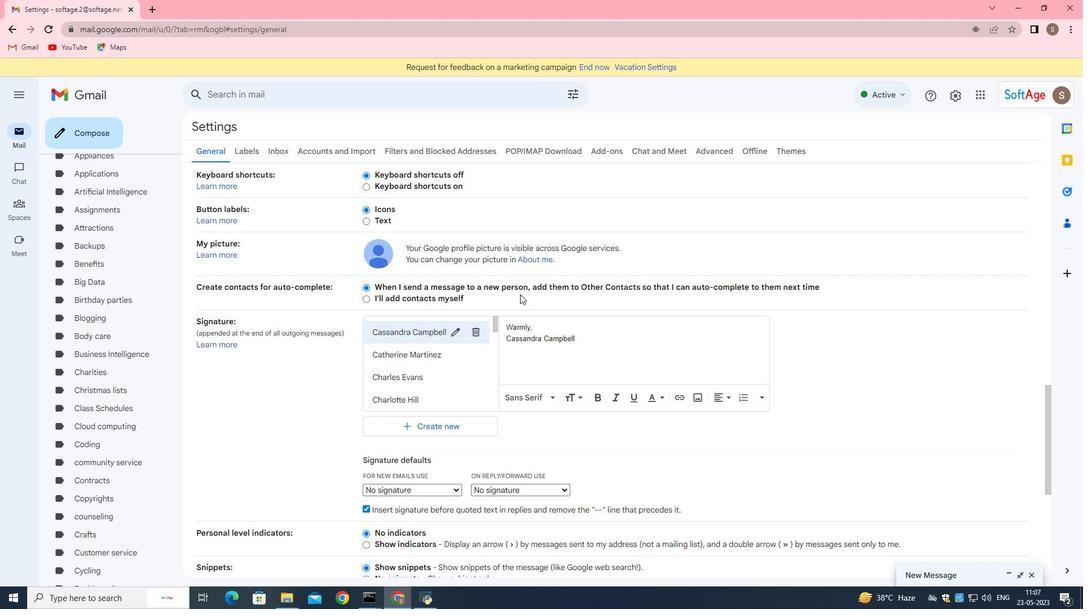 
Action: Mouse scrolled (520, 294) with delta (0, 0)
Screenshot: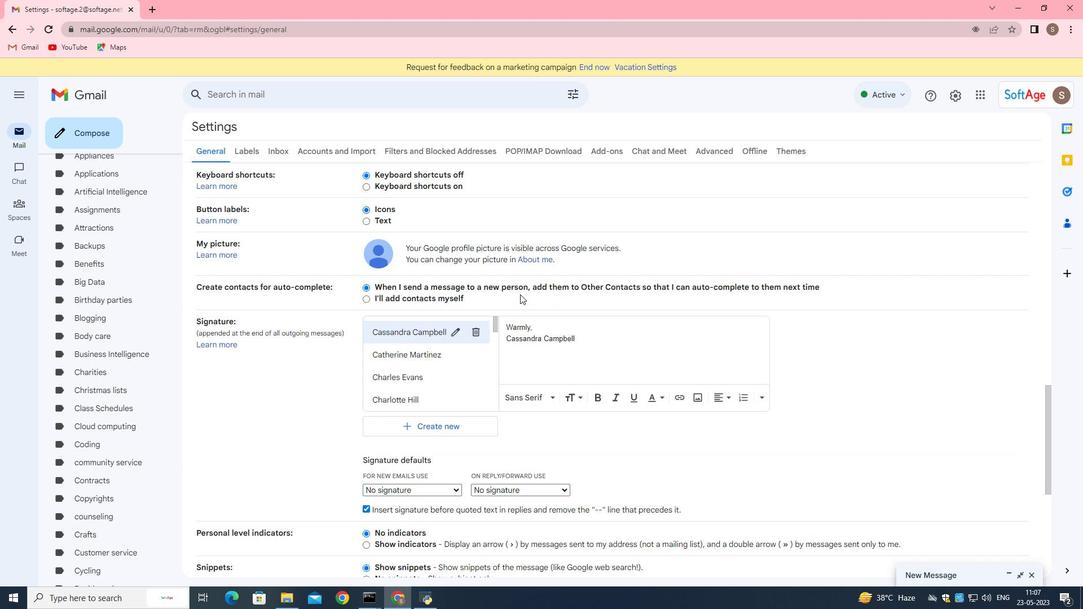 
Action: Mouse moved to (474, 272)
Screenshot: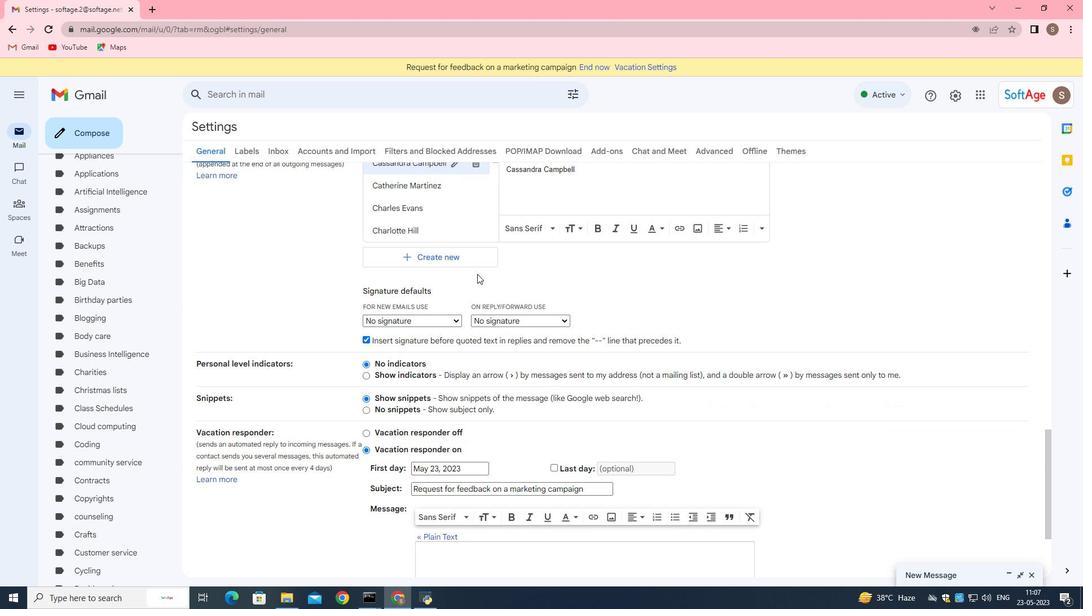 
Action: Mouse scrolled (474, 272) with delta (0, 0)
Screenshot: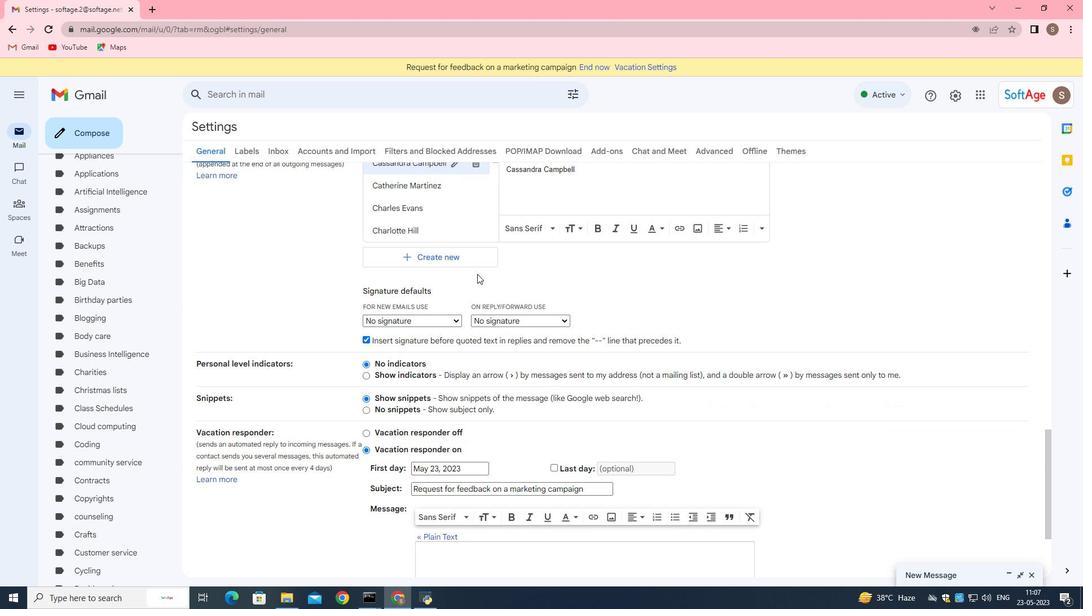 
Action: Mouse moved to (484, 309)
Screenshot: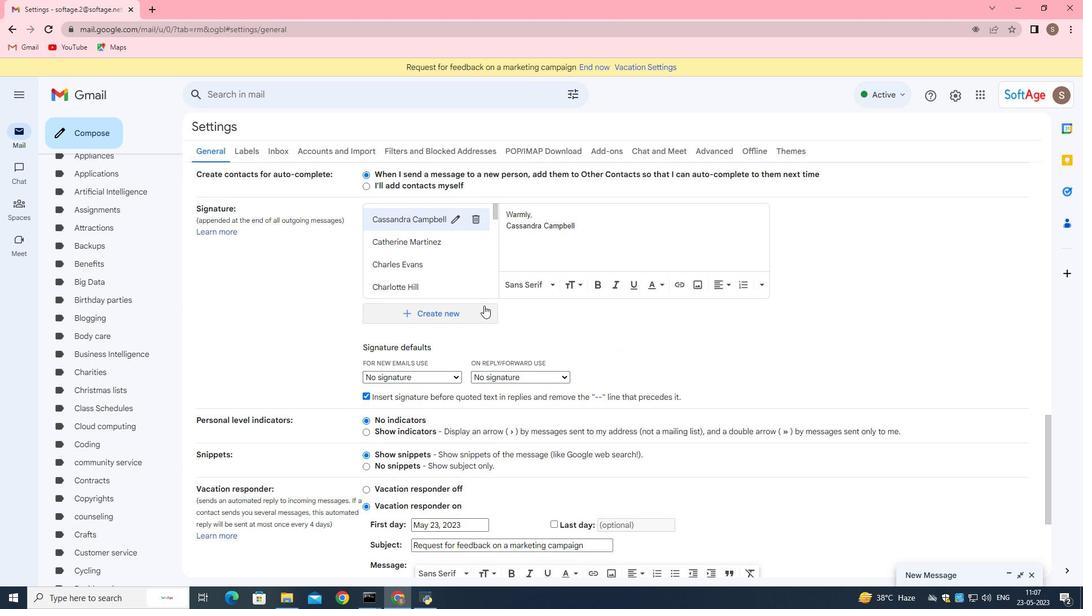 
Action: Mouse pressed left at (484, 309)
Screenshot: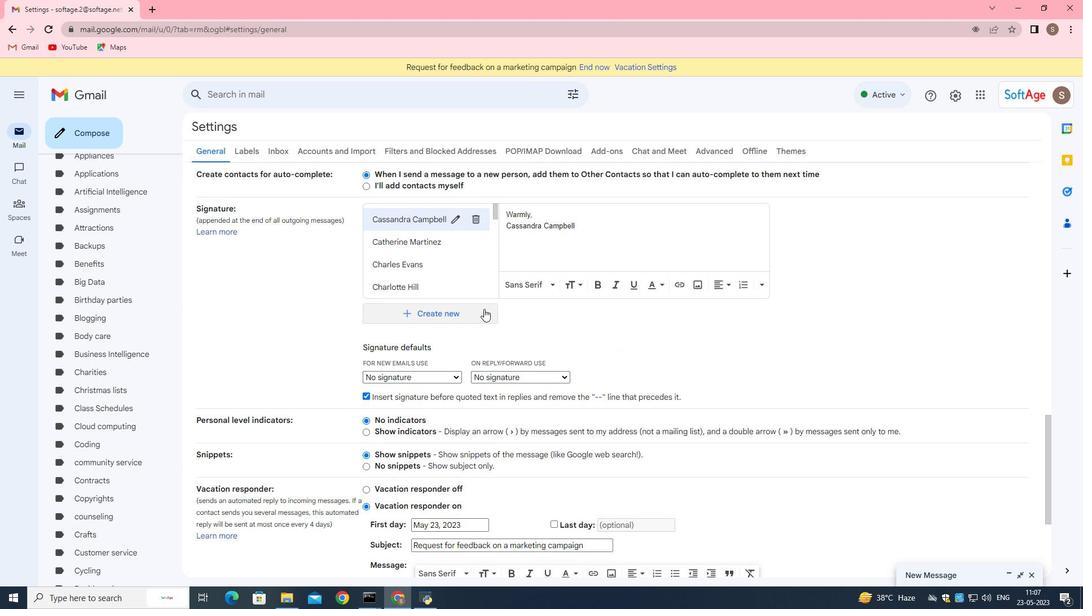 
Action: Mouse moved to (533, 318)
Screenshot: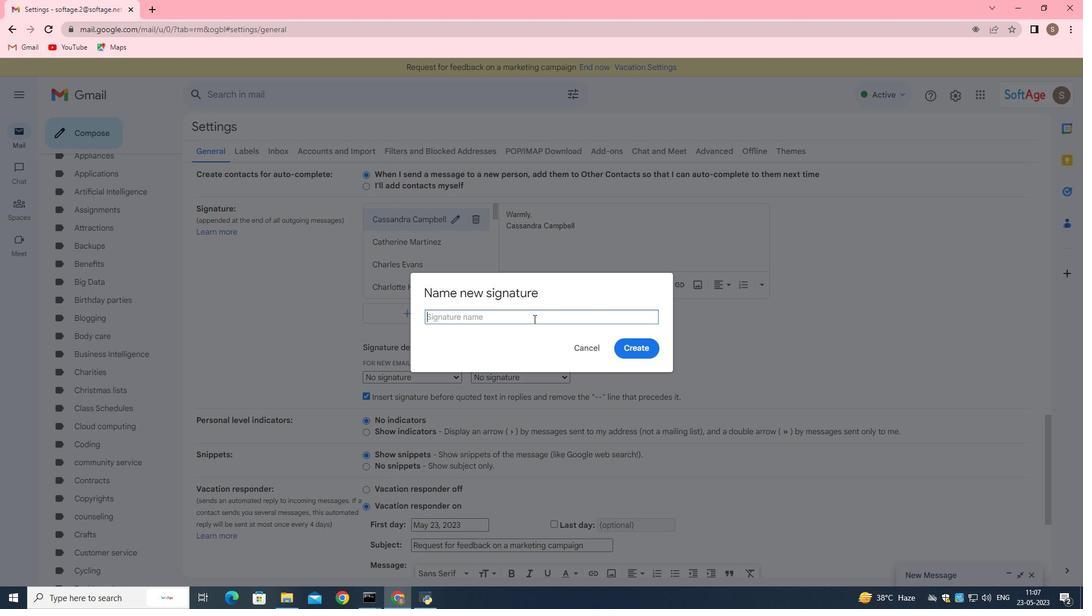
Action: Mouse pressed left at (533, 318)
Screenshot: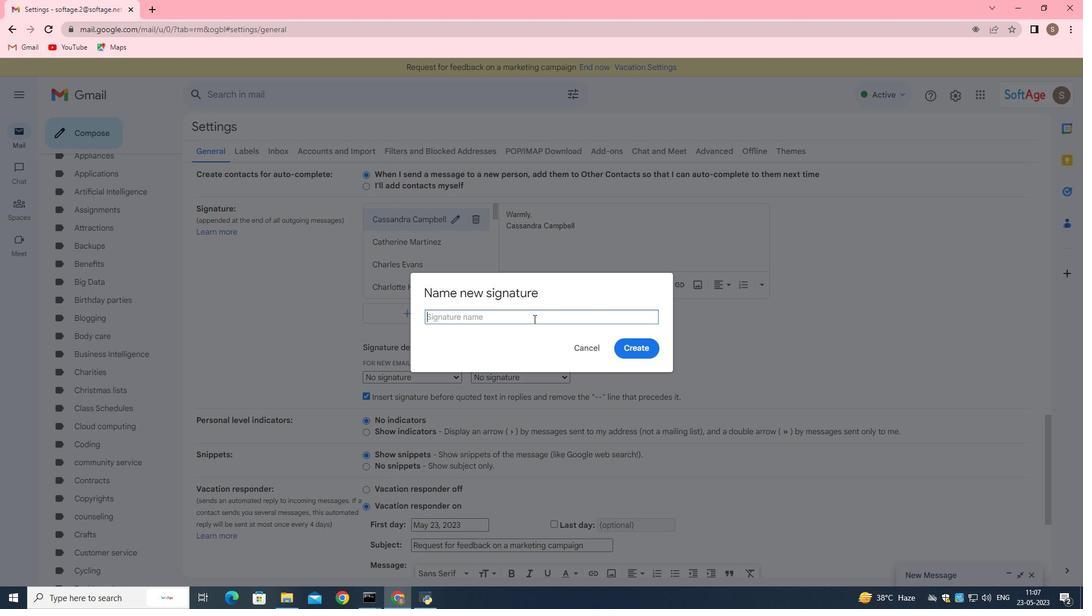 
Action: Mouse moved to (533, 317)
Screenshot: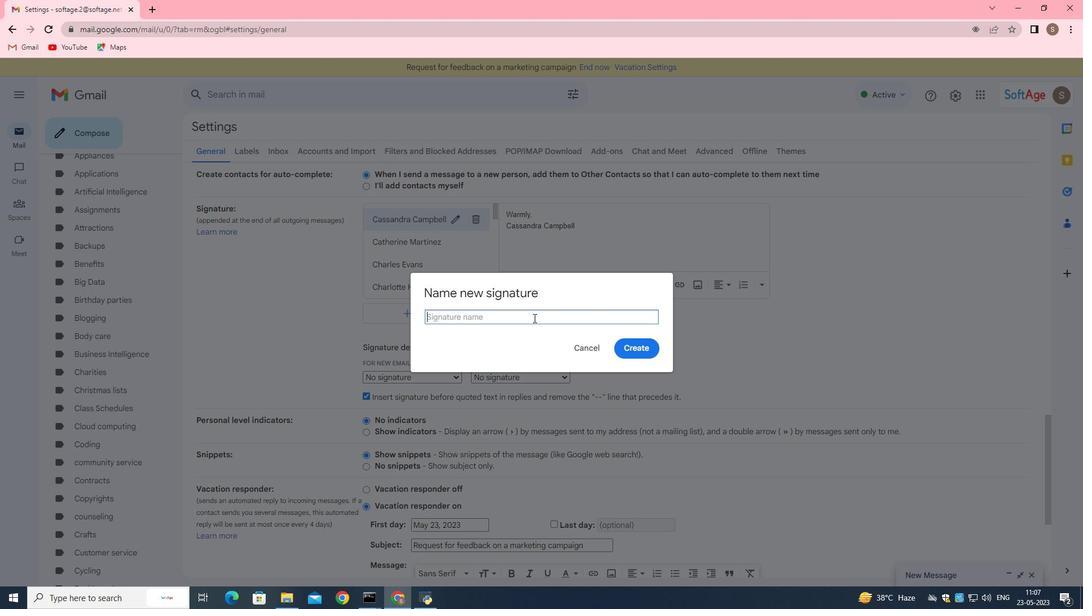 
Action: Key pressed <Key.shift><Key.shift><Key.shift><Key.shift><Key.shift><Key.shift><Key.shift><Key.shift><Key.shift><Key.shift><Key.shift><Key.shift><Key.shift><Key.shift><Key.shift><Key.shift><Key.shift><Key.shift><Key.shift><Key.shift><Key.shift><Key.shift><Key.shift><Key.shift><Key.shift><Key.shift><Key.shift>Isabella<Key.space><Key.shift>Collinsctrl+Actrl+C
Screenshot: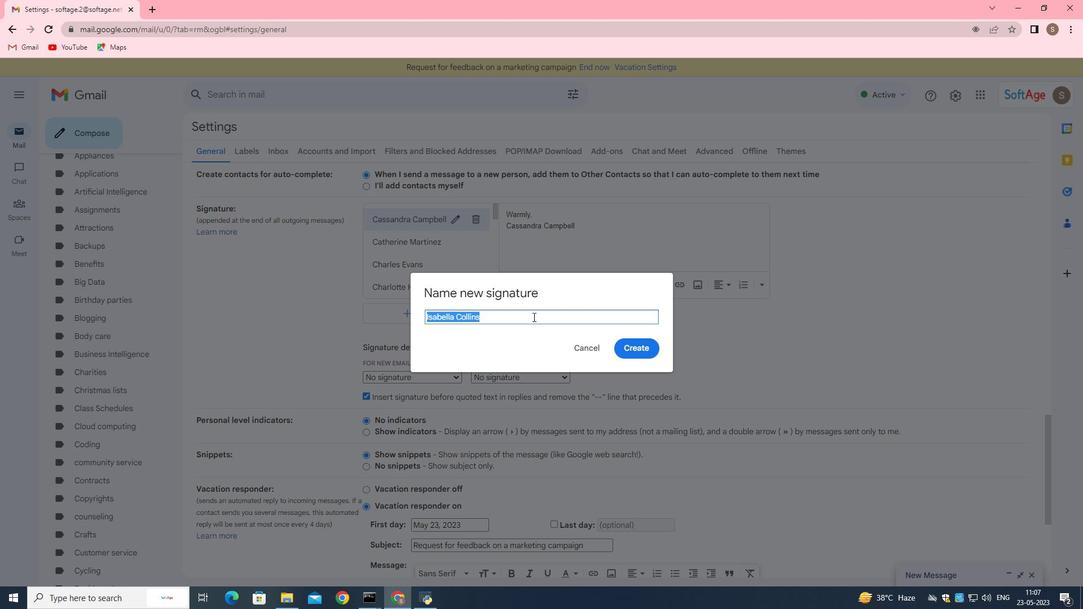 
Action: Mouse moved to (616, 343)
Screenshot: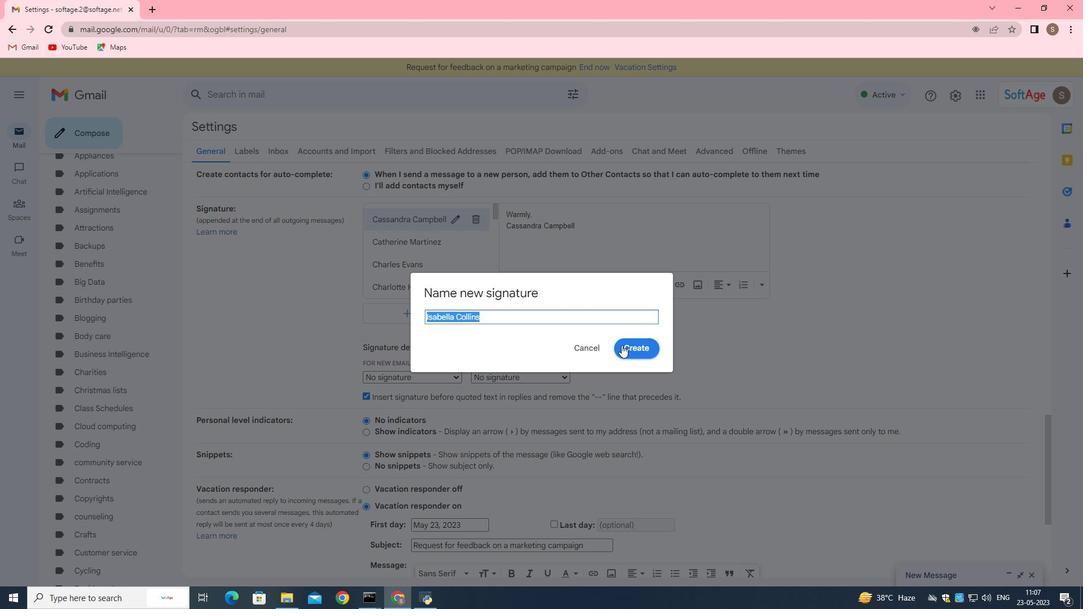 
Action: Mouse pressed left at (616, 343)
Screenshot: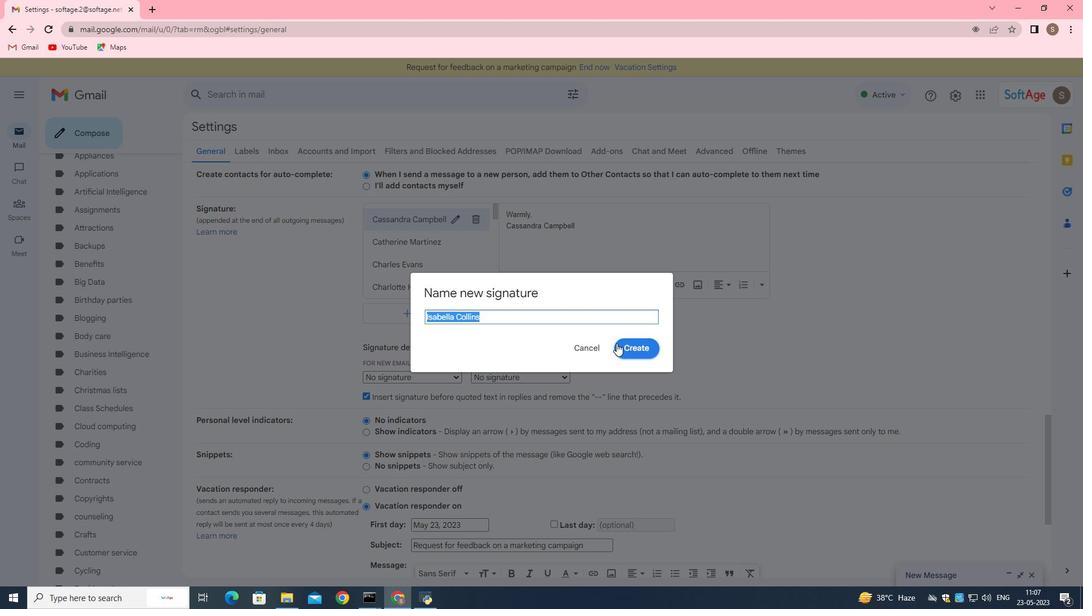 
Action: Mouse moved to (443, 376)
Screenshot: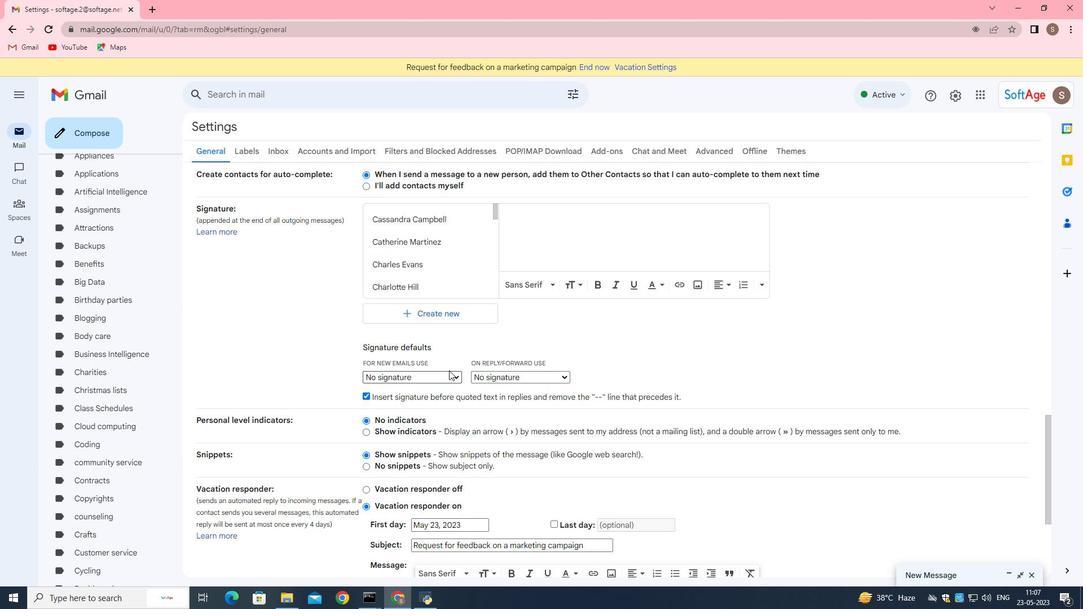 
Action: Mouse pressed left at (443, 376)
Screenshot: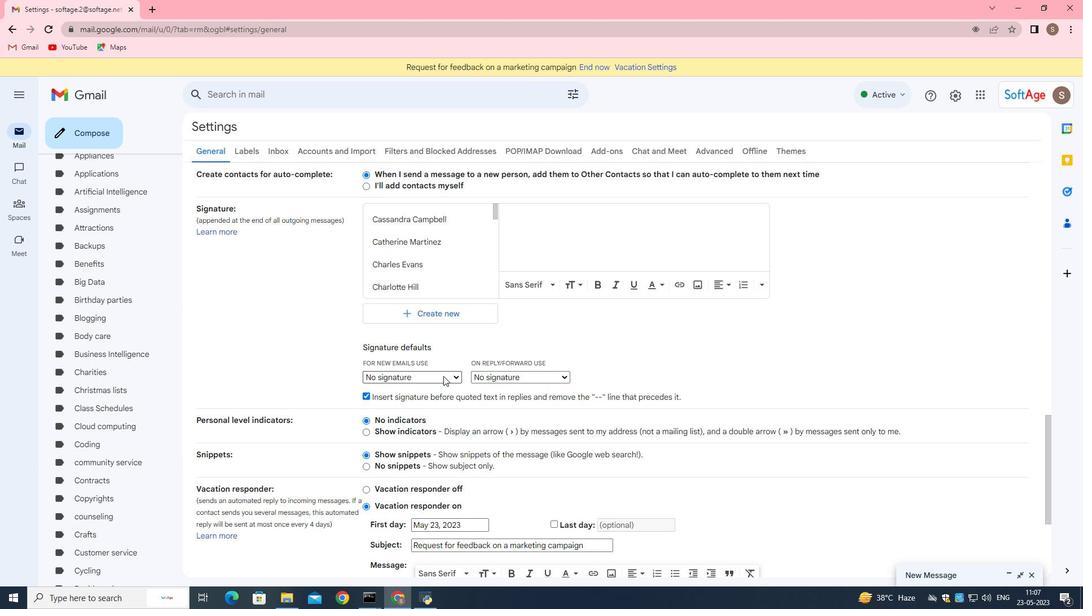 
Action: Mouse moved to (520, 313)
Screenshot: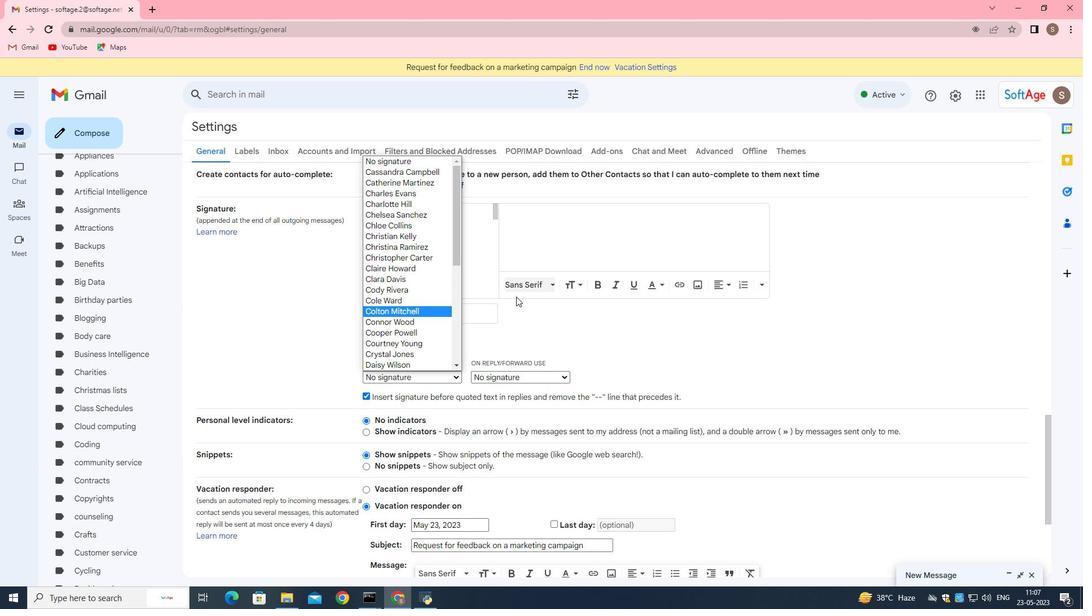 
Action: Mouse pressed left at (520, 313)
Screenshot: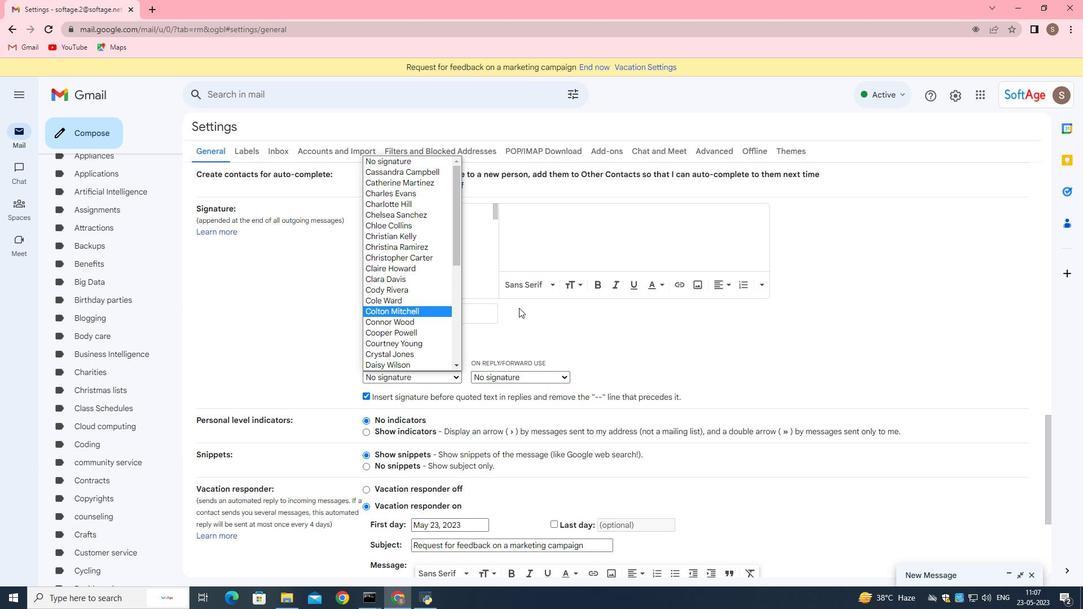 
Action: Mouse moved to (458, 264)
Screenshot: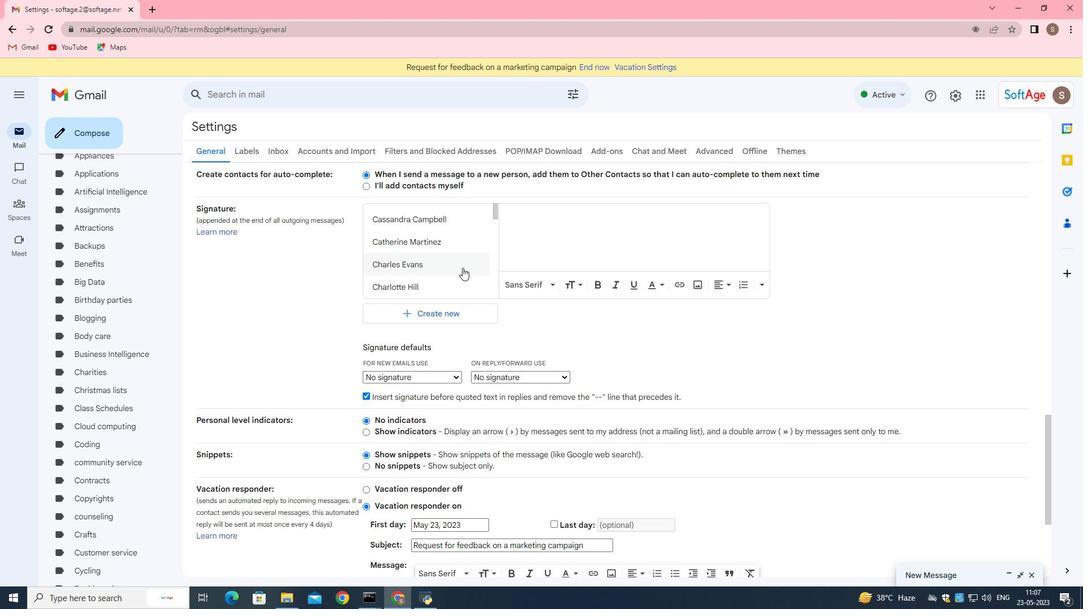 
Action: Mouse scrolled (458, 263) with delta (0, 0)
Screenshot: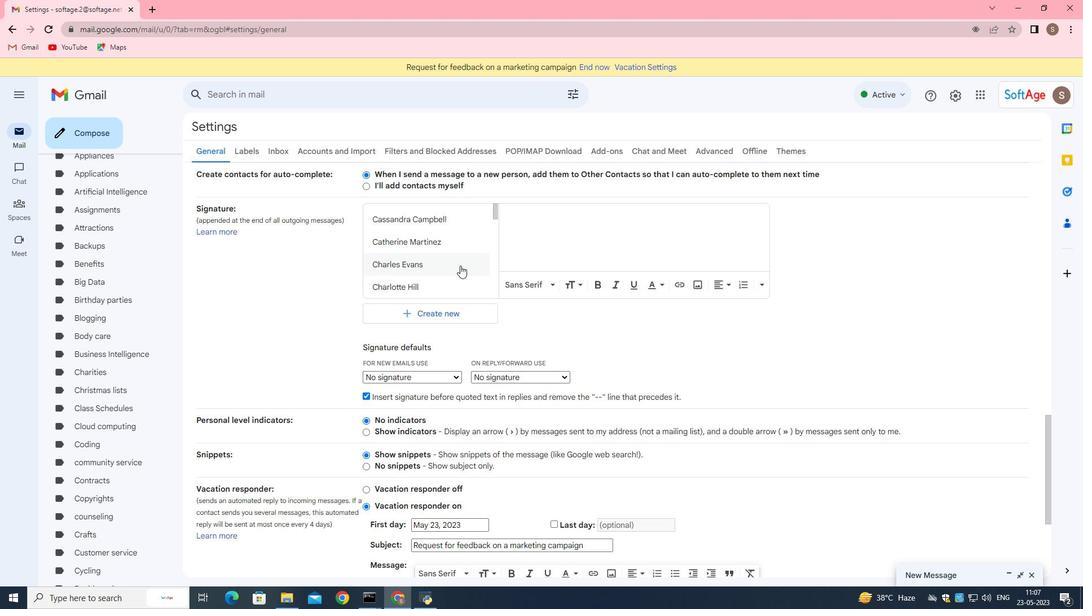 
Action: Mouse scrolled (458, 263) with delta (0, 0)
Screenshot: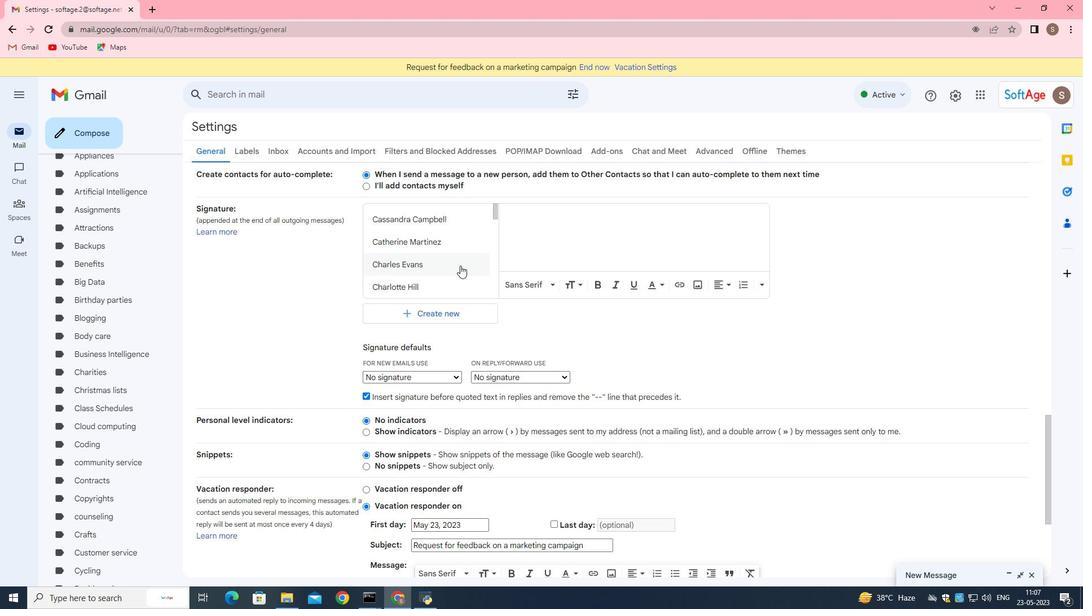 
Action: Mouse scrolled (458, 263) with delta (0, 0)
Screenshot: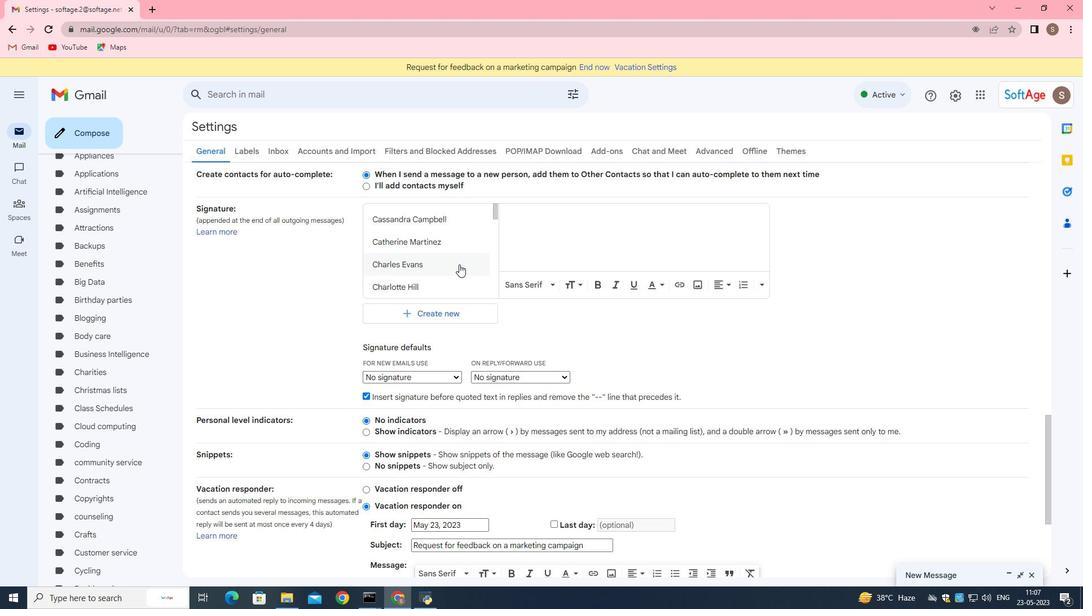 
Action: Mouse scrolled (458, 263) with delta (0, 0)
Screenshot: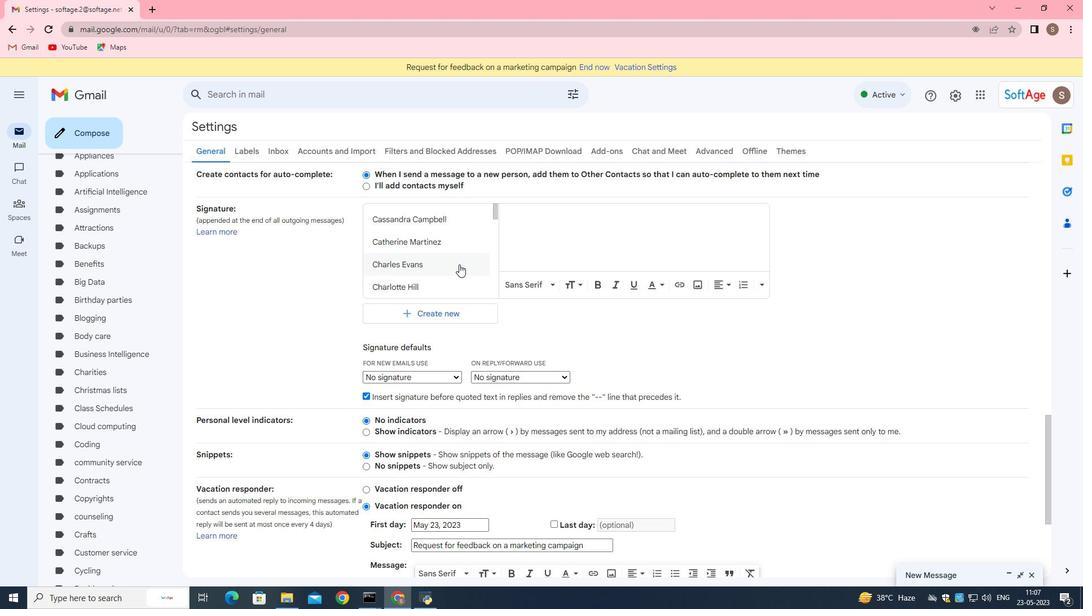 
Action: Mouse moved to (458, 262)
Screenshot: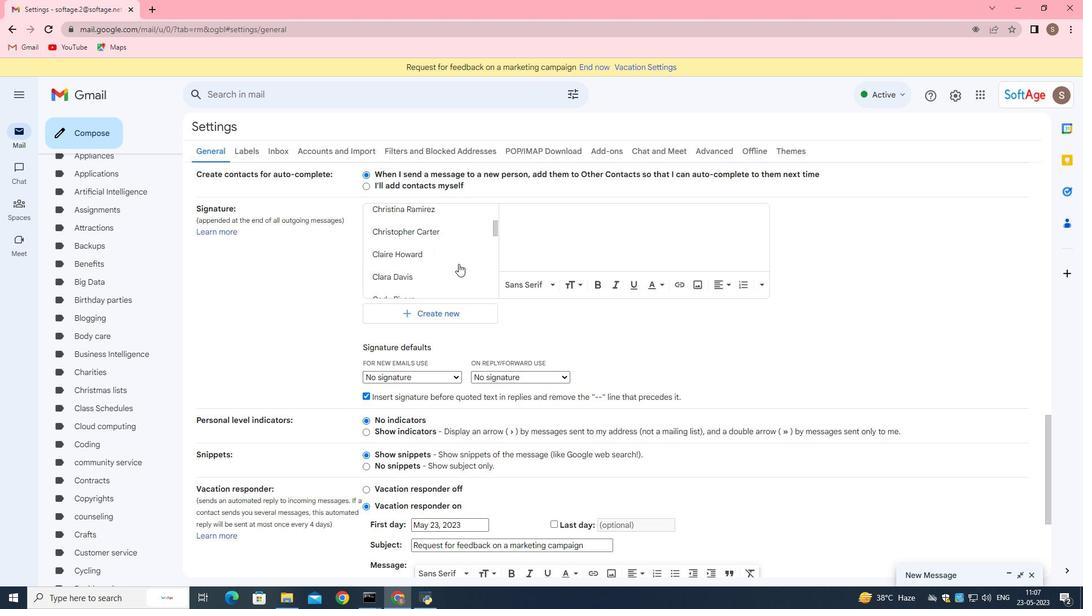 
Action: Mouse scrolled (458, 262) with delta (0, 0)
Screenshot: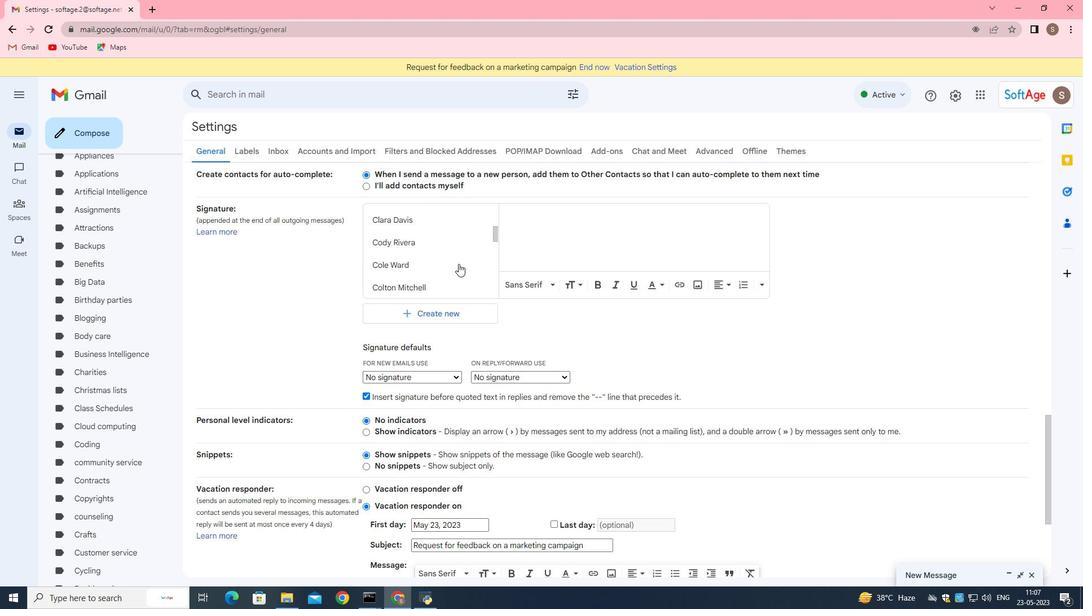 
Action: Mouse scrolled (458, 262) with delta (0, 0)
Screenshot: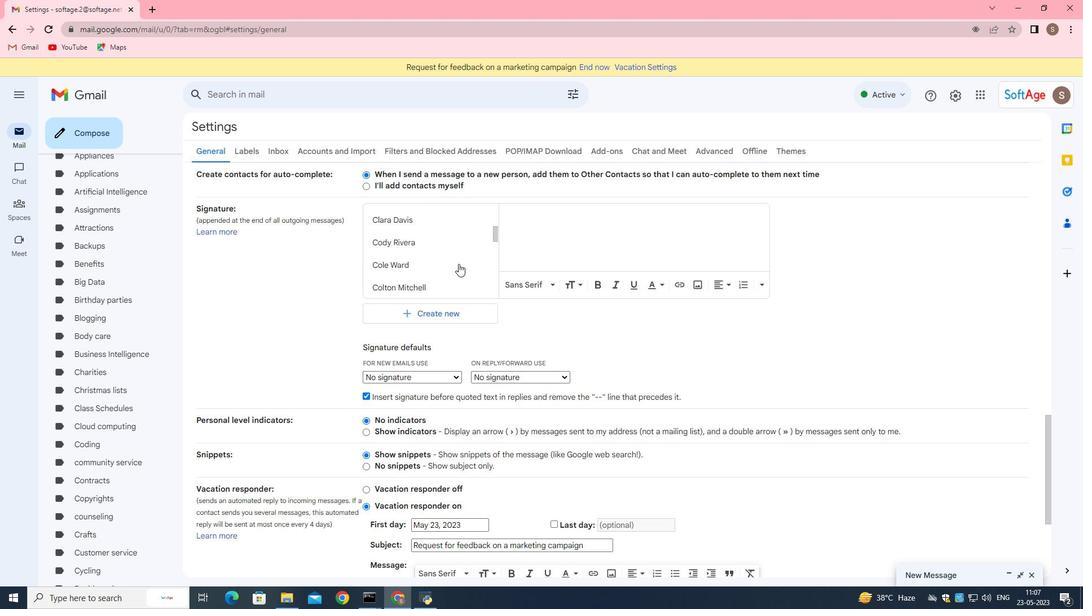 
Action: Mouse scrolled (458, 262) with delta (0, 0)
Screenshot: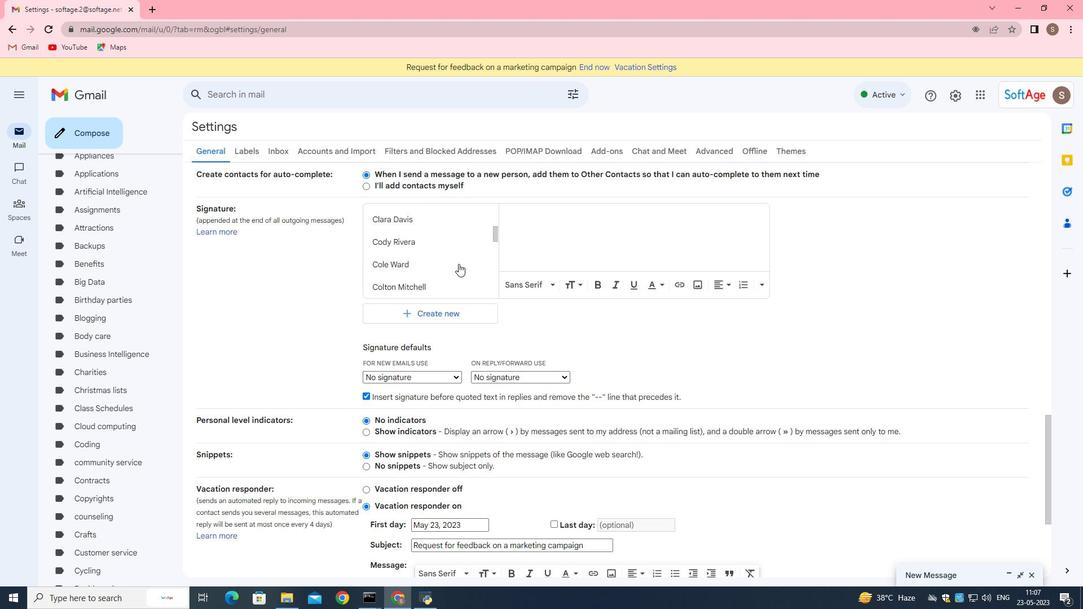 
Action: Mouse scrolled (458, 262) with delta (0, 0)
Screenshot: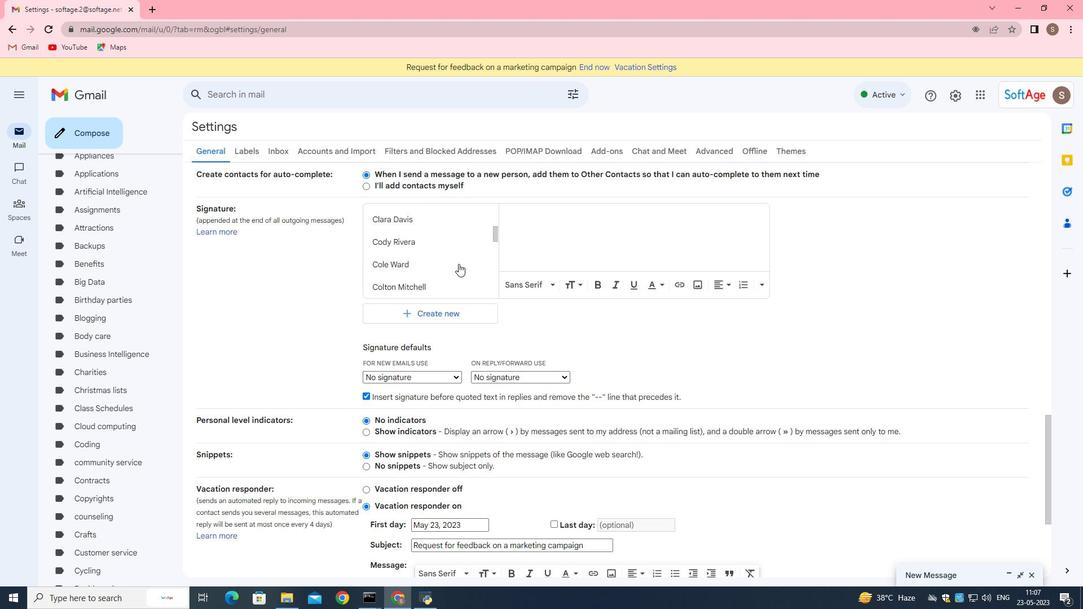 
Action: Mouse scrolled (458, 262) with delta (0, 0)
Screenshot: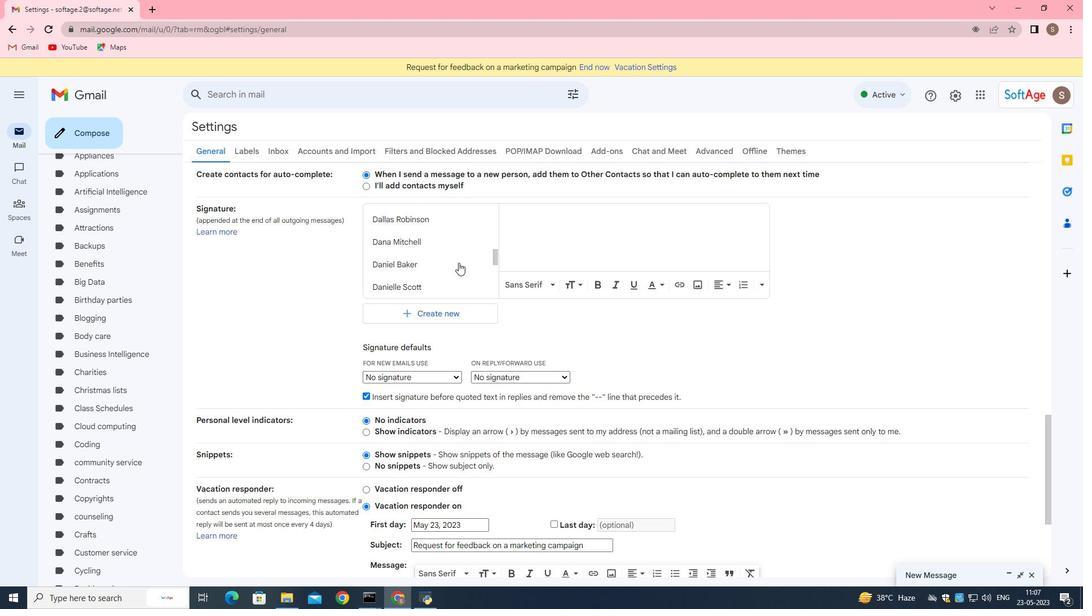 
Action: Mouse scrolled (458, 262) with delta (0, 0)
Screenshot: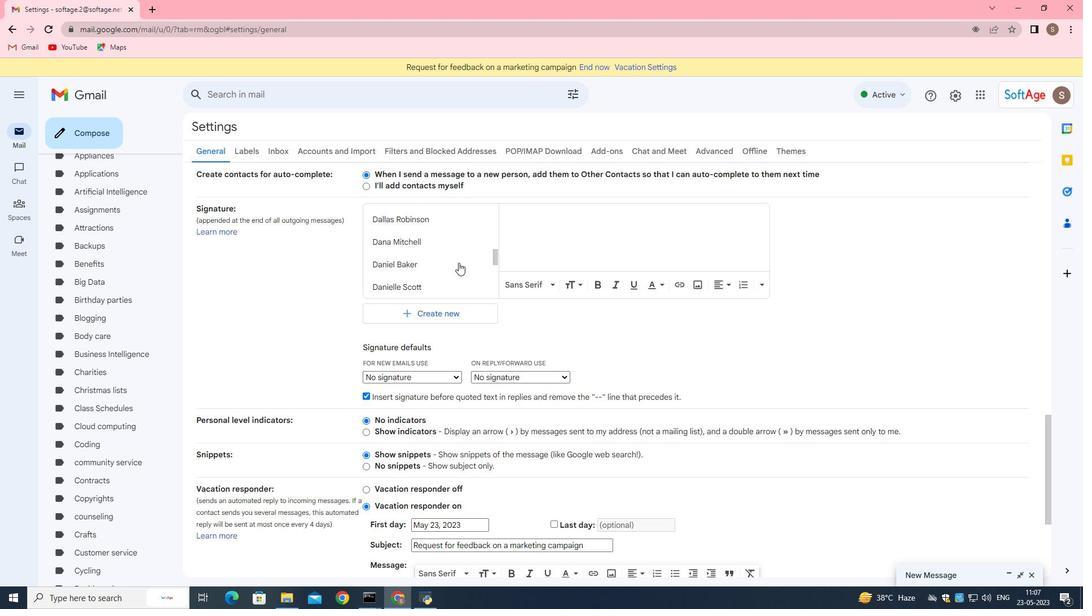 
Action: Mouse scrolled (458, 262) with delta (0, 0)
Screenshot: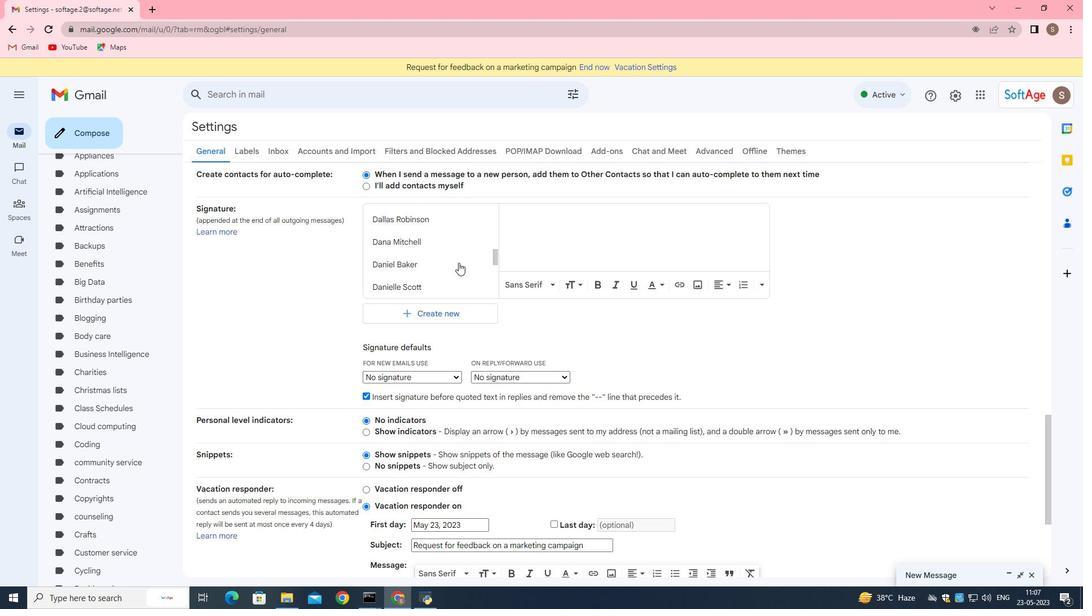 
Action: Mouse scrolled (458, 262) with delta (0, 0)
Screenshot: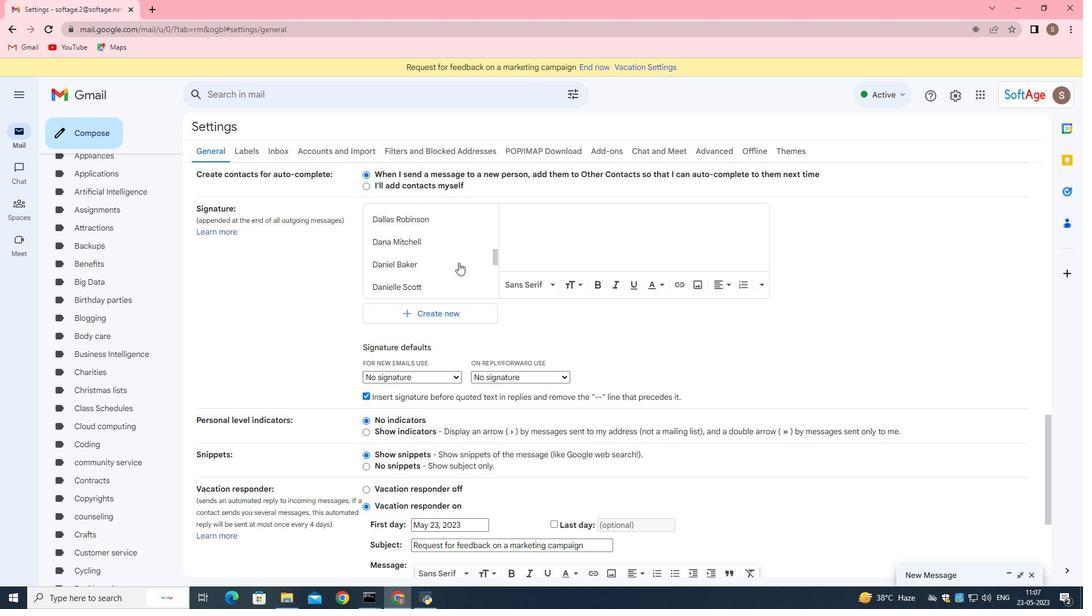 
Action: Mouse moved to (458, 262)
Screenshot: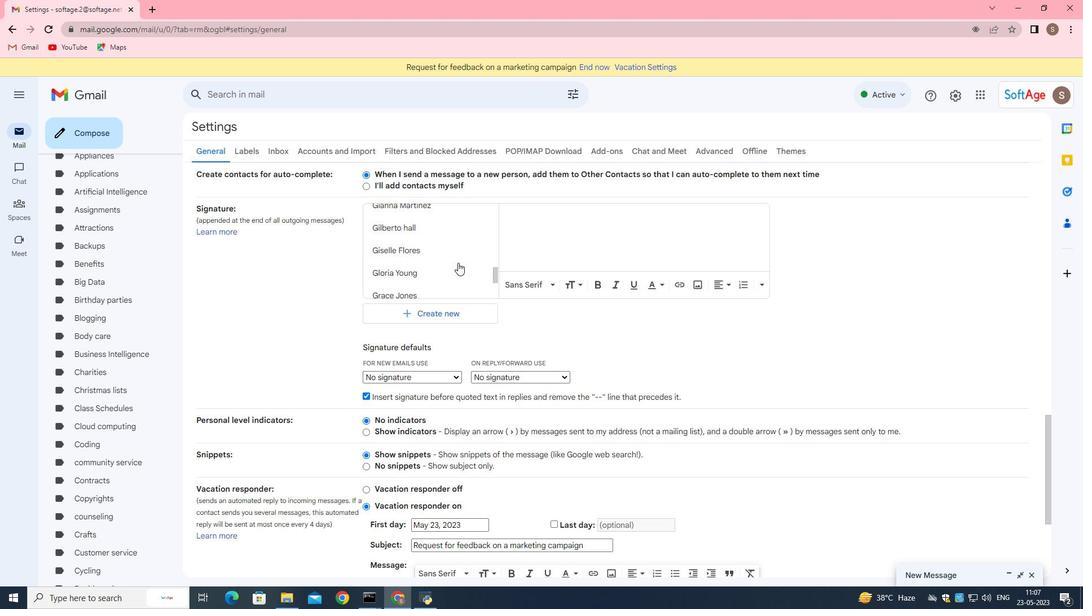 
Action: Mouse scrolled (458, 261) with delta (0, 0)
Screenshot: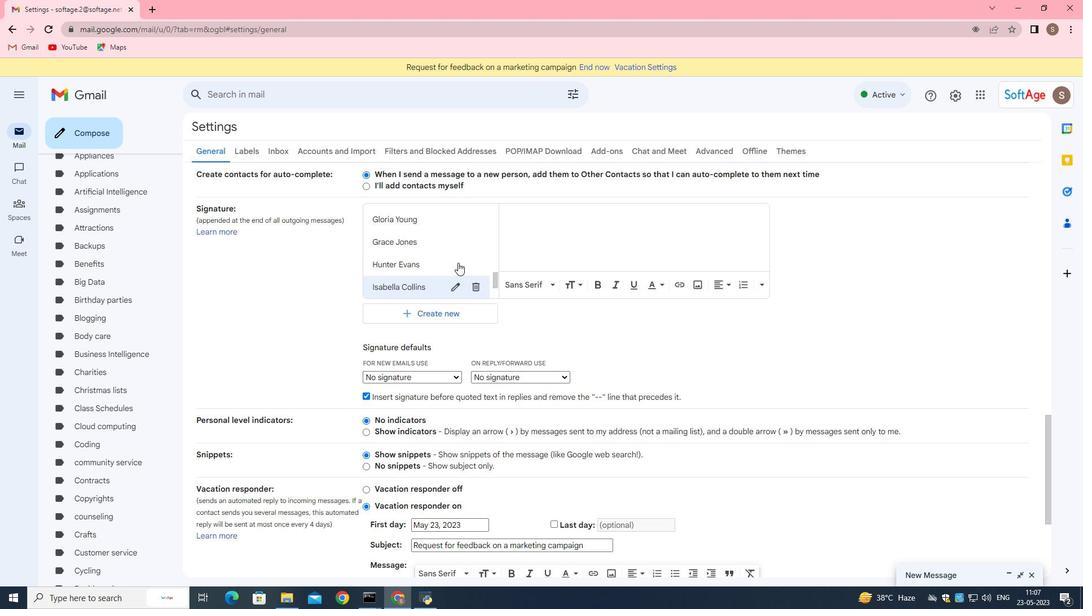 
Action: Mouse scrolled (458, 261) with delta (0, 0)
Screenshot: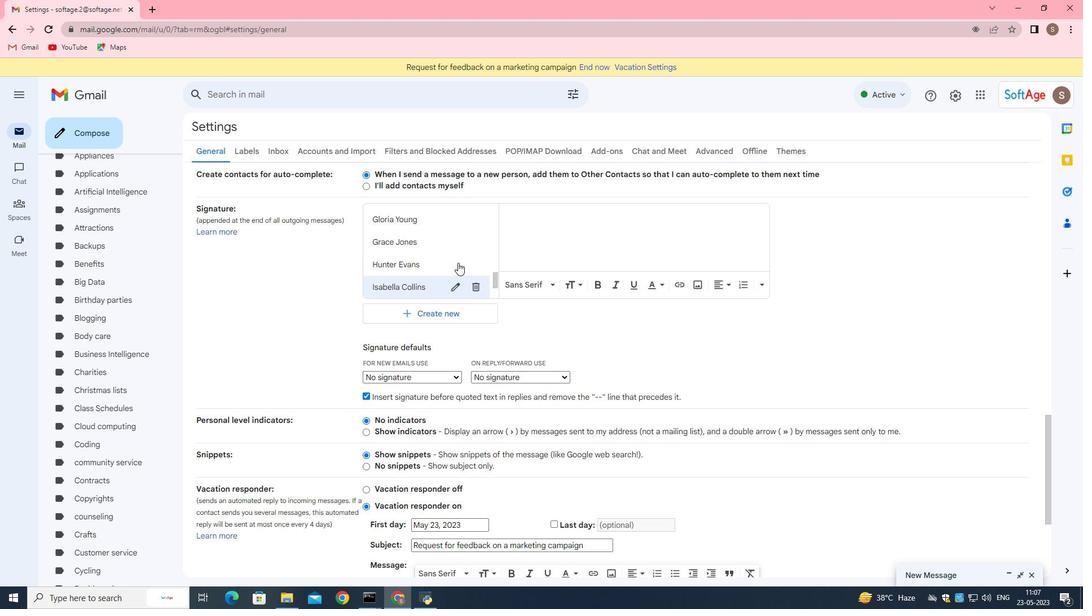 
Action: Mouse scrolled (458, 261) with delta (0, 0)
Screenshot: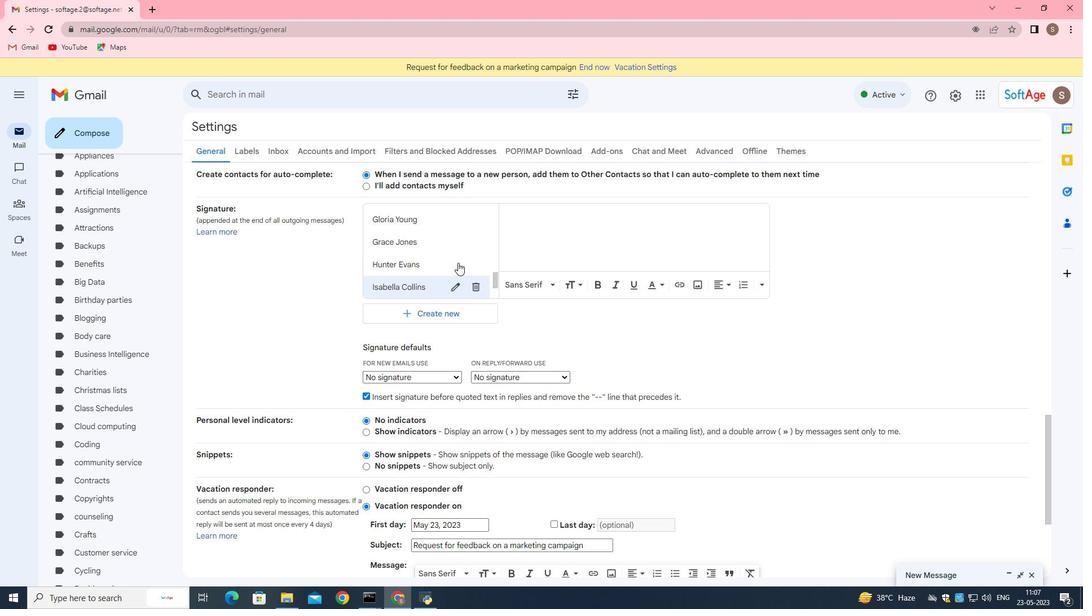 
Action: Mouse scrolled (458, 261) with delta (0, 0)
Screenshot: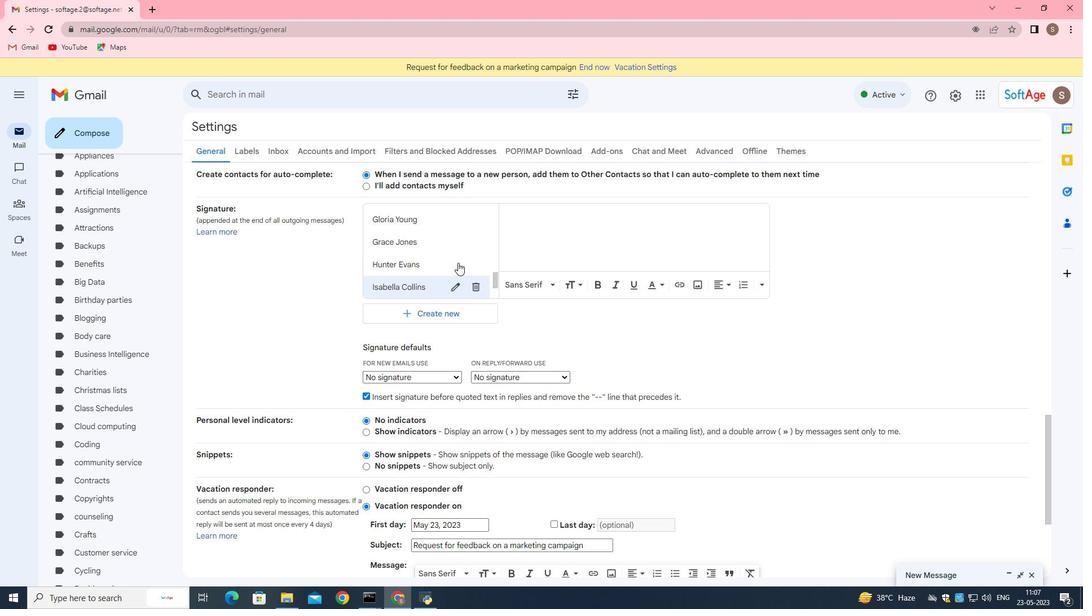 
Action: Mouse moved to (447, 268)
Screenshot: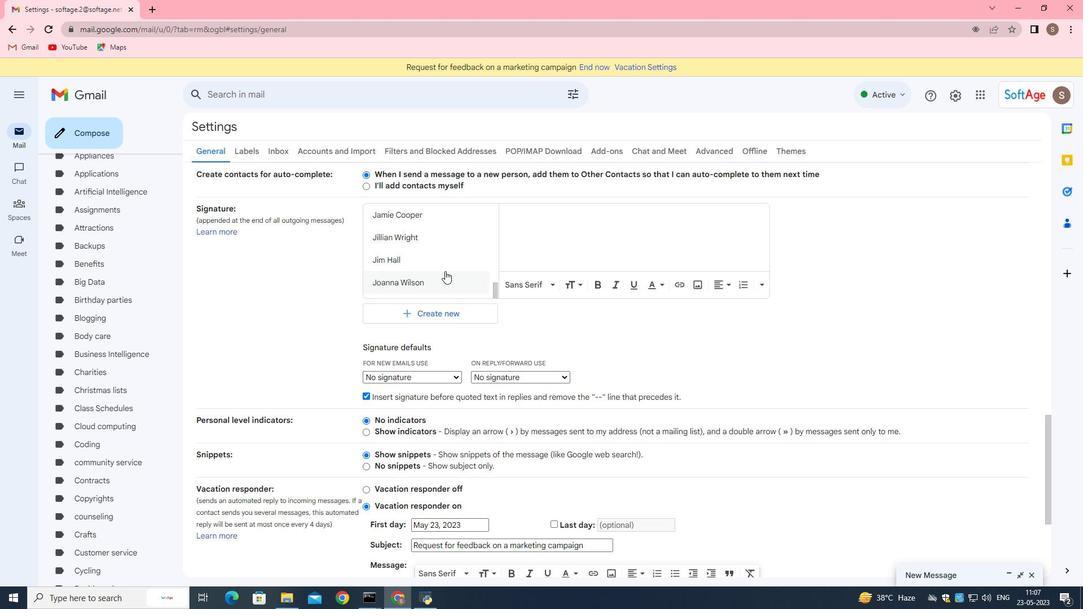 
Action: Mouse scrolled (447, 268) with delta (0, 0)
Screenshot: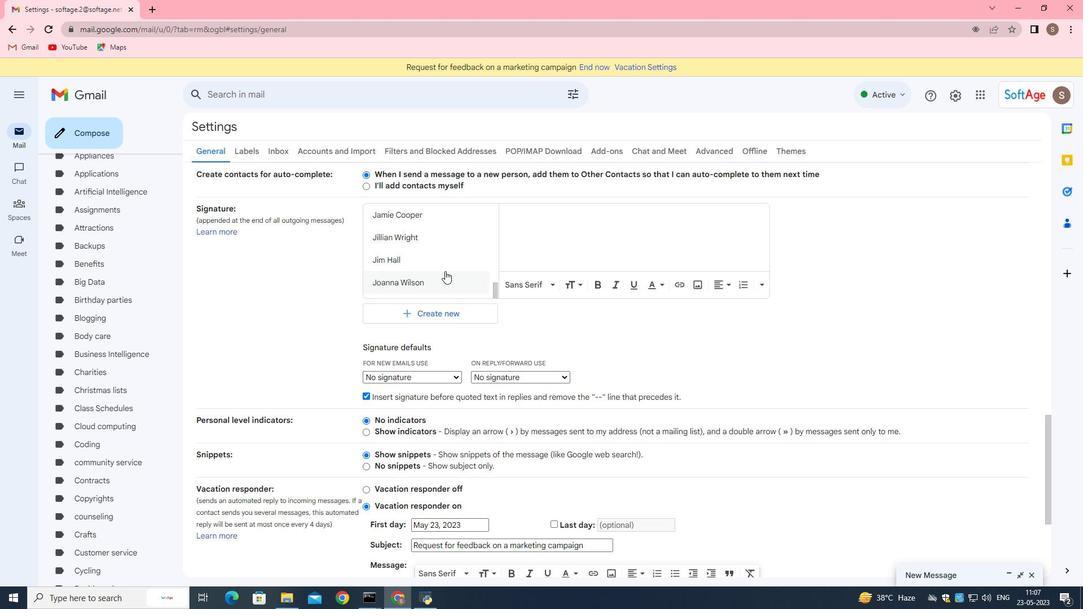 
Action: Mouse moved to (448, 266)
Screenshot: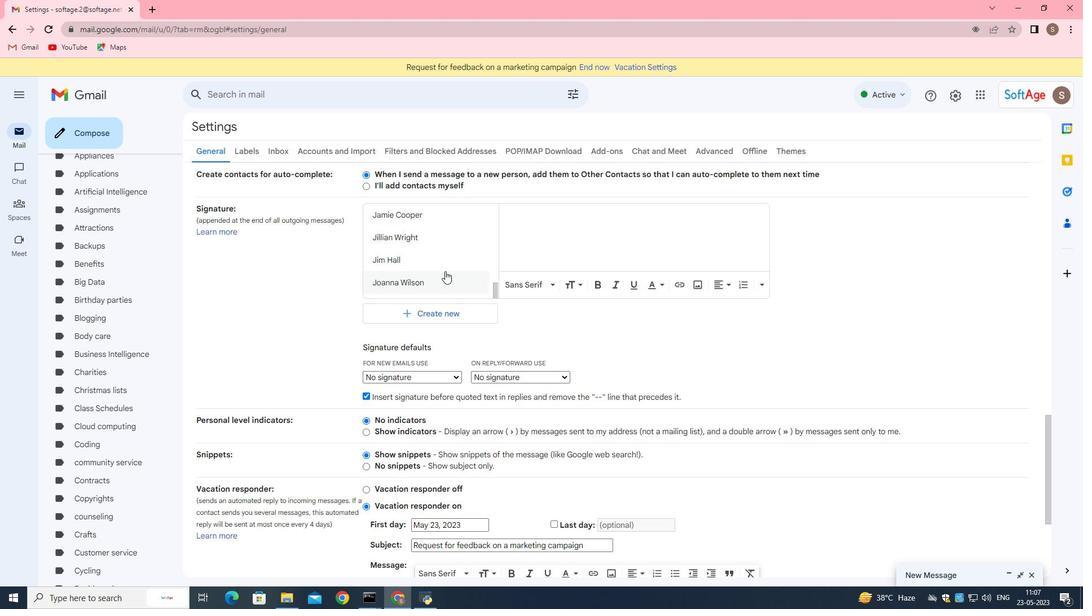 
Action: Mouse scrolled (448, 267) with delta (0, 0)
Screenshot: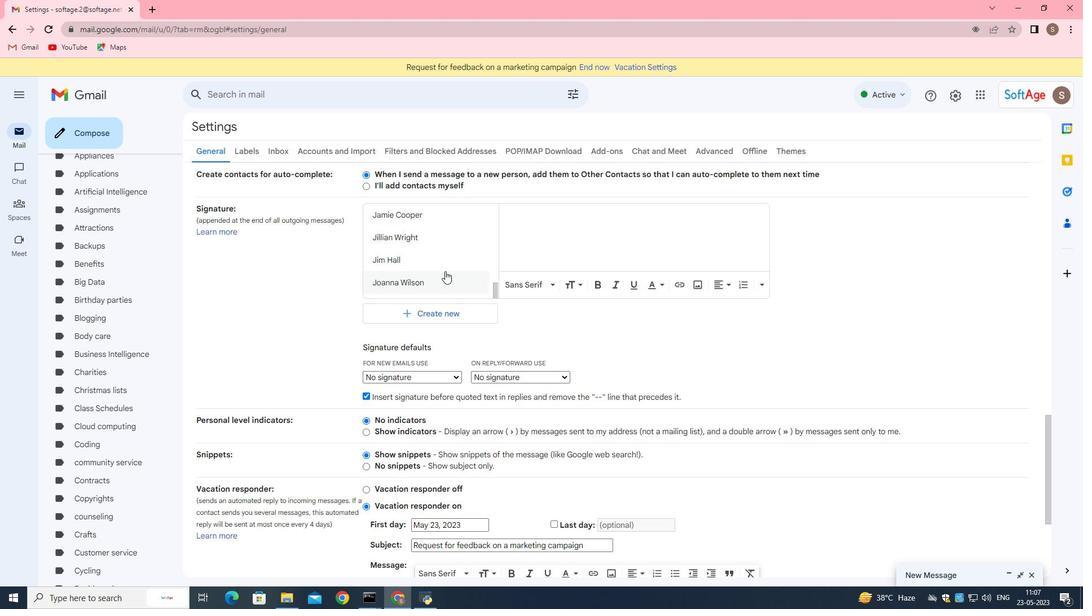 
Action: Mouse moved to (448, 265)
Screenshot: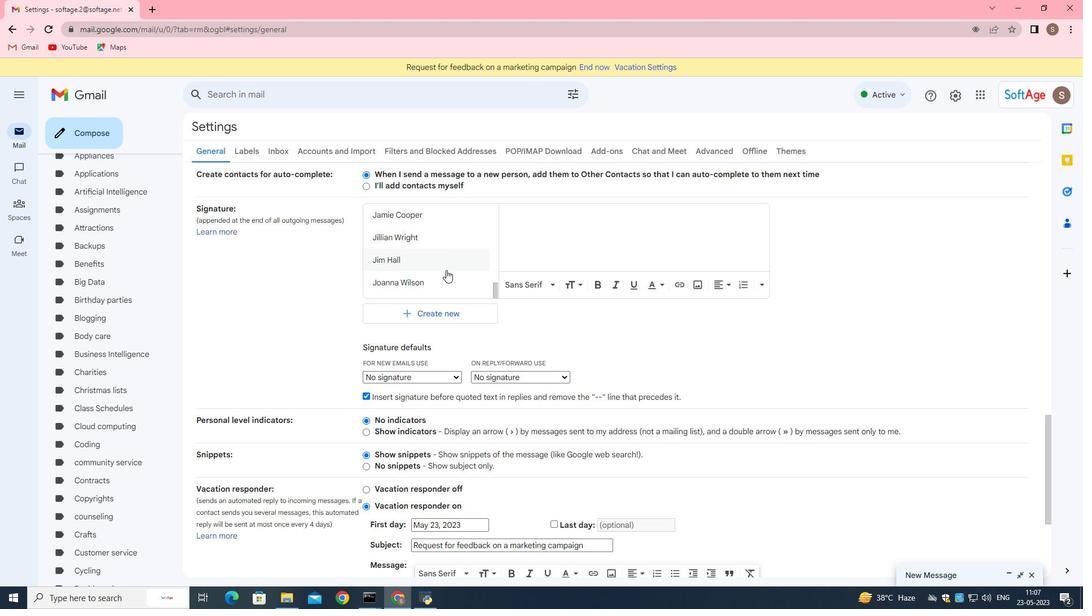 
Action: Mouse scrolled (448, 266) with delta (0, 0)
Screenshot: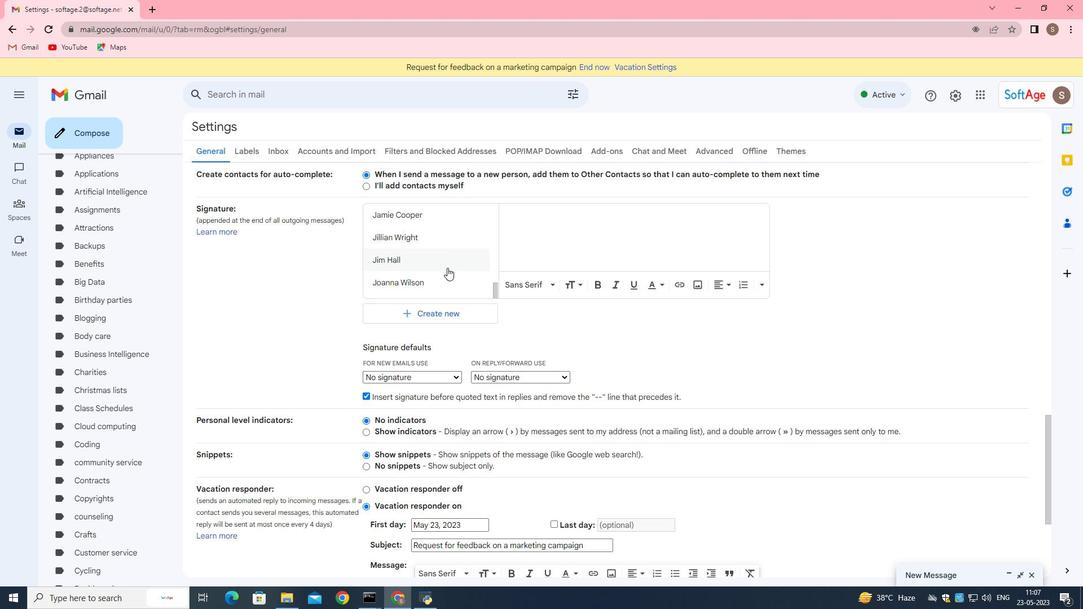 
Action: Mouse moved to (448, 271)
Screenshot: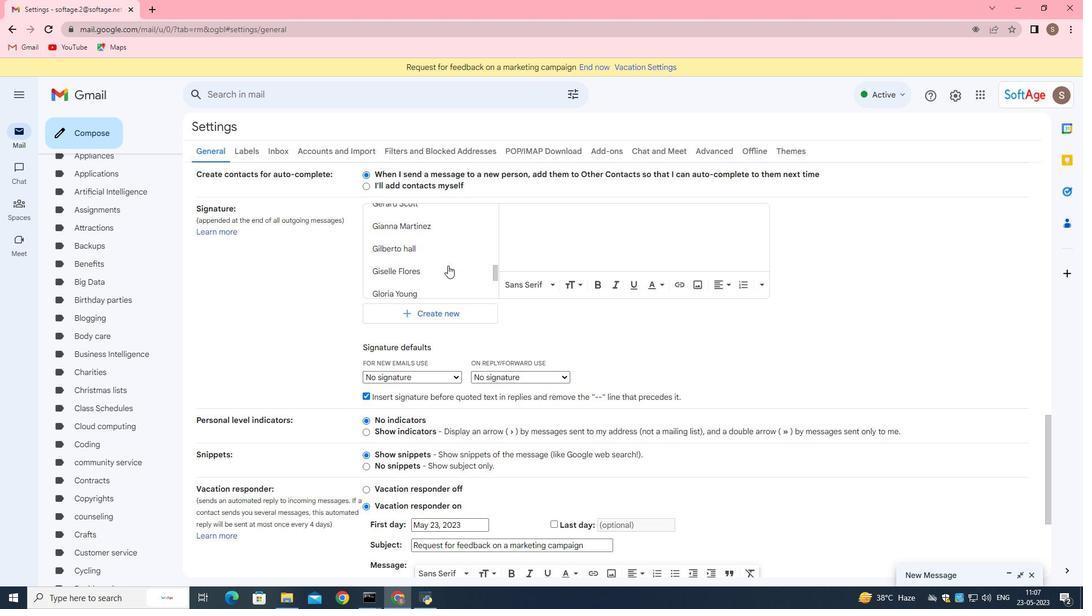
Action: Mouse scrolled (448, 267) with delta (0, 0)
Screenshot: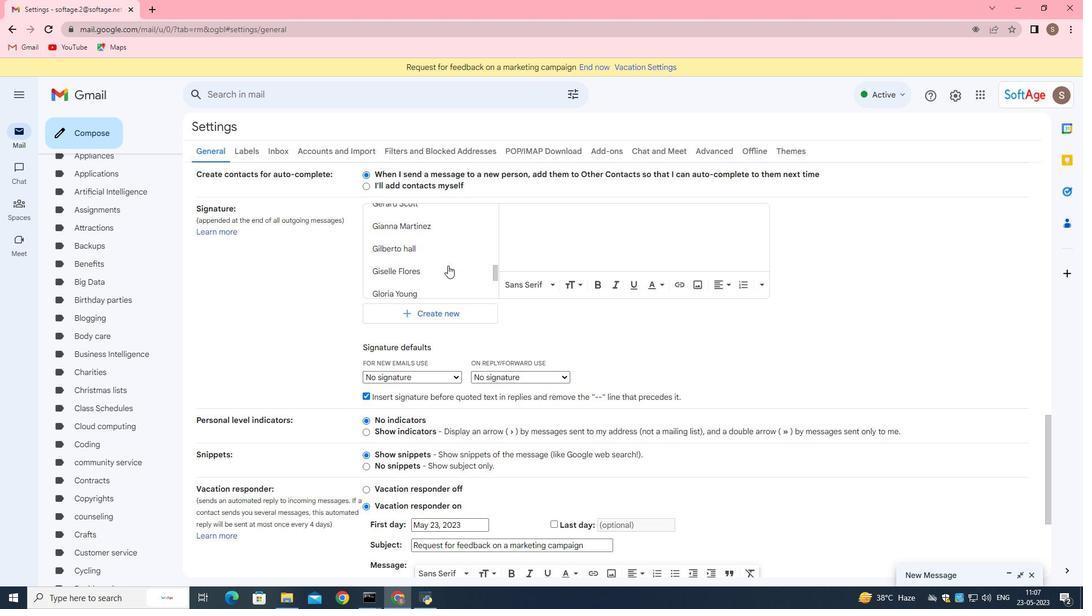 
Action: Mouse scrolled (448, 269) with delta (0, 0)
Screenshot: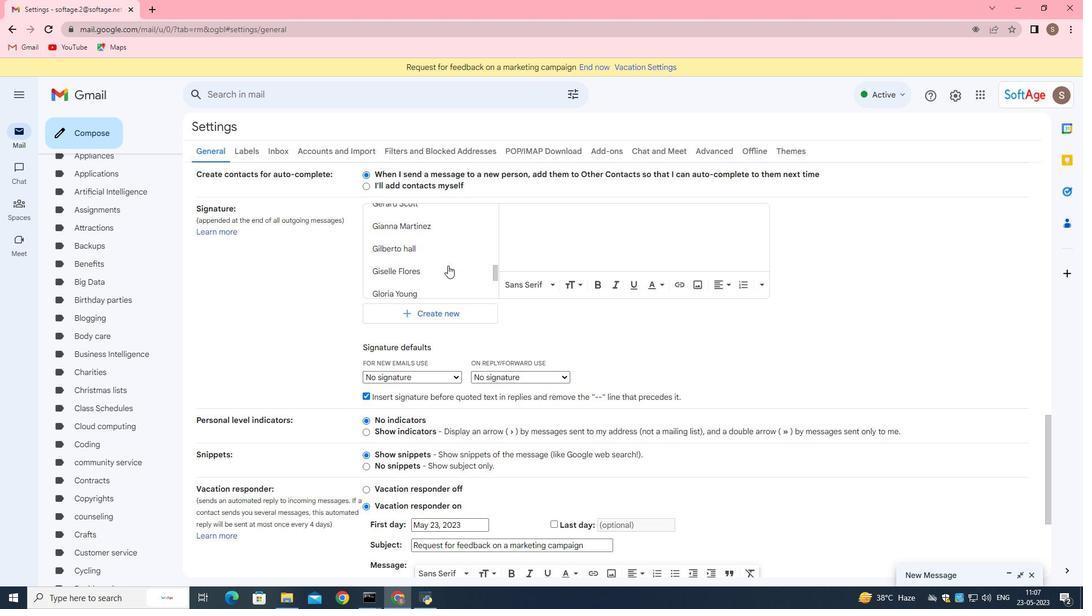 
Action: Mouse moved to (413, 378)
Screenshot: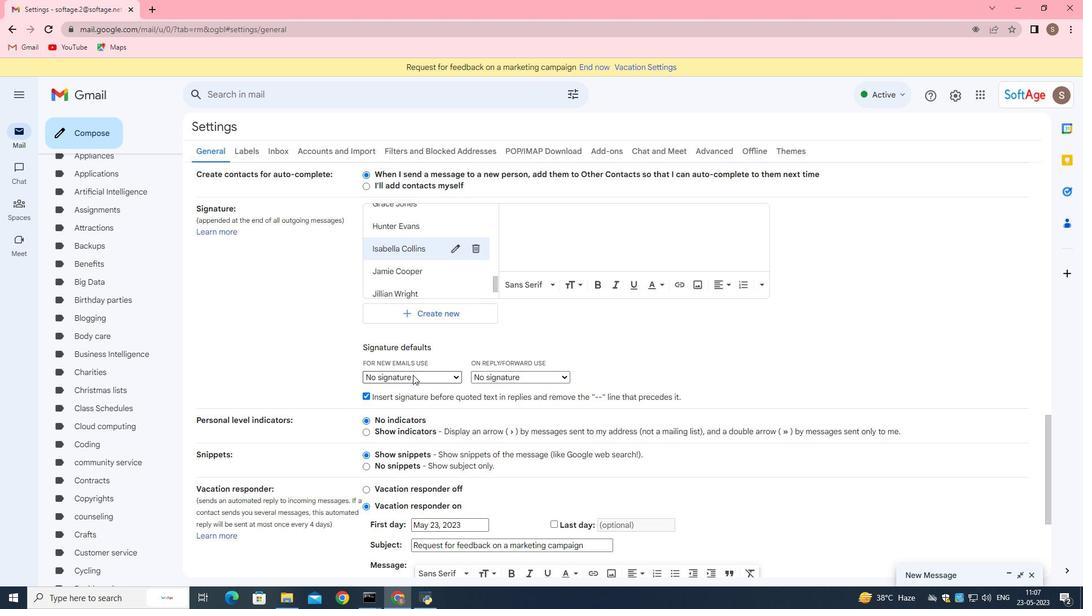 
Action: Mouse pressed left at (413, 378)
Screenshot: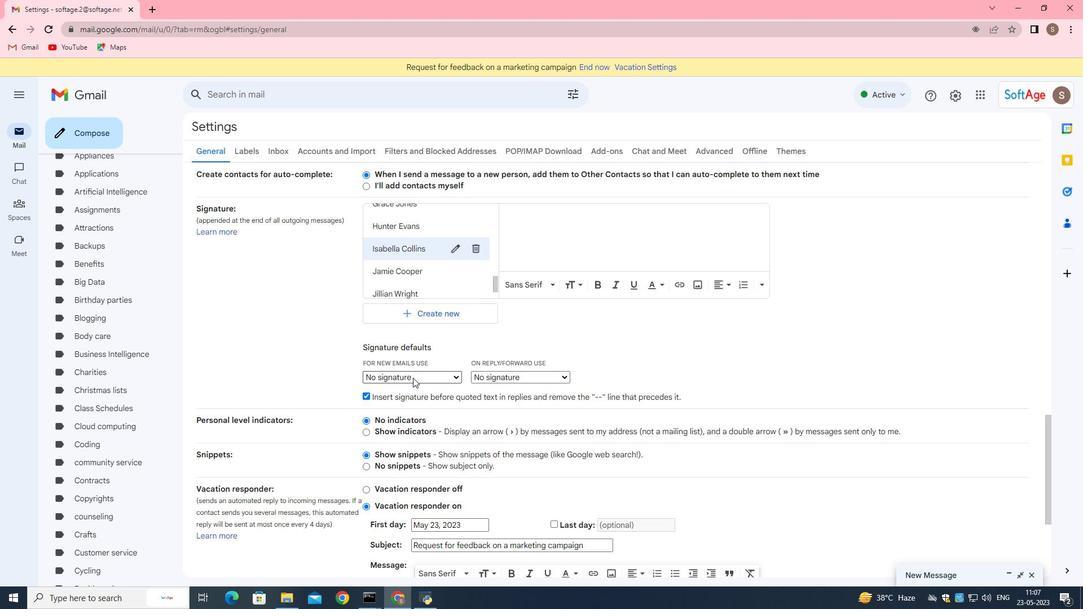 
Action: Mouse moved to (417, 321)
Screenshot: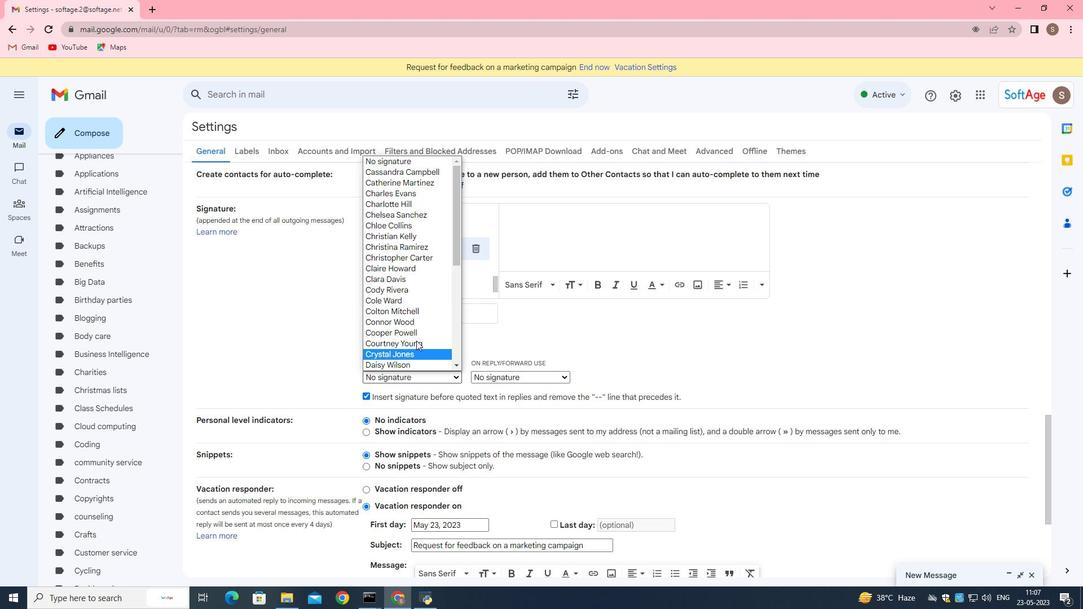 
Action: Mouse scrolled (417, 320) with delta (0, 0)
Screenshot: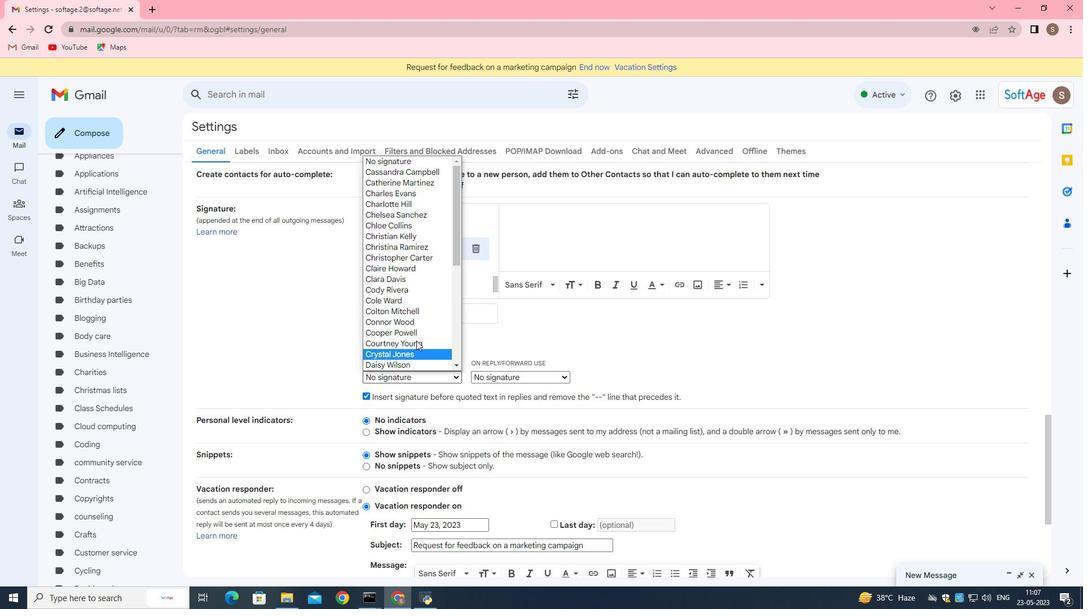 
Action: Mouse scrolled (417, 320) with delta (0, 0)
Screenshot: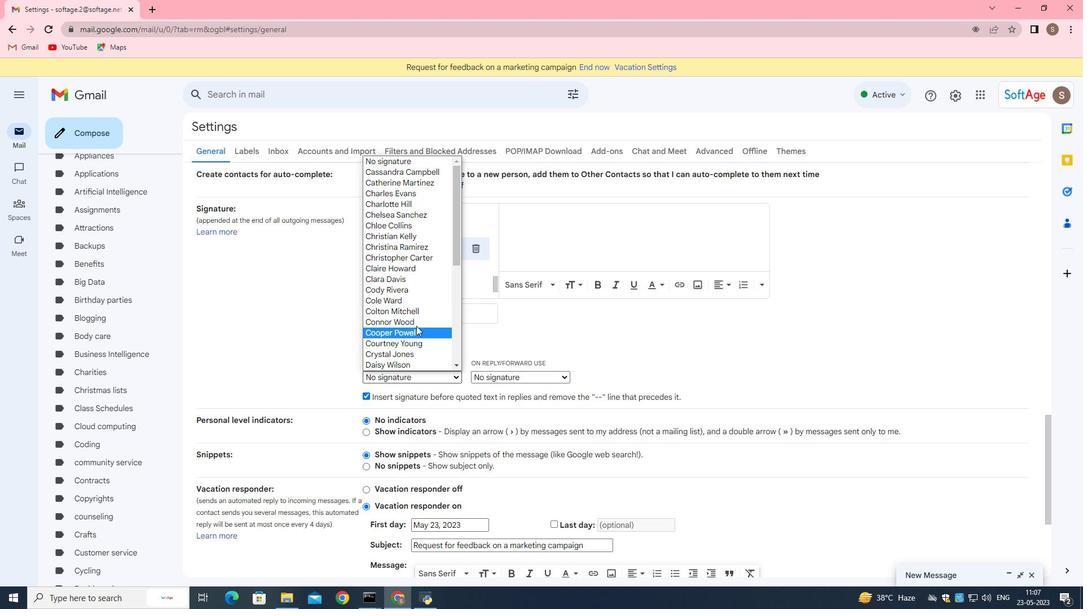 
Action: Mouse scrolled (417, 320) with delta (0, 0)
Screenshot: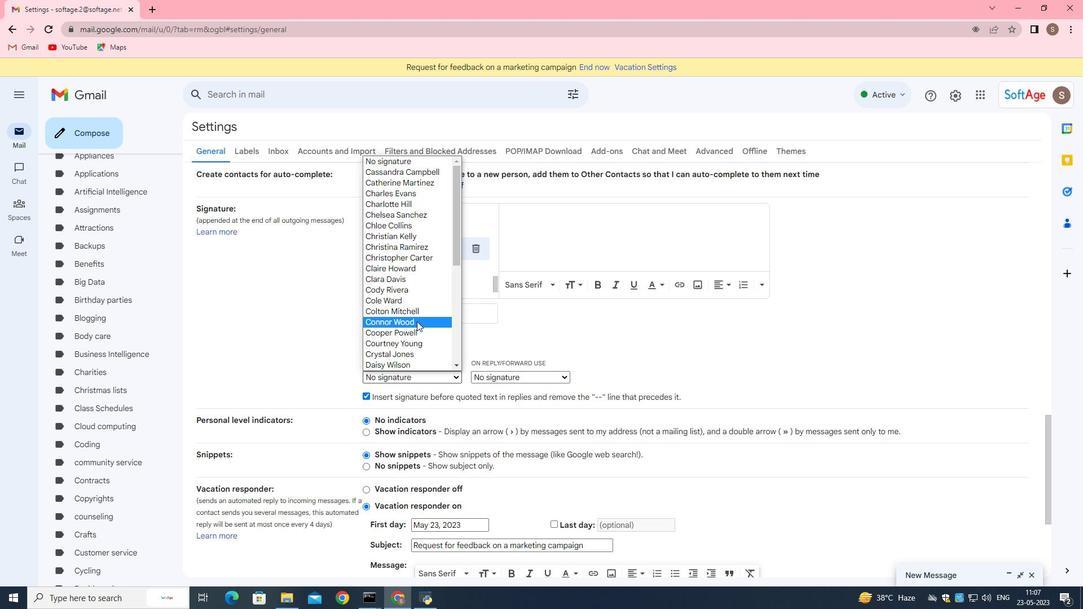 
Action: Mouse scrolled (417, 320) with delta (0, 0)
